 Task: Play online wordle game with 6 letters.
Action: Mouse moved to (505, 483)
Screenshot: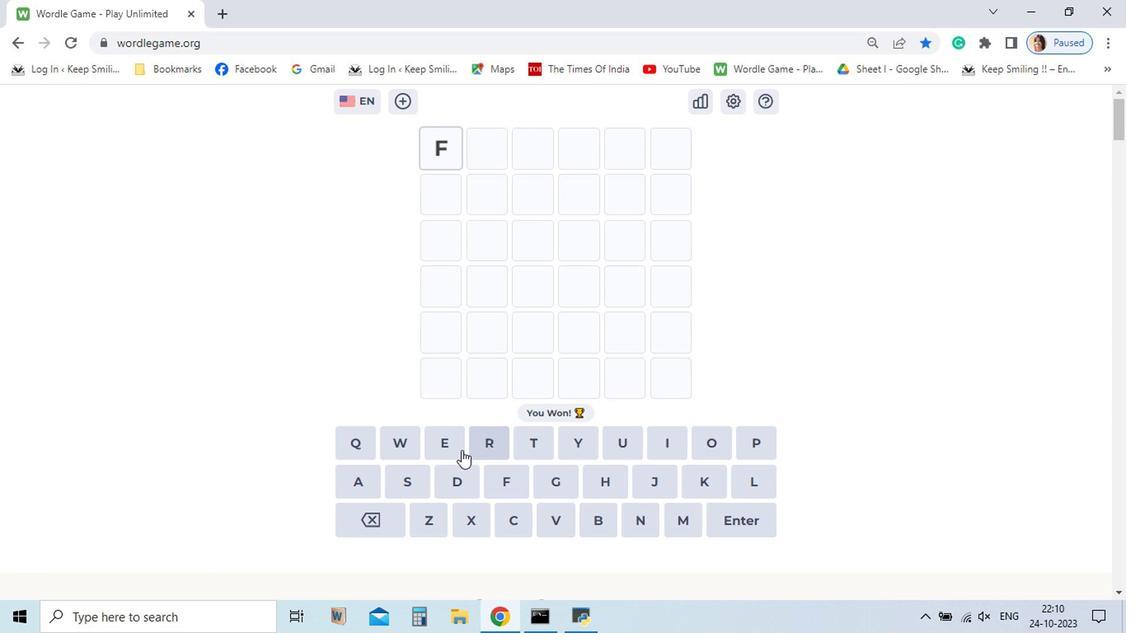 
Action: Mouse pressed left at (505, 483)
Screenshot: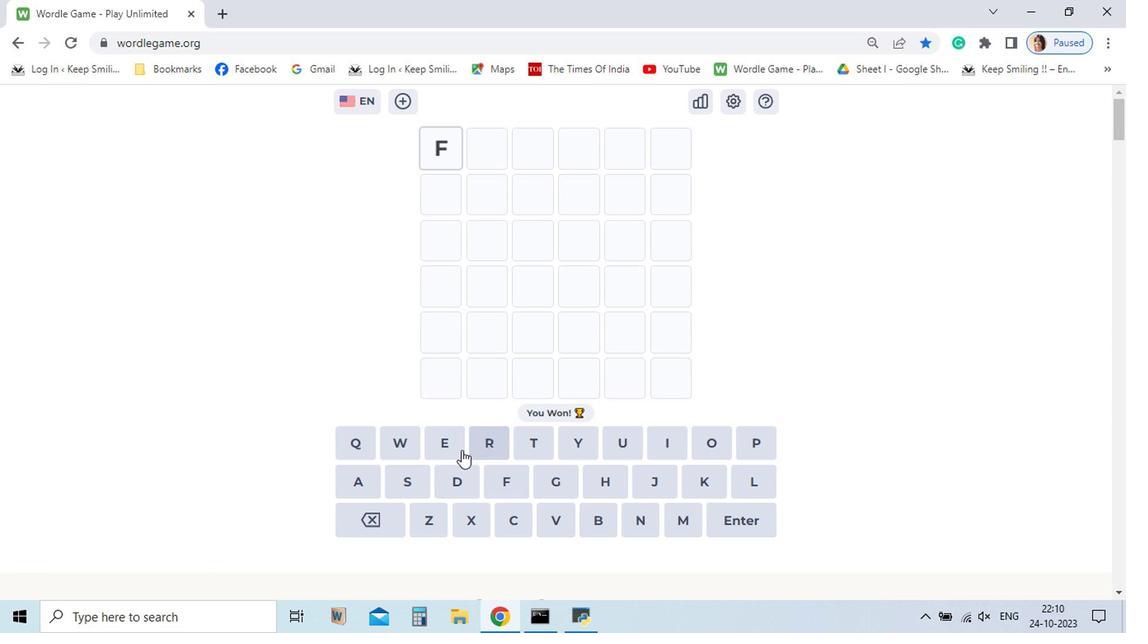
Action: Mouse moved to (464, 459)
Screenshot: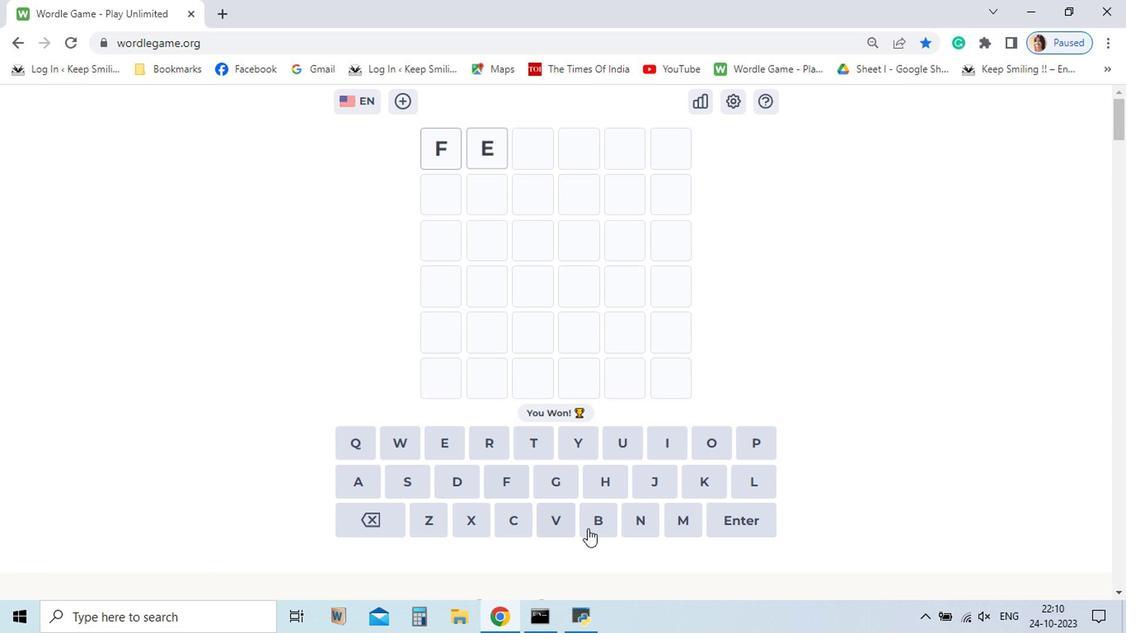 
Action: Mouse pressed left at (464, 459)
Screenshot: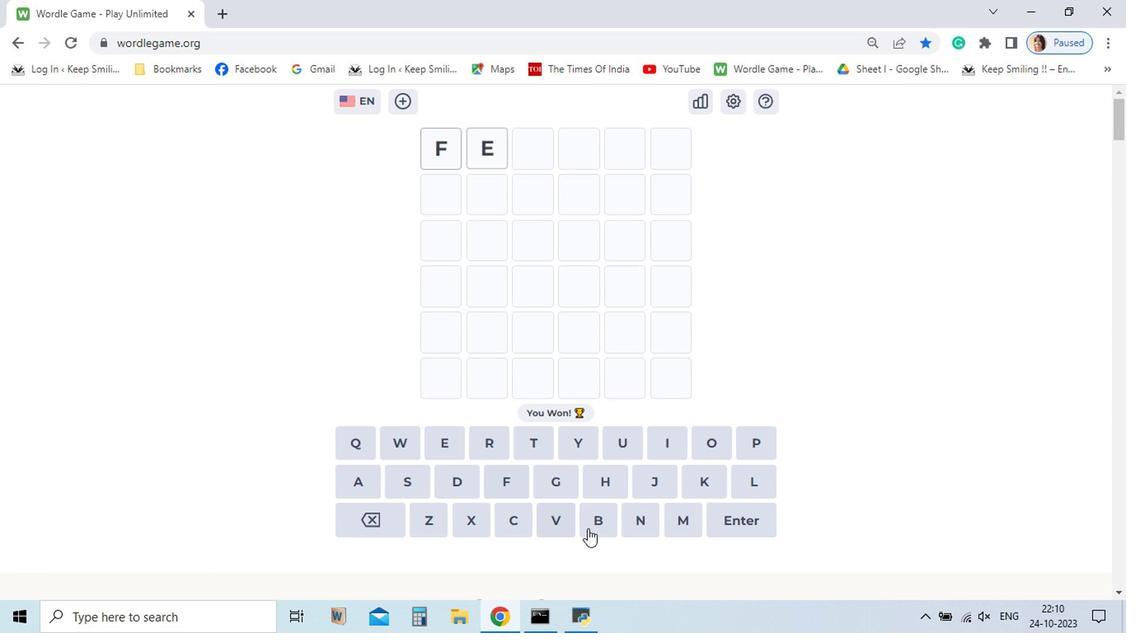 
Action: Mouse moved to (599, 511)
Screenshot: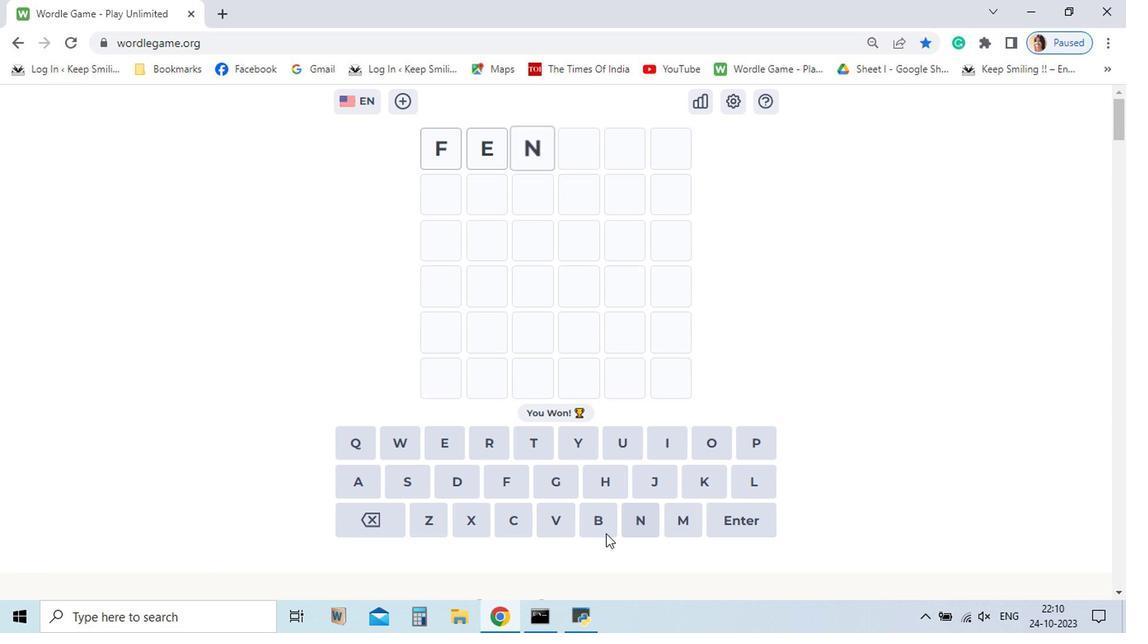 
Action: Mouse pressed left at (599, 511)
Screenshot: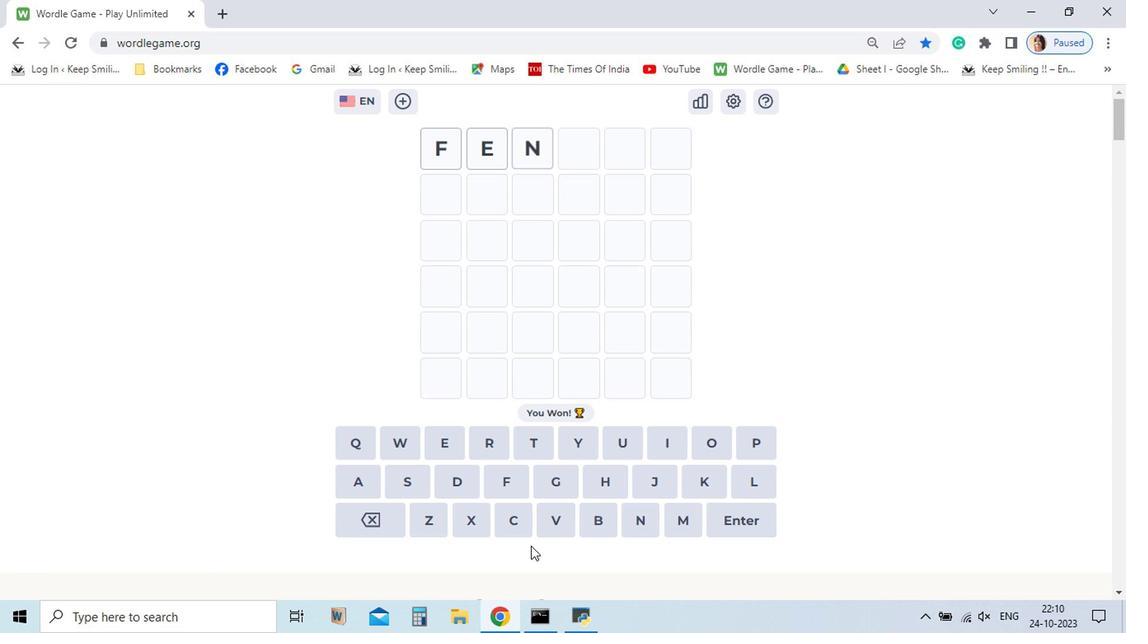 
Action: Mouse moved to (501, 508)
Screenshot: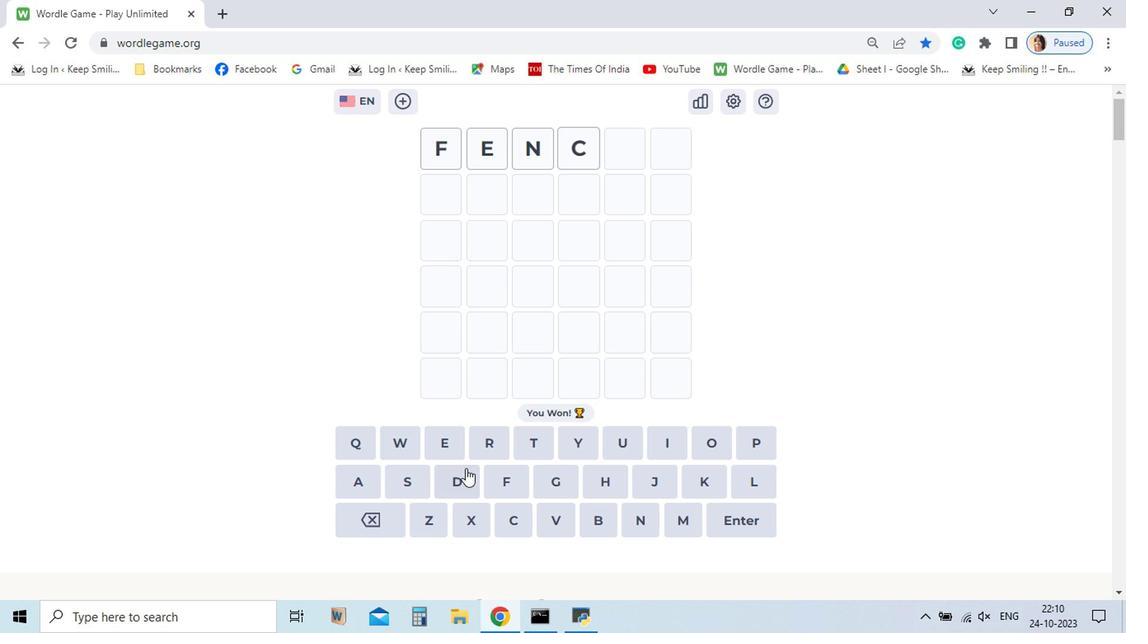 
Action: Mouse pressed left at (501, 508)
Screenshot: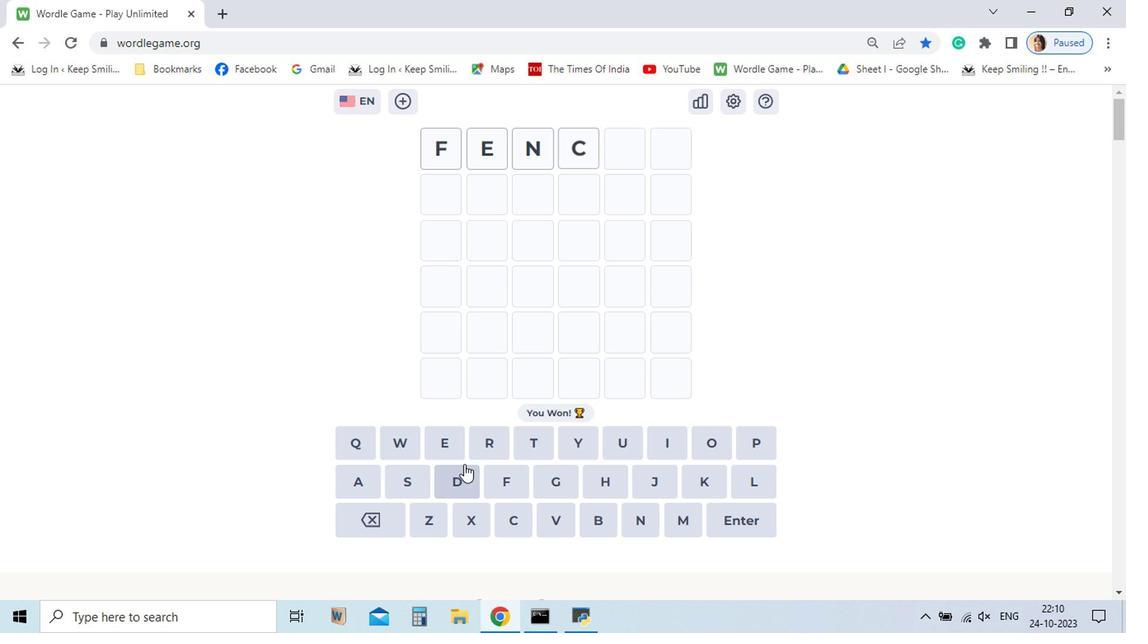 
Action: Mouse moved to (461, 460)
Screenshot: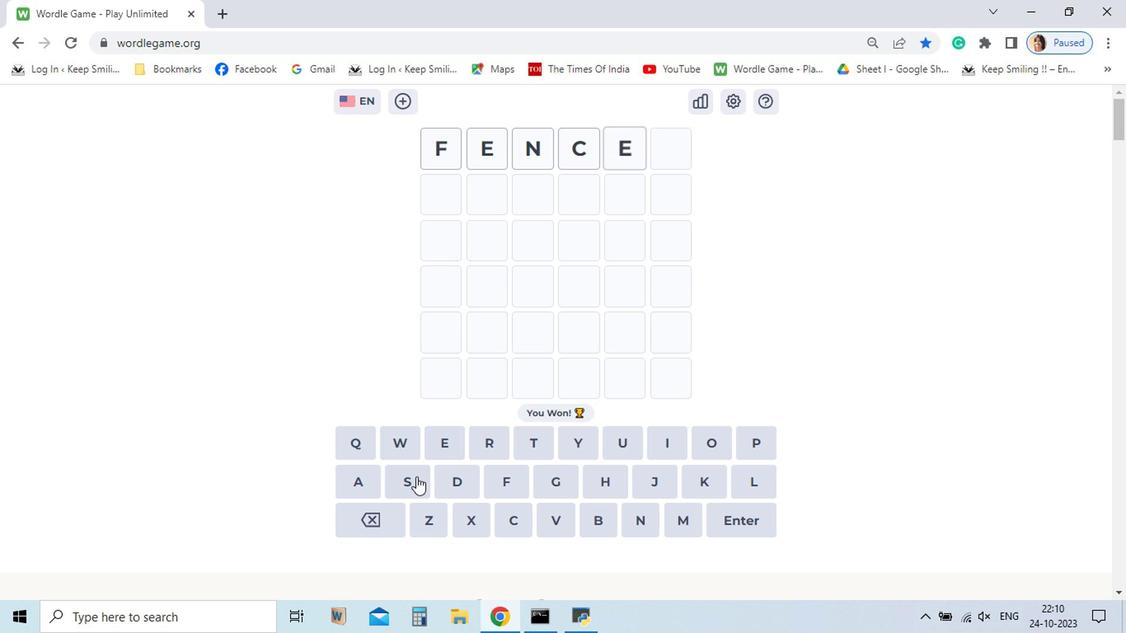 
Action: Mouse pressed left at (461, 460)
Screenshot: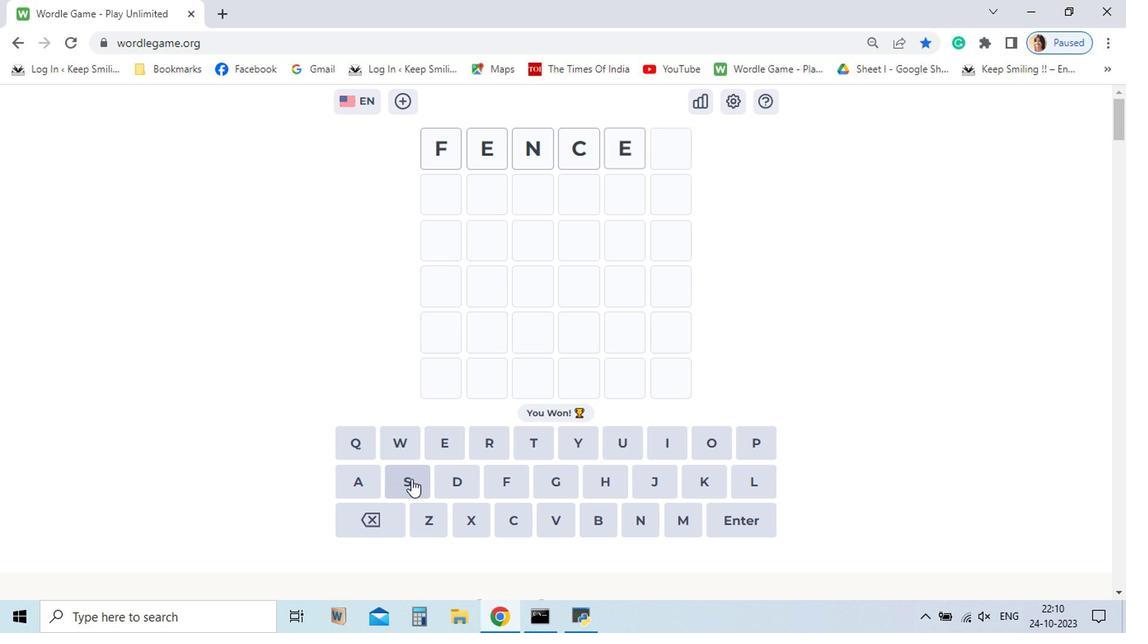 
Action: Mouse moved to (434, 483)
Screenshot: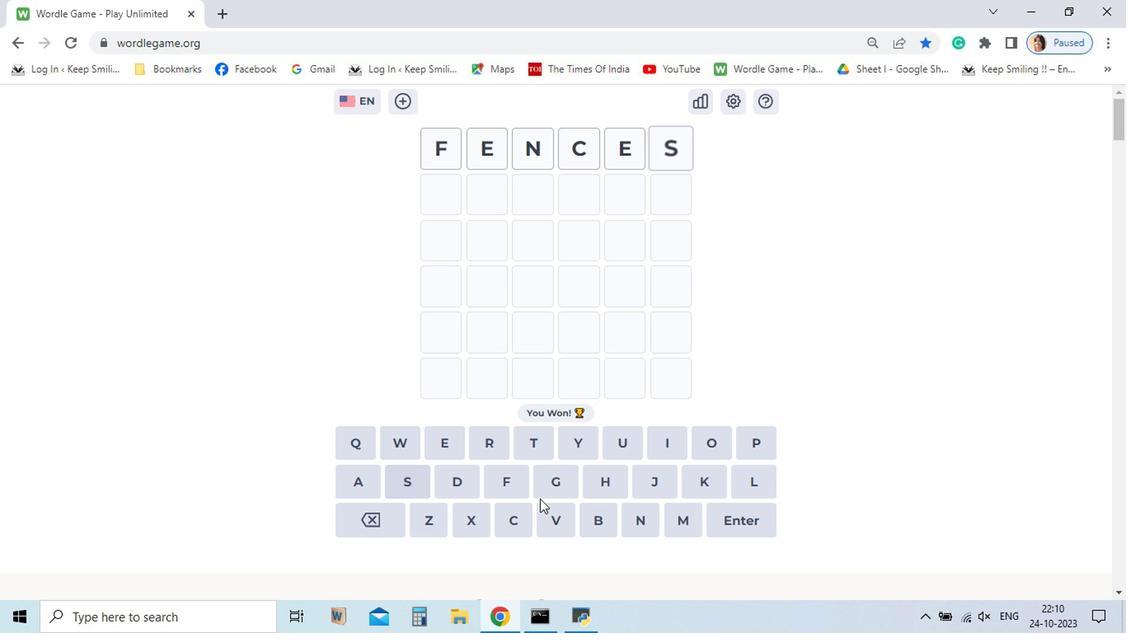 
Action: Mouse pressed left at (434, 483)
Screenshot: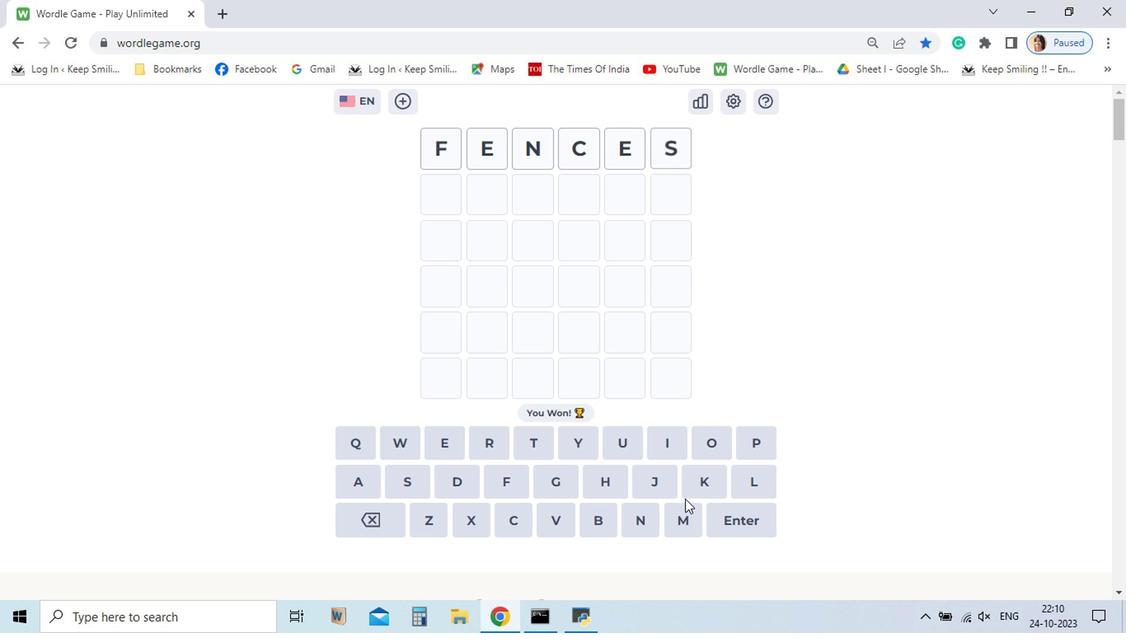 
Action: Mouse moved to (667, 510)
Screenshot: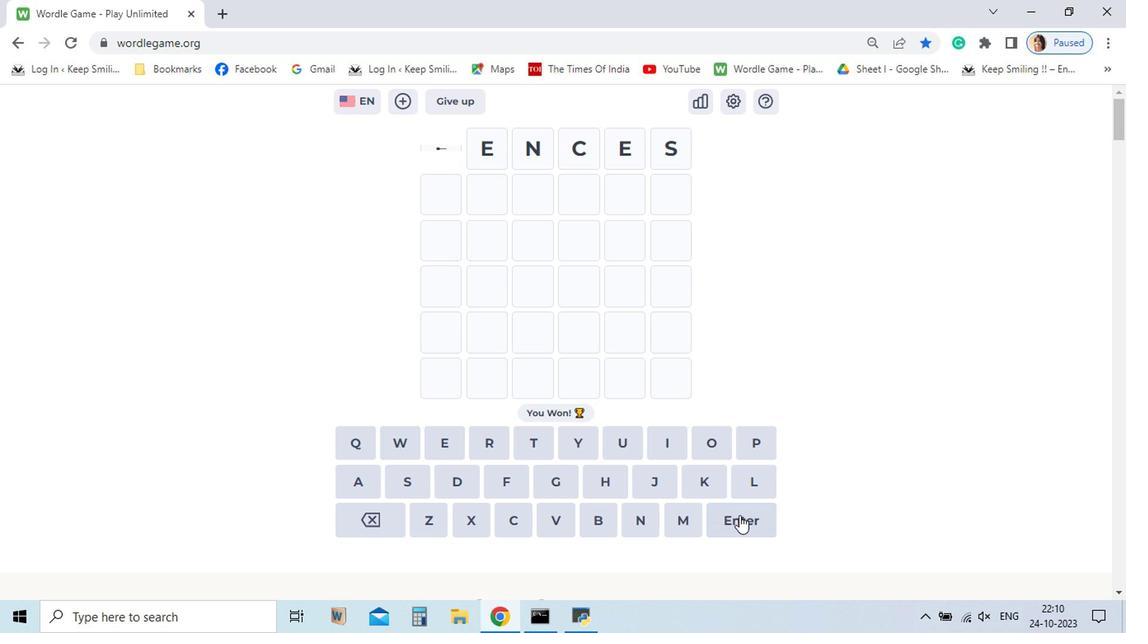 
Action: Mouse pressed left at (667, 510)
Screenshot: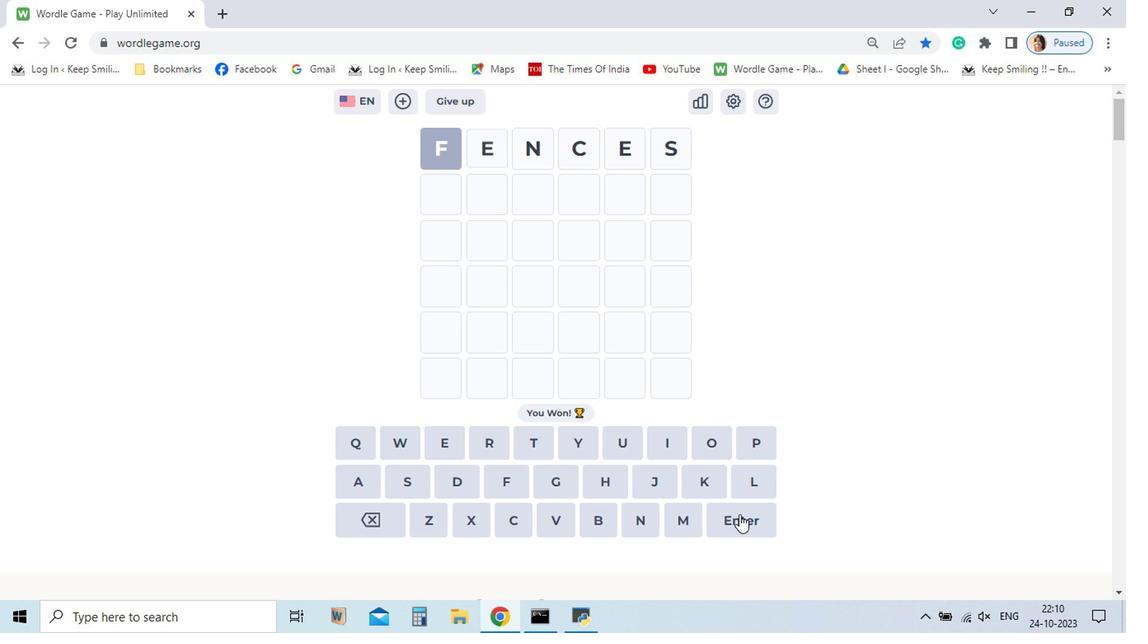 
Action: Mouse moved to (679, 456)
Screenshot: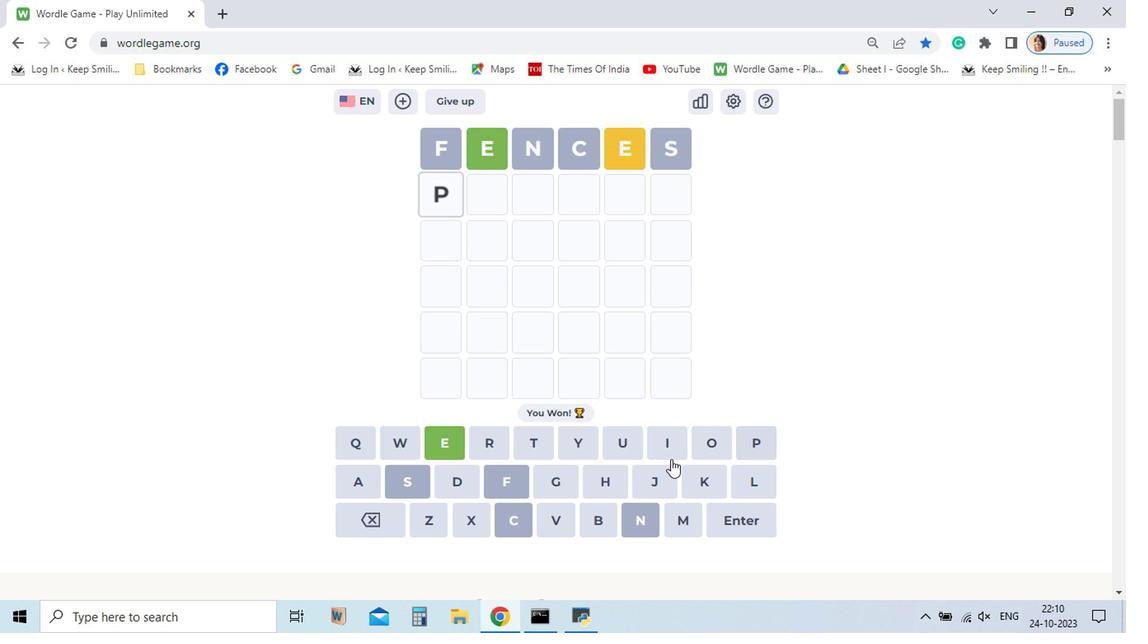 
Action: Mouse pressed left at (679, 456)
Screenshot: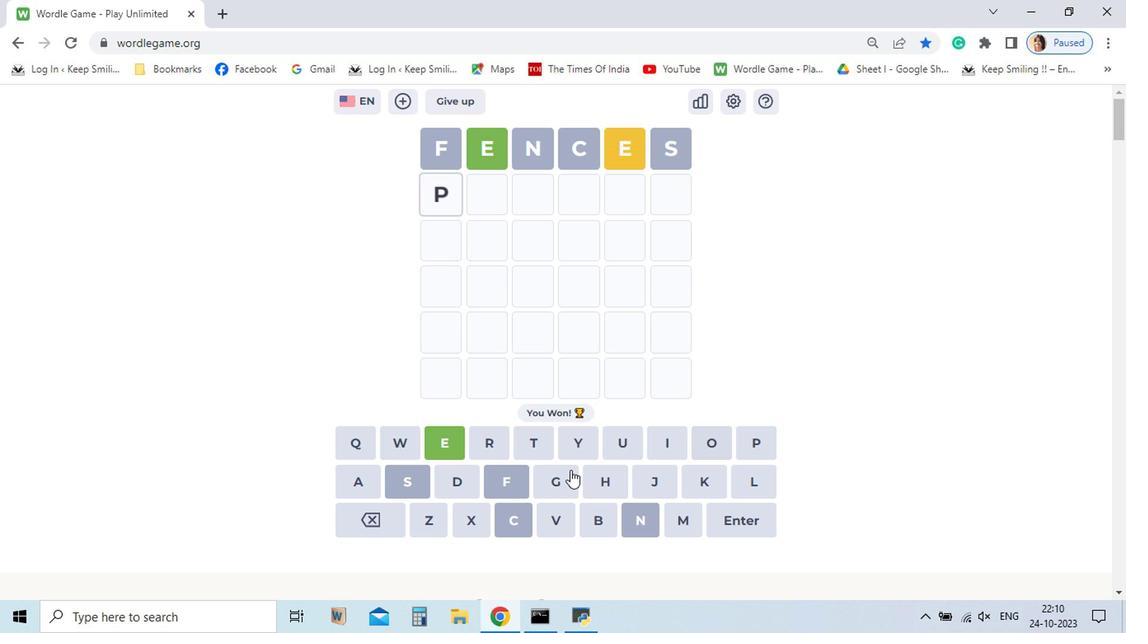 
Action: Mouse moved to (458, 459)
Screenshot: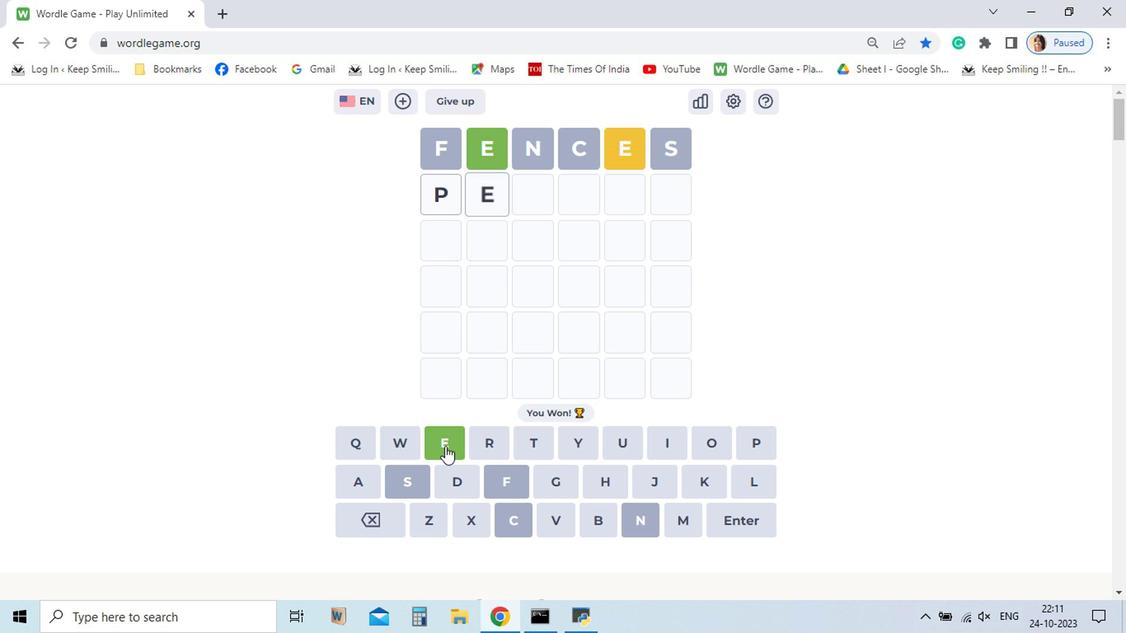 
Action: Mouse pressed left at (458, 459)
Screenshot: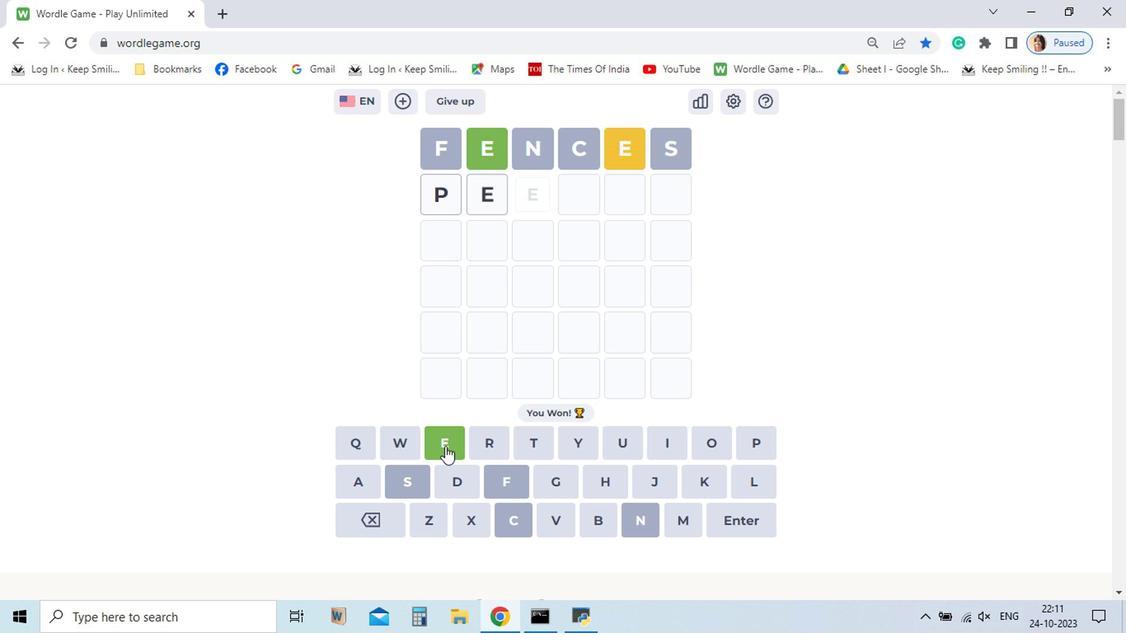
Action: Mouse pressed left at (458, 459)
Screenshot: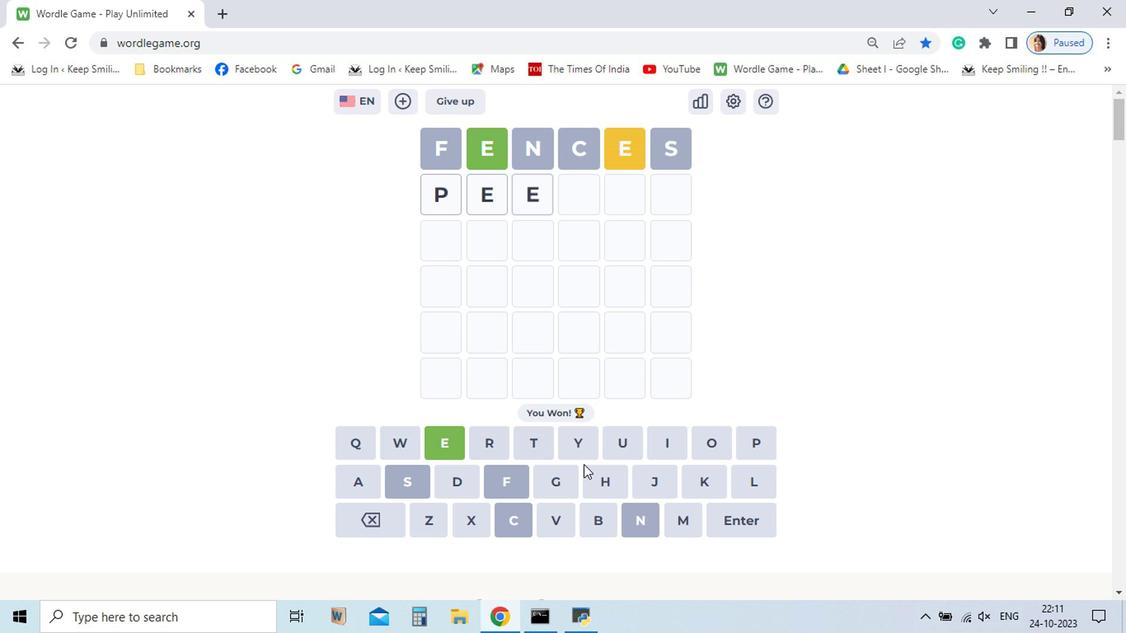 
Action: Mouse moved to (679, 478)
Screenshot: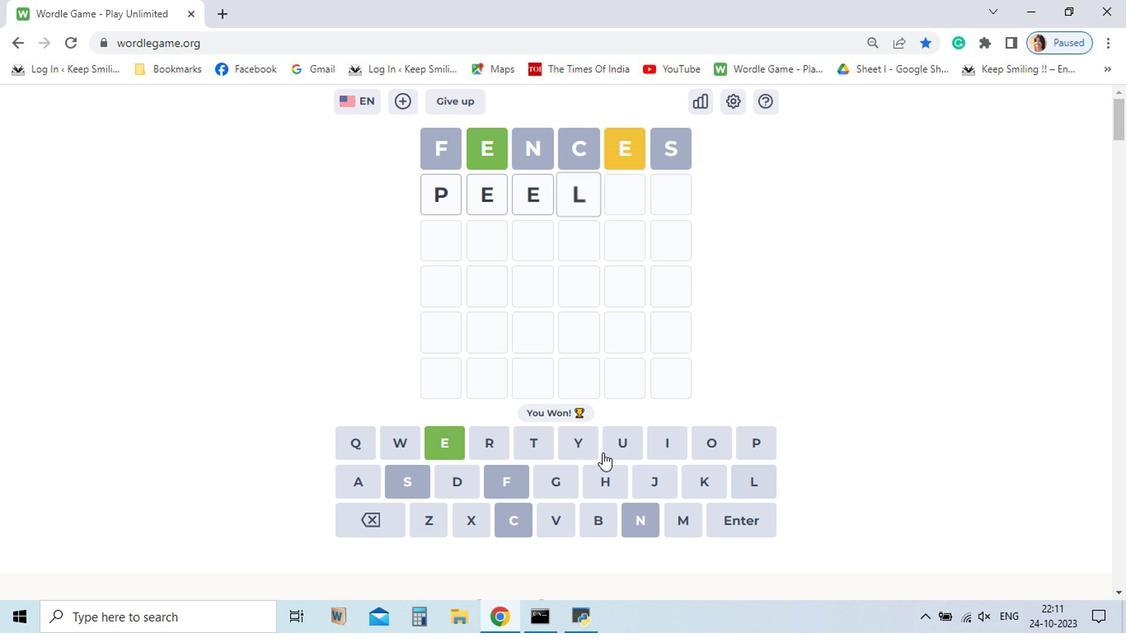 
Action: Mouse pressed left at (679, 478)
Screenshot: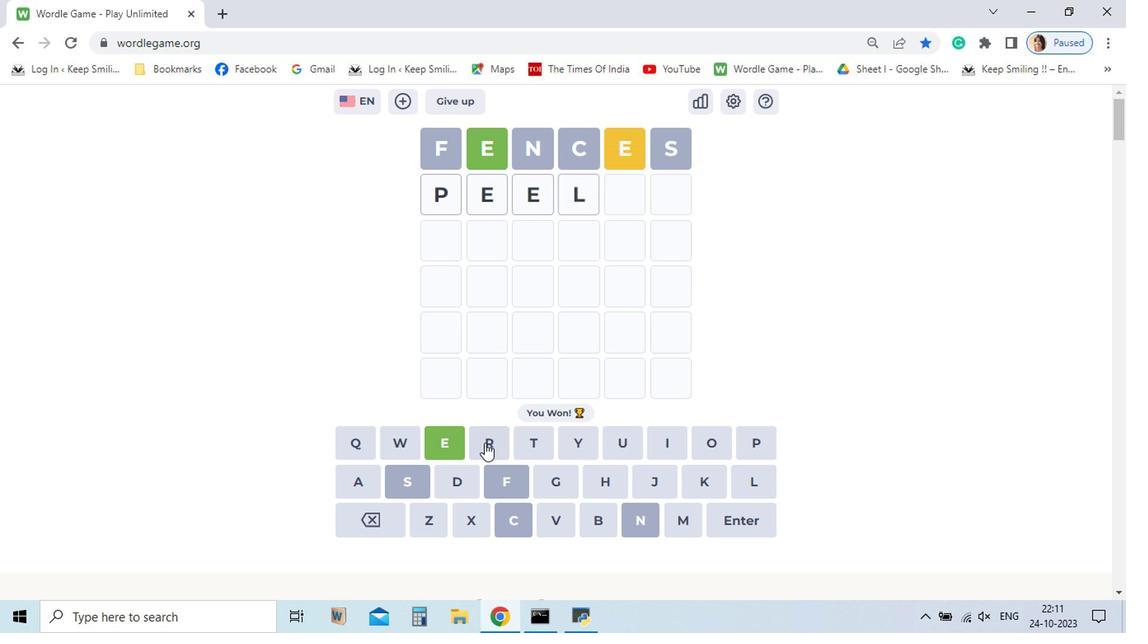 
Action: Mouse moved to (466, 455)
Screenshot: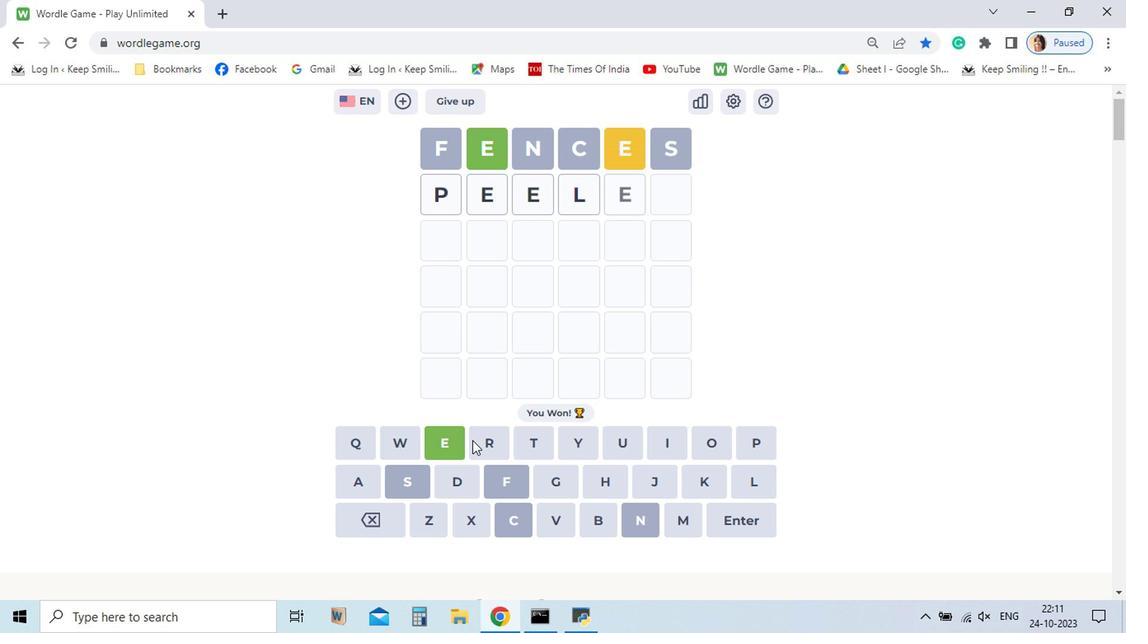 
Action: Mouse pressed left at (466, 455)
Screenshot: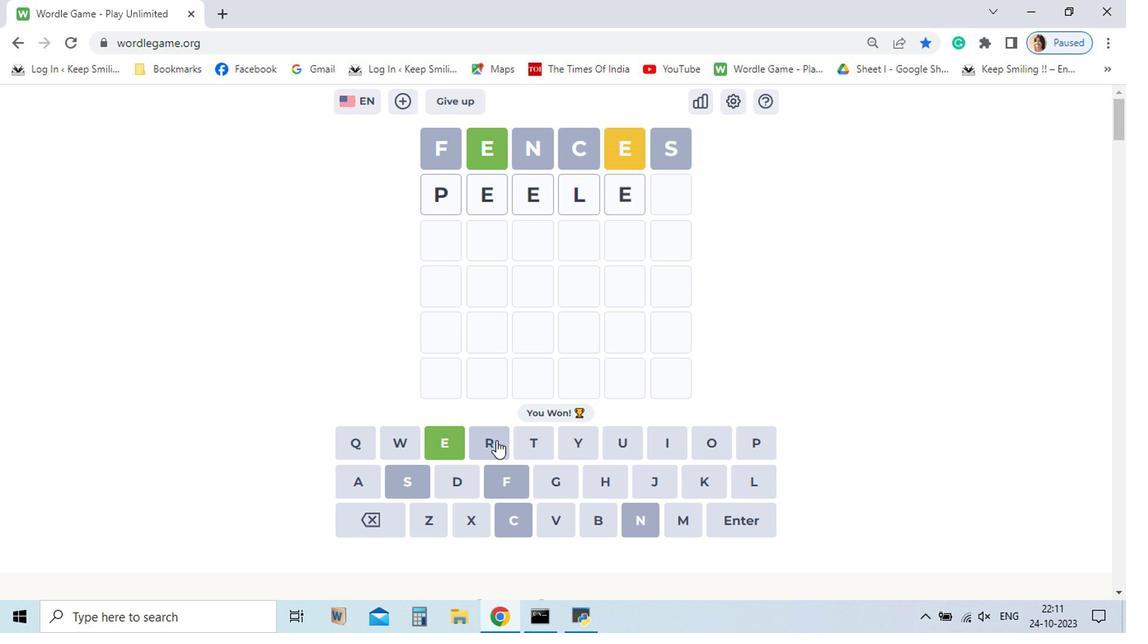 
Action: Mouse moved to (494, 455)
Screenshot: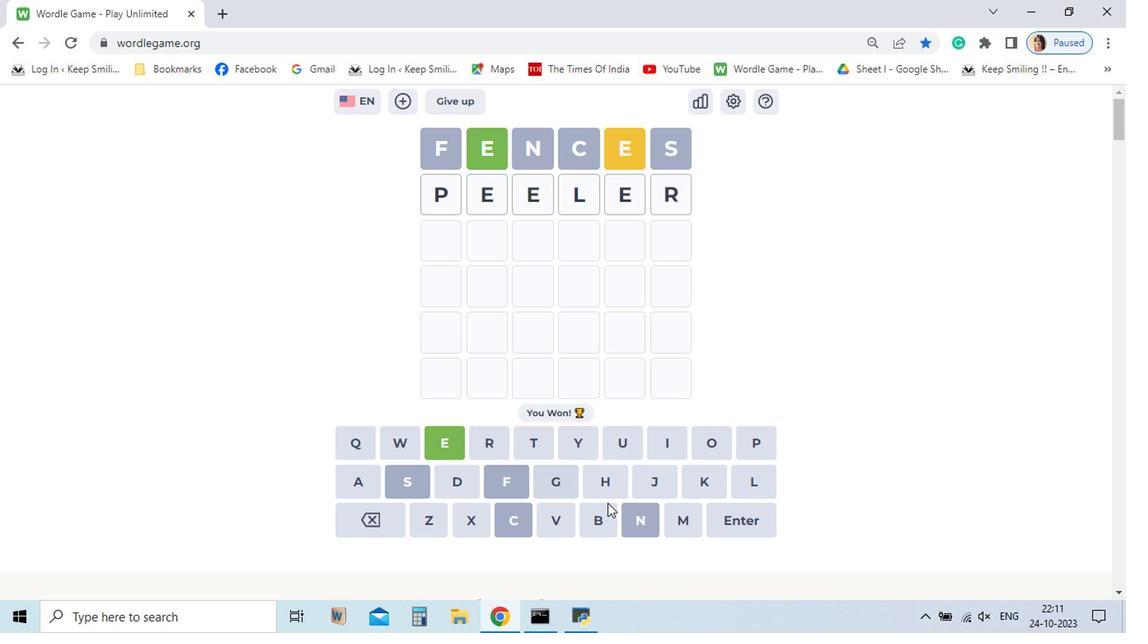 
Action: Mouse pressed left at (494, 455)
Screenshot: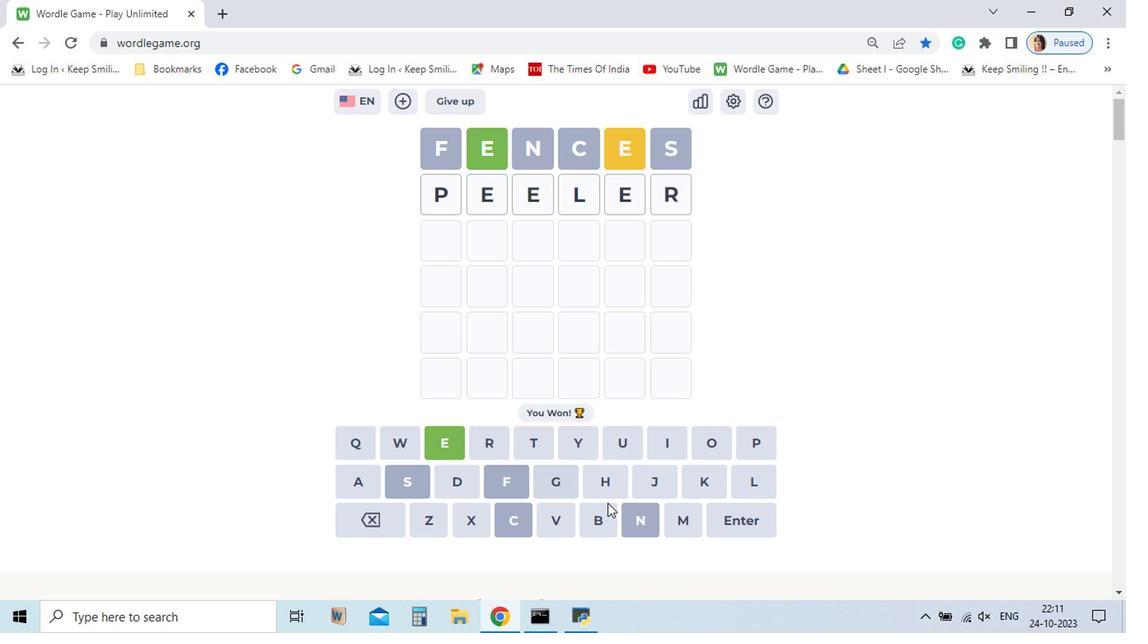 
Action: Mouse moved to (666, 508)
Screenshot: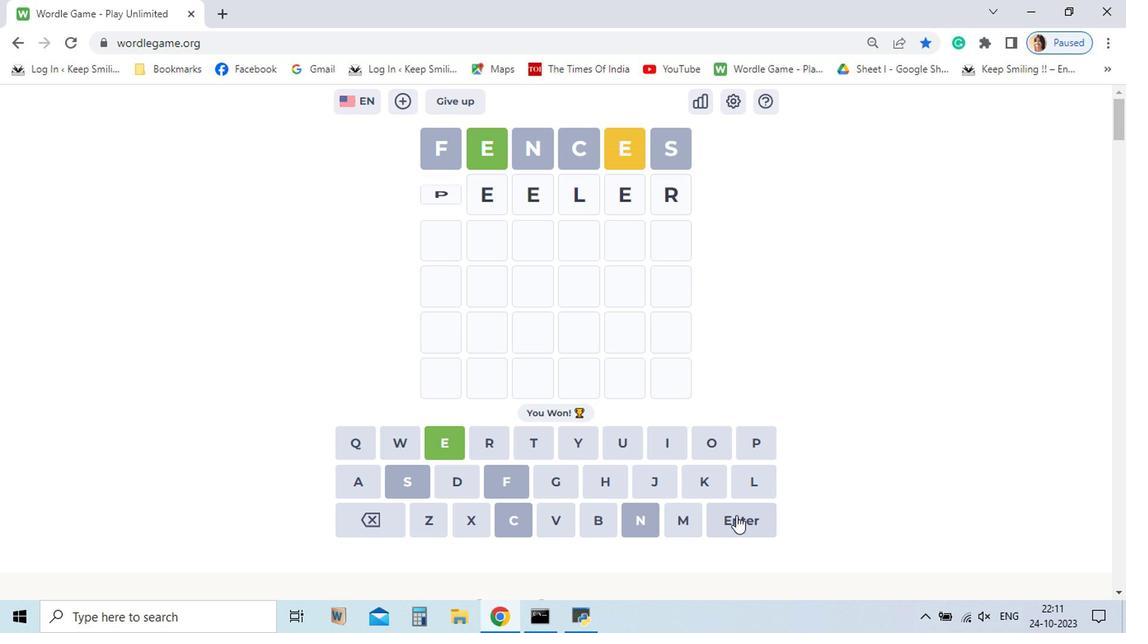 
Action: Mouse pressed left at (666, 508)
Screenshot: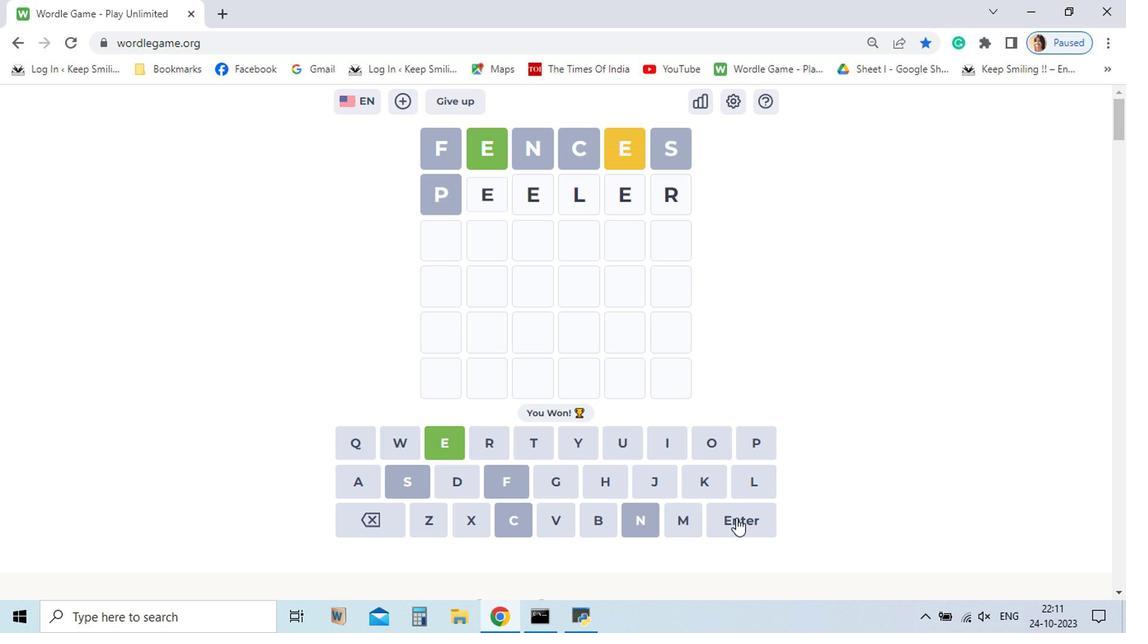 
Action: Mouse moved to (469, 486)
Screenshot: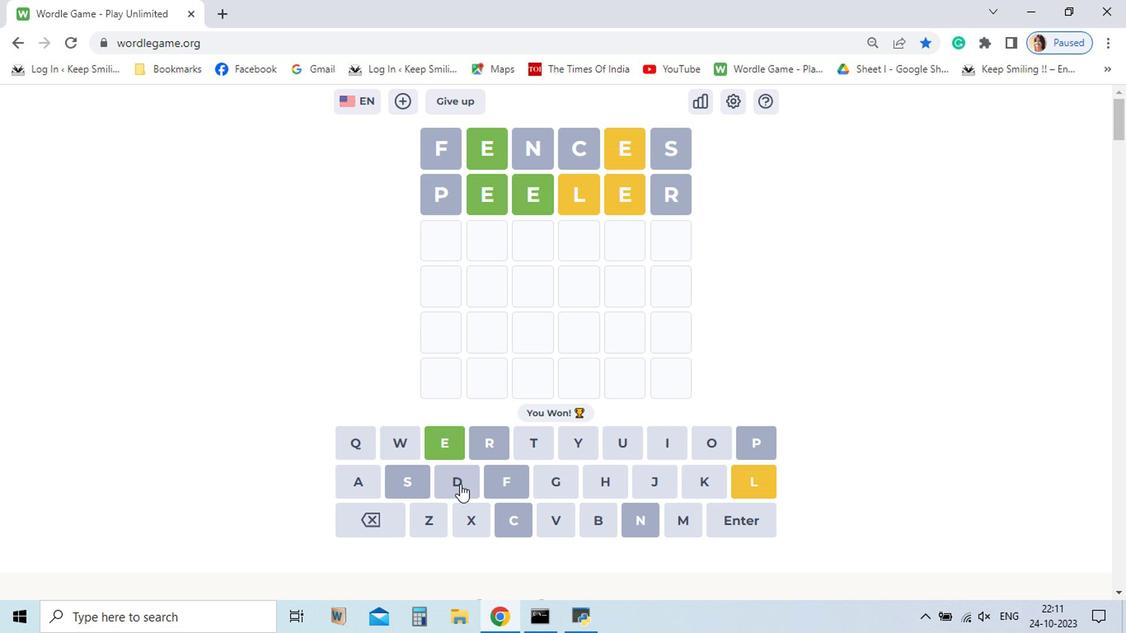 
Action: Mouse pressed left at (469, 486)
Screenshot: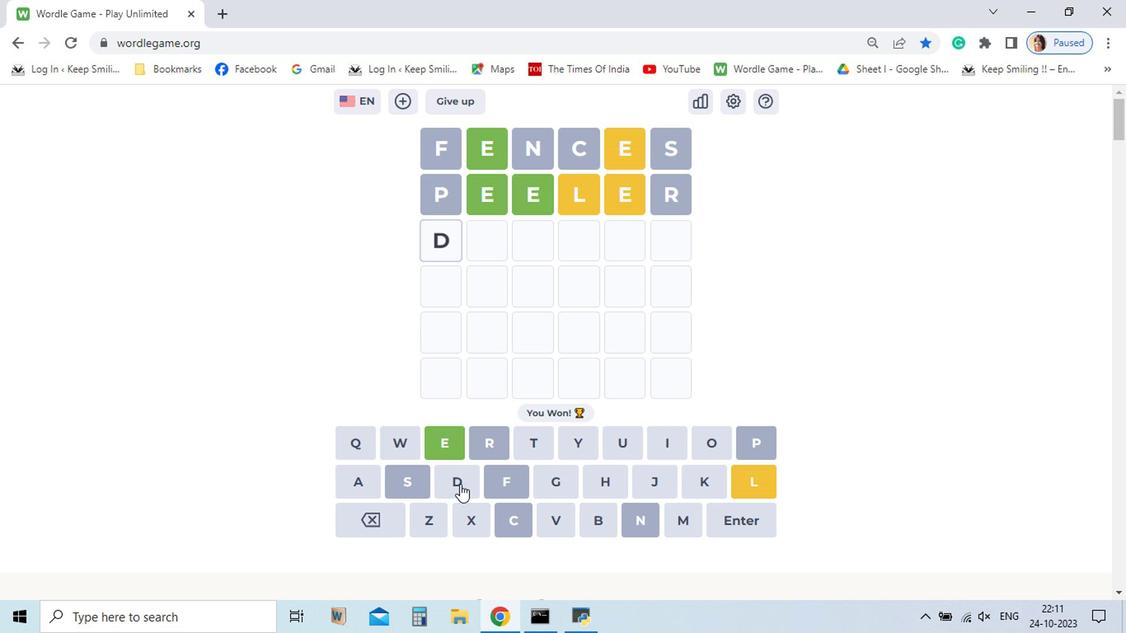 
Action: Mouse moved to (457, 453)
Screenshot: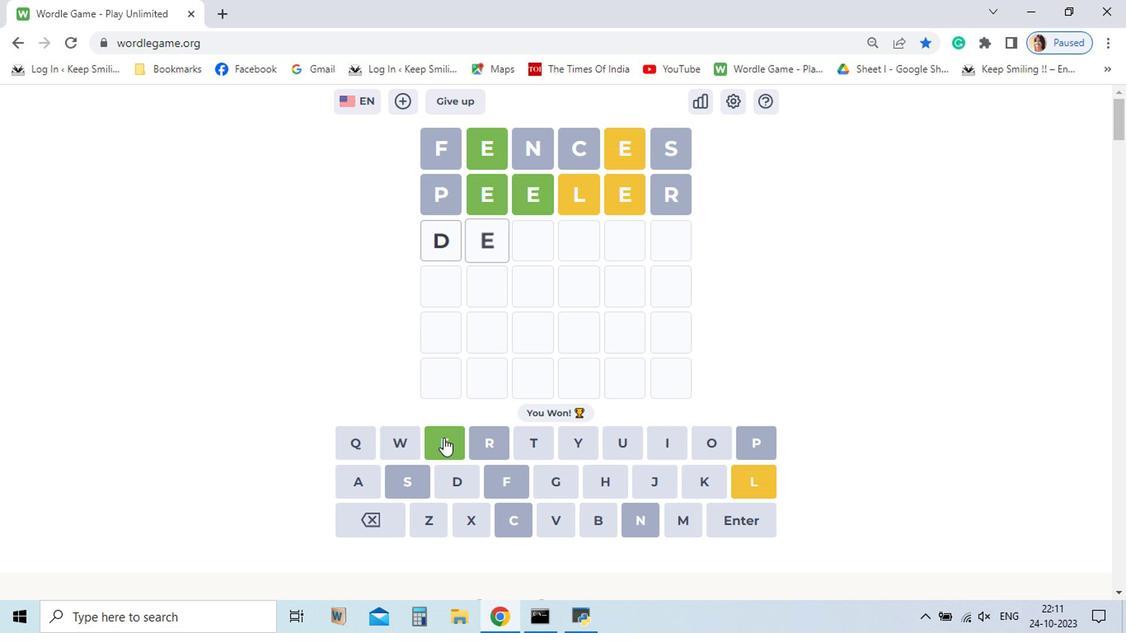 
Action: Mouse pressed left at (457, 453)
Screenshot: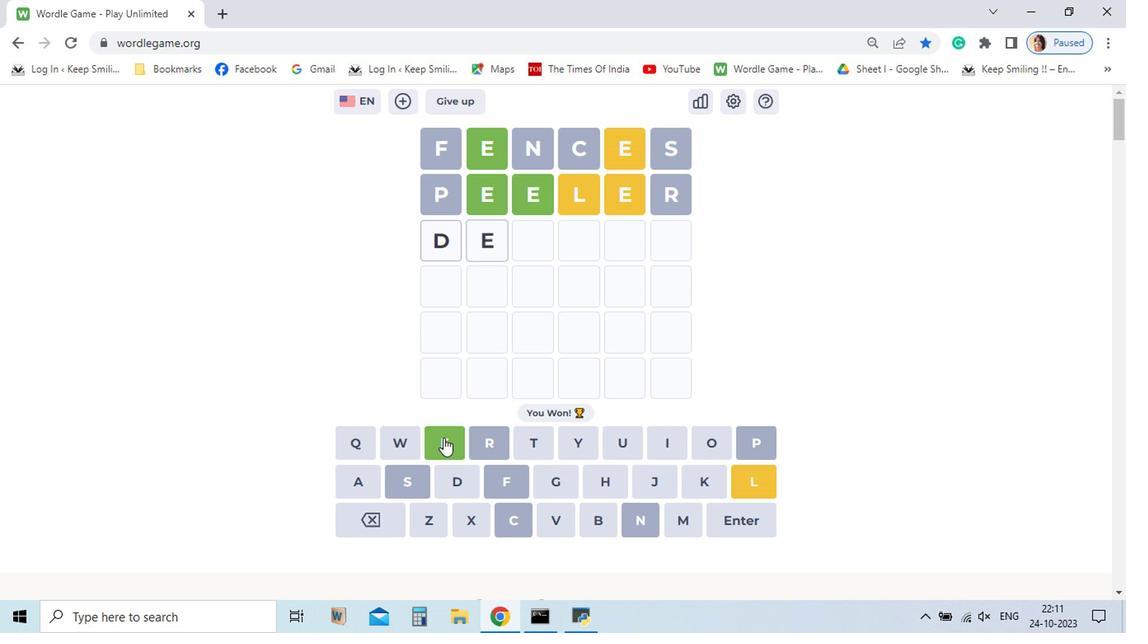 
Action: Mouse pressed left at (457, 453)
Screenshot: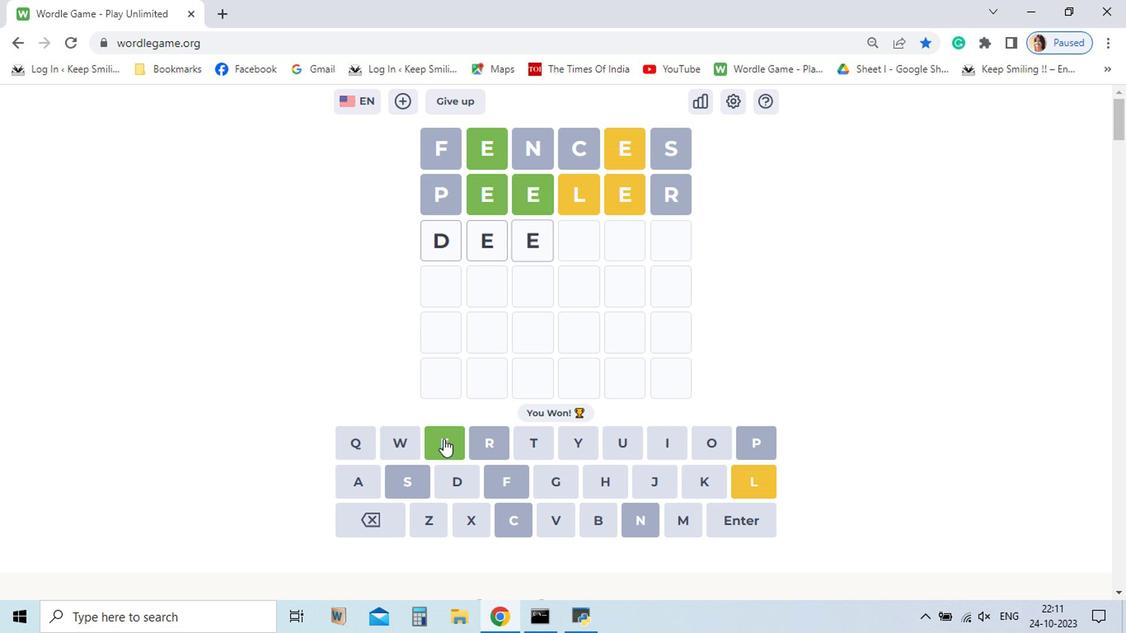 
Action: Mouse moved to (404, 509)
Screenshot: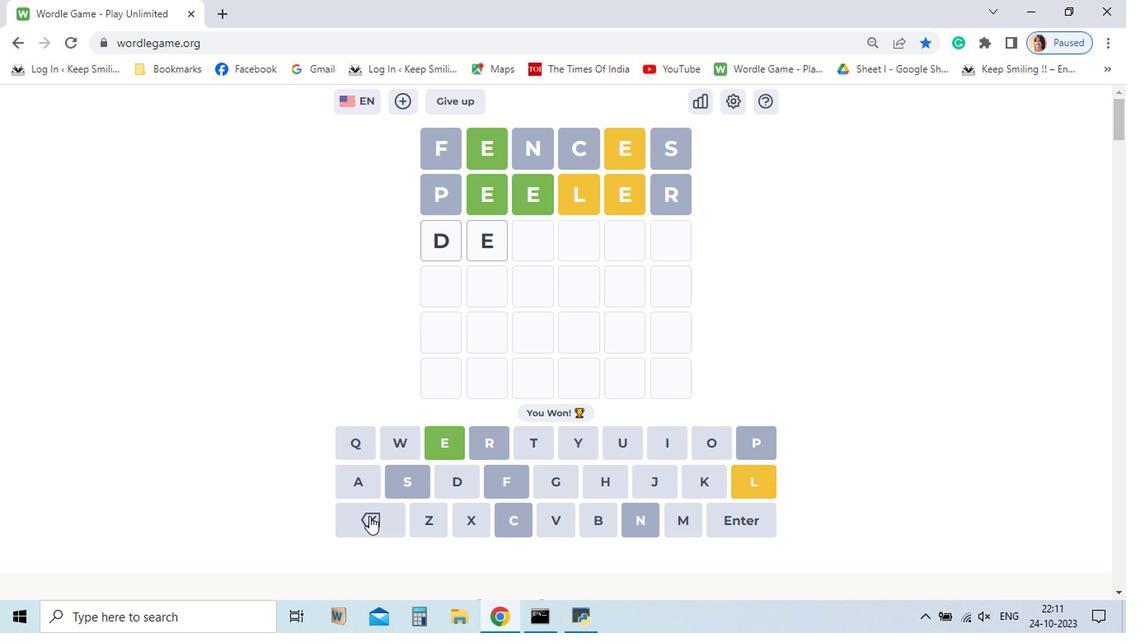
Action: Mouse pressed left at (404, 509)
Screenshot: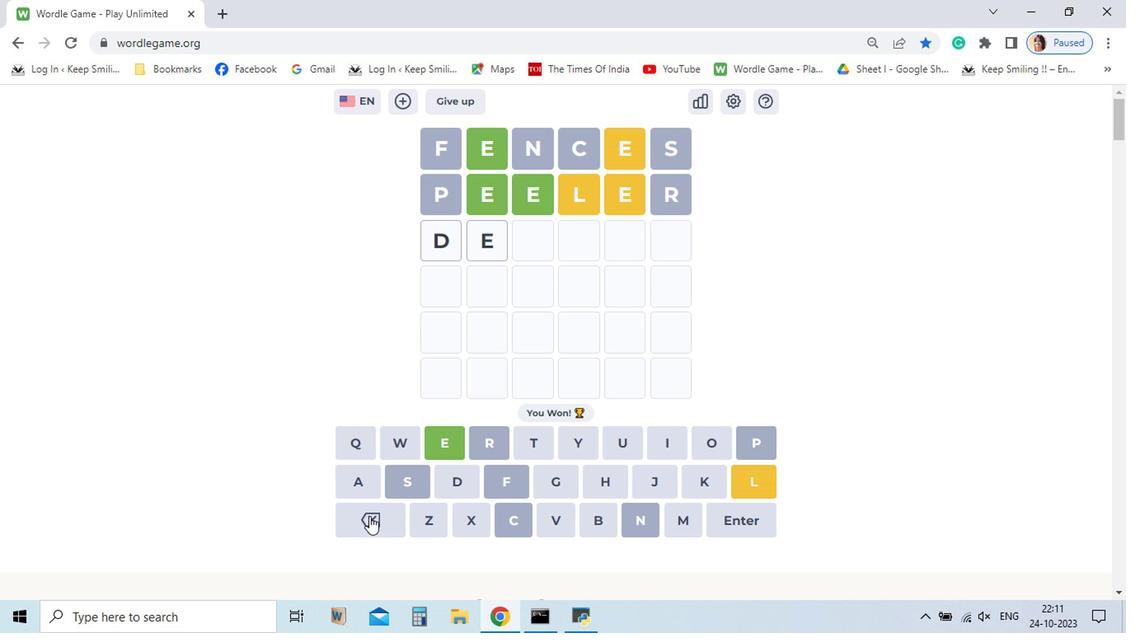 
Action: Mouse moved to (404, 509)
Screenshot: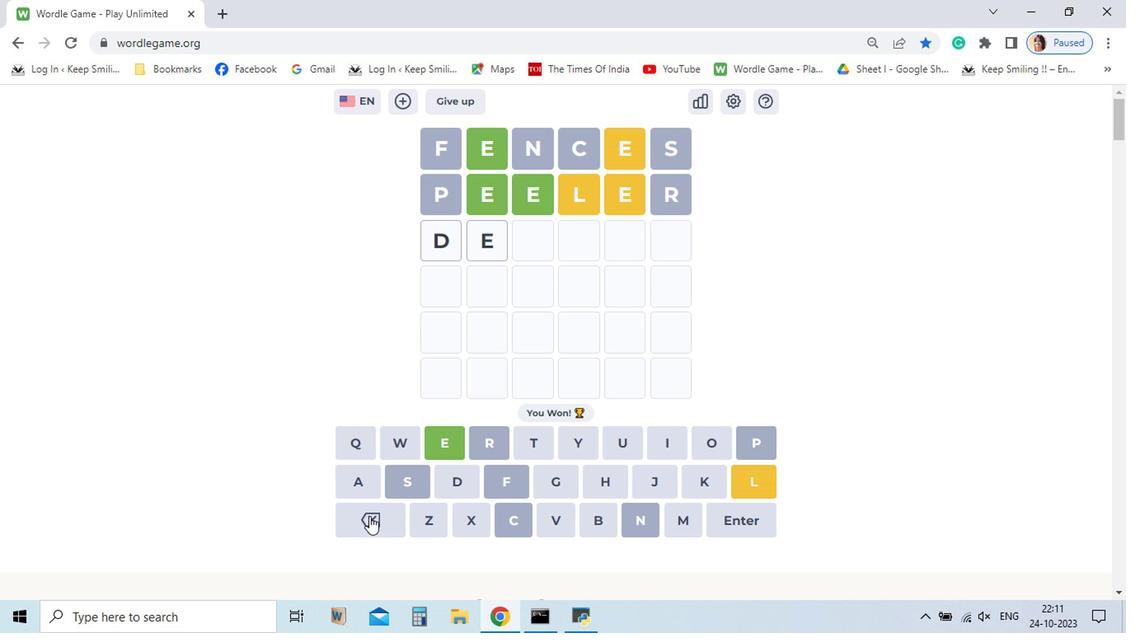 
Action: Mouse pressed left at (404, 509)
Screenshot: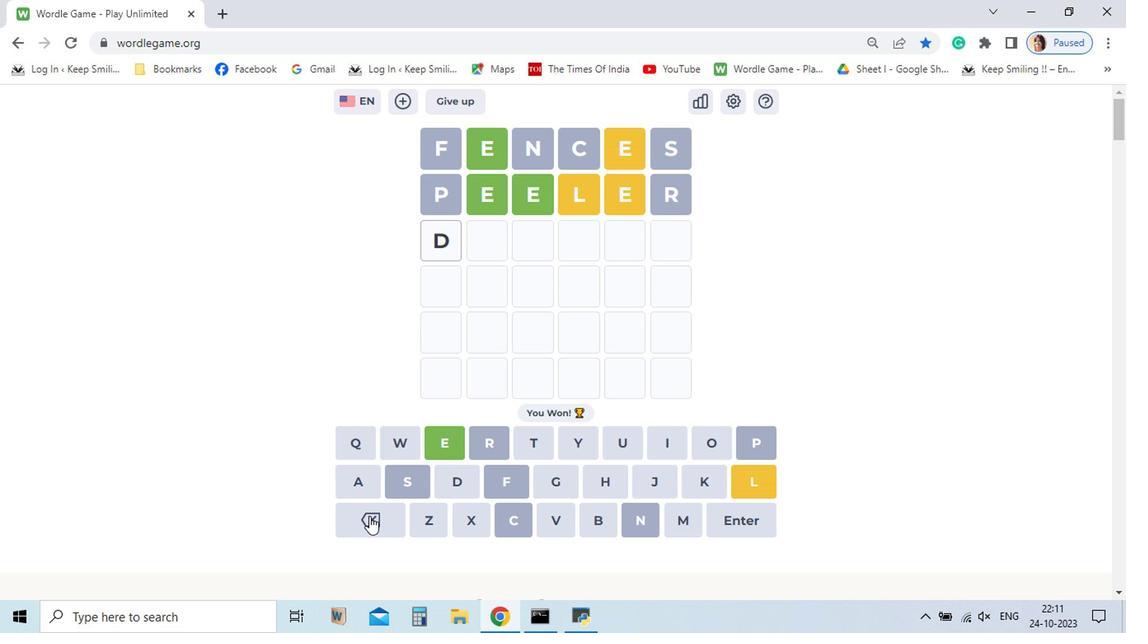 
Action: Mouse pressed left at (404, 509)
Screenshot: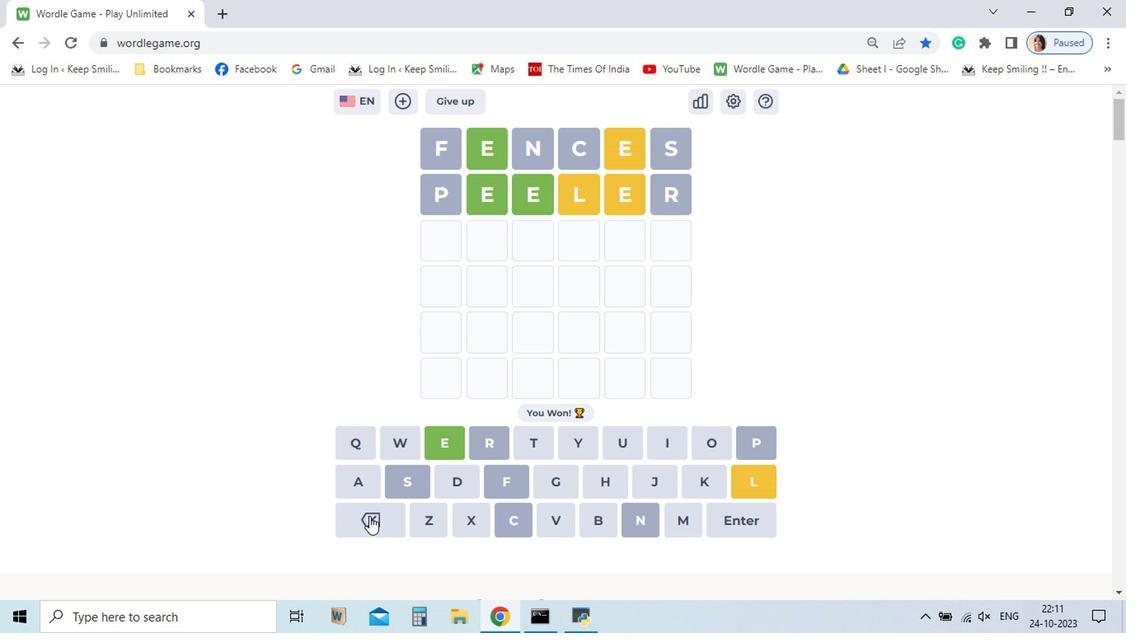 
Action: Mouse moved to (426, 454)
Screenshot: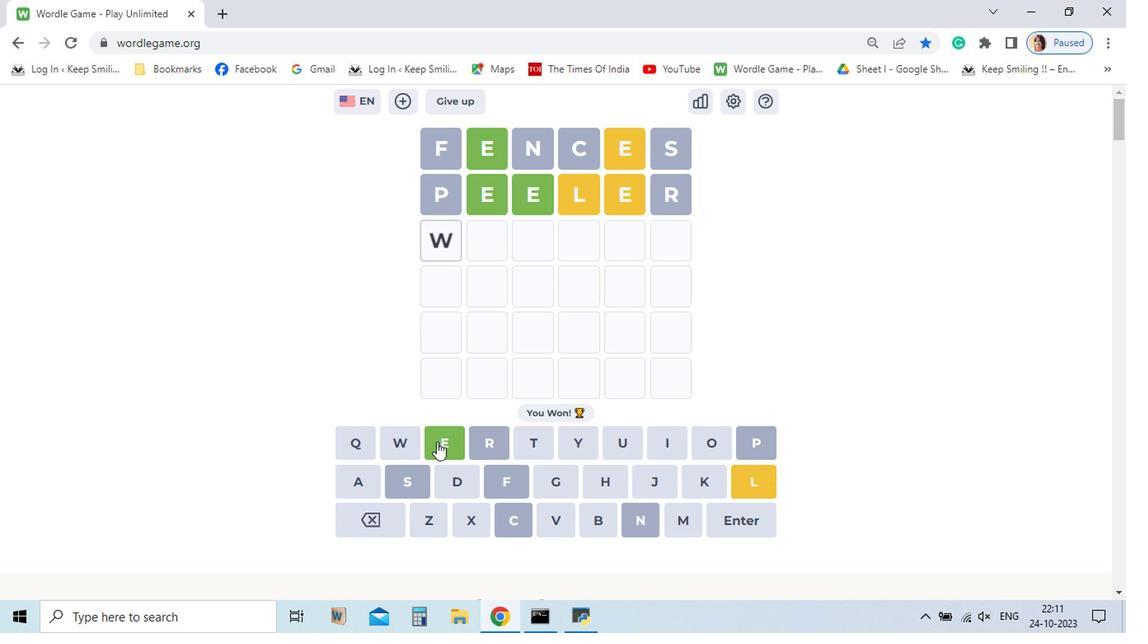 
Action: Mouse pressed left at (426, 454)
Screenshot: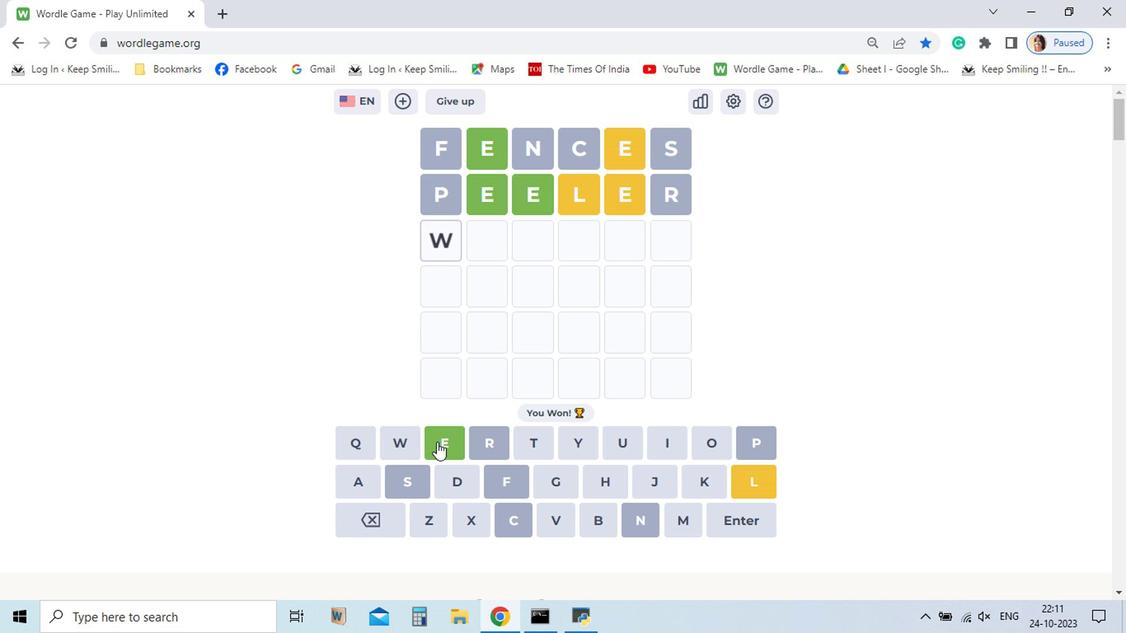 
Action: Mouse moved to (463, 450)
Screenshot: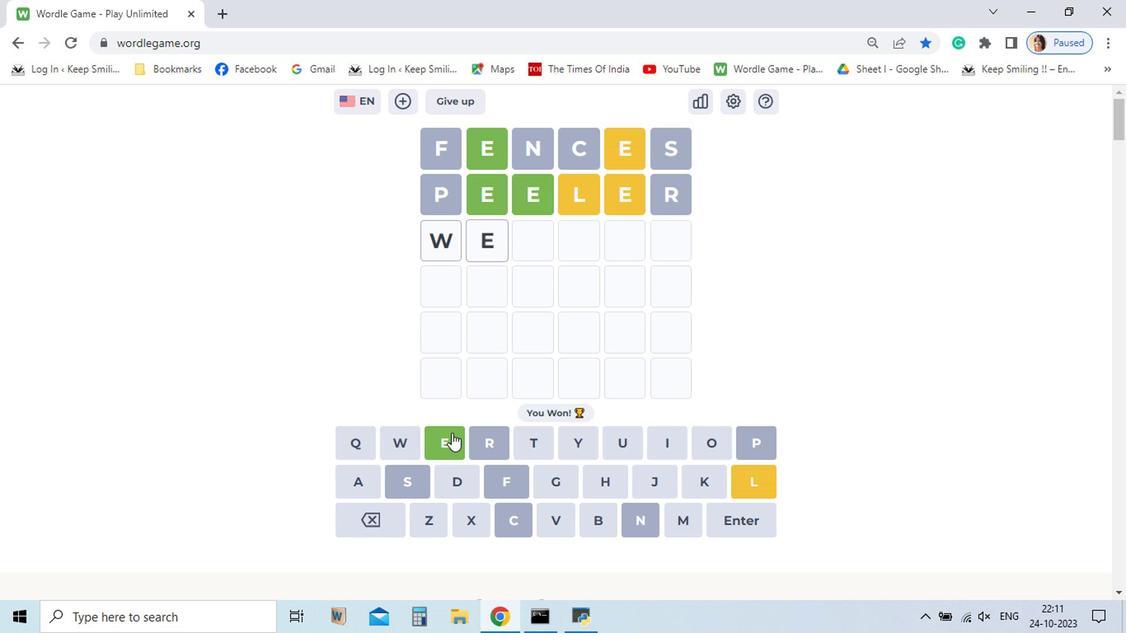 
Action: Mouse pressed left at (463, 450)
Screenshot: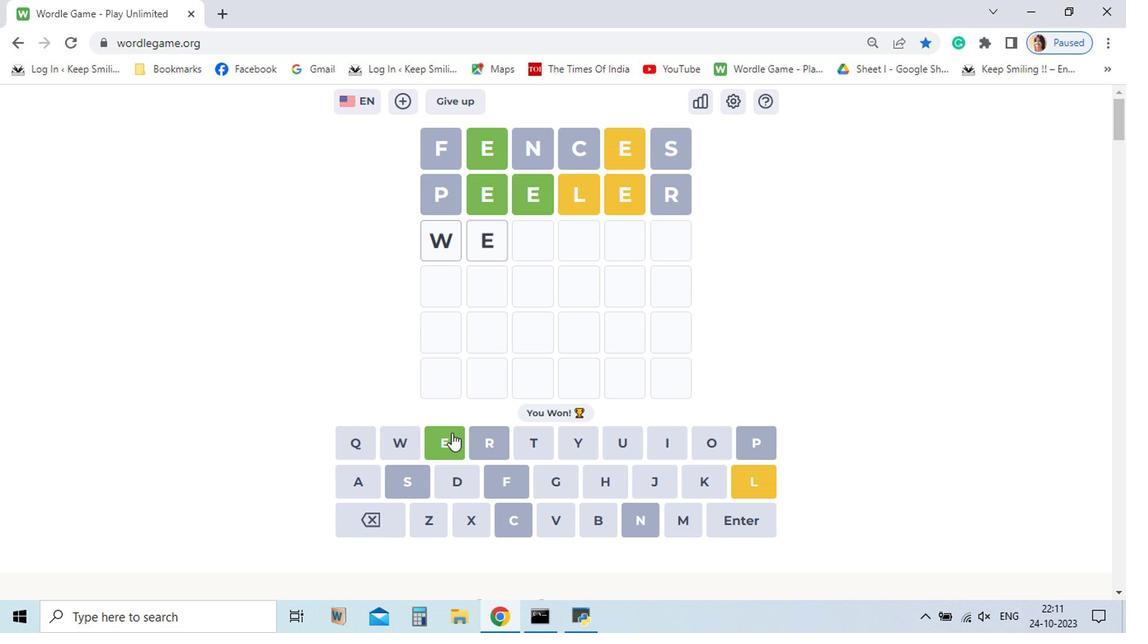 
Action: Mouse pressed left at (463, 450)
Screenshot: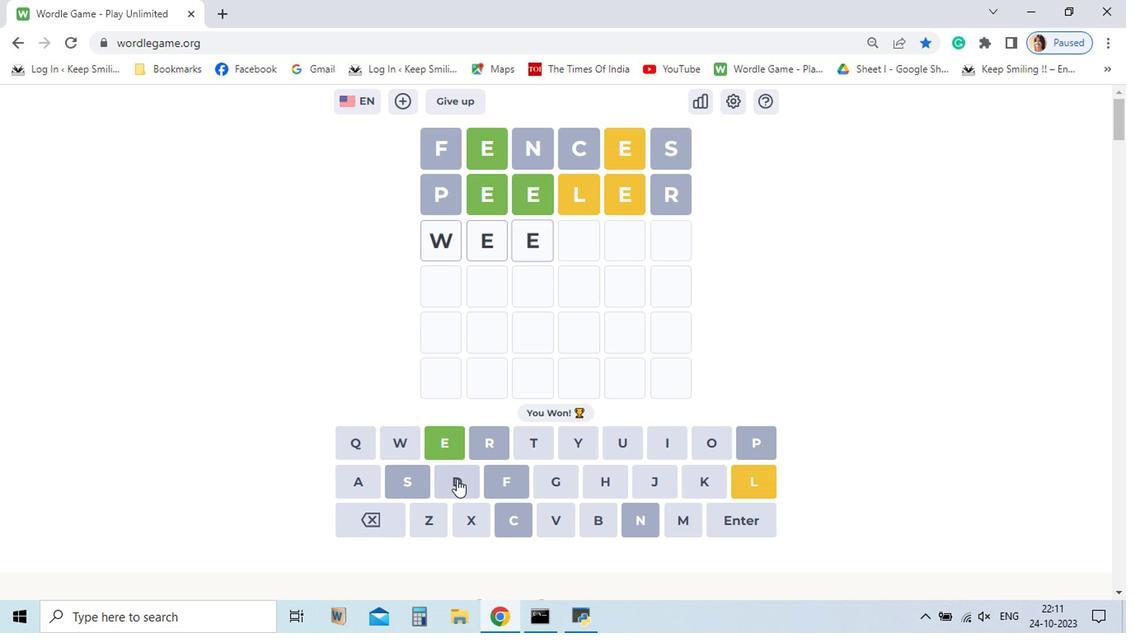 
Action: Mouse moved to (467, 483)
Screenshot: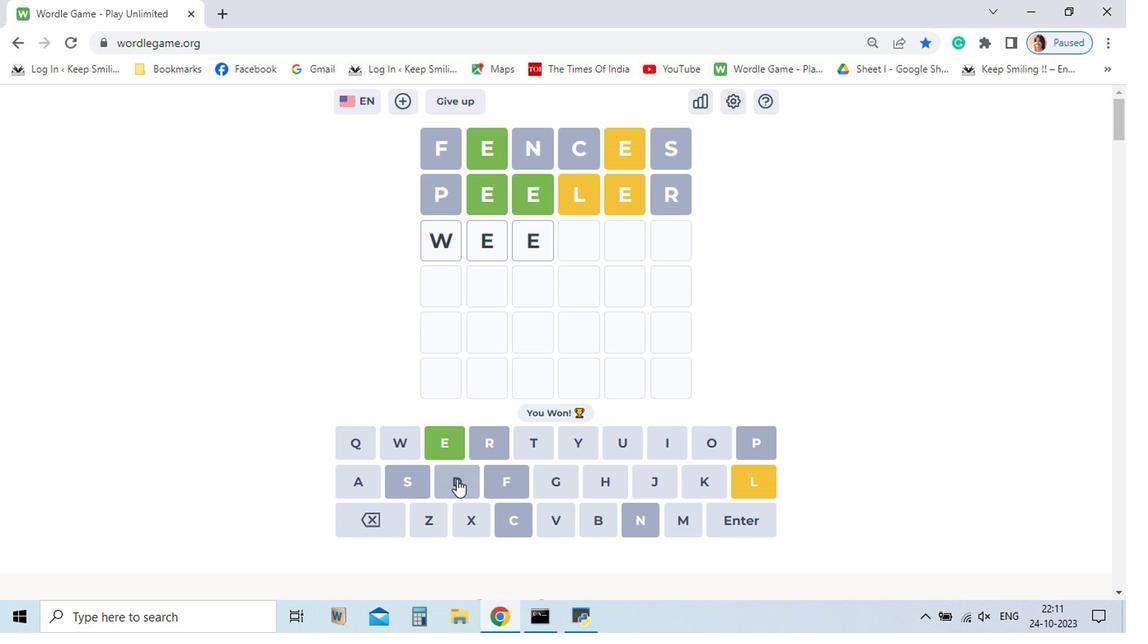 
Action: Mouse pressed left at (467, 483)
Screenshot: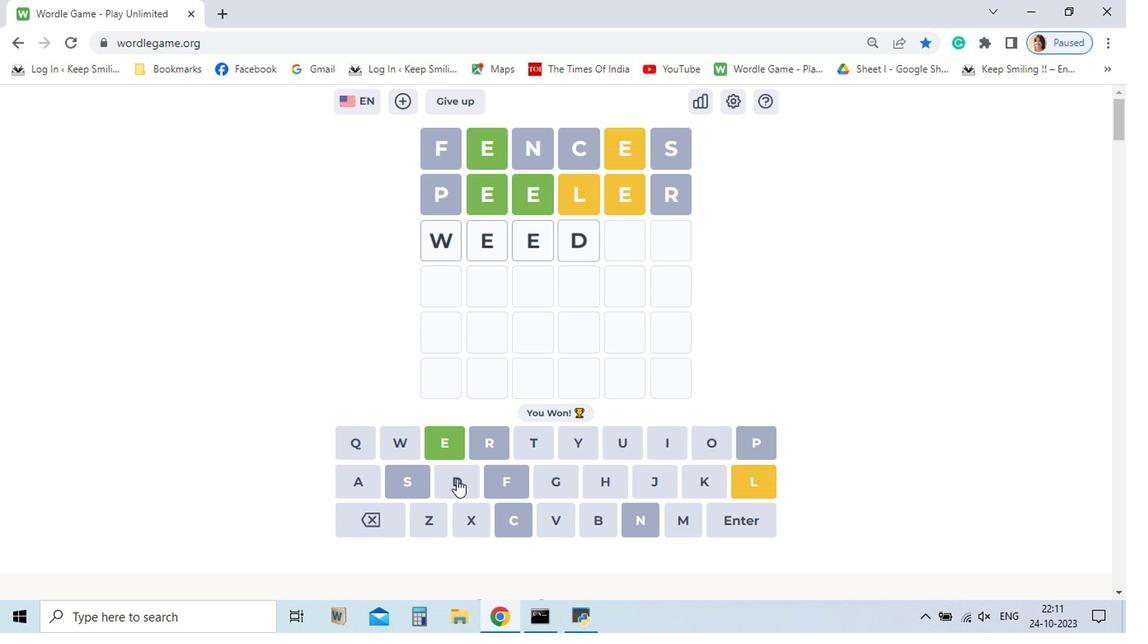 
Action: Mouse moved to (678, 484)
Screenshot: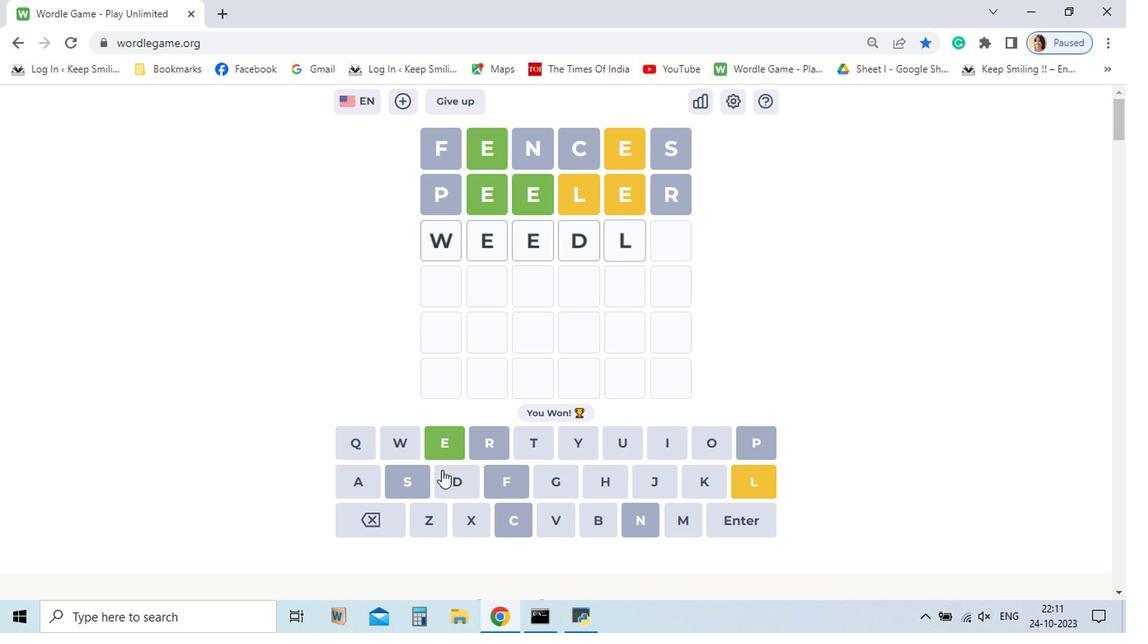 
Action: Mouse pressed left at (678, 484)
Screenshot: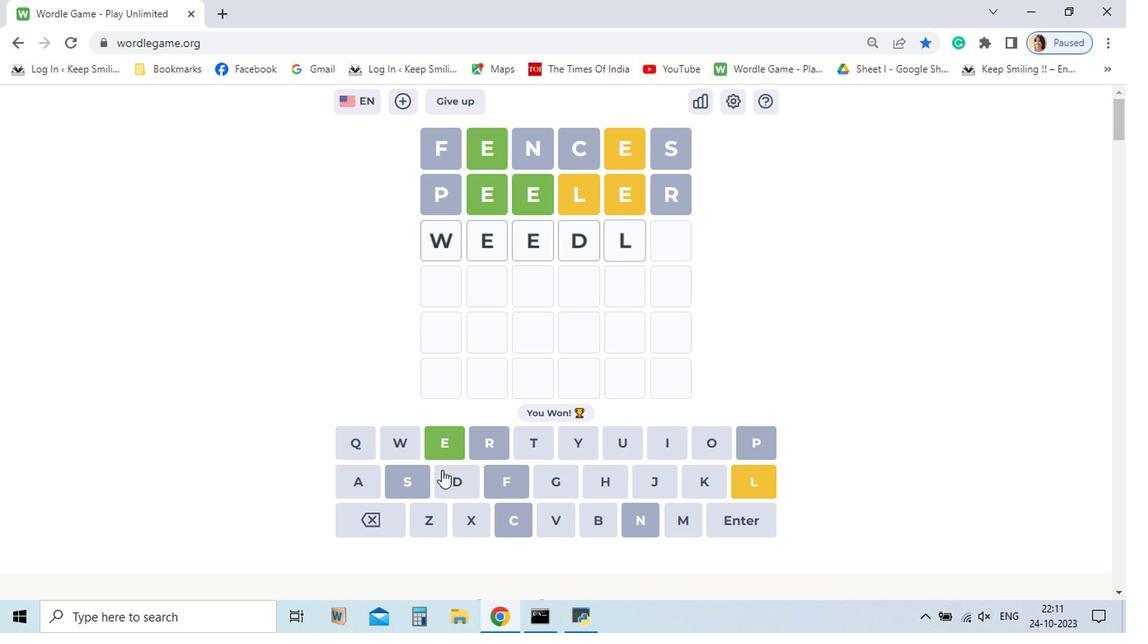 
Action: Mouse moved to (457, 451)
Screenshot: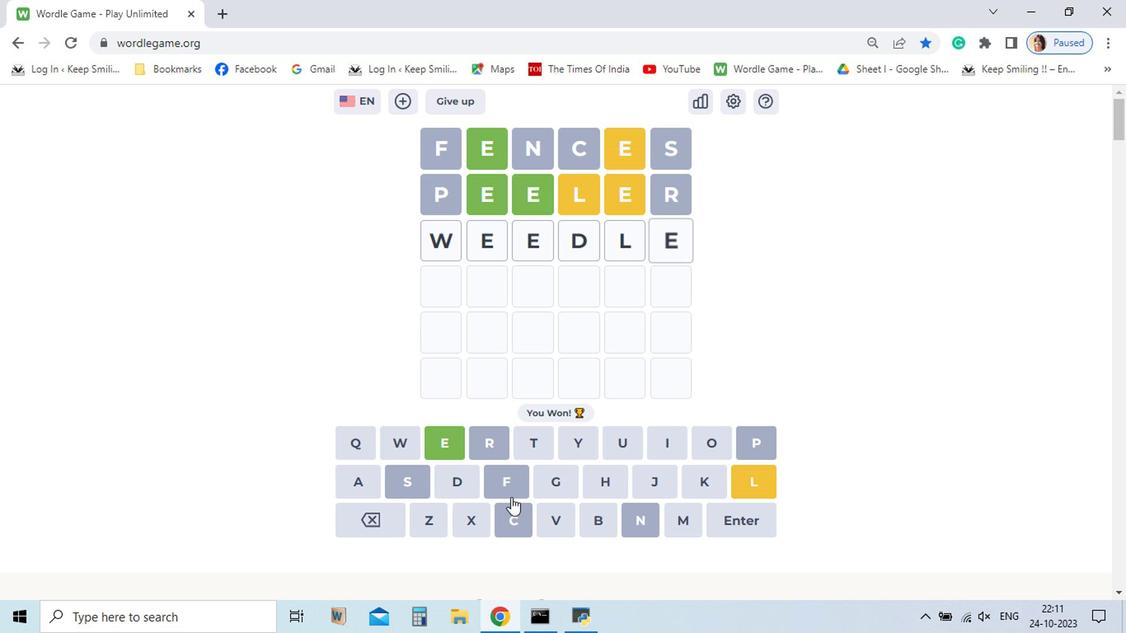 
Action: Mouse pressed left at (457, 451)
Screenshot: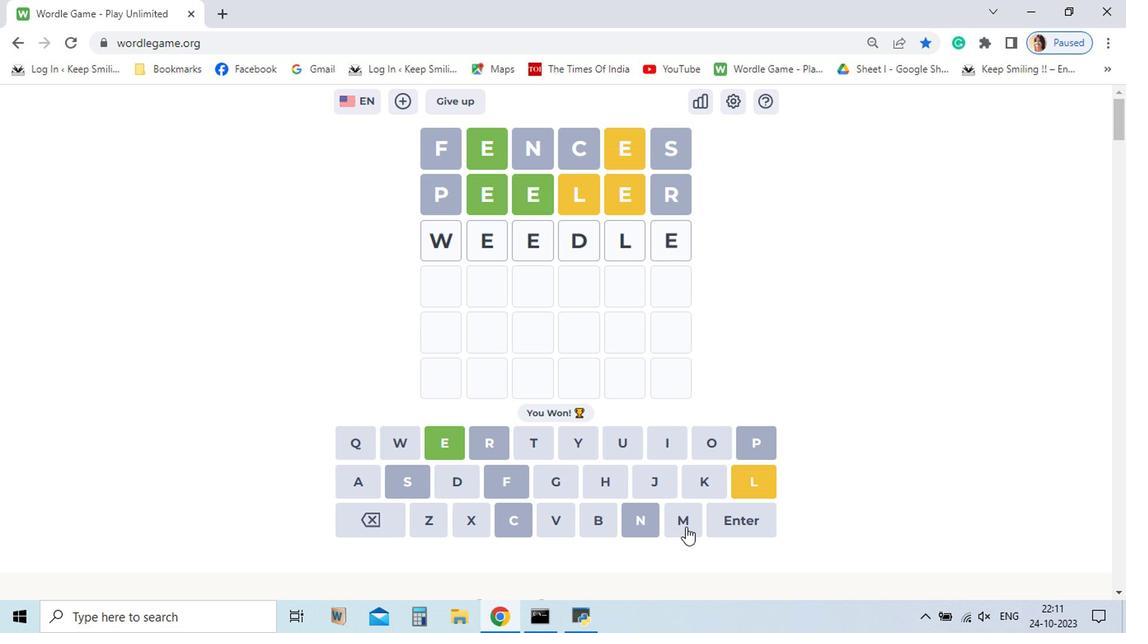 
Action: Mouse moved to (408, 509)
Screenshot: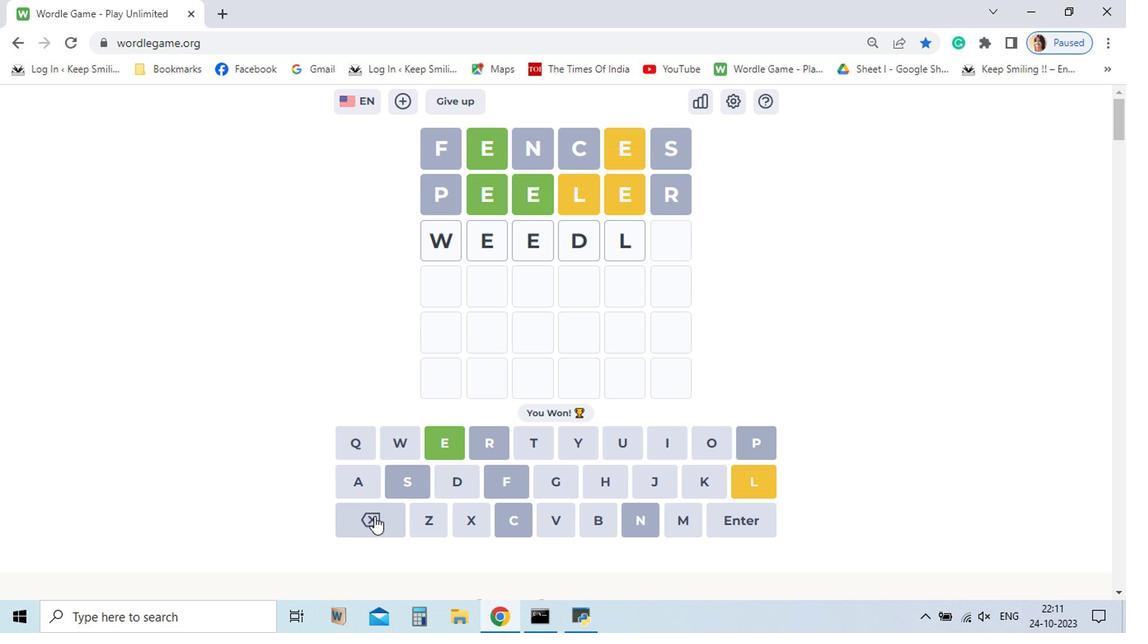 
Action: Mouse pressed left at (408, 509)
Screenshot: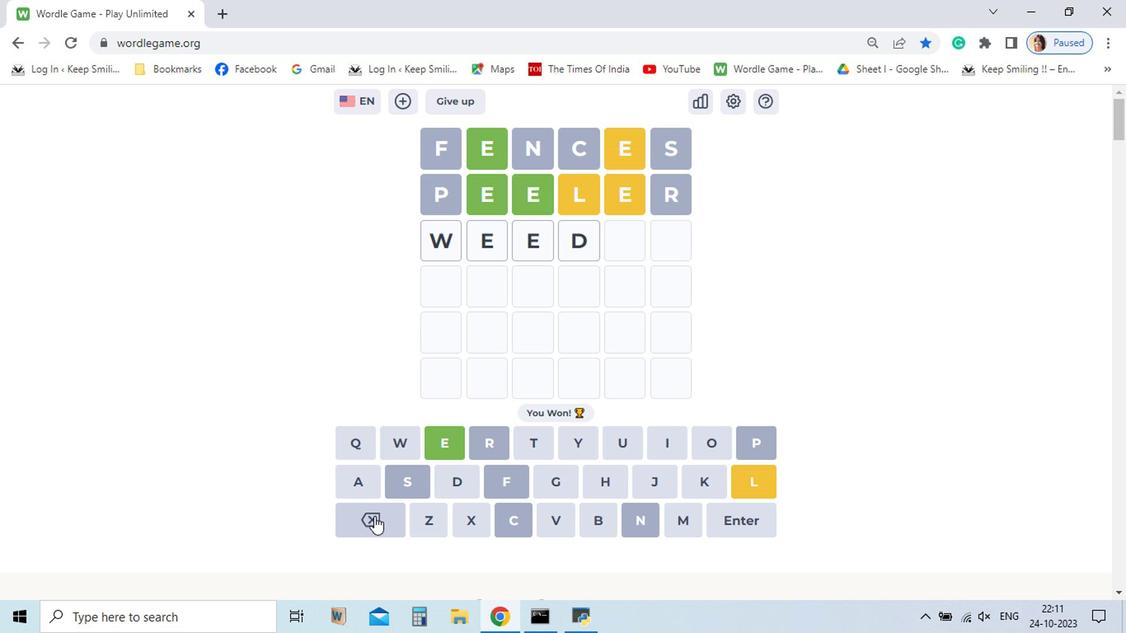
Action: Mouse pressed left at (408, 509)
Screenshot: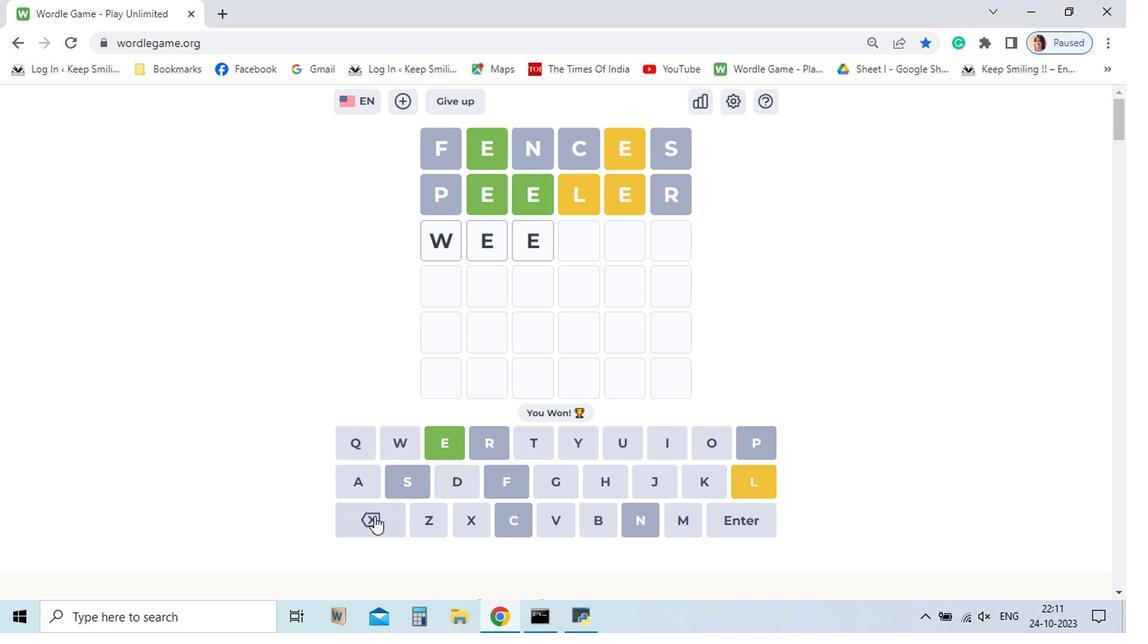 
Action: Mouse pressed left at (408, 509)
Screenshot: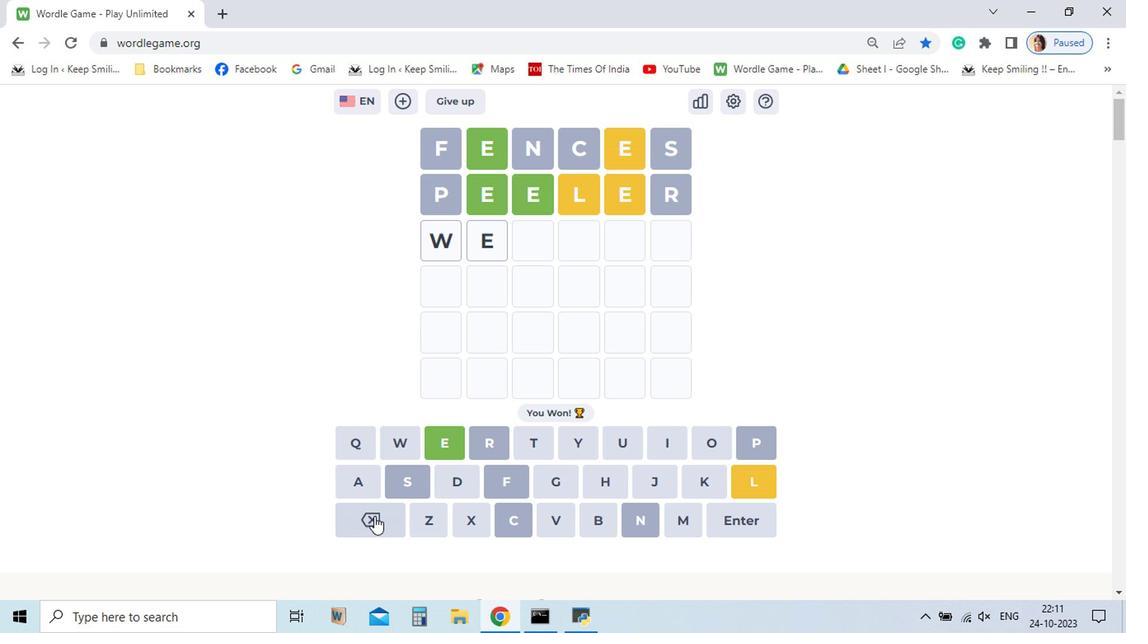 
Action: Mouse pressed left at (408, 509)
Screenshot: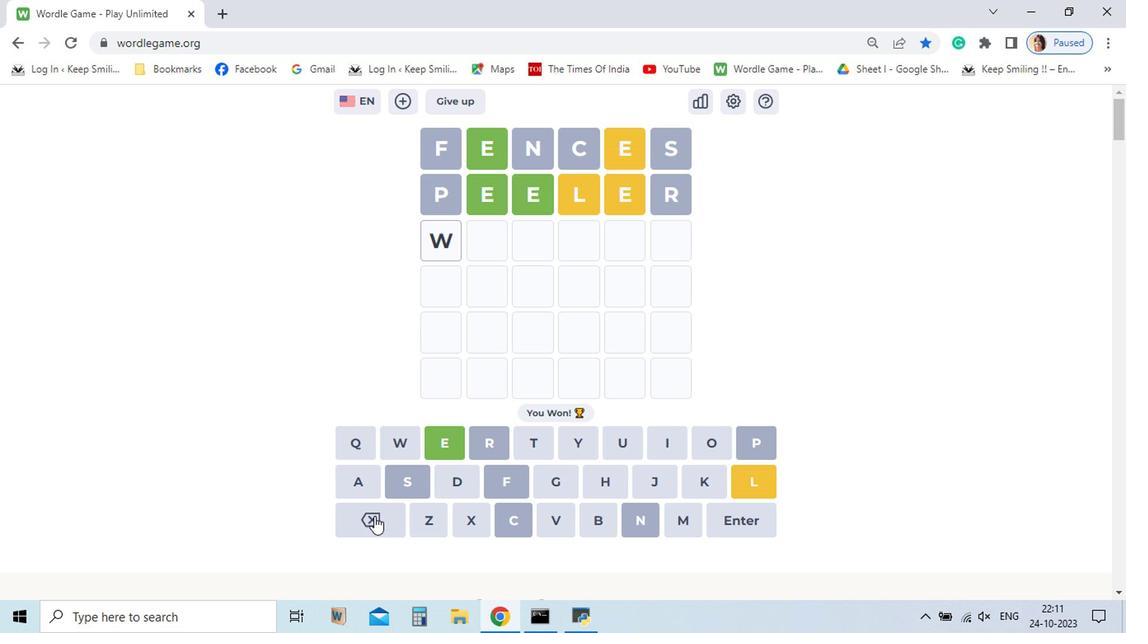 
Action: Mouse pressed left at (408, 509)
Screenshot: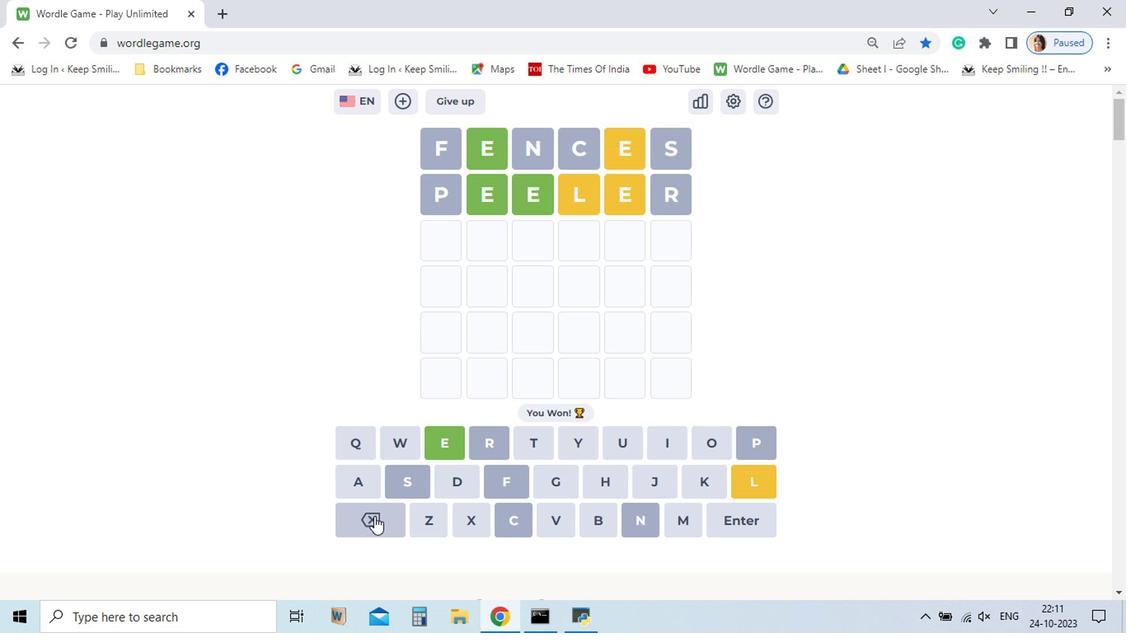 
Action: Mouse pressed left at (408, 509)
Screenshot: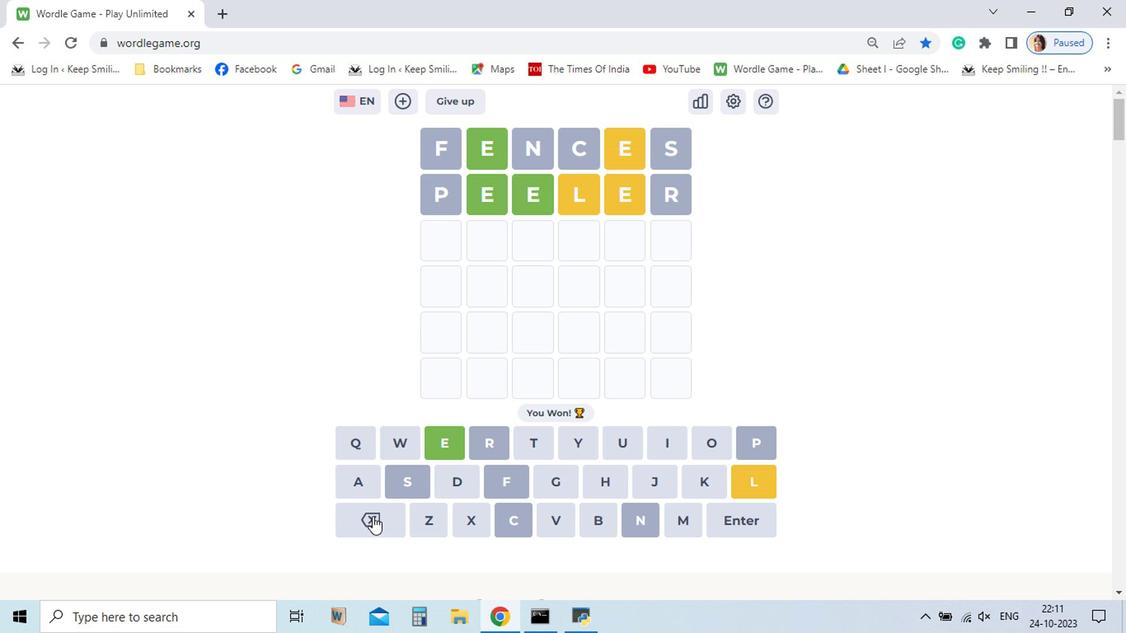 
Action: Mouse moved to (426, 454)
Screenshot: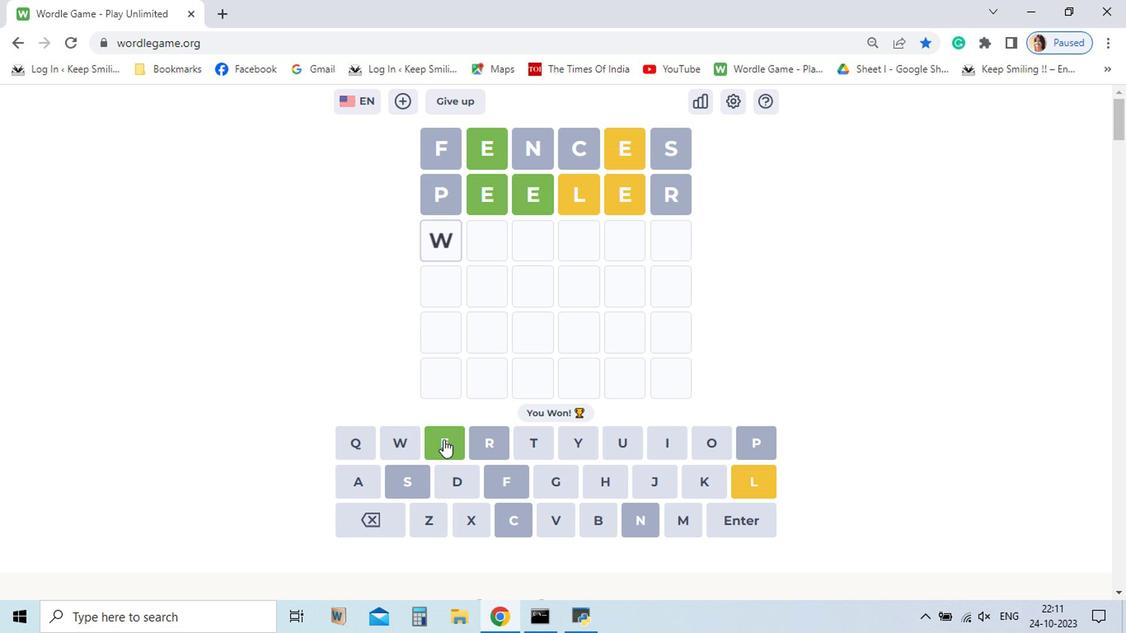 
Action: Mouse pressed left at (426, 454)
Screenshot: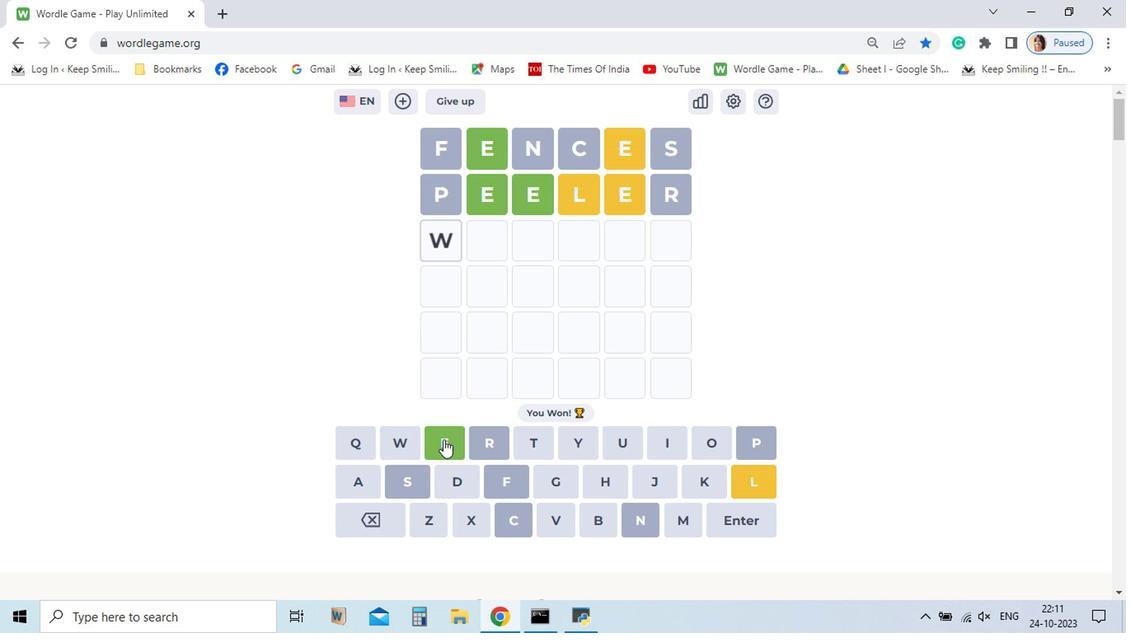 
Action: Mouse moved to (460, 454)
Screenshot: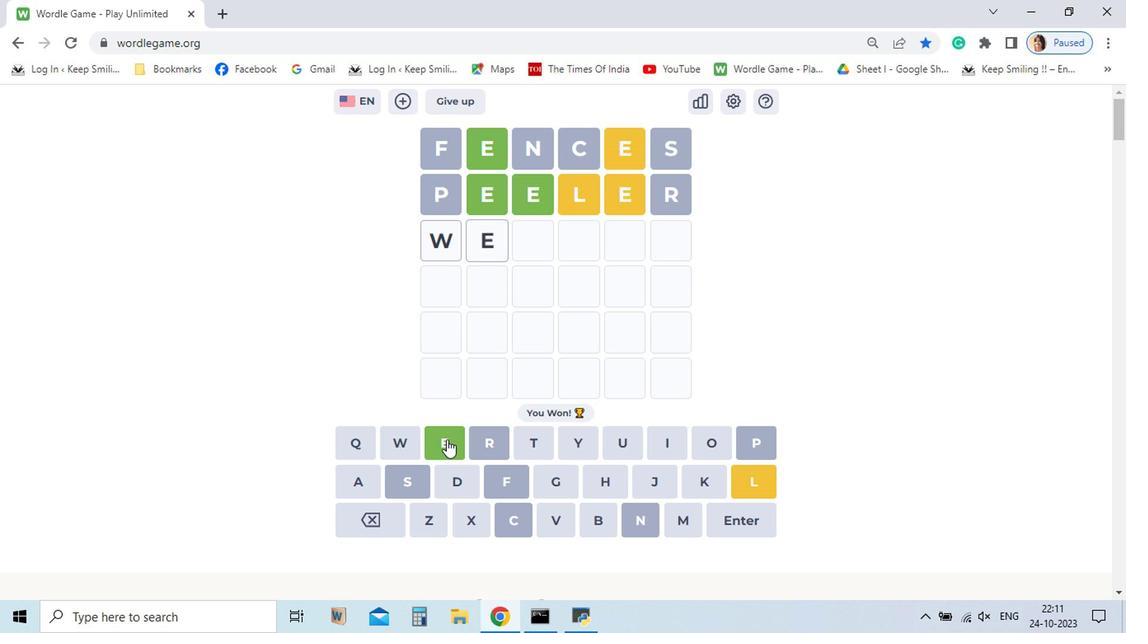 
Action: Mouse pressed left at (460, 454)
Screenshot: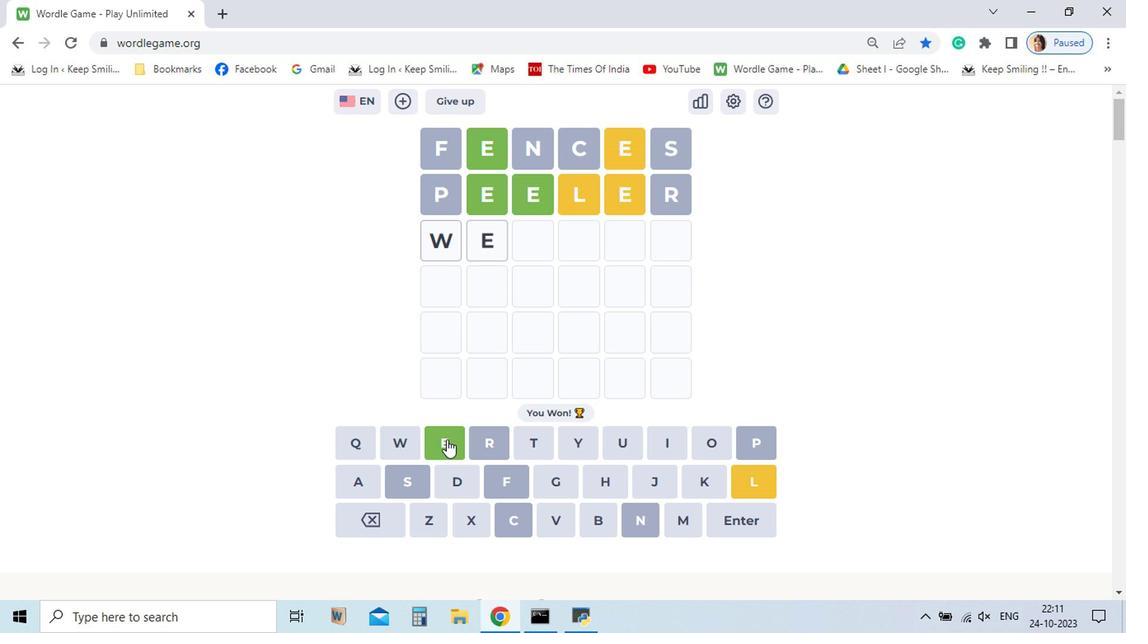 
Action: Mouse pressed left at (460, 454)
Screenshot: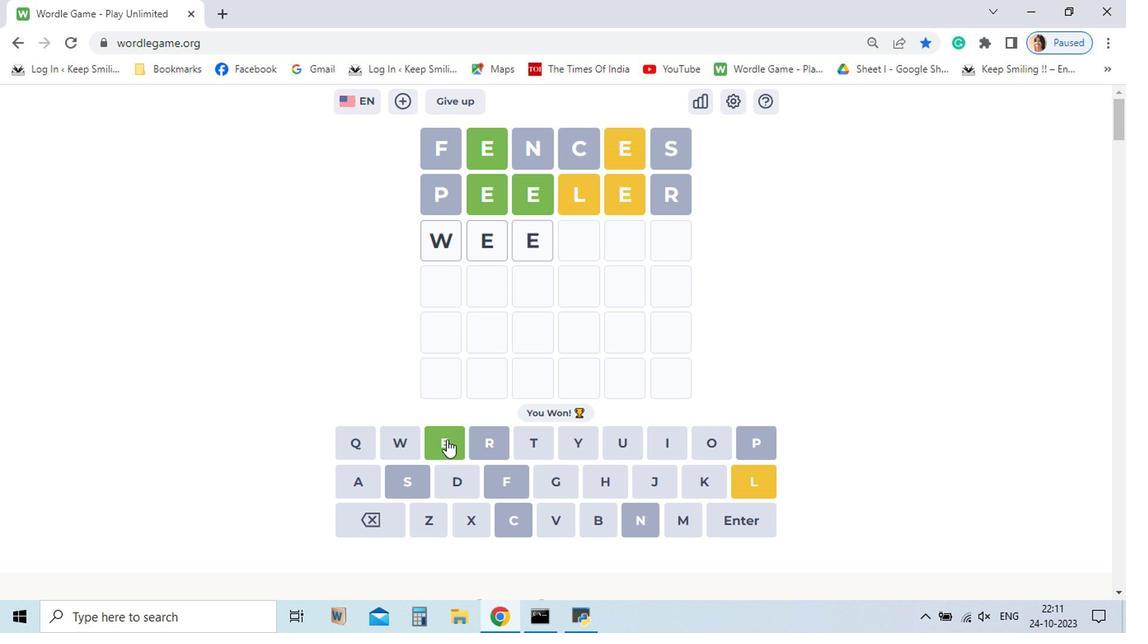 
Action: Mouse moved to (471, 482)
Screenshot: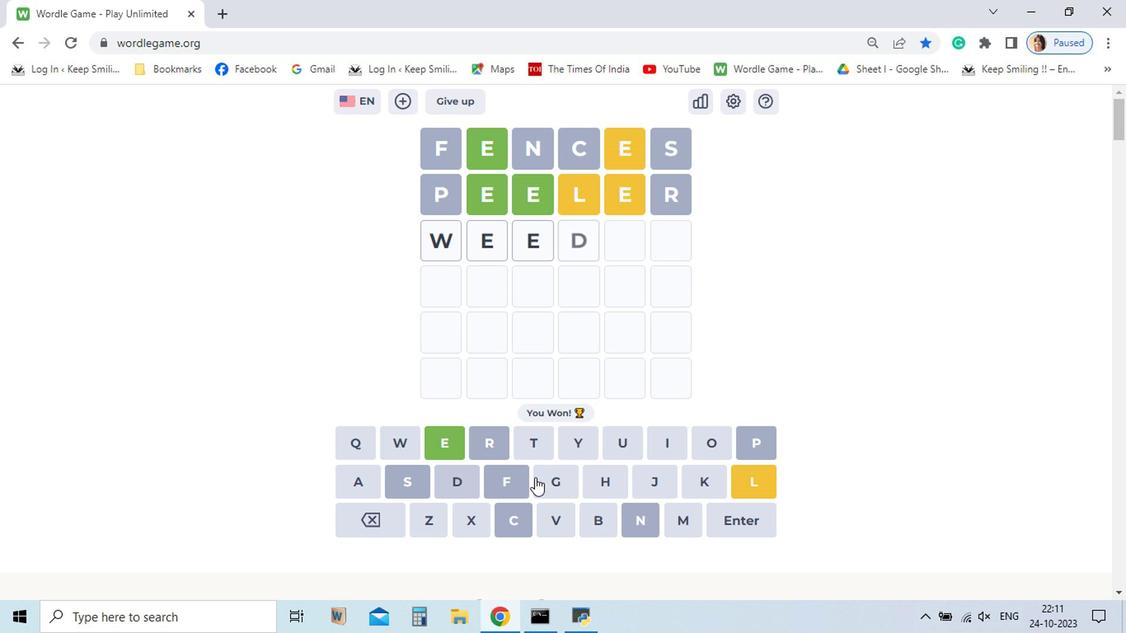 
Action: Mouse pressed left at (471, 482)
Screenshot: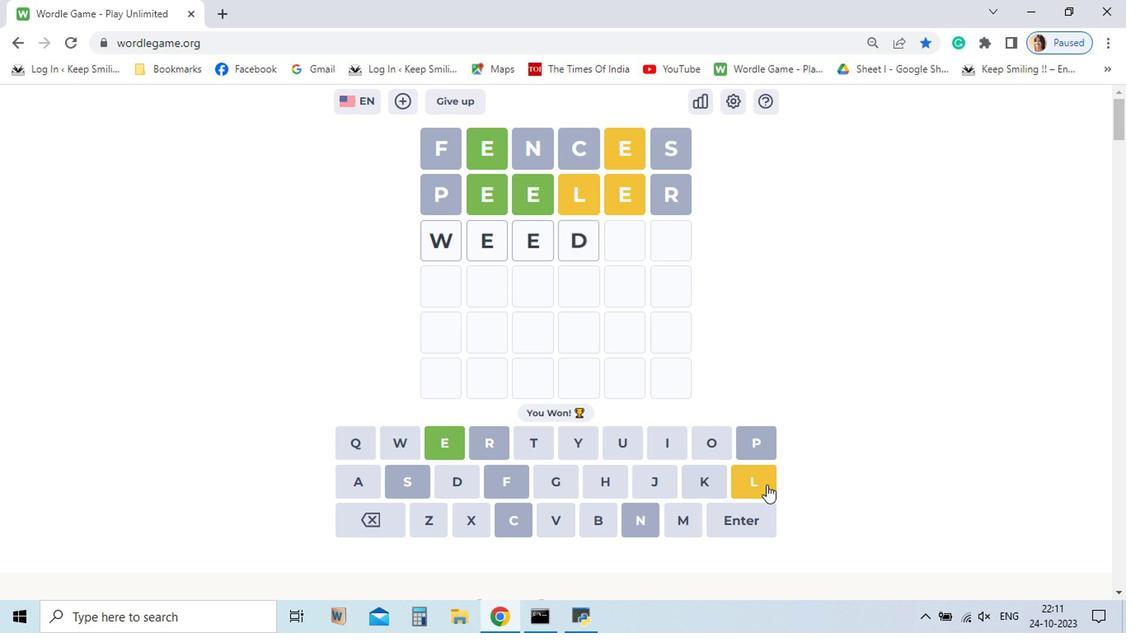 
Action: Mouse moved to (676, 485)
Screenshot: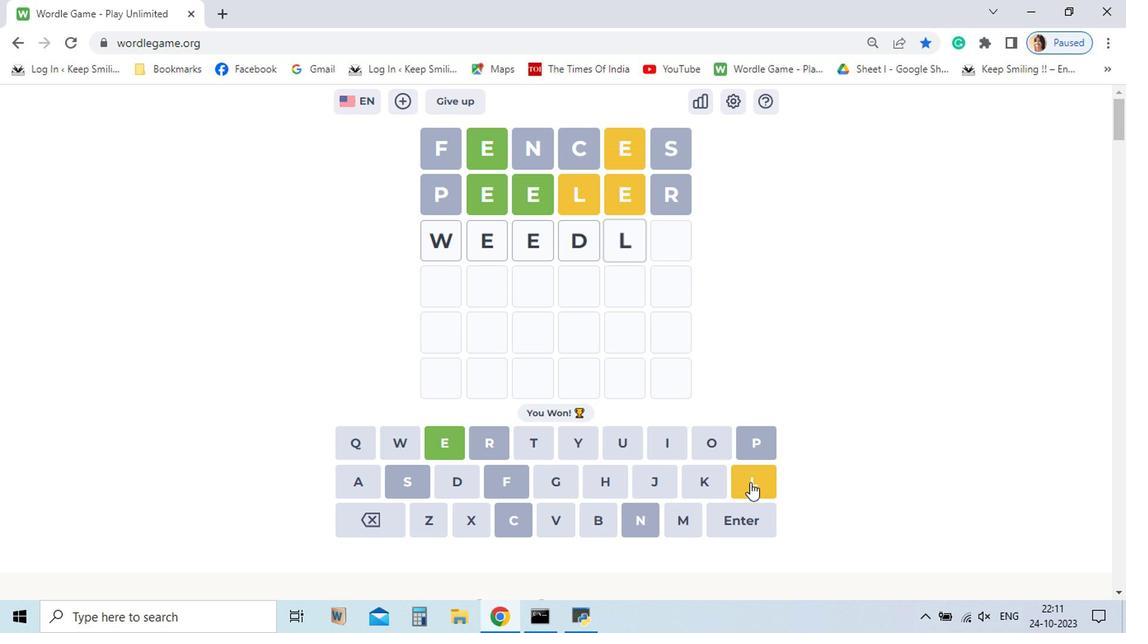 
Action: Mouse pressed left at (676, 485)
Screenshot: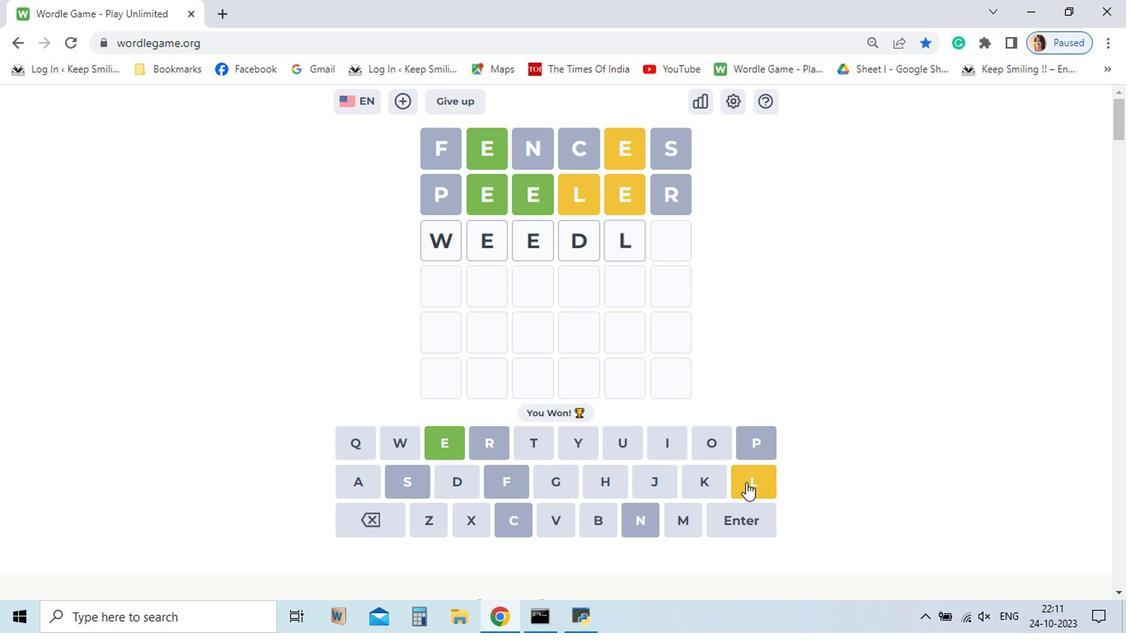 
Action: Mouse moved to (464, 454)
Screenshot: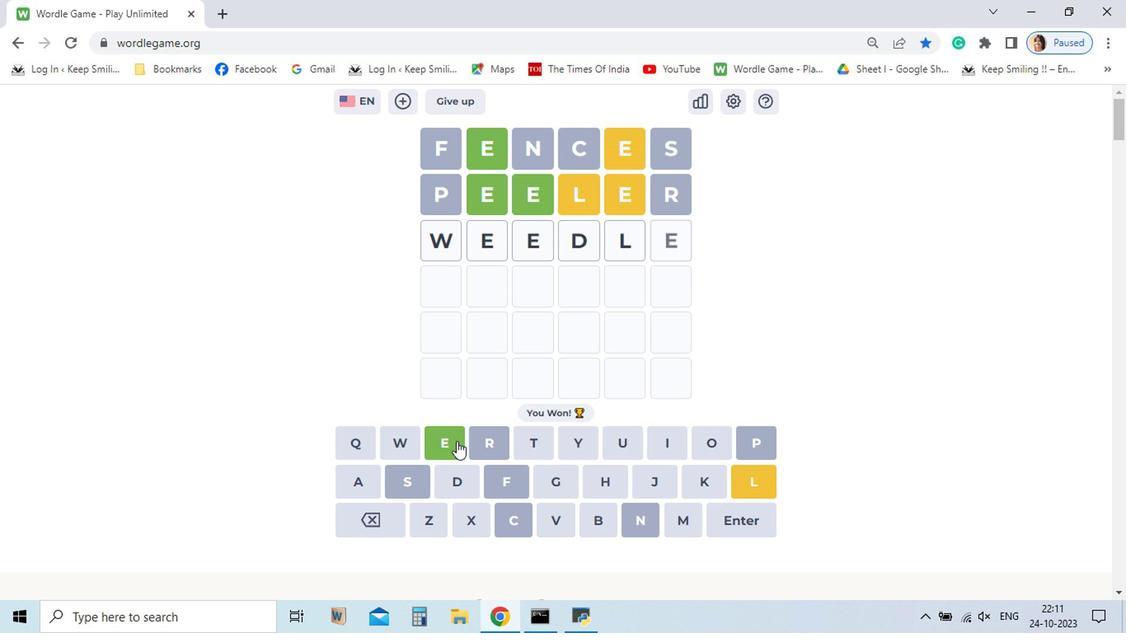 
Action: Mouse pressed left at (464, 454)
Screenshot: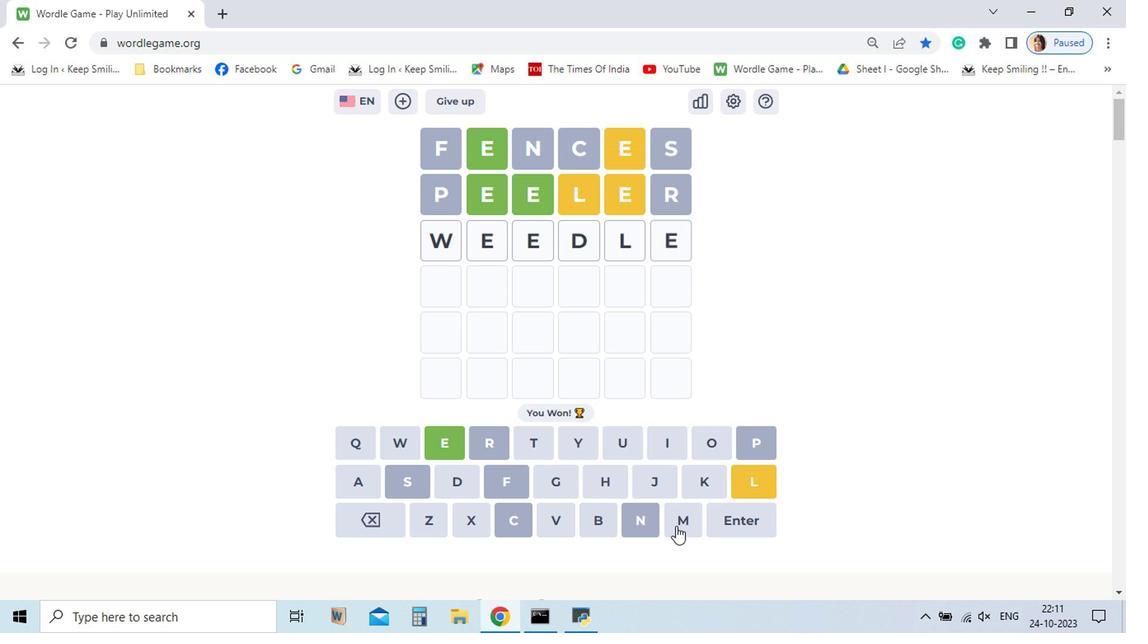 
Action: Mouse moved to (676, 511)
Screenshot: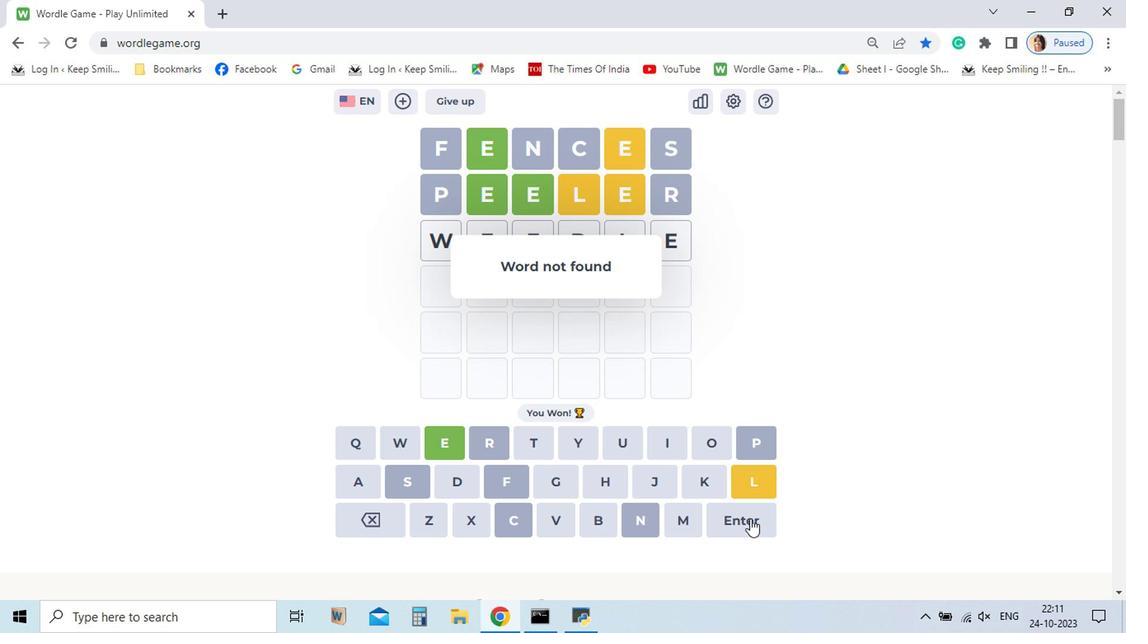 
Action: Mouse pressed left at (676, 511)
Screenshot: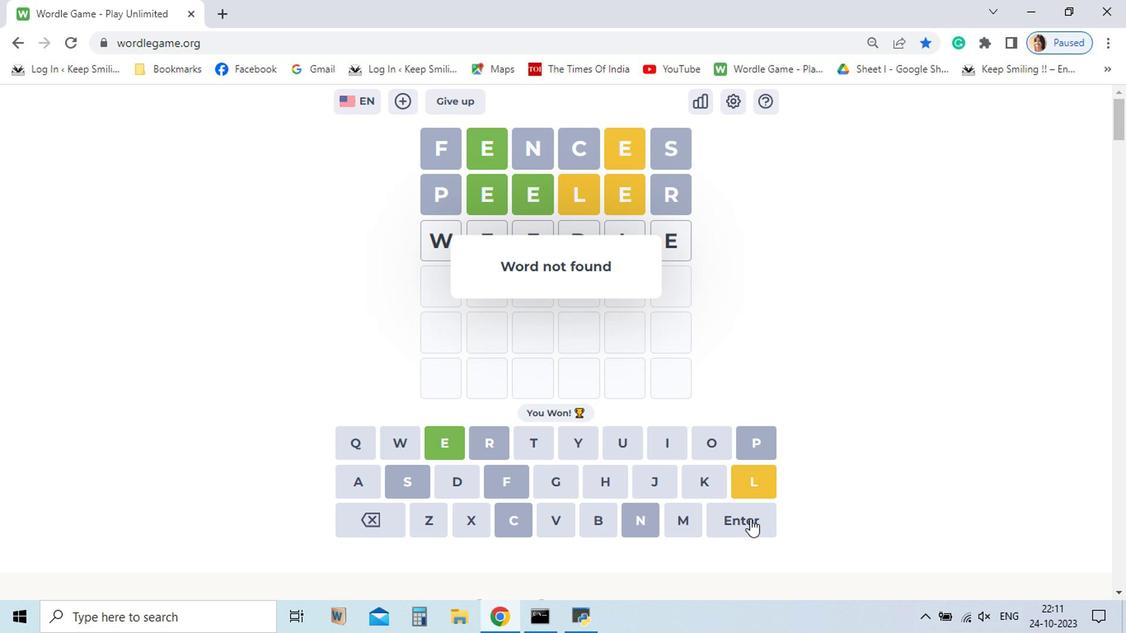 
Action: Mouse moved to (403, 512)
Screenshot: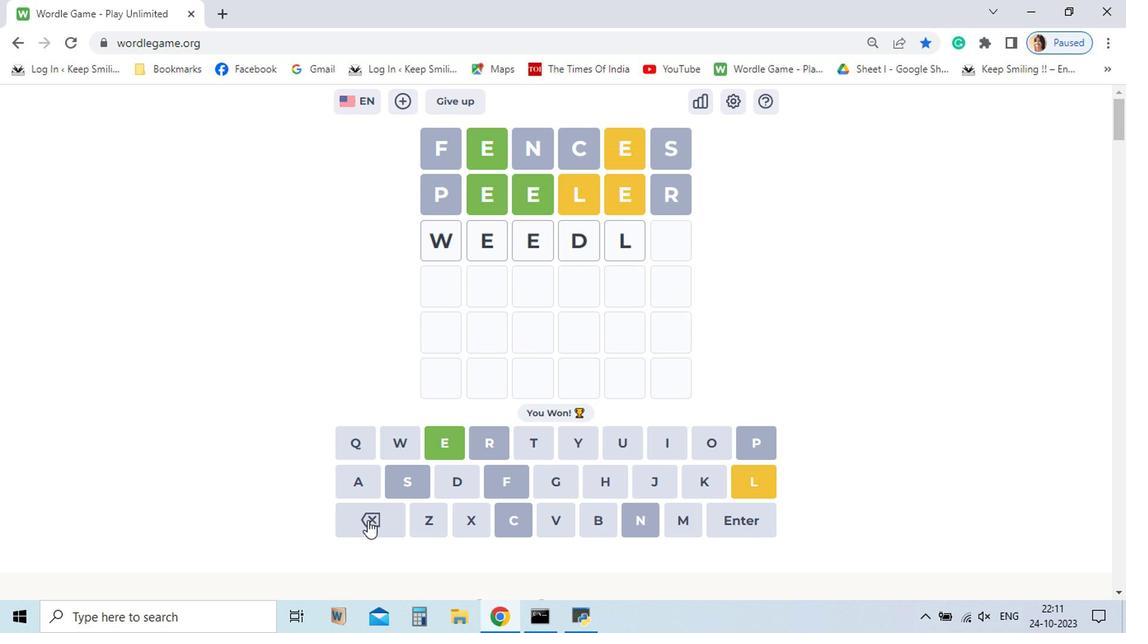 
Action: Mouse pressed left at (403, 512)
Screenshot: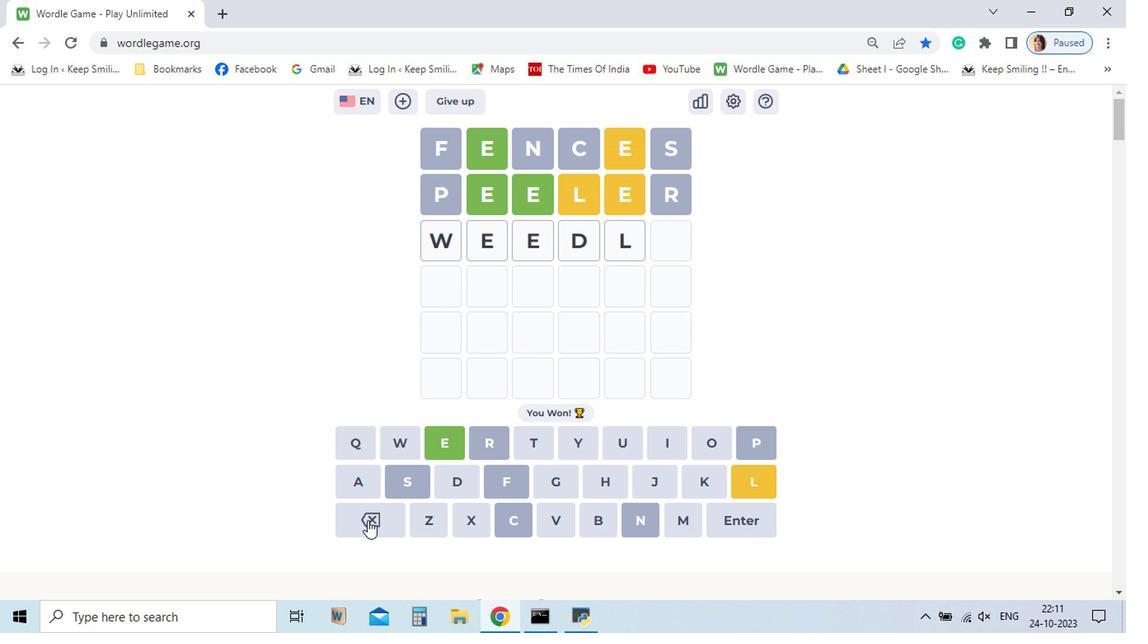 
Action: Mouse pressed left at (403, 512)
Screenshot: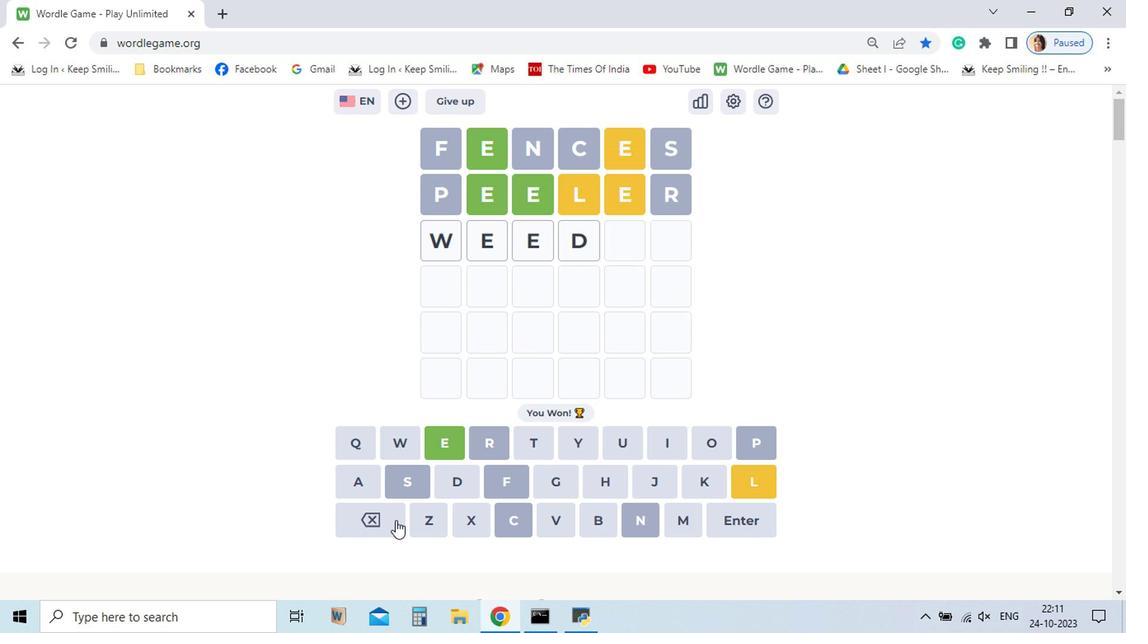 
Action: Mouse moved to (455, 457)
Screenshot: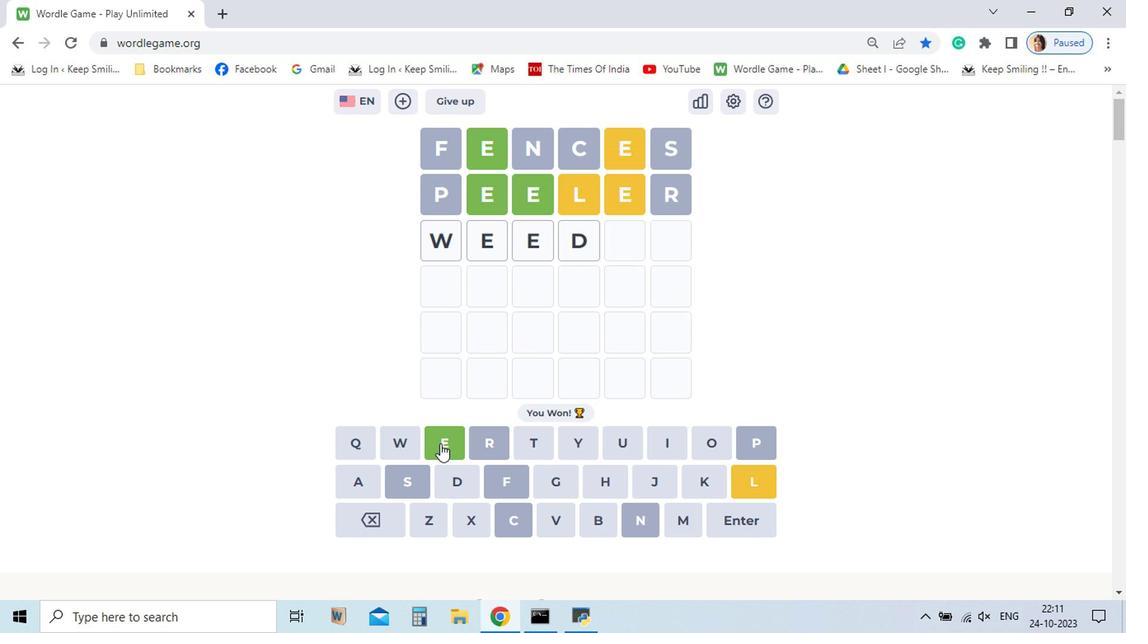 
Action: Mouse pressed left at (455, 457)
Screenshot: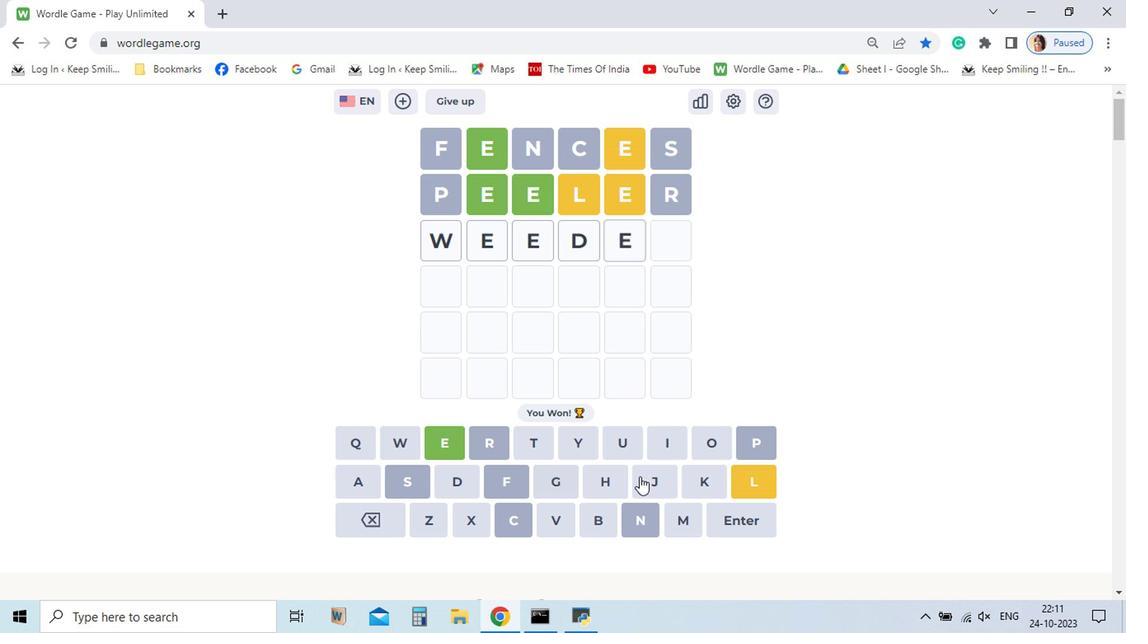 
Action: Mouse moved to (678, 485)
Screenshot: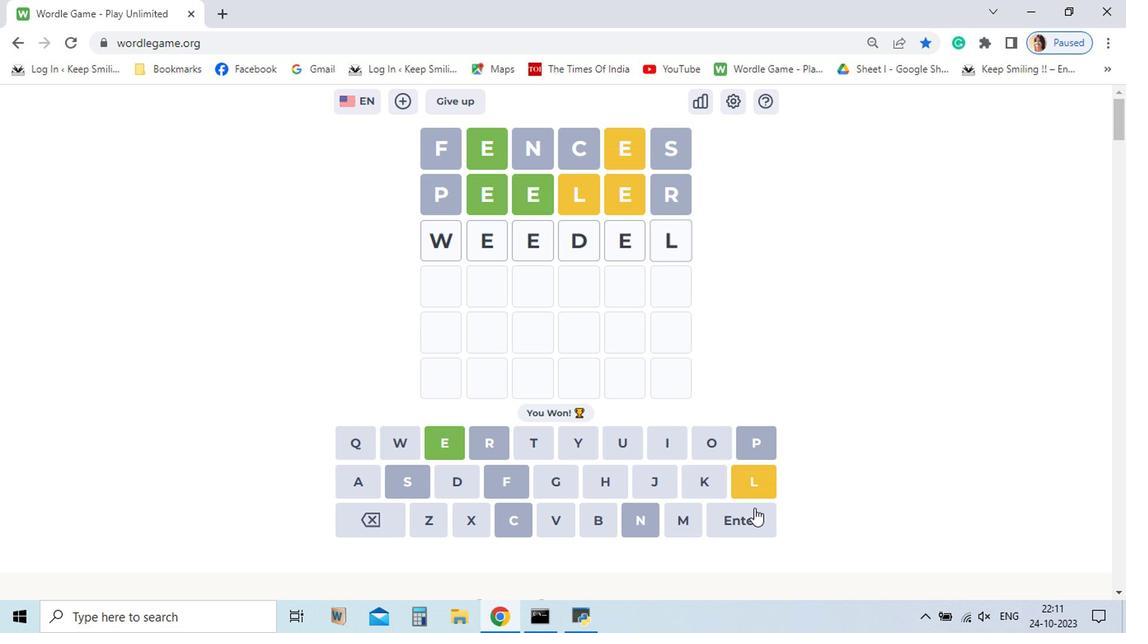 
Action: Mouse pressed left at (678, 485)
Screenshot: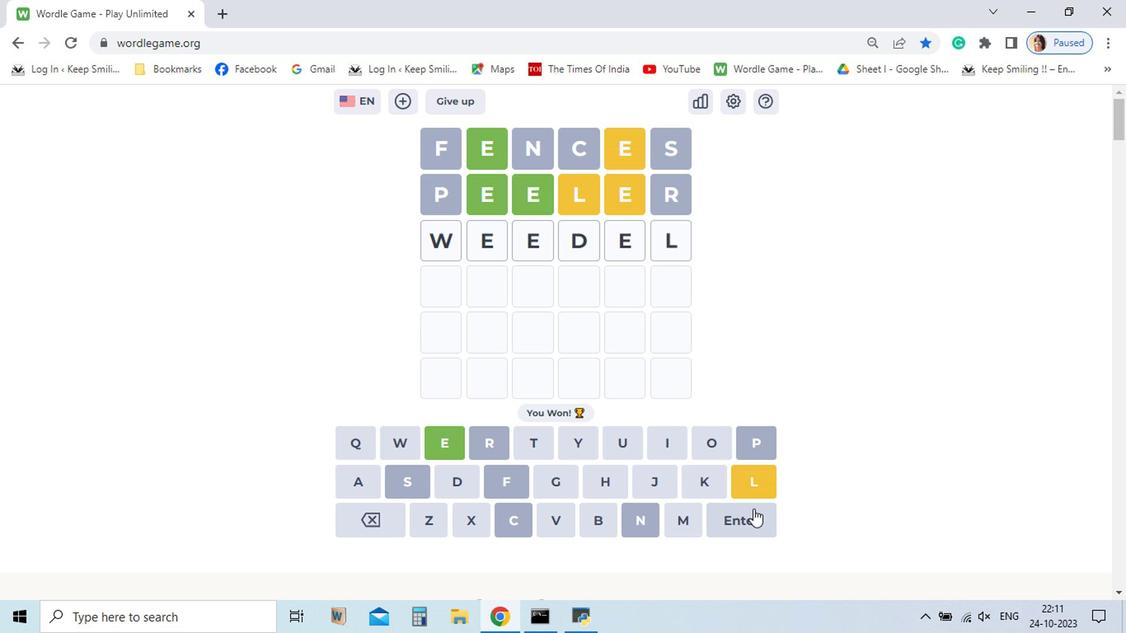 
Action: Mouse moved to (678, 504)
Screenshot: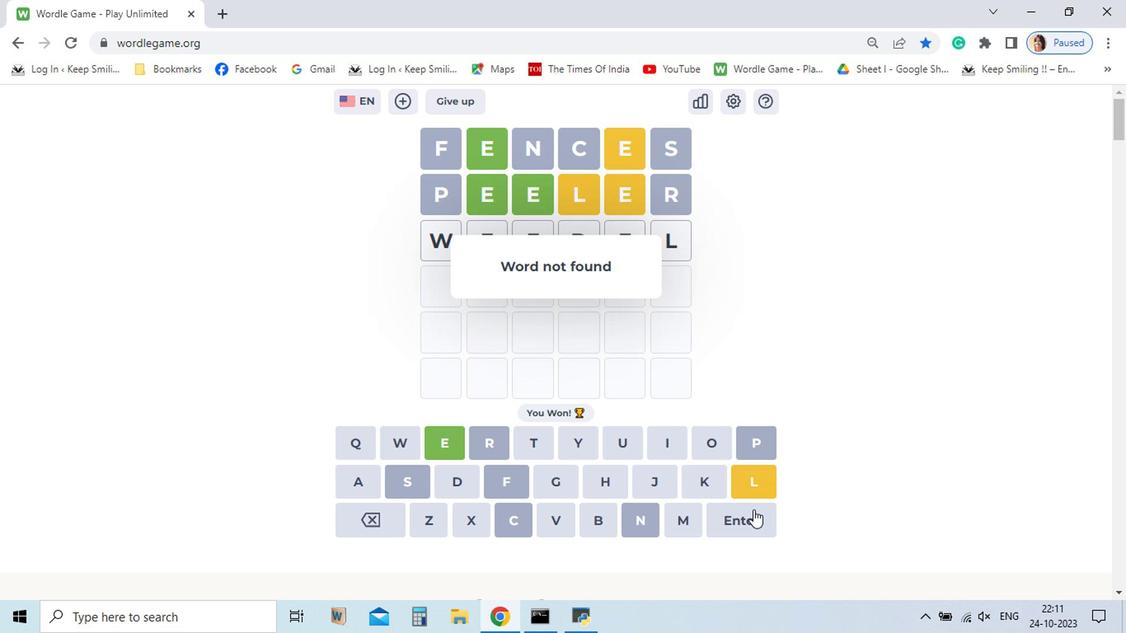 
Action: Mouse pressed left at (678, 504)
Screenshot: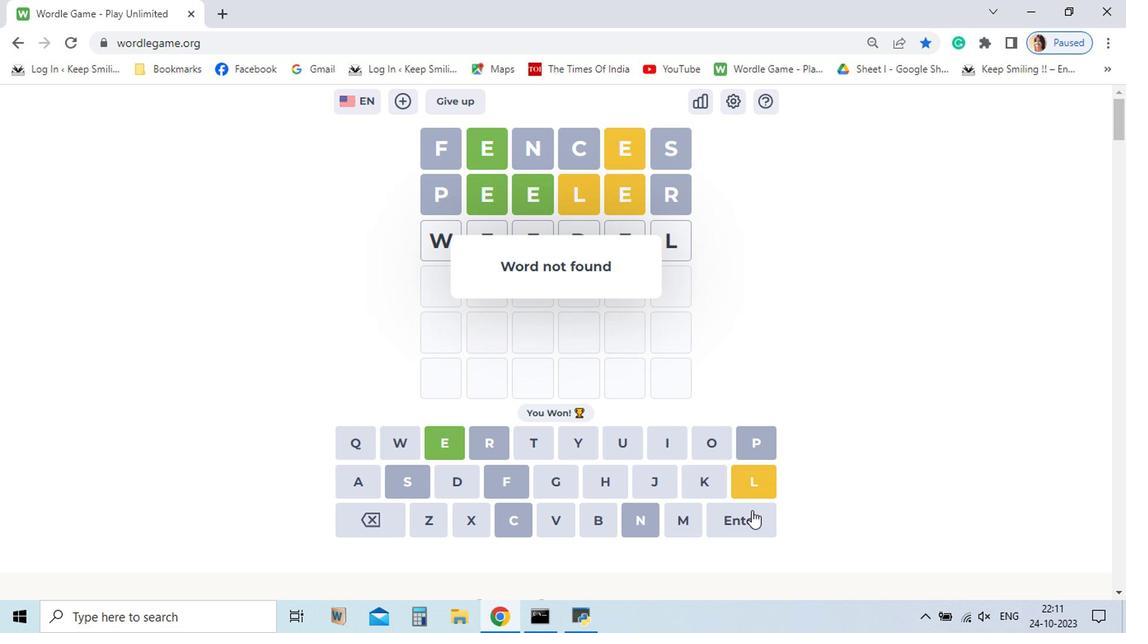 
Action: Mouse moved to (409, 517)
Screenshot: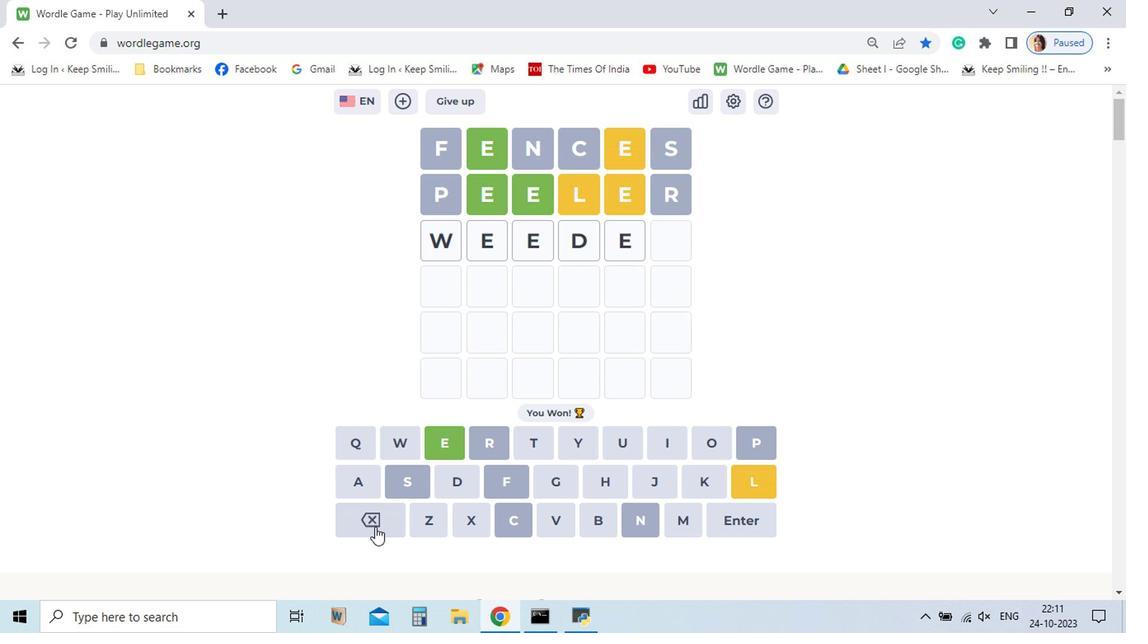 
Action: Mouse pressed left at (409, 517)
Screenshot: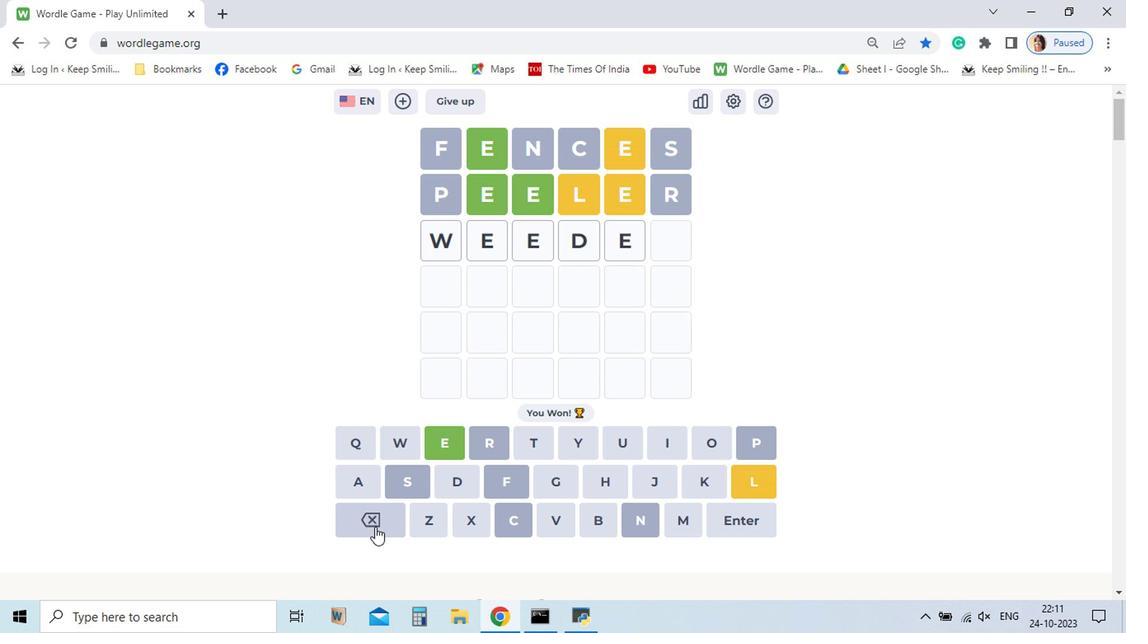 
Action: Mouse pressed left at (409, 517)
Screenshot: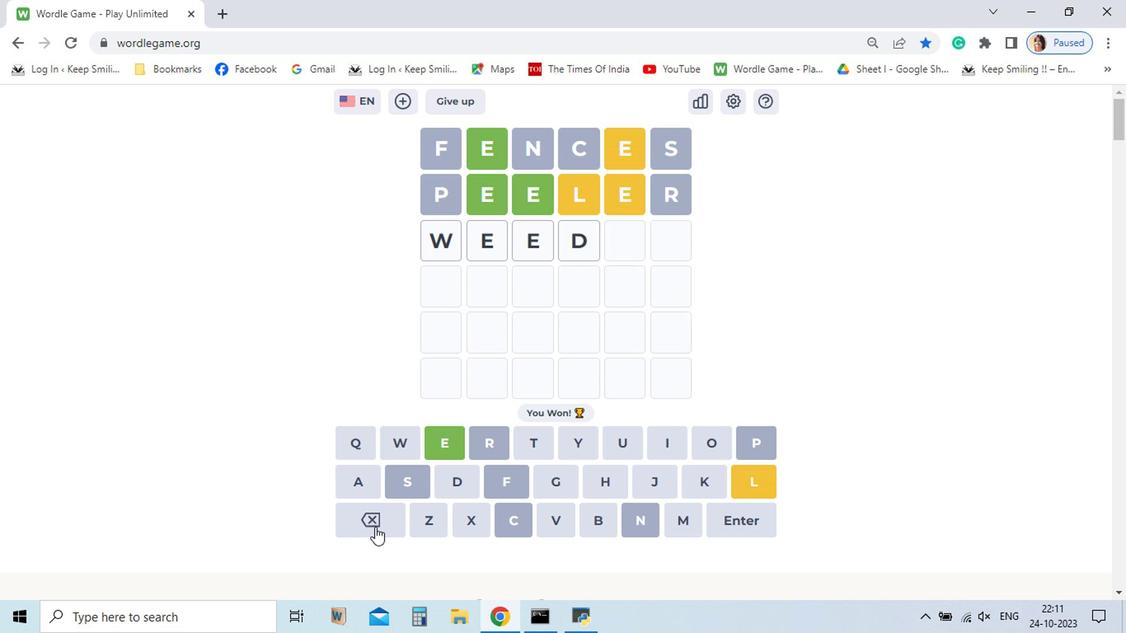 
Action: Mouse pressed left at (409, 517)
Screenshot: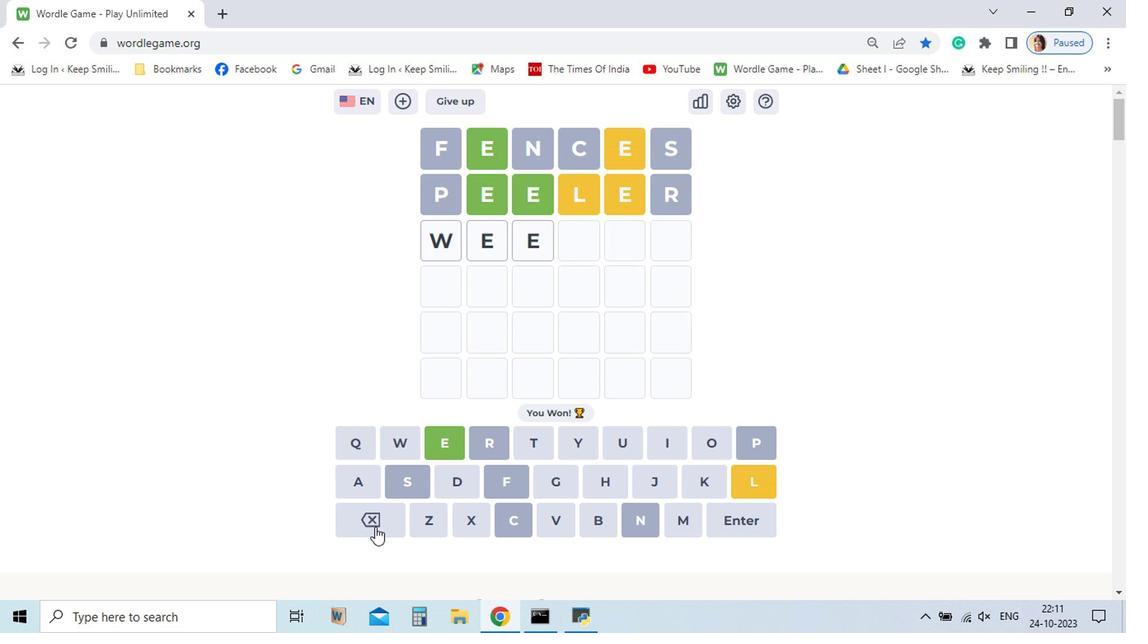 
Action: Mouse pressed left at (409, 517)
Screenshot: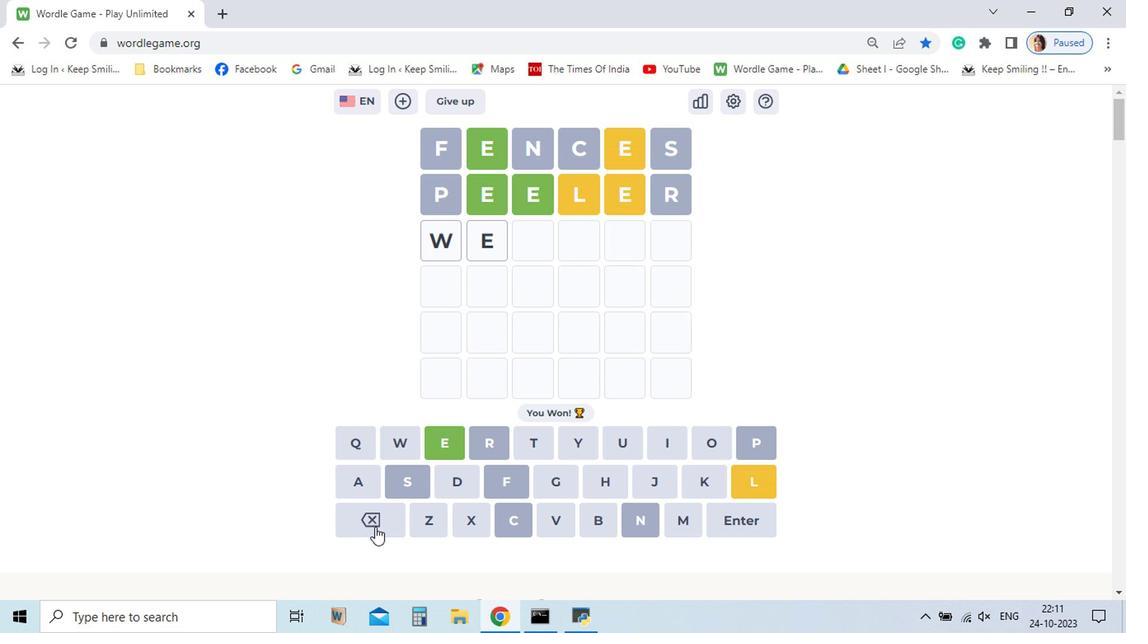 
Action: Mouse pressed left at (409, 517)
Screenshot: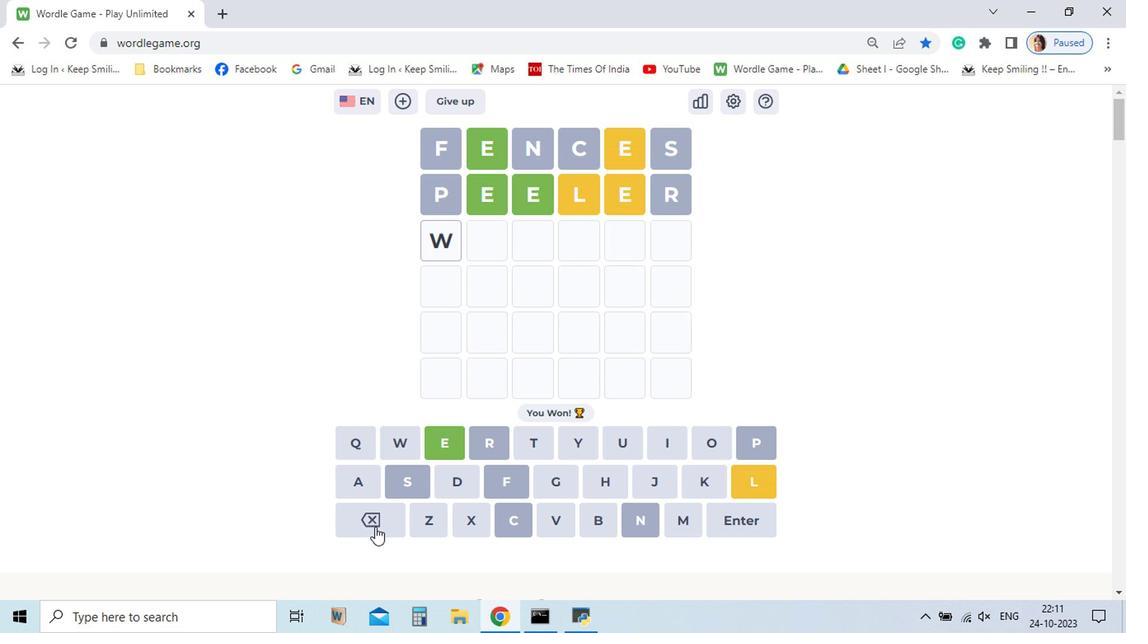 
Action: Mouse moved to (456, 454)
Screenshot: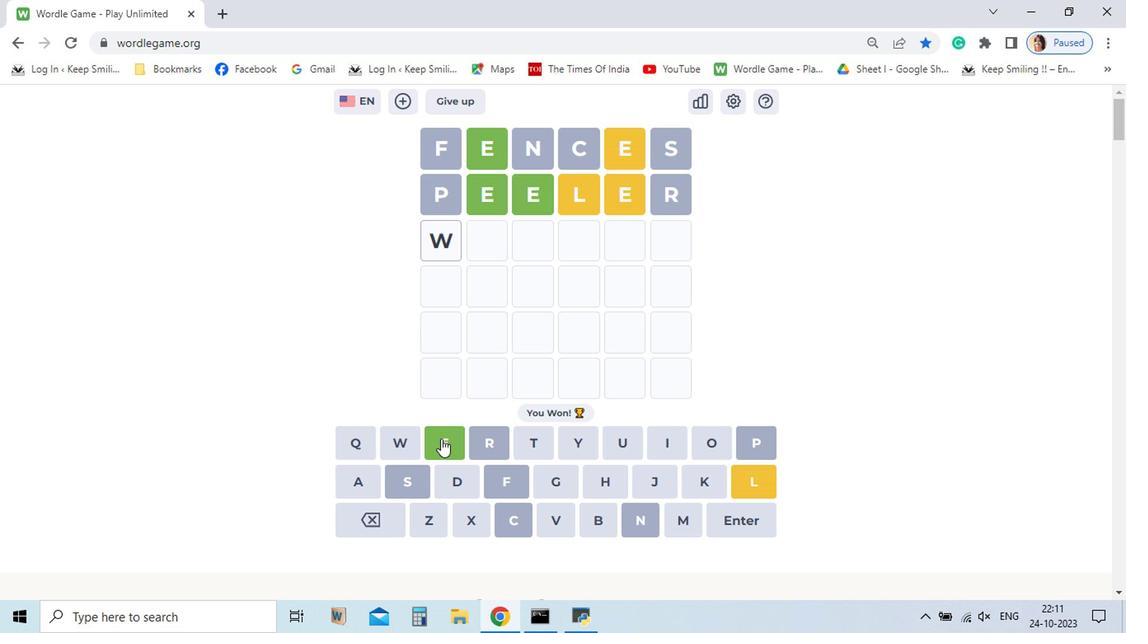
Action: Mouse pressed left at (456, 454)
Screenshot: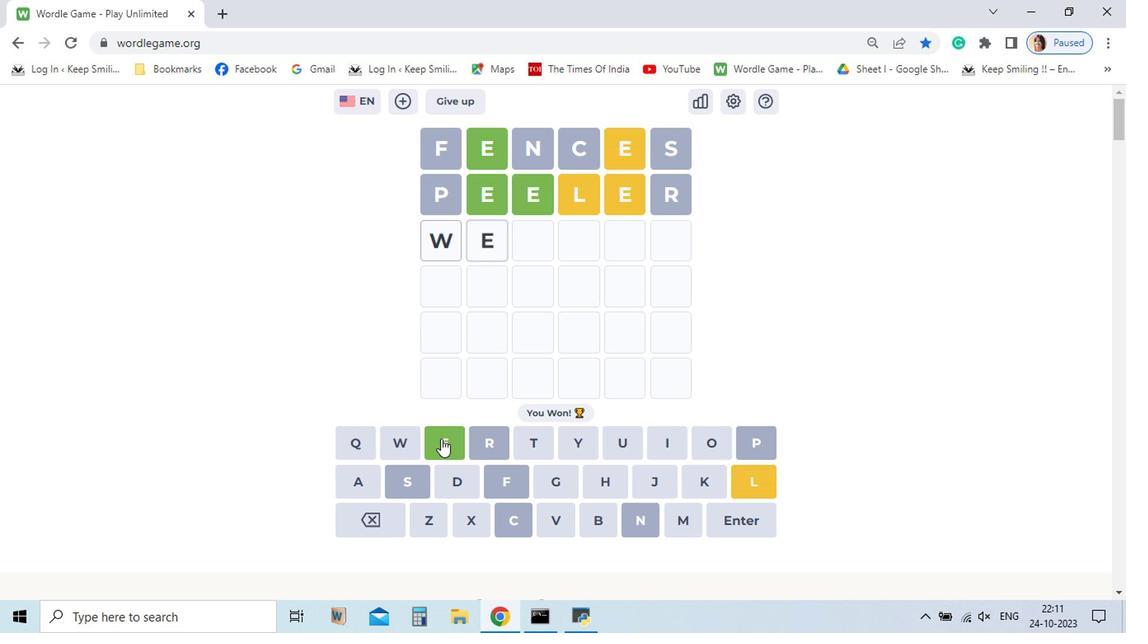
Action: Mouse pressed left at (456, 454)
Screenshot: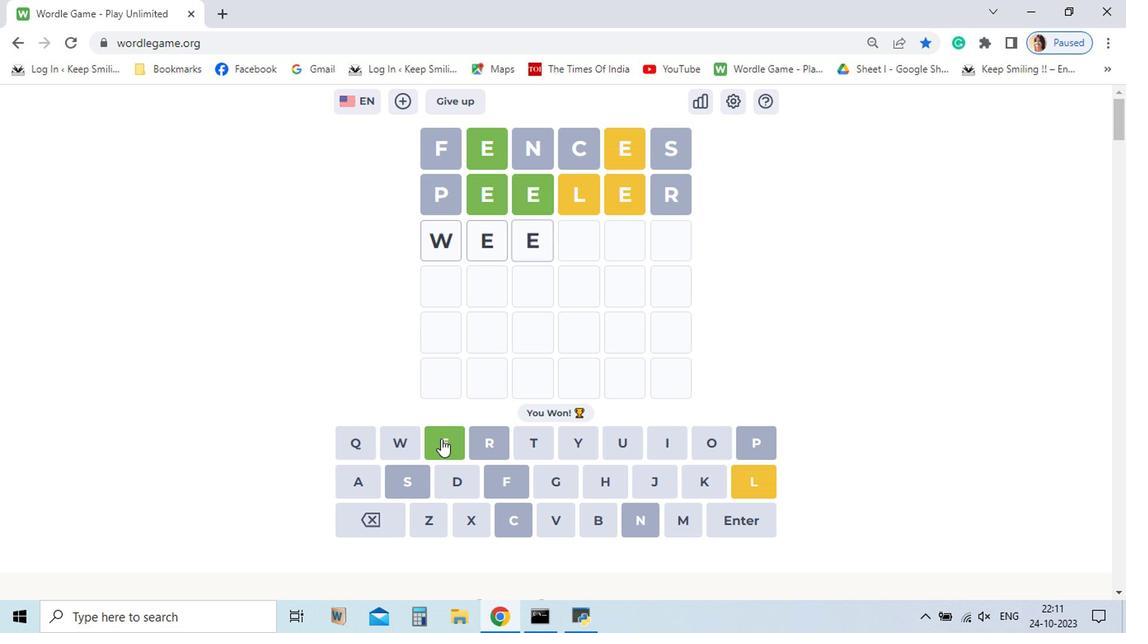 
Action: Mouse moved to (459, 483)
Screenshot: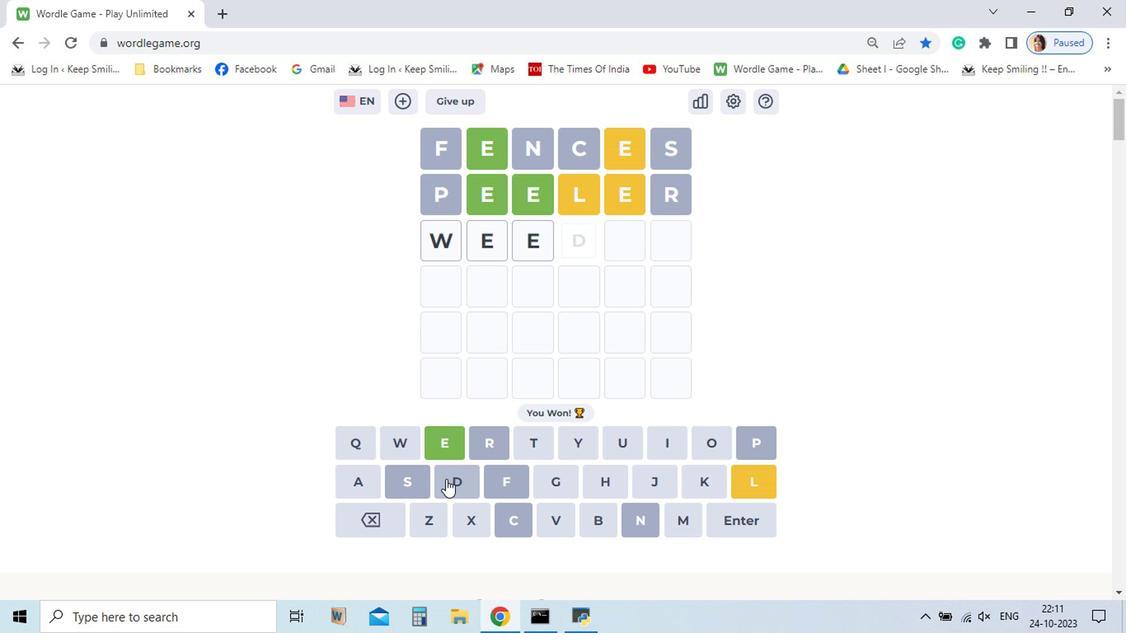 
Action: Mouse pressed left at (459, 483)
Screenshot: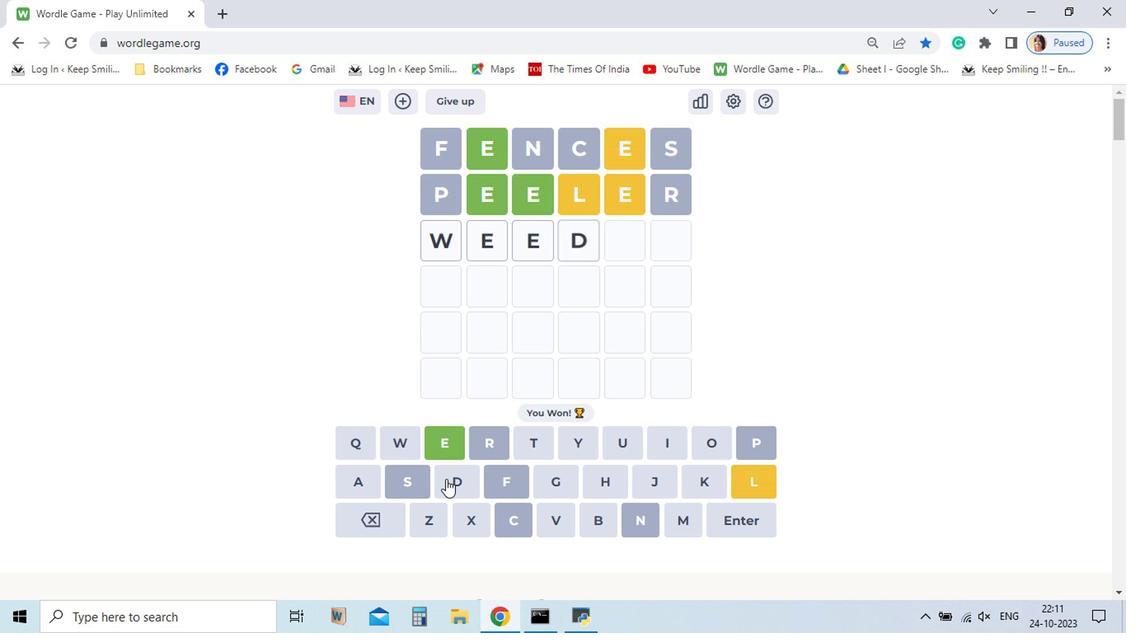 
Action: Mouse moved to (408, 508)
Screenshot: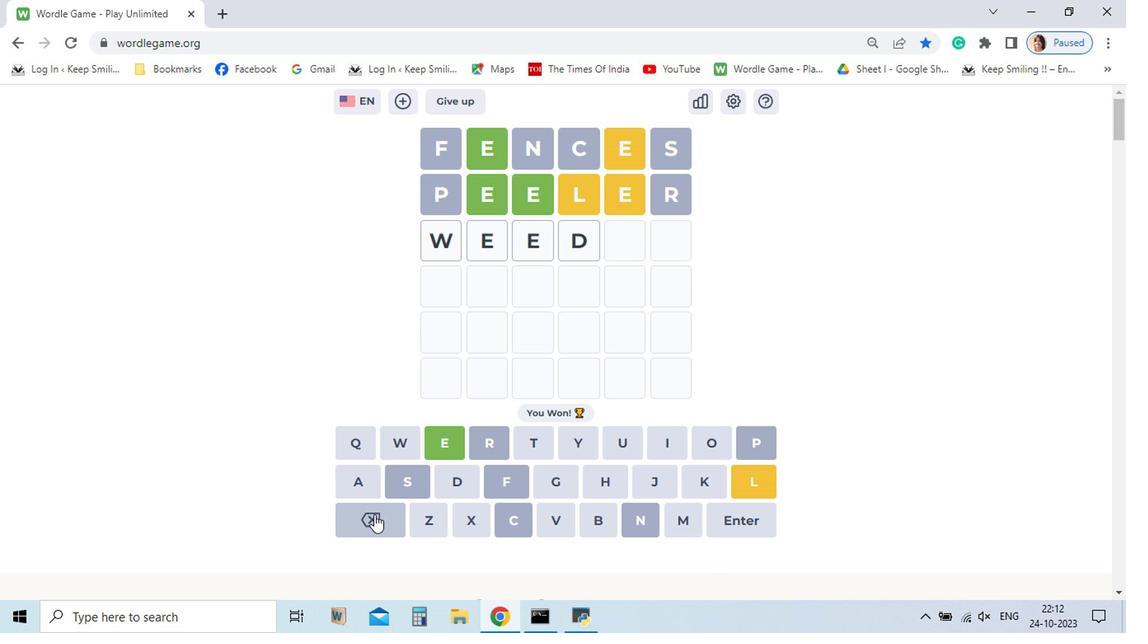 
Action: Mouse pressed left at (408, 508)
Screenshot: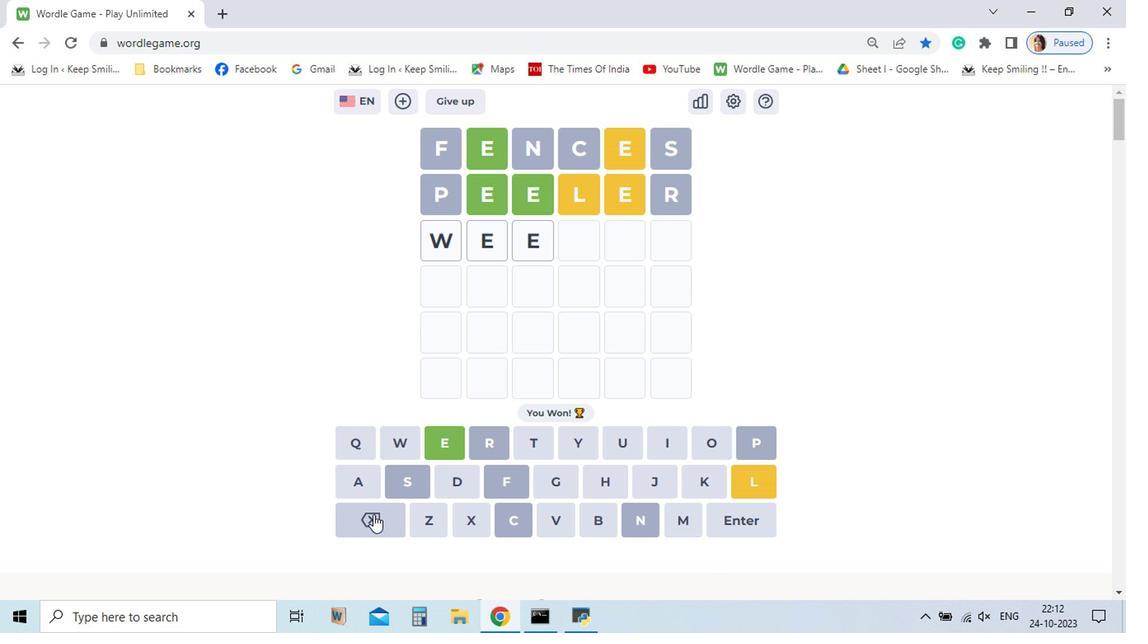 
Action: Mouse moved to (407, 508)
Screenshot: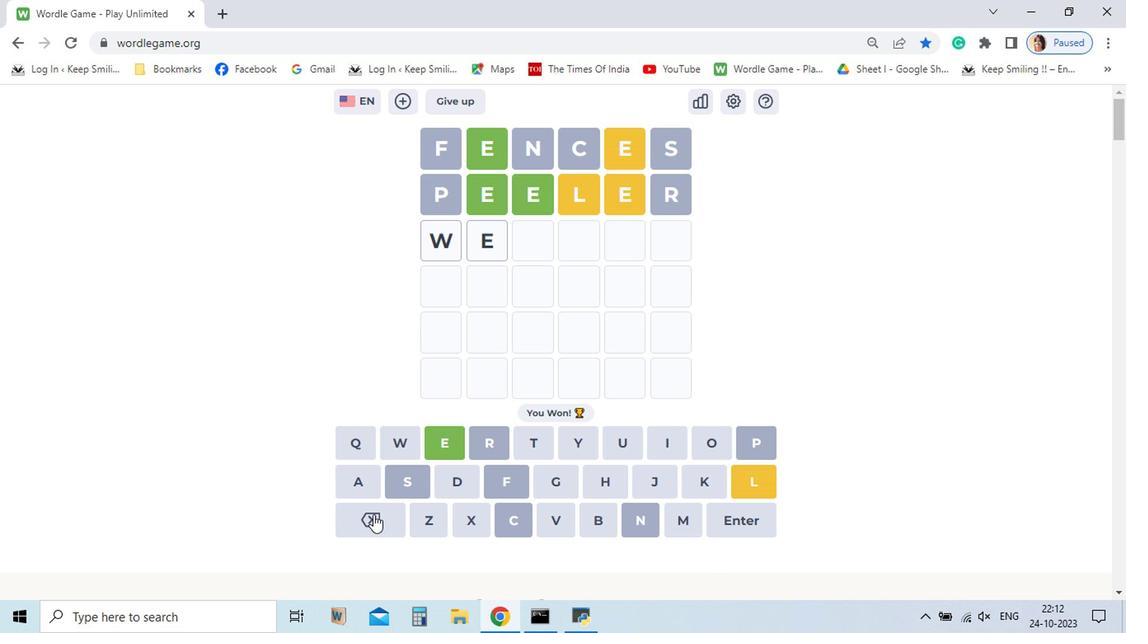 
Action: Mouse pressed left at (407, 508)
Screenshot: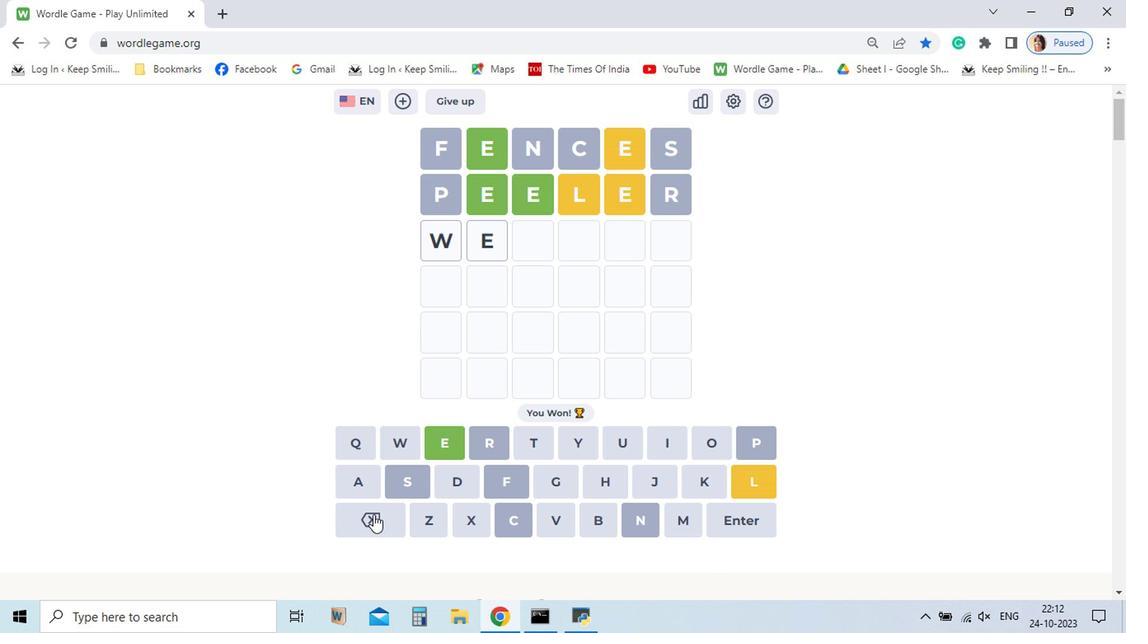 
Action: Mouse moved to (407, 508)
Screenshot: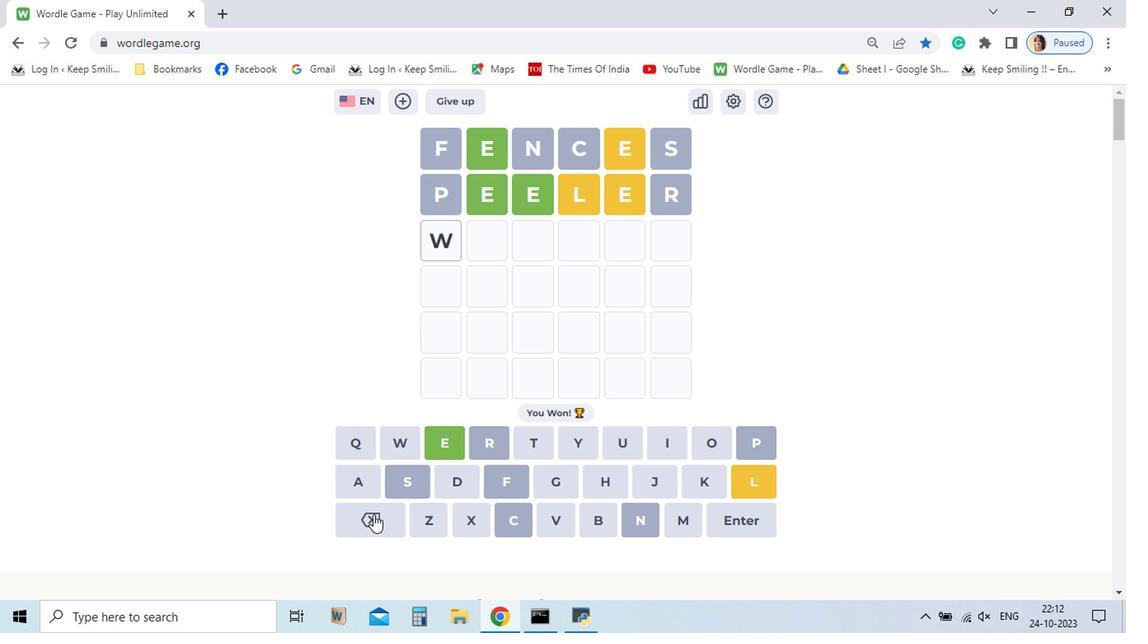 
Action: Mouse pressed left at (407, 508)
Screenshot: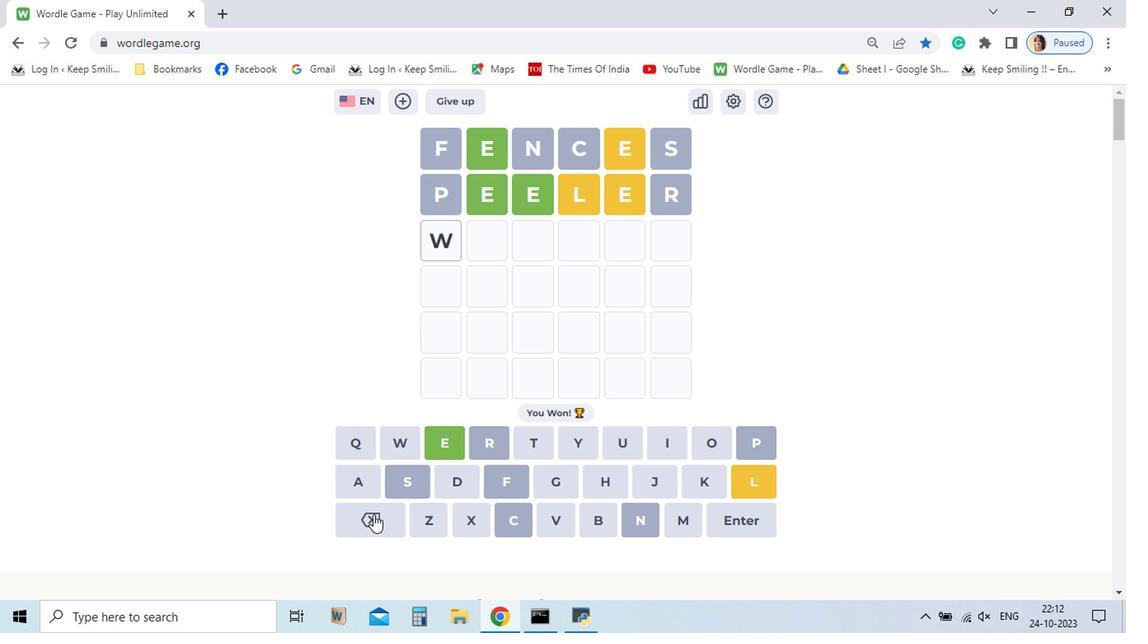 
Action: Mouse pressed left at (407, 508)
Screenshot: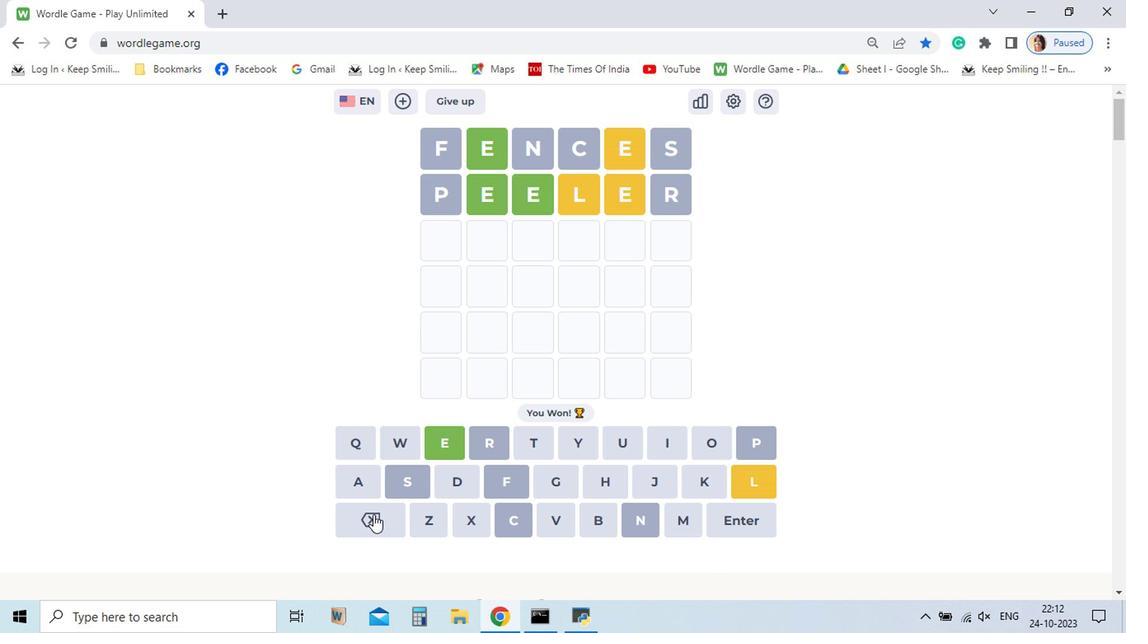 
Action: Mouse moved to (522, 458)
Screenshot: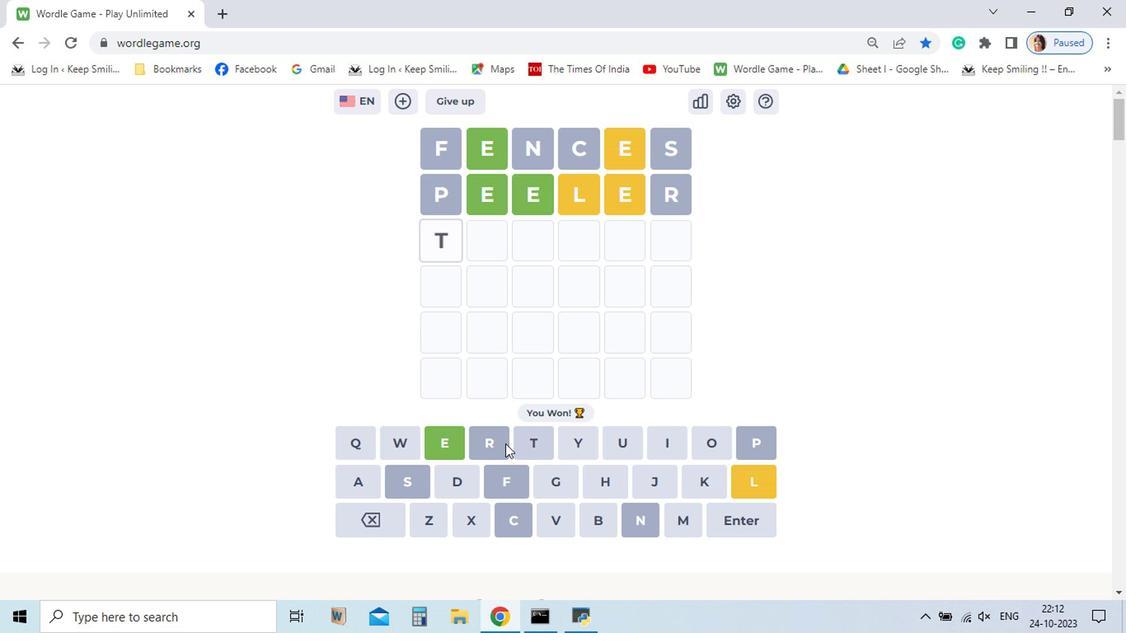 
Action: Mouse pressed left at (522, 458)
Screenshot: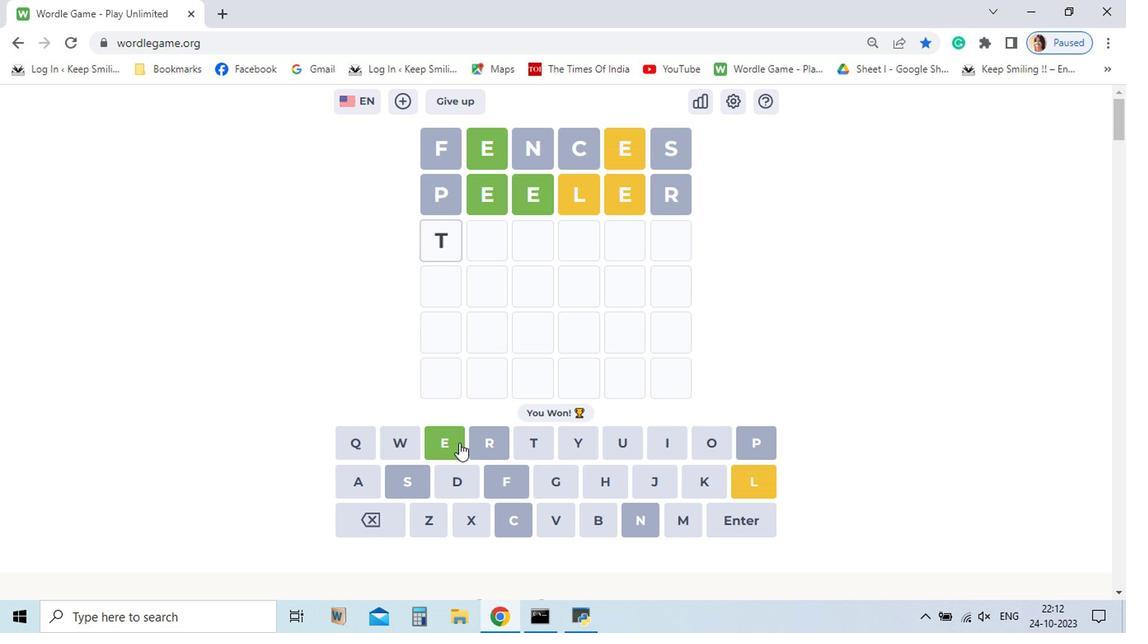 
Action: Mouse moved to (461, 457)
Screenshot: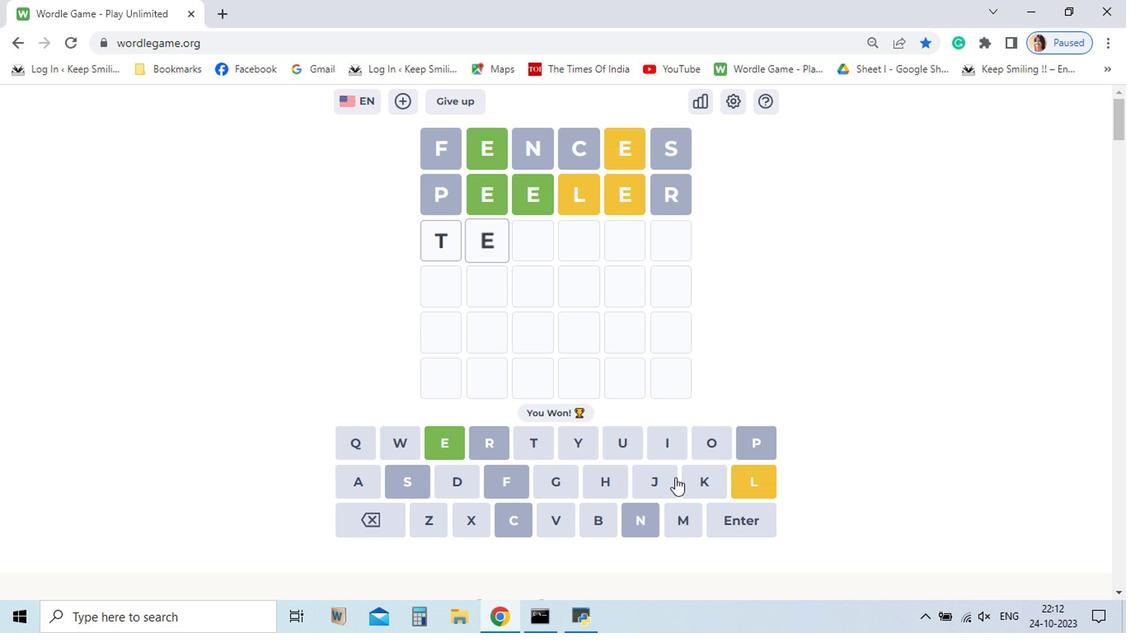 
Action: Mouse pressed left at (461, 457)
Screenshot: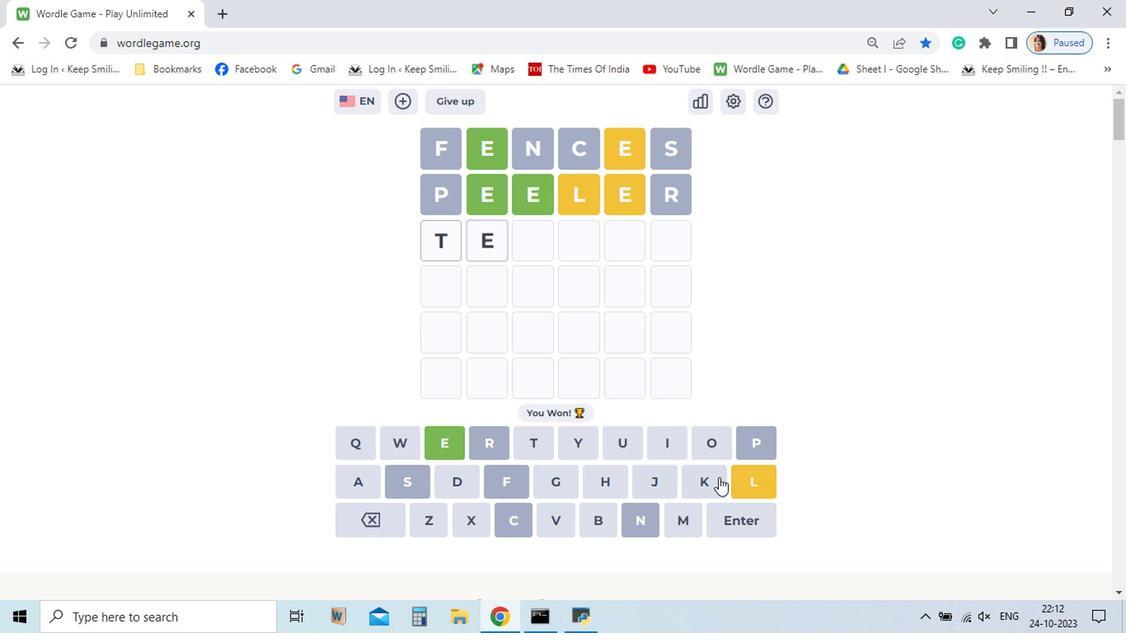 
Action: Mouse moved to (673, 480)
Screenshot: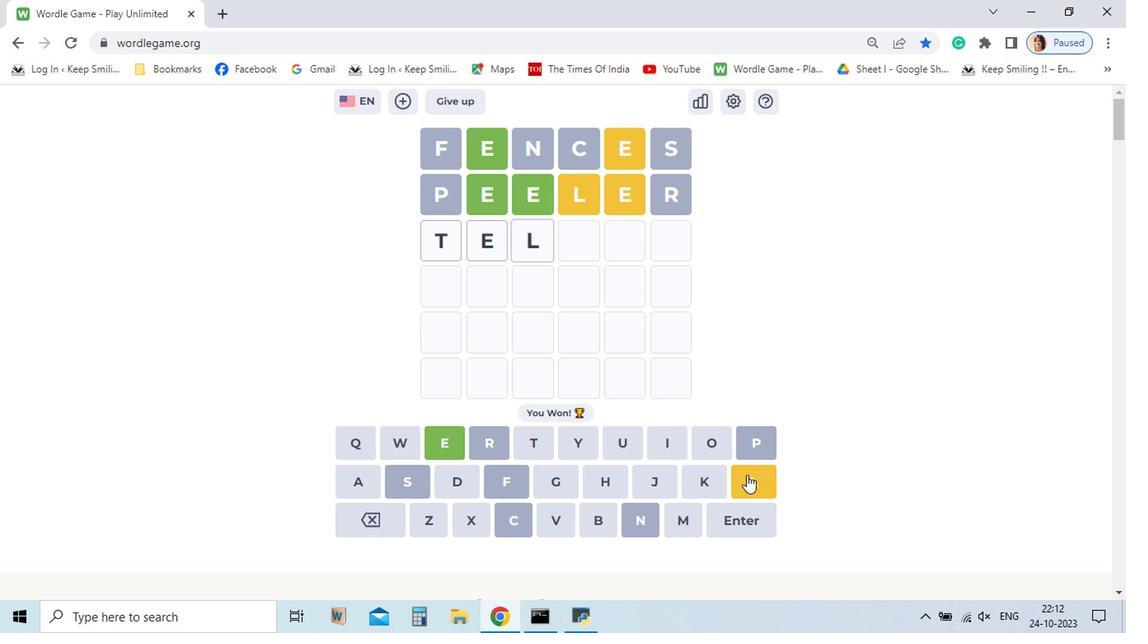 
Action: Mouse pressed left at (673, 480)
Screenshot: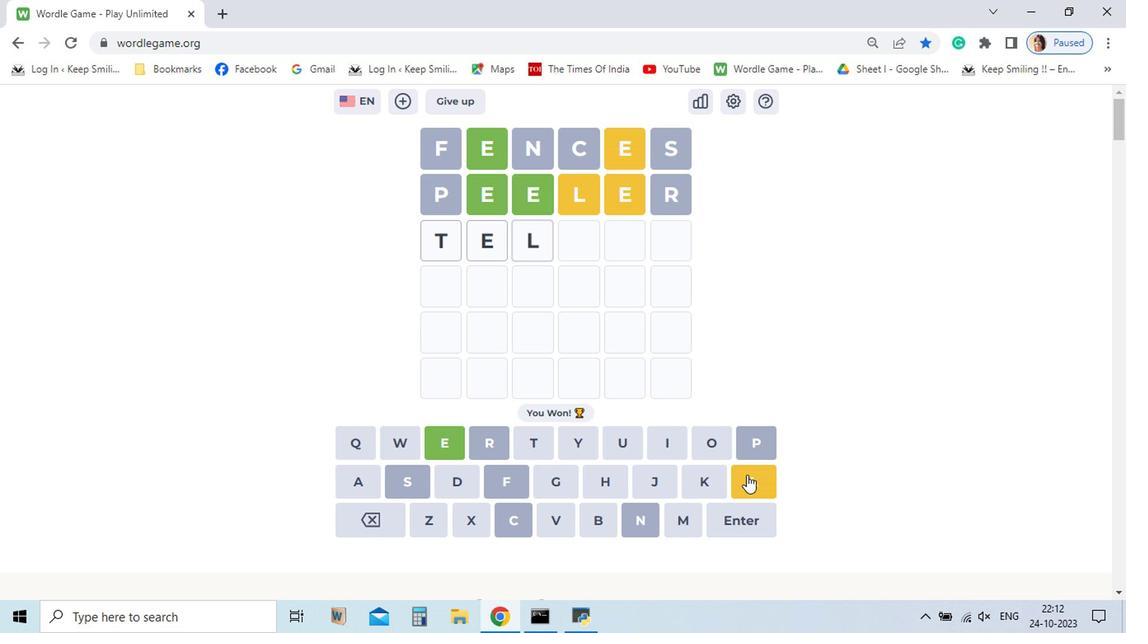 
Action: Mouse pressed left at (673, 480)
Screenshot: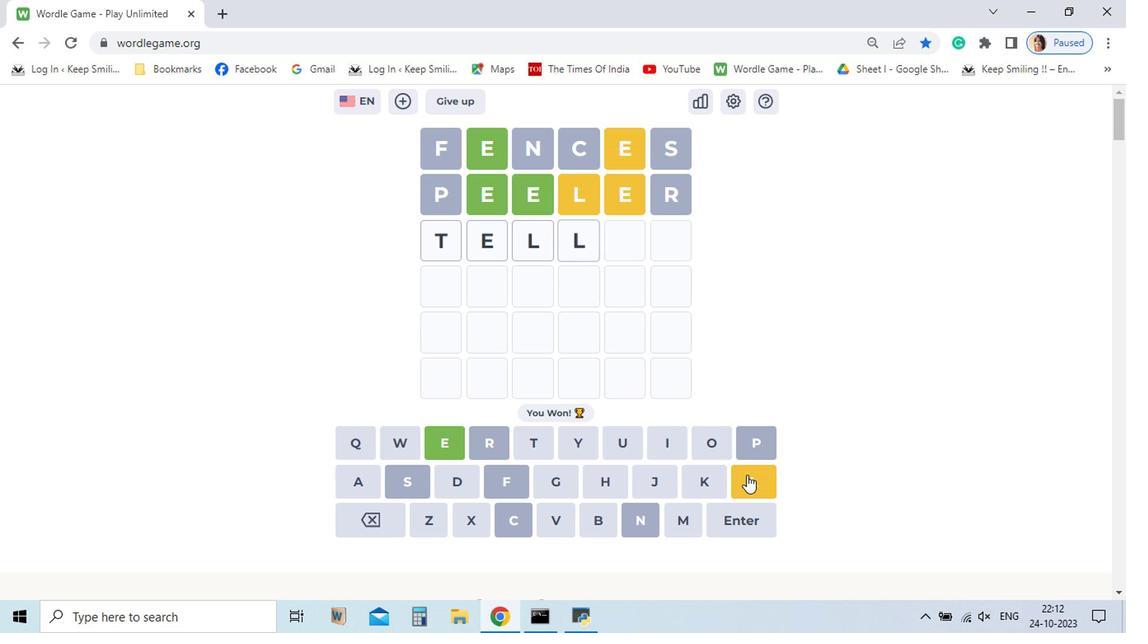 
Action: Mouse moved to (410, 510)
Screenshot: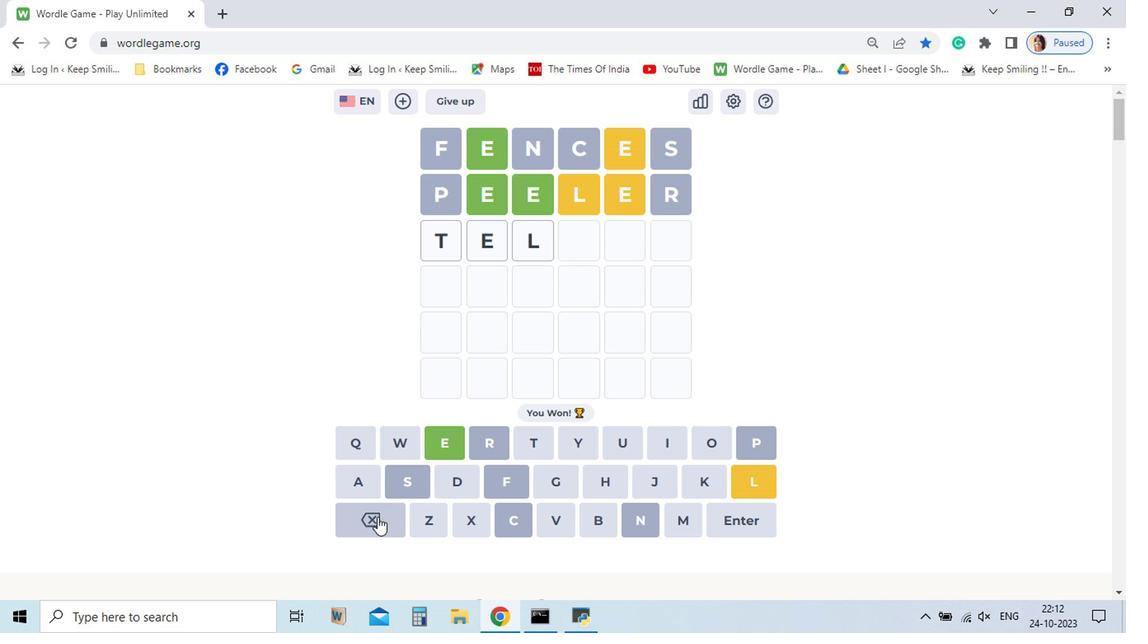 
Action: Mouse pressed left at (410, 510)
Screenshot: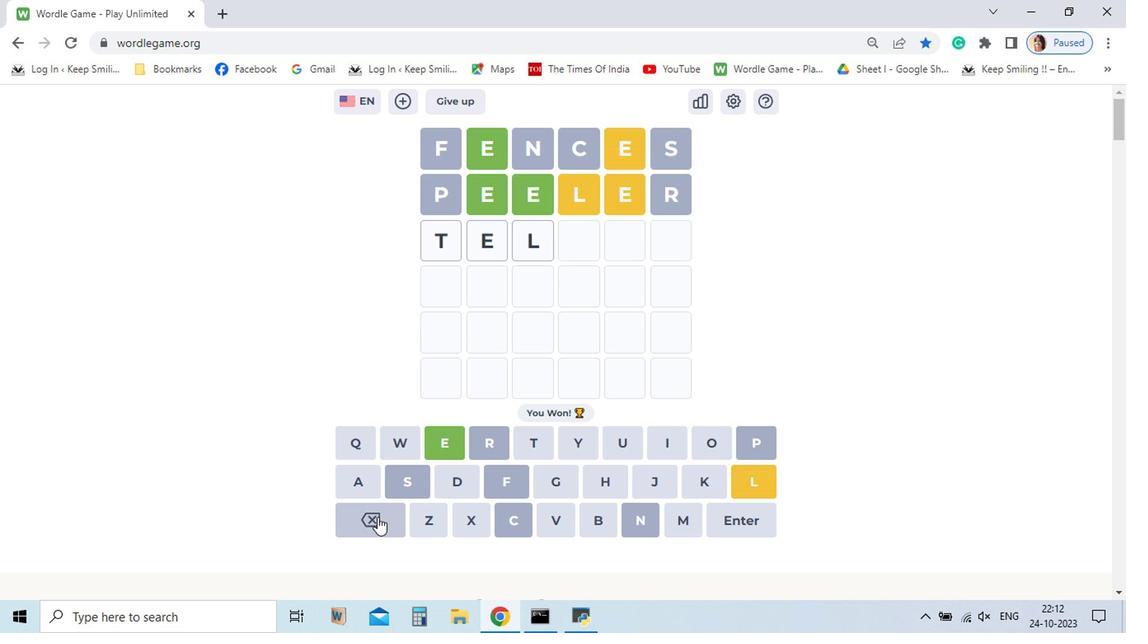 
Action: Mouse pressed left at (410, 510)
Screenshot: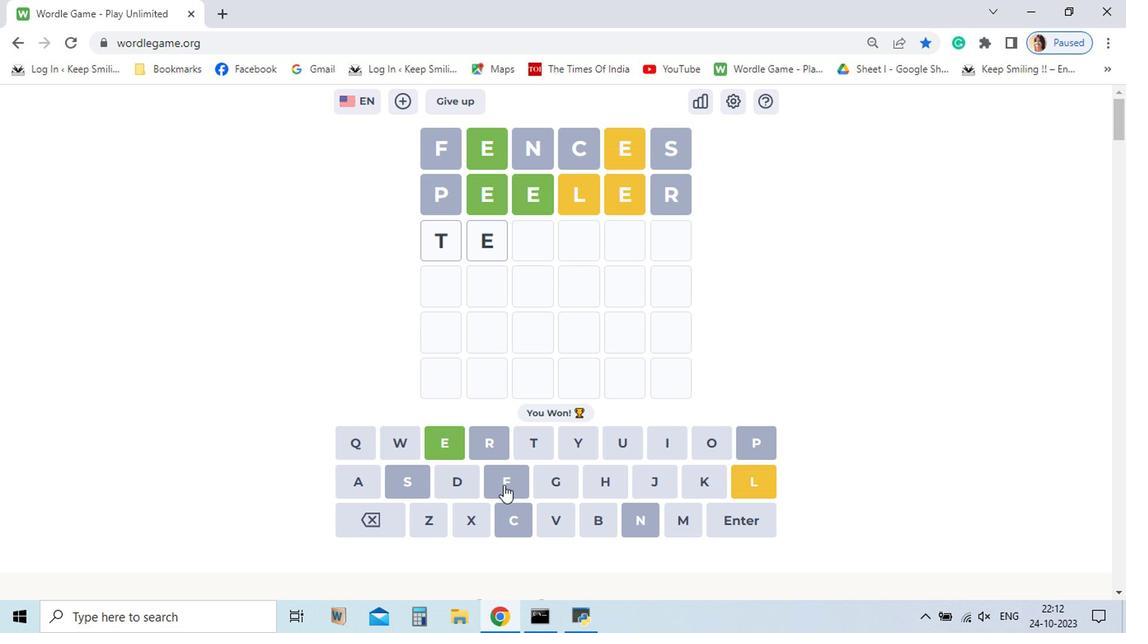 
Action: Mouse moved to (461, 453)
Screenshot: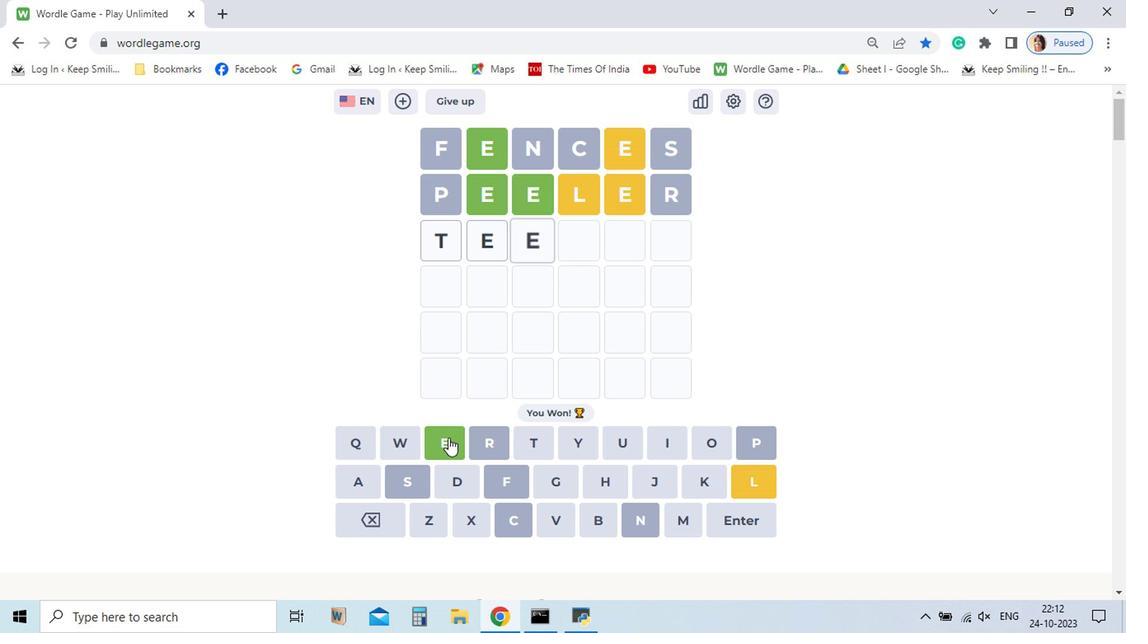 
Action: Mouse pressed left at (461, 453)
Screenshot: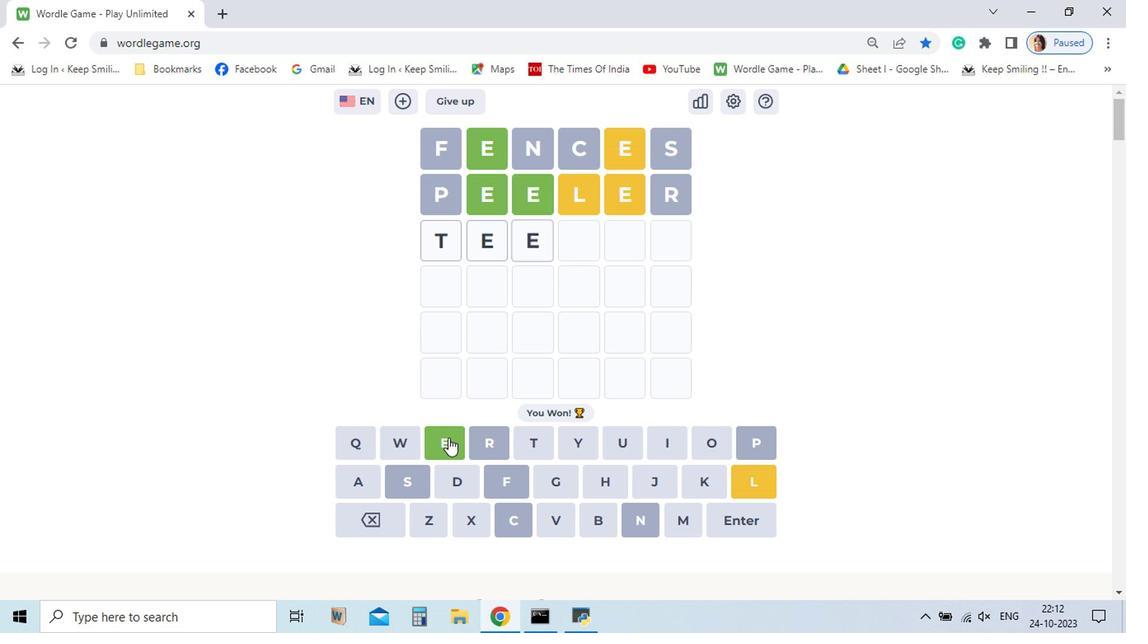
Action: Mouse moved to (628, 511)
Screenshot: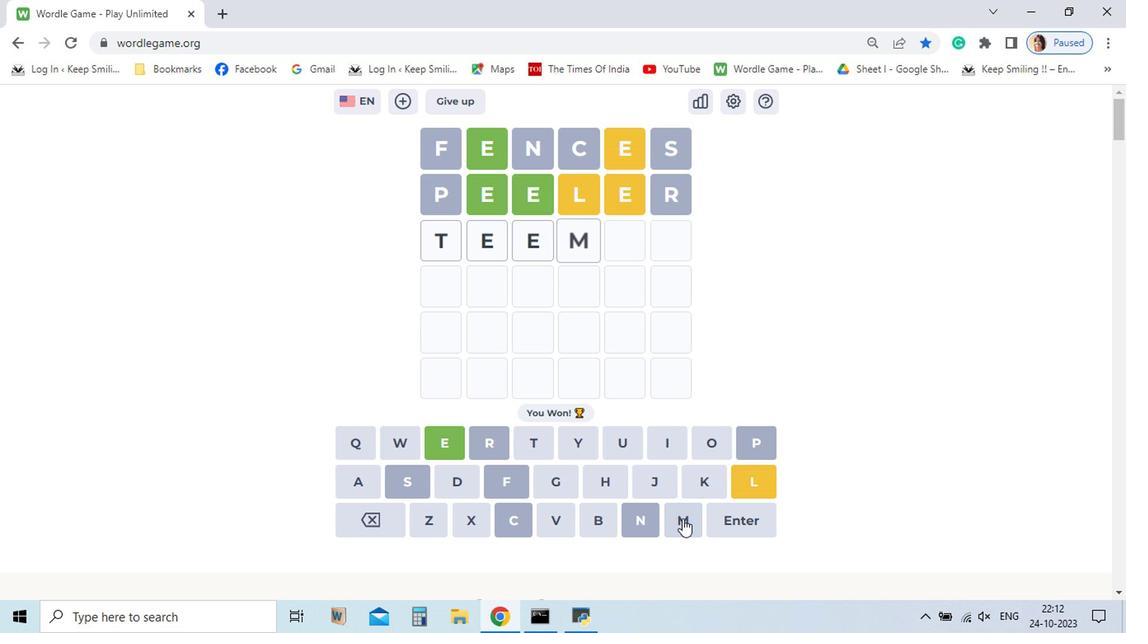 
Action: Mouse pressed left at (628, 511)
Screenshot: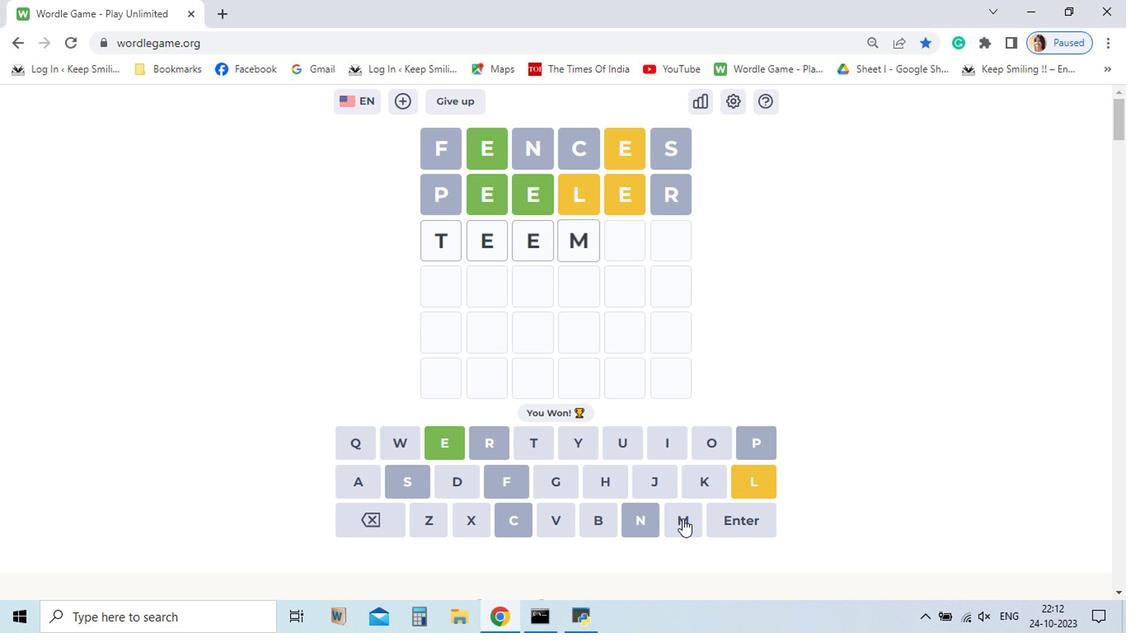 
Action: Mouse moved to (463, 457)
Screenshot: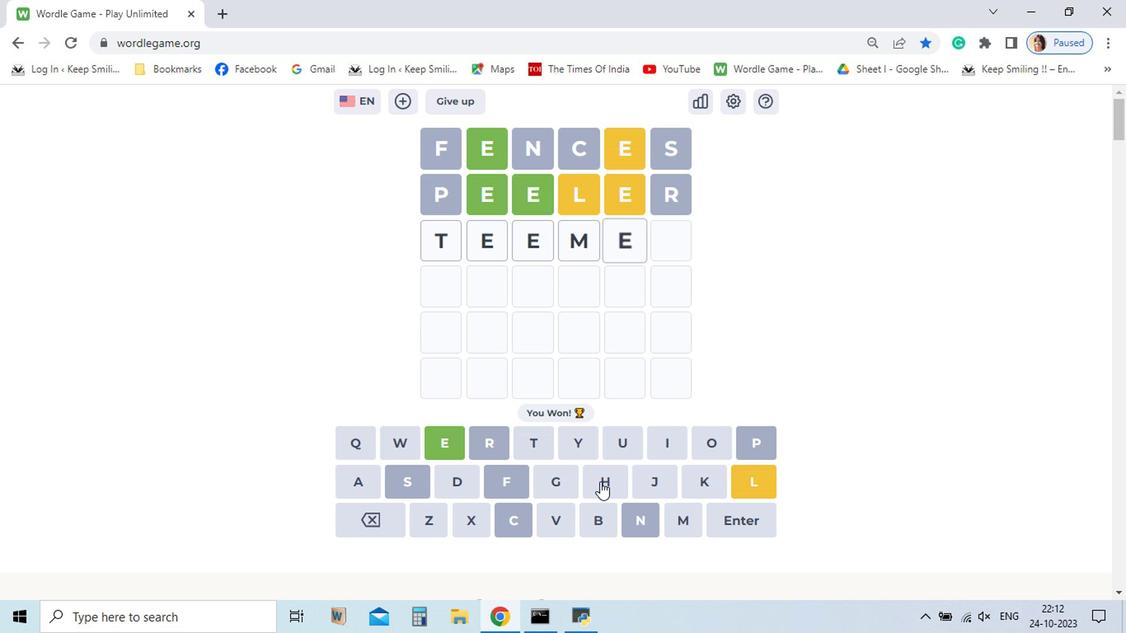 
Action: Mouse pressed left at (463, 457)
Screenshot: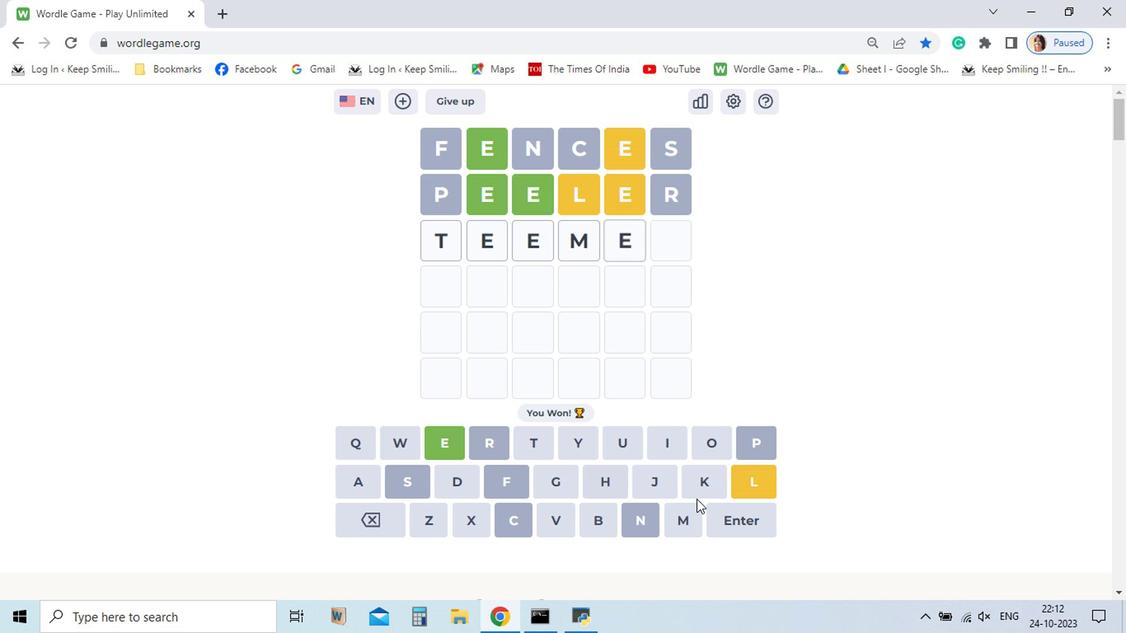 
Action: Mouse moved to (674, 482)
Screenshot: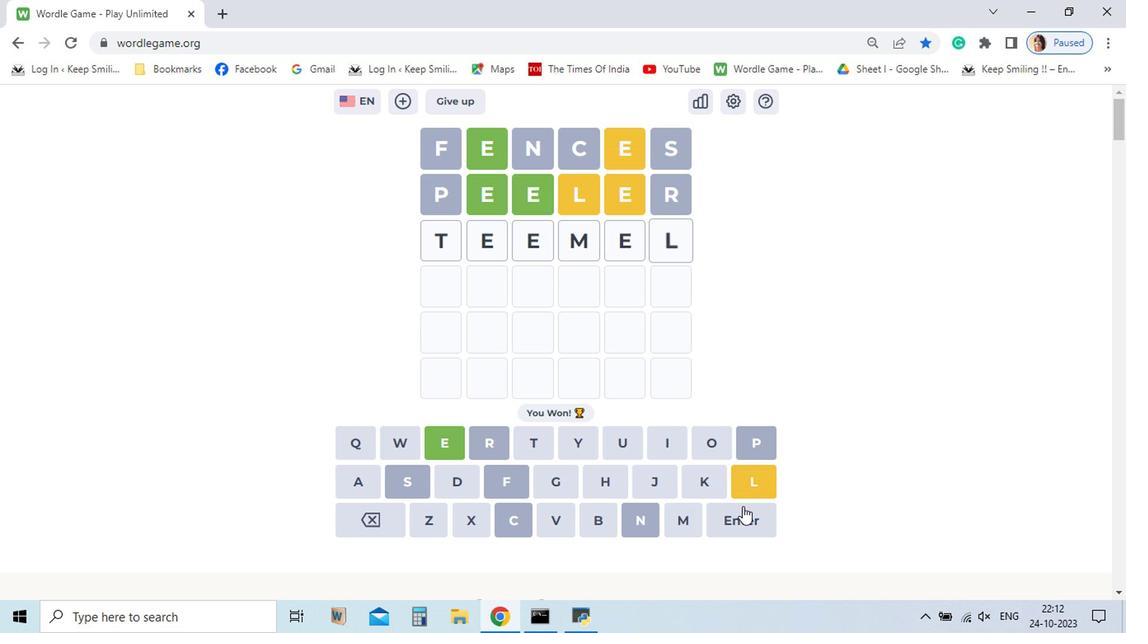 
Action: Mouse pressed left at (674, 482)
Screenshot: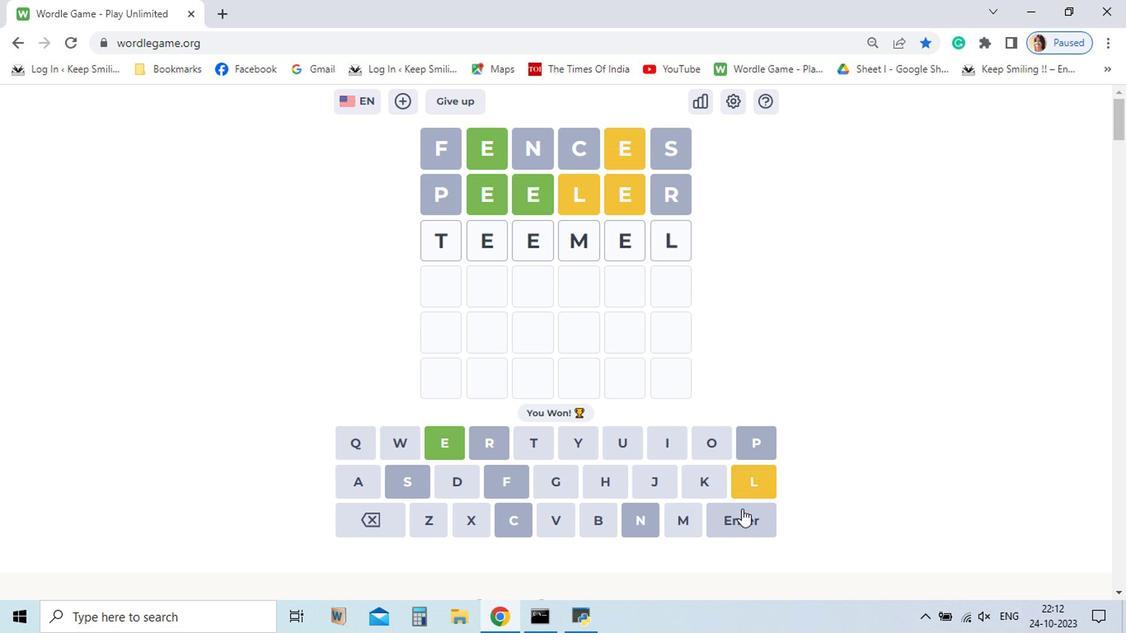 
Action: Mouse moved to (667, 511)
Screenshot: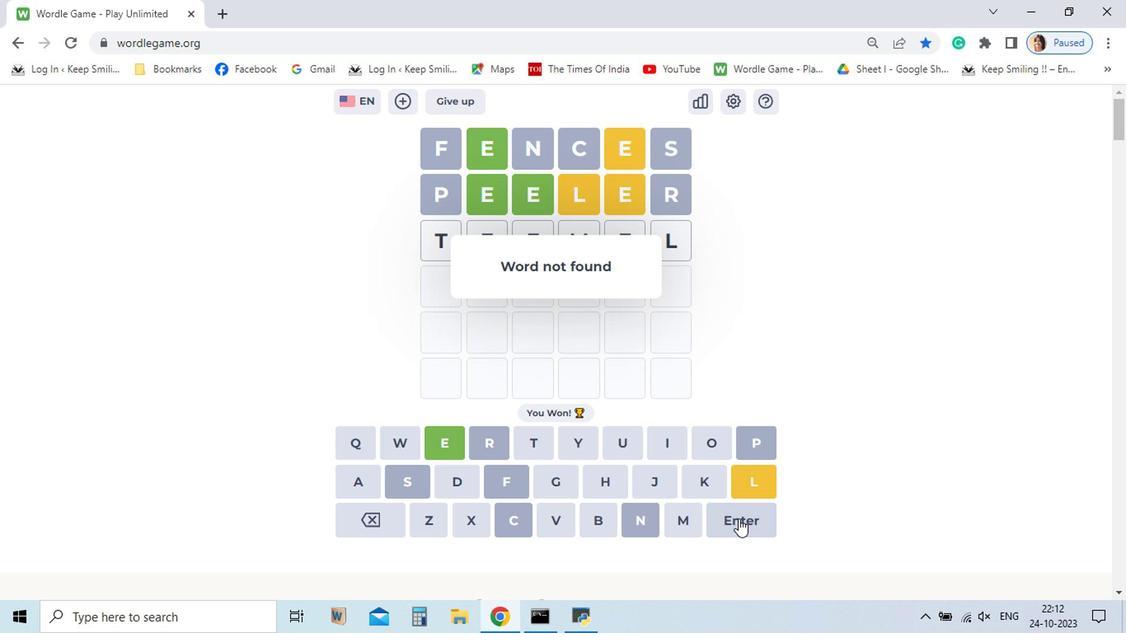 
Action: Mouse pressed left at (667, 511)
Screenshot: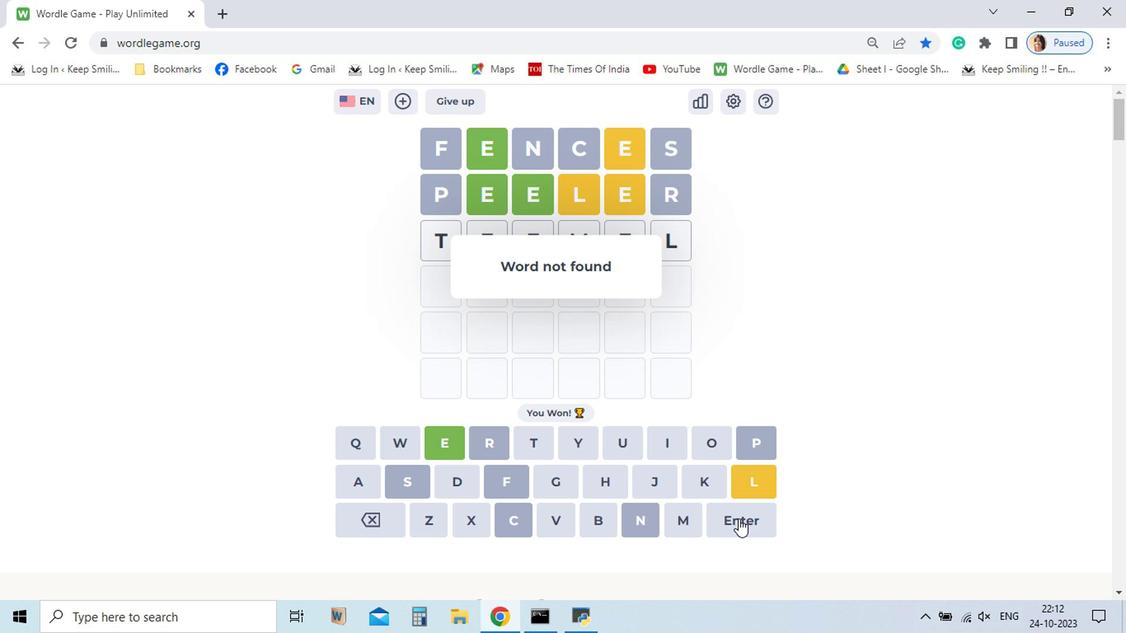 
Action: Mouse moved to (406, 510)
Screenshot: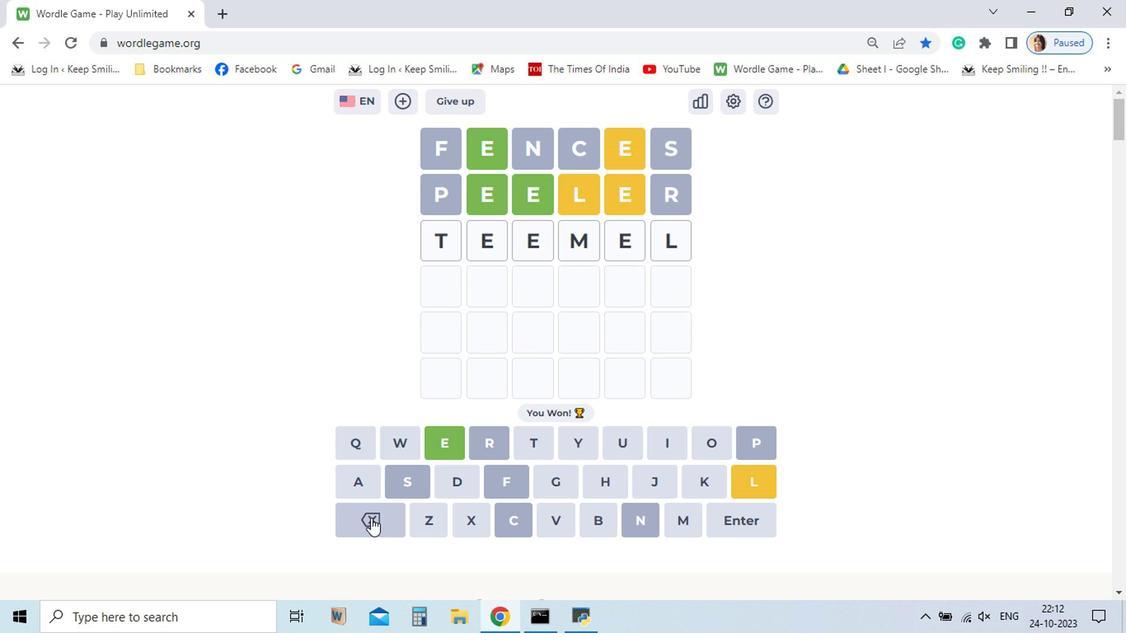 
Action: Mouse pressed left at (406, 510)
Screenshot: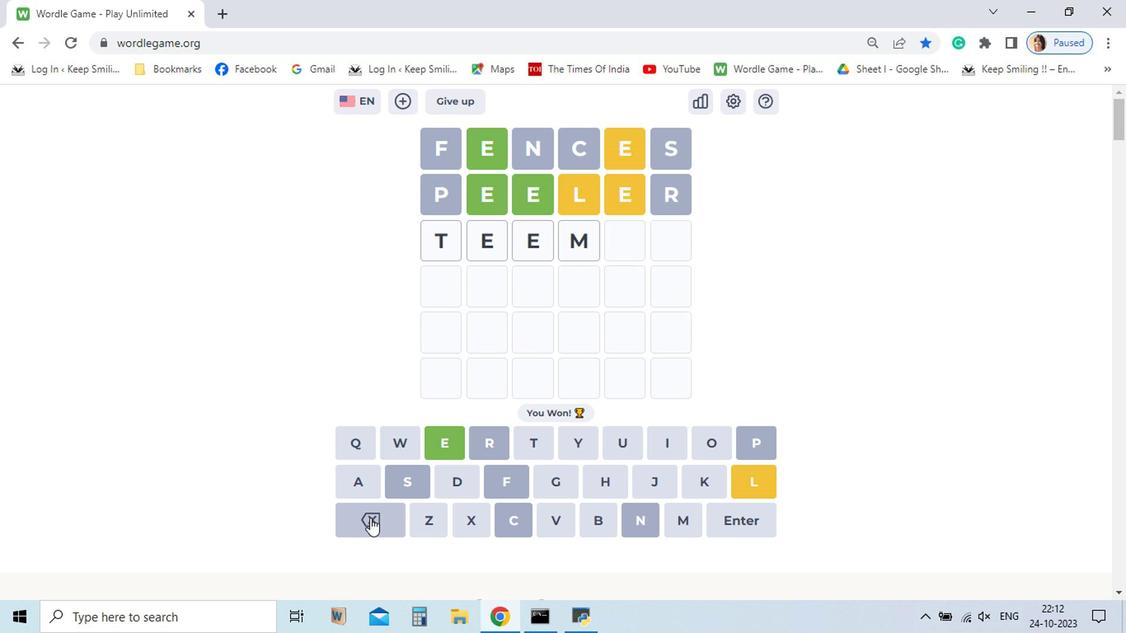 
Action: Mouse moved to (405, 510)
Screenshot: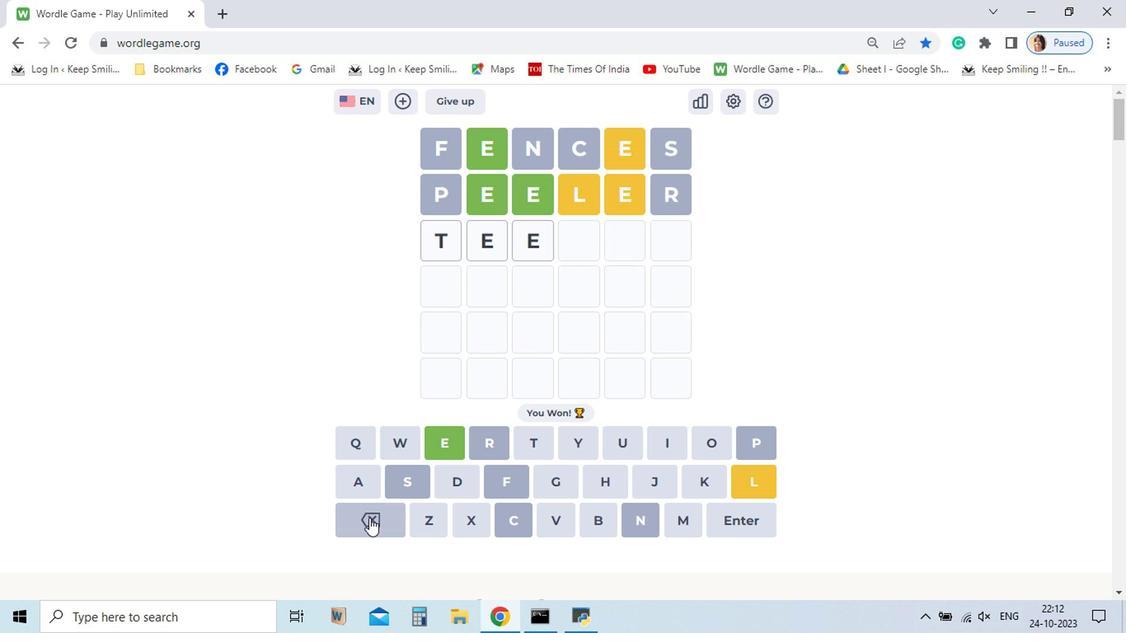 
Action: Mouse pressed left at (405, 510)
Screenshot: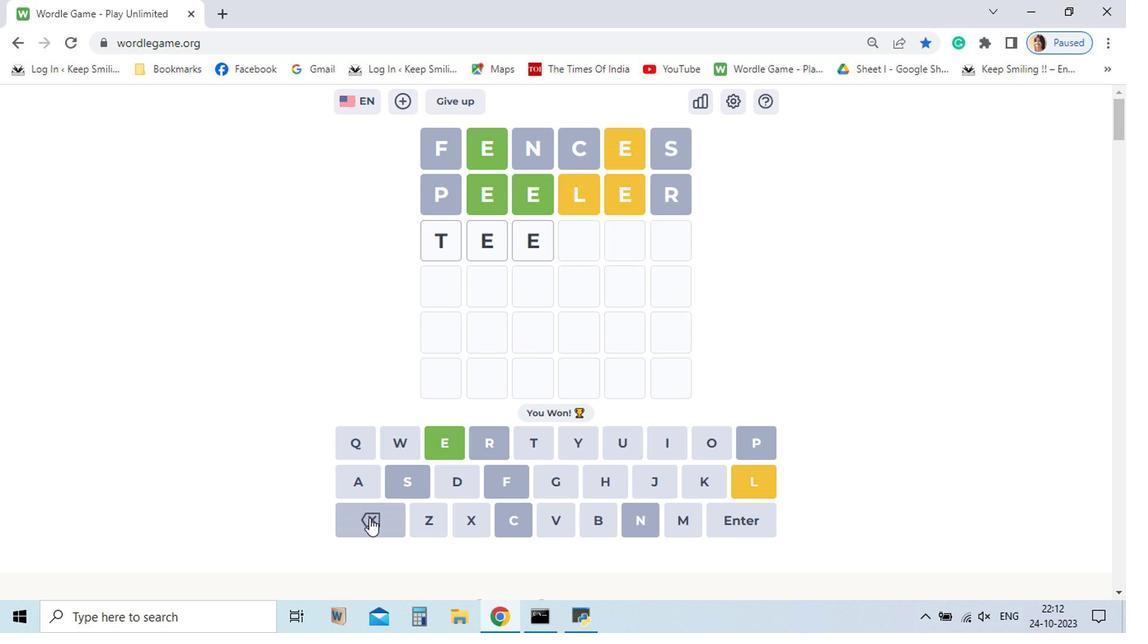 
Action: Mouse moved to (404, 510)
Screenshot: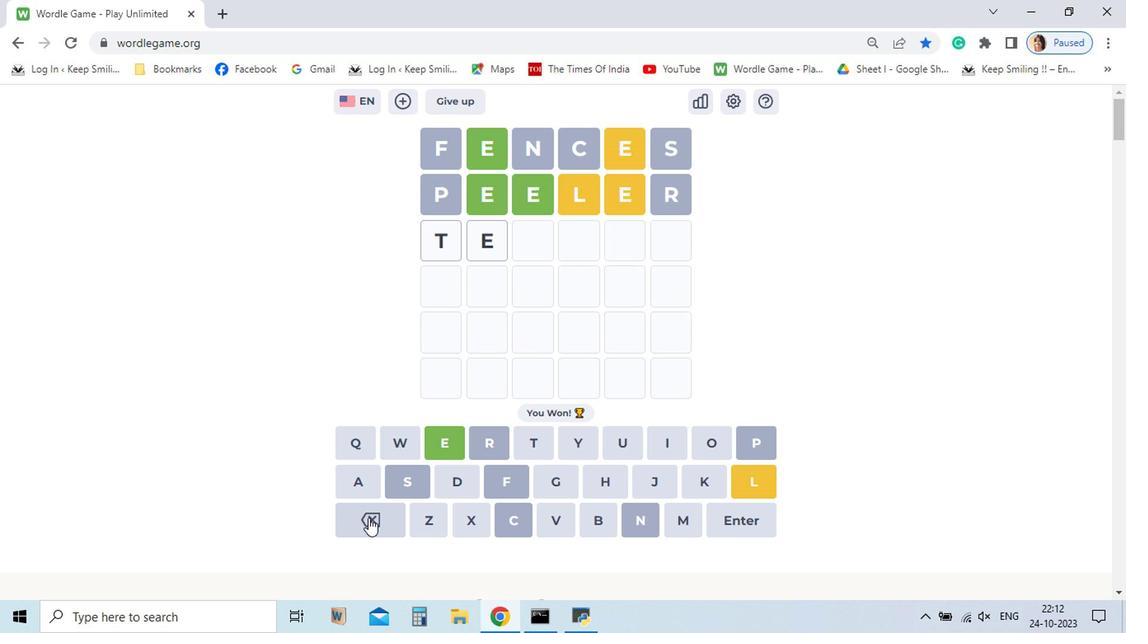 
Action: Mouse pressed left at (404, 510)
Screenshot: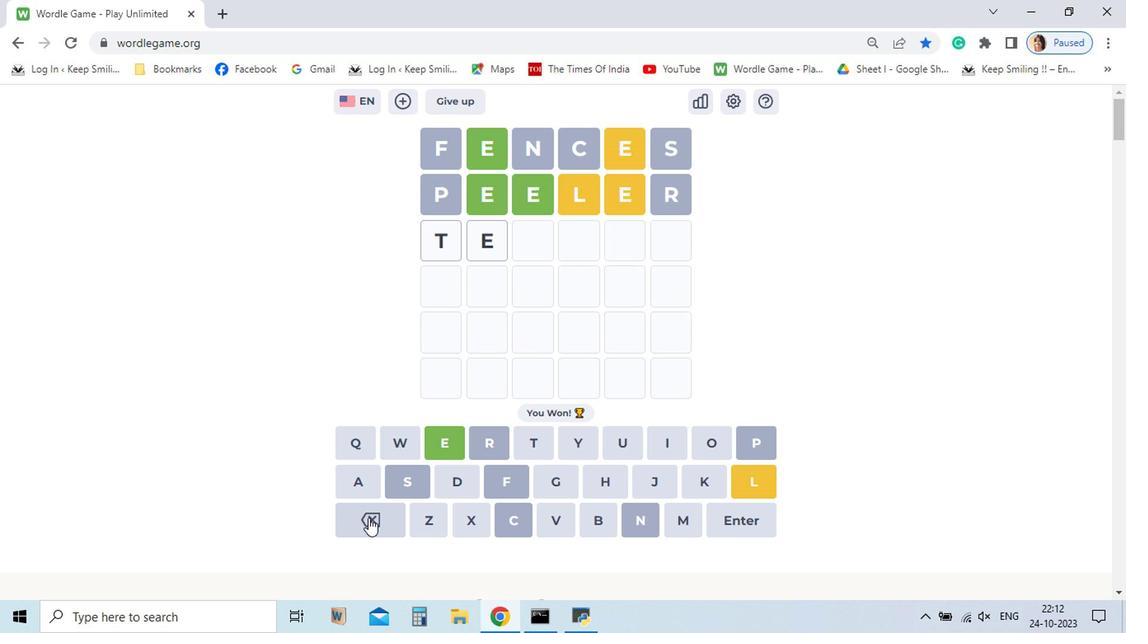 
Action: Mouse moved to (404, 510)
Screenshot: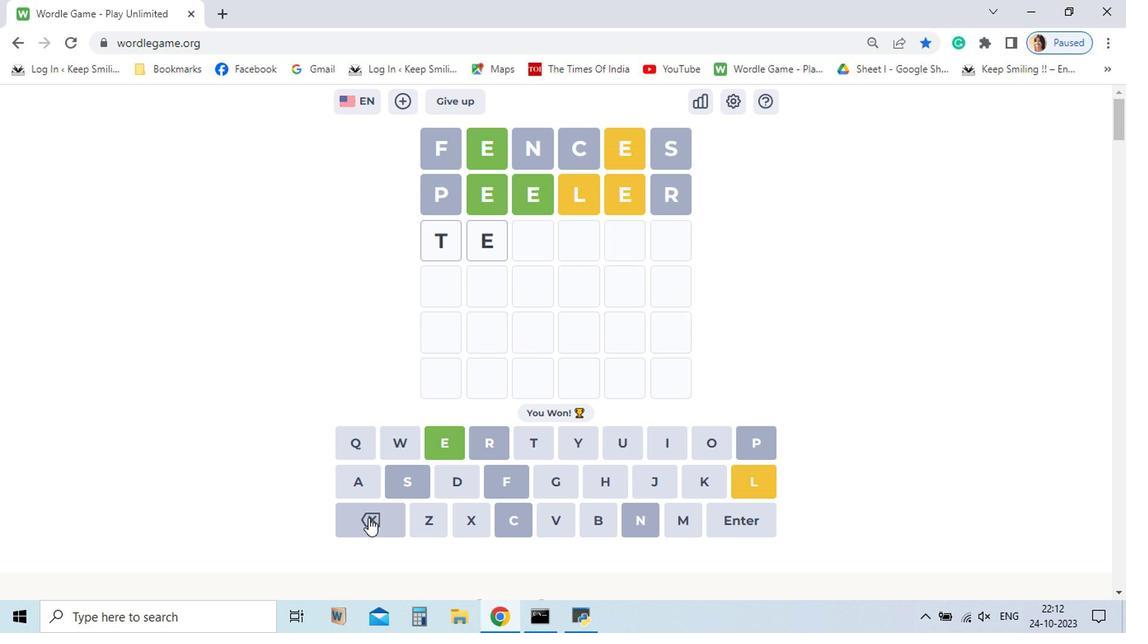 
Action: Mouse pressed left at (404, 510)
Screenshot: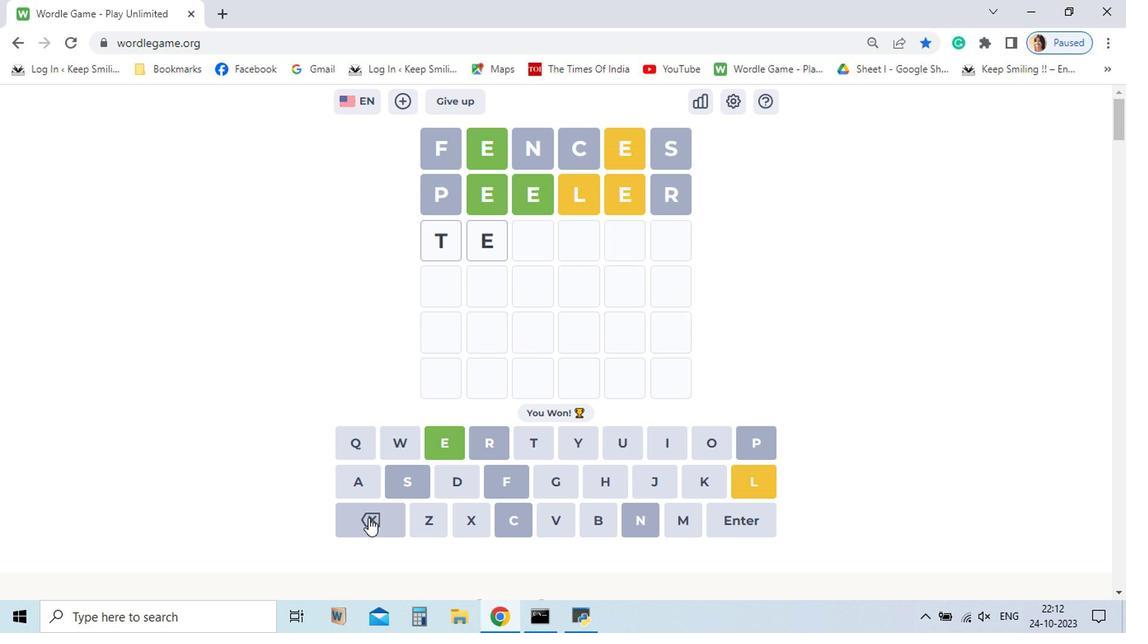 
Action: Mouse pressed left at (404, 510)
Screenshot: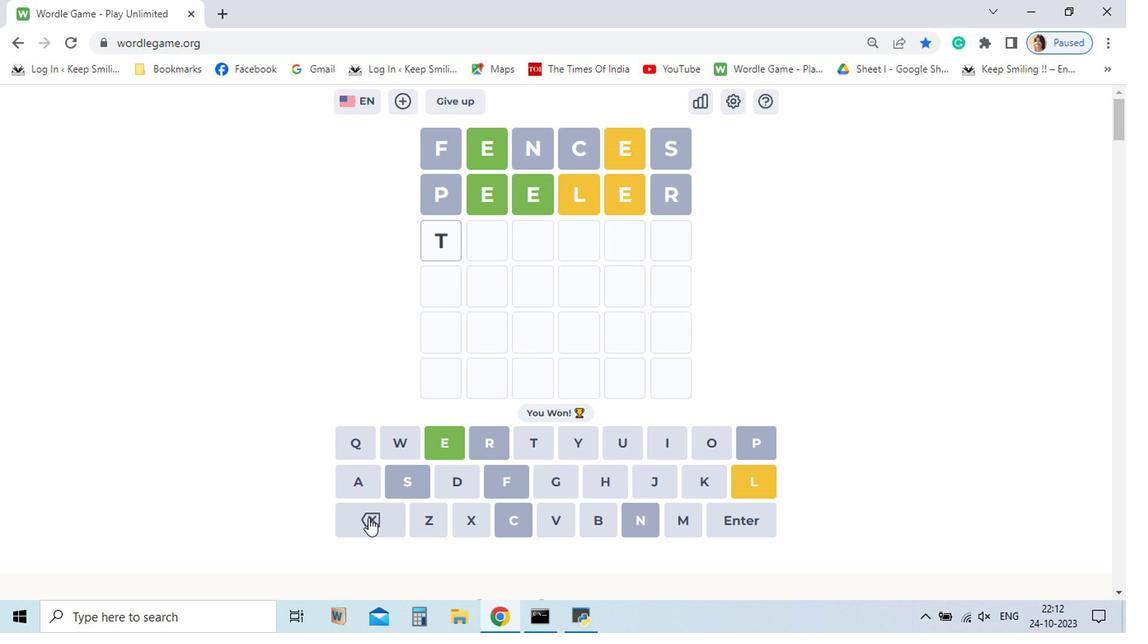 
Action: Mouse pressed left at (404, 510)
Screenshot: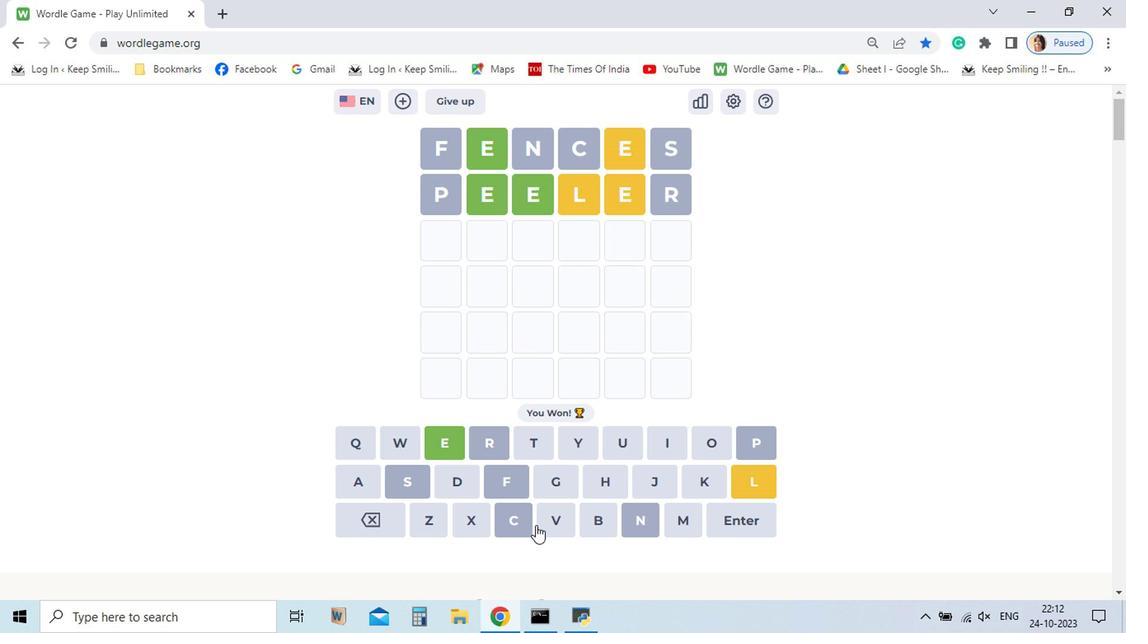 
Action: Mouse moved to (680, 485)
Screenshot: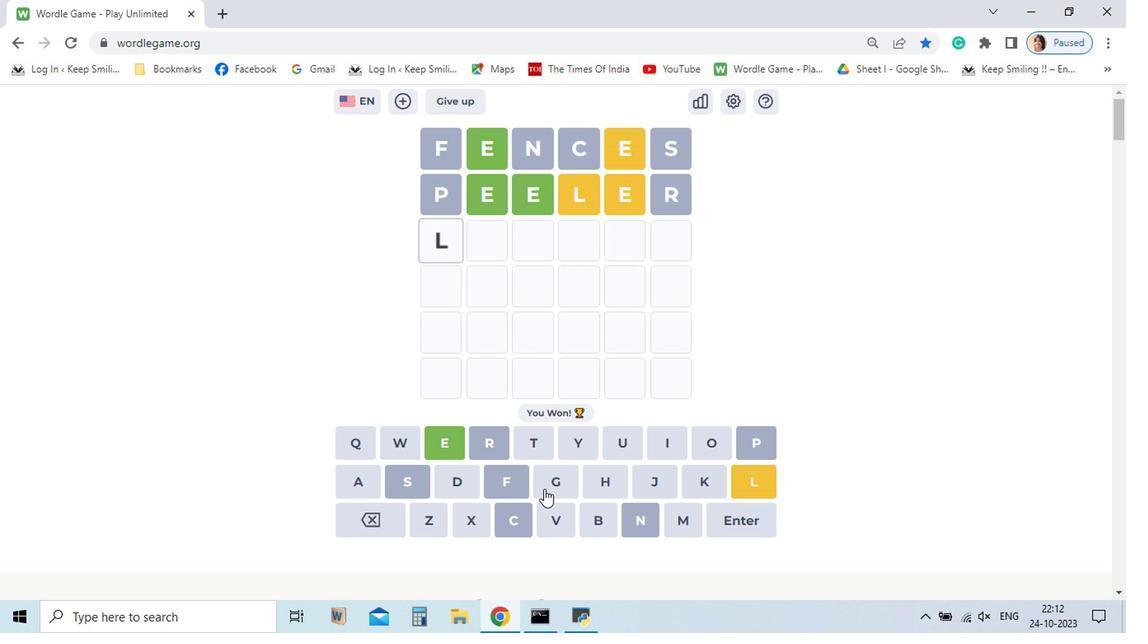 
Action: Mouse pressed left at (680, 485)
Screenshot: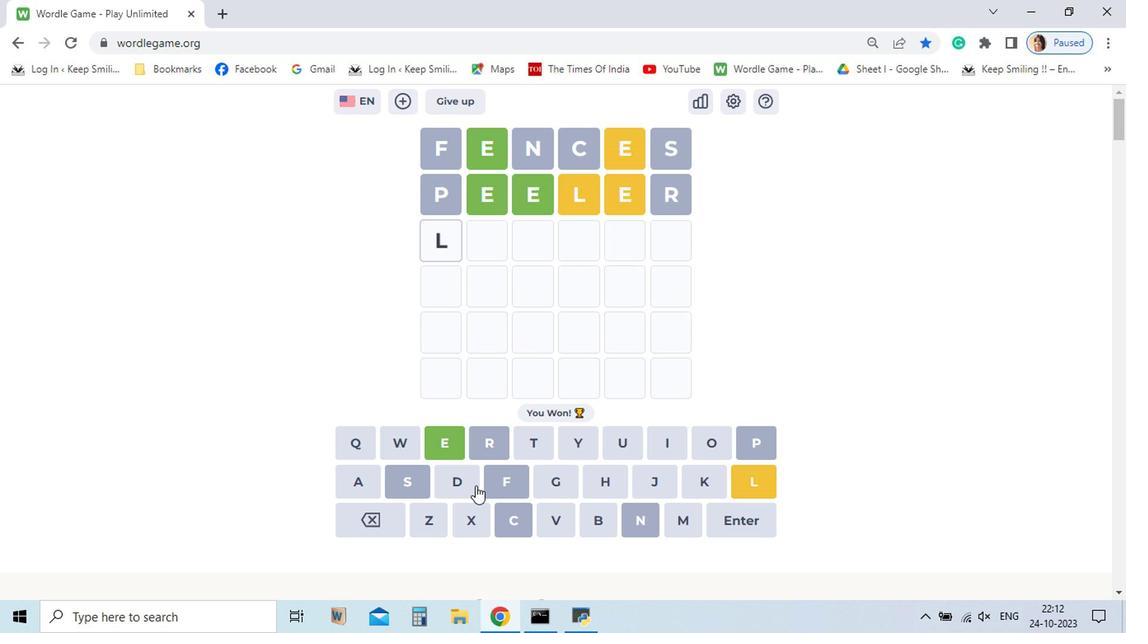 
Action: Mouse moved to (461, 463)
Screenshot: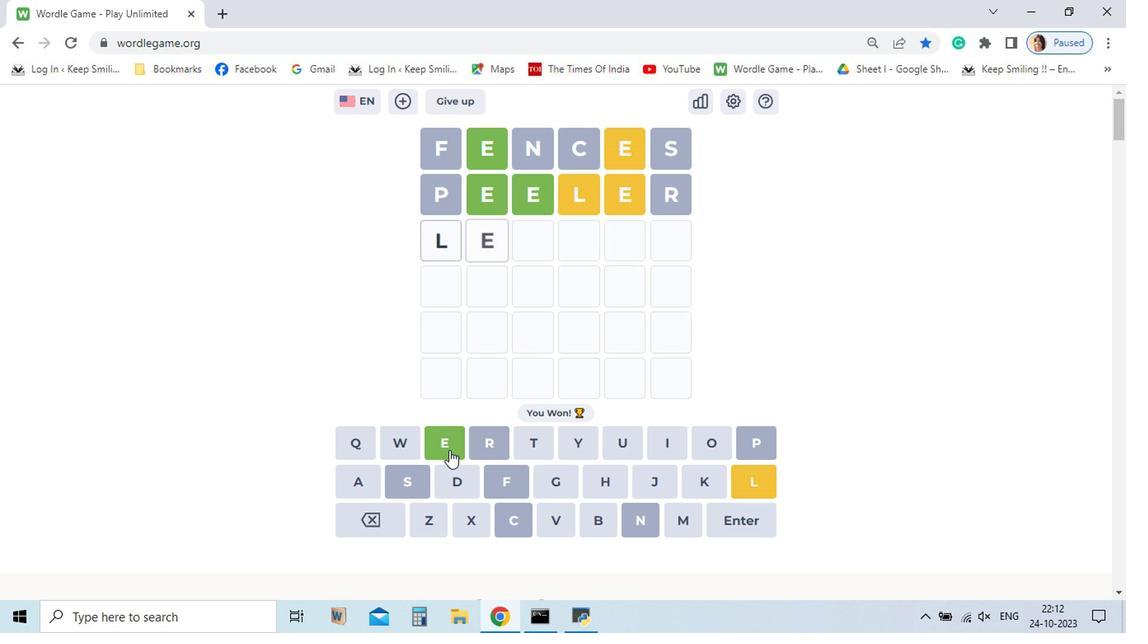 
Action: Mouse pressed left at (461, 463)
Screenshot: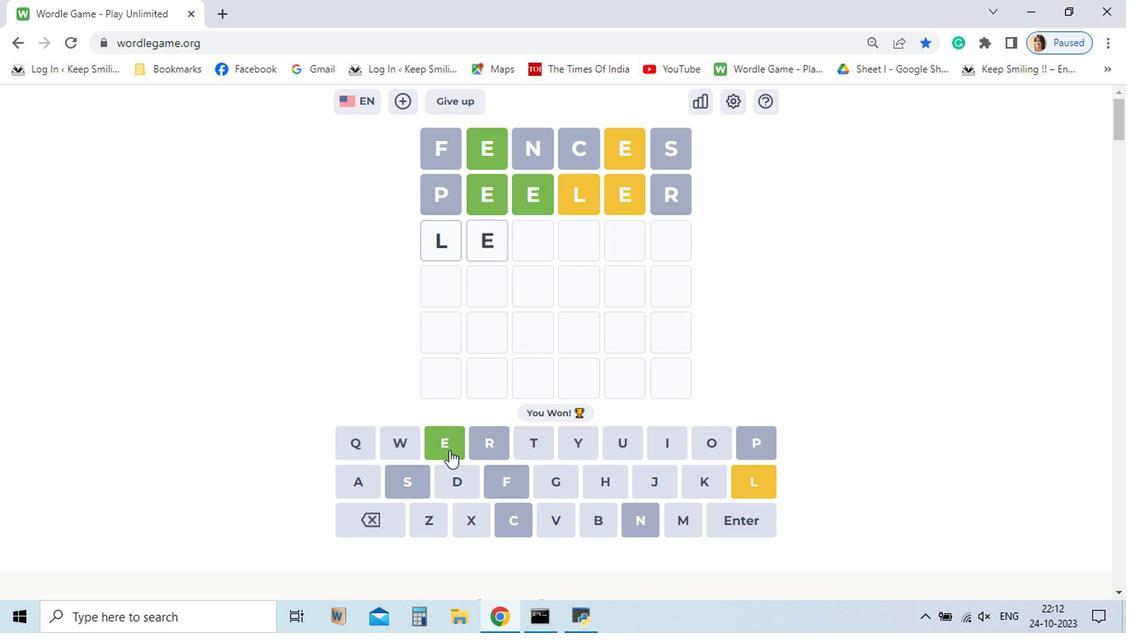 
Action: Mouse moved to (461, 462)
Screenshot: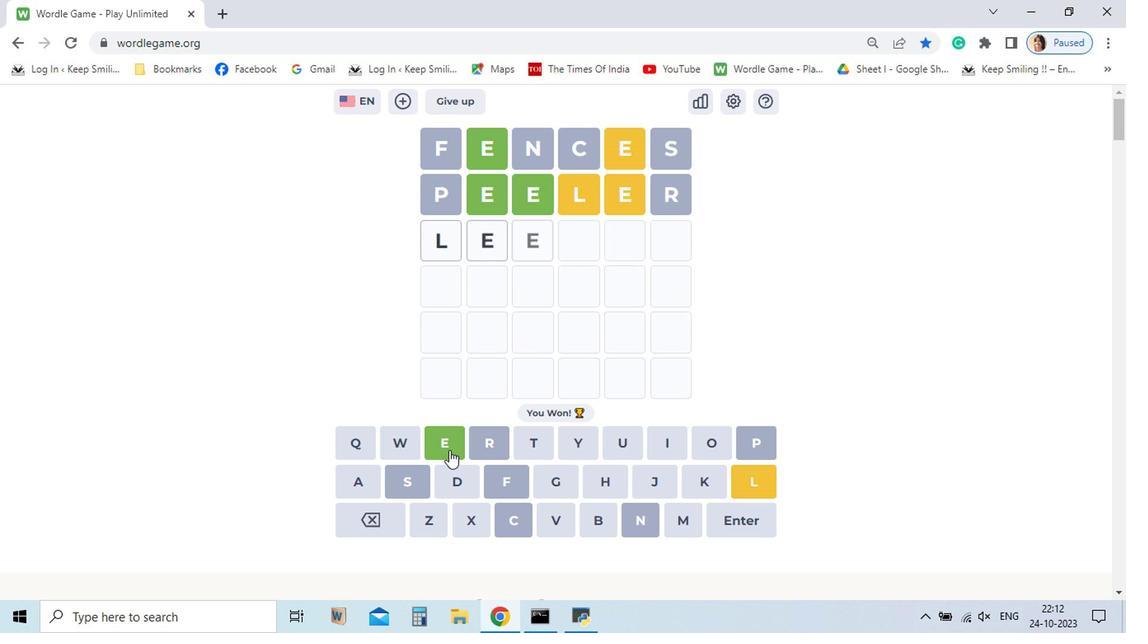 
Action: Mouse pressed left at (461, 462)
Screenshot: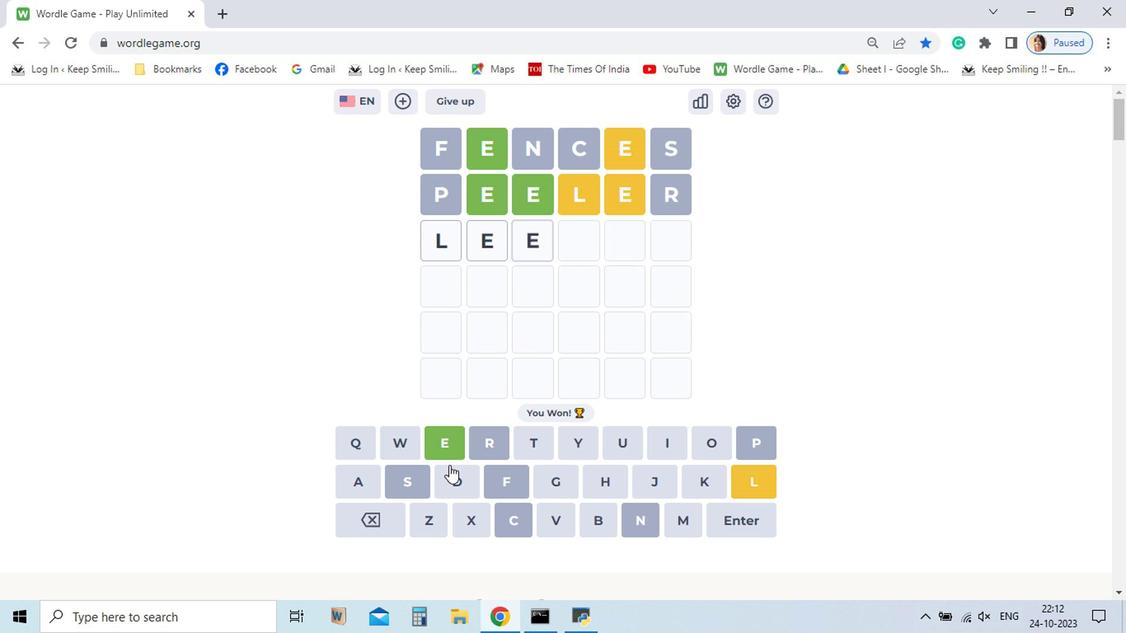 
Action: Mouse moved to (464, 483)
Screenshot: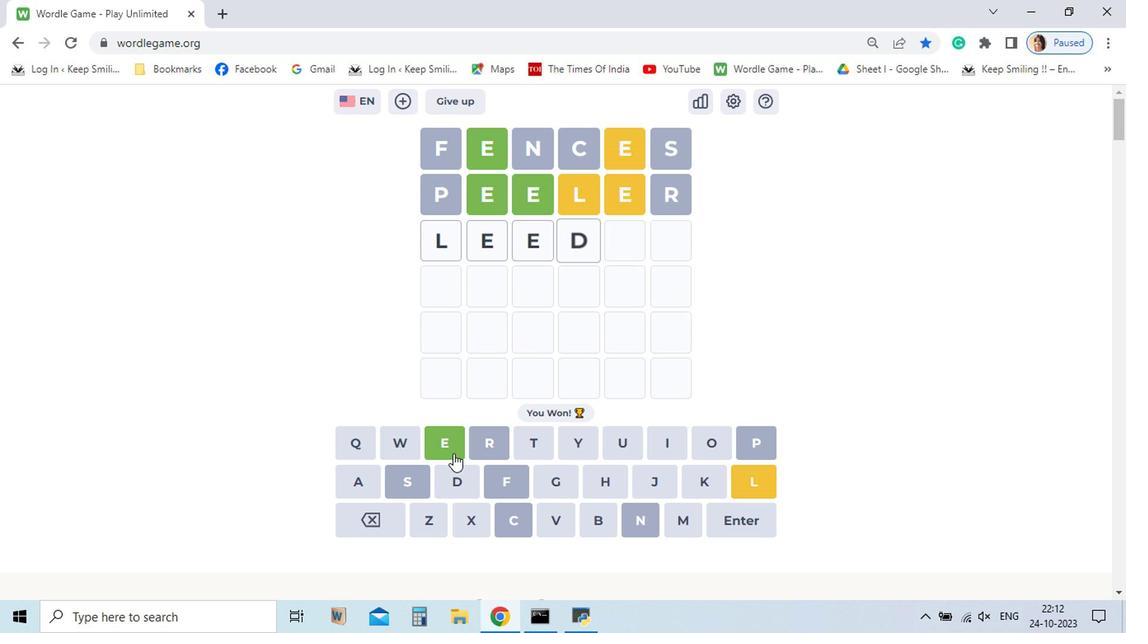 
Action: Mouse pressed left at (464, 483)
Screenshot: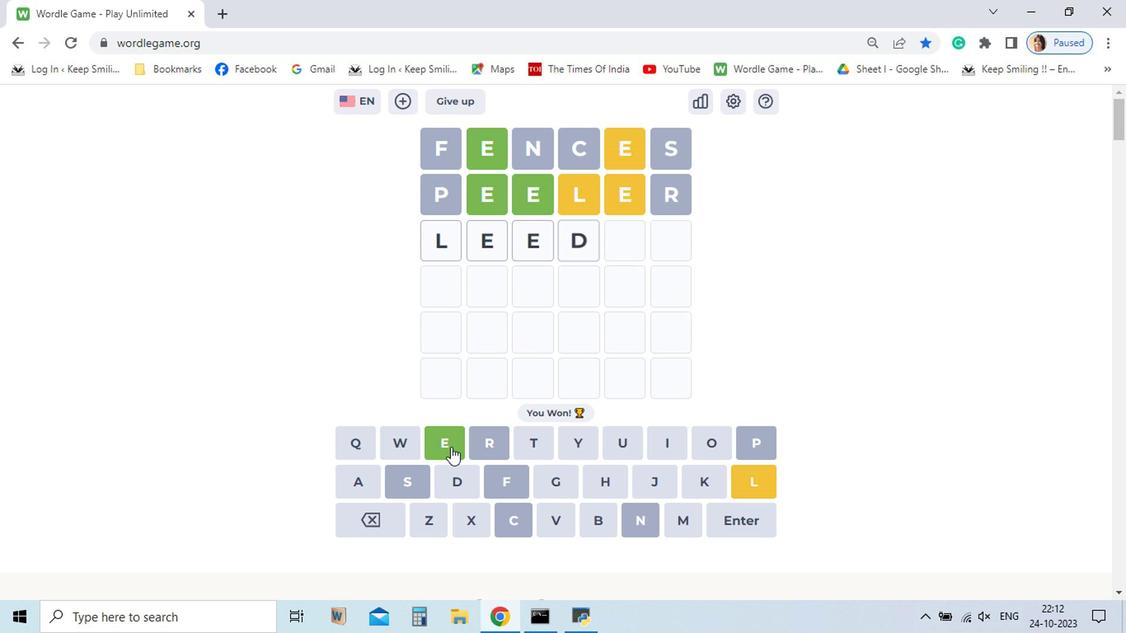 
Action: Mouse moved to (461, 458)
Screenshot: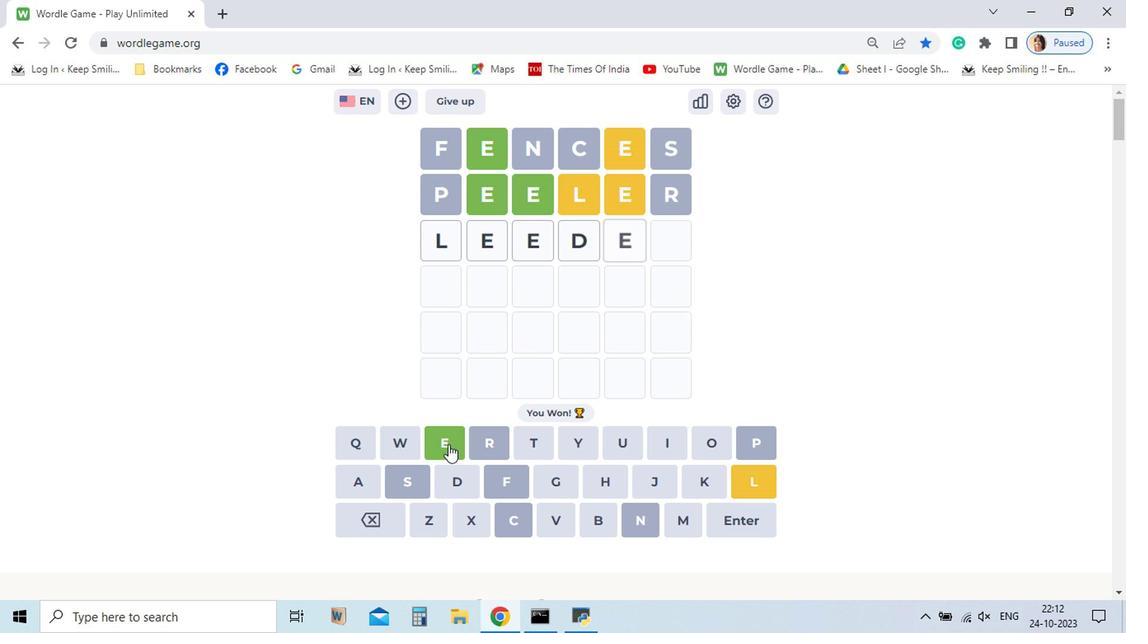 
Action: Mouse pressed left at (461, 458)
Screenshot: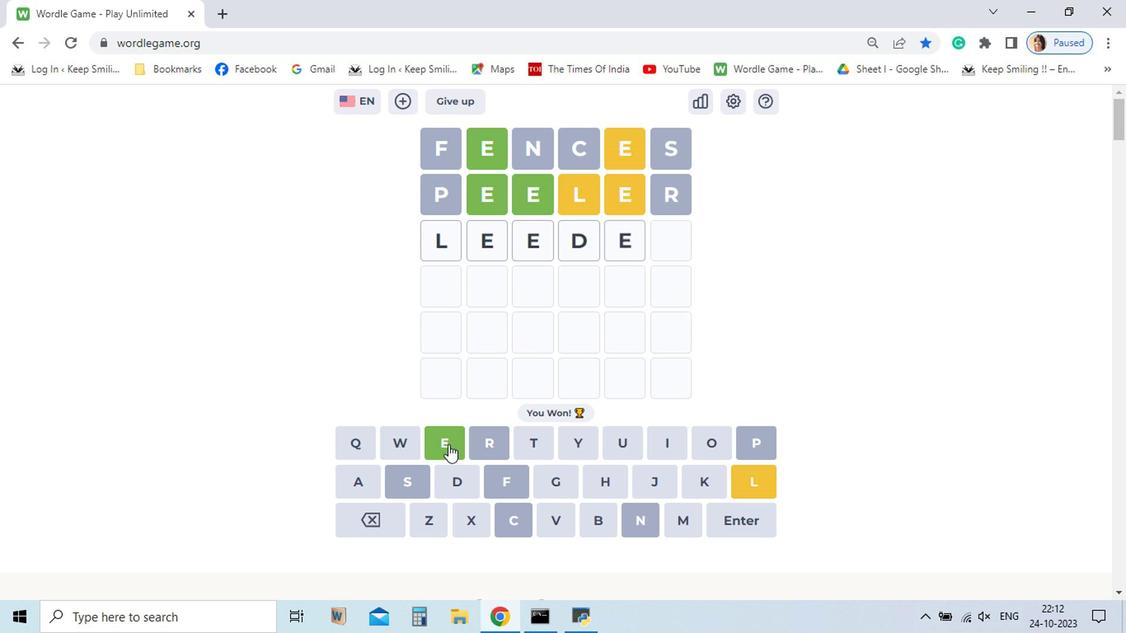 
Action: Mouse moved to (463, 480)
Screenshot: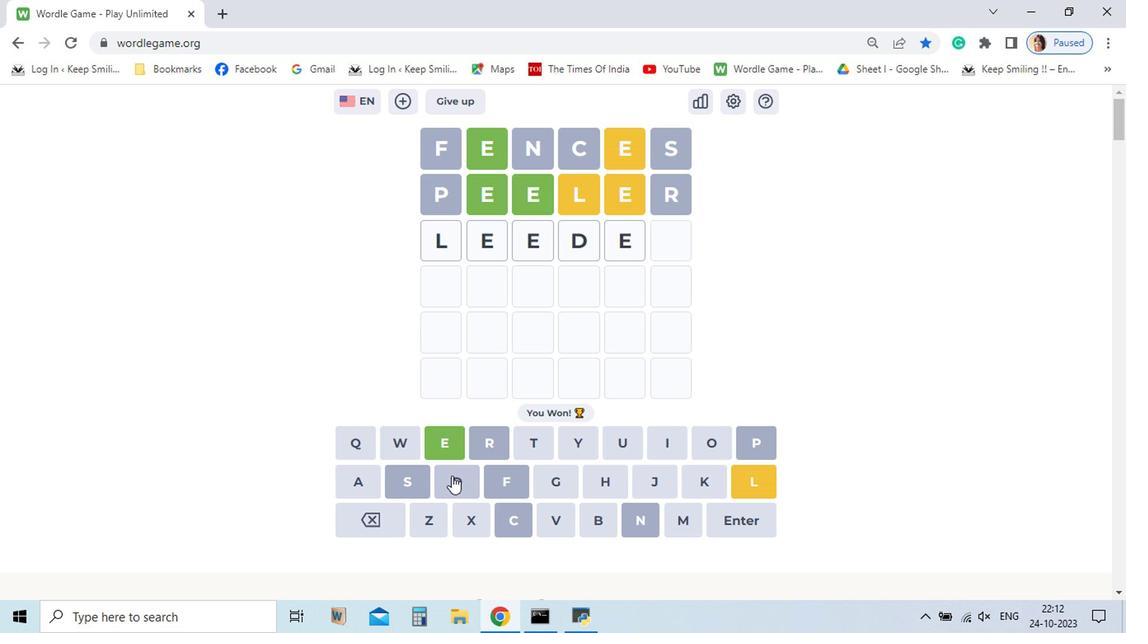 
Action: Mouse pressed left at (463, 480)
Screenshot: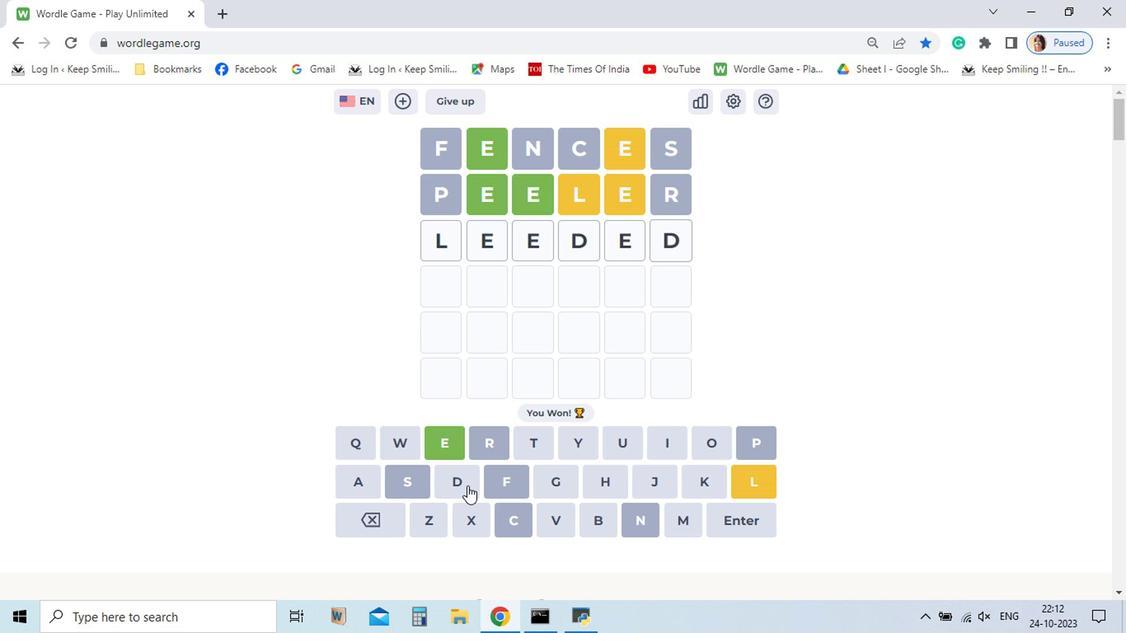
Action: Mouse moved to (675, 511)
Screenshot: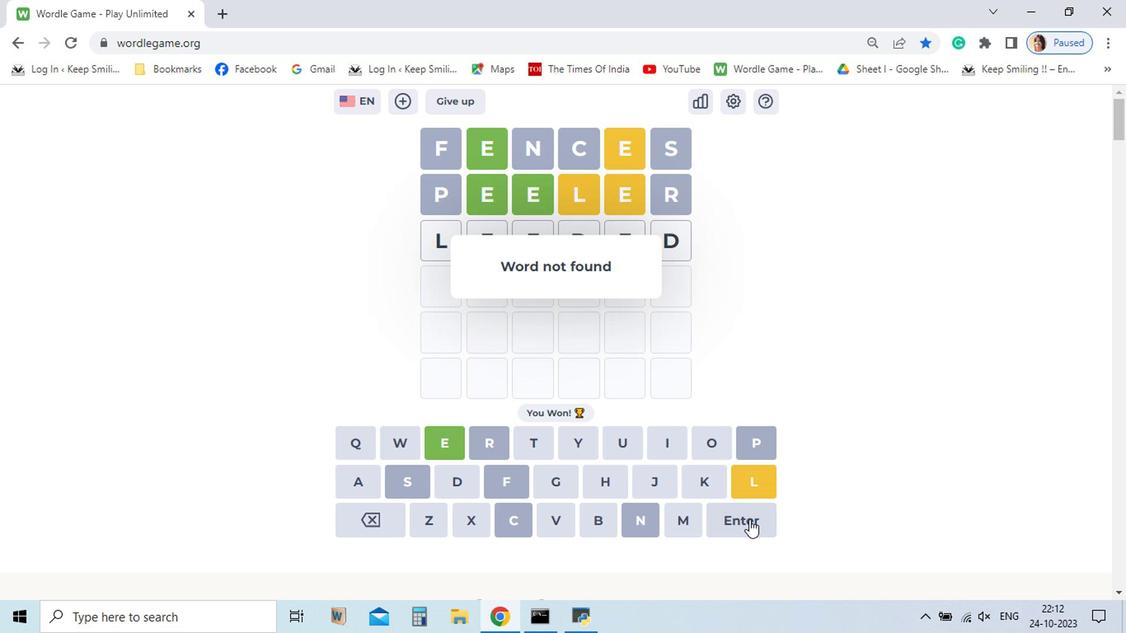 
Action: Mouse pressed left at (675, 511)
Screenshot: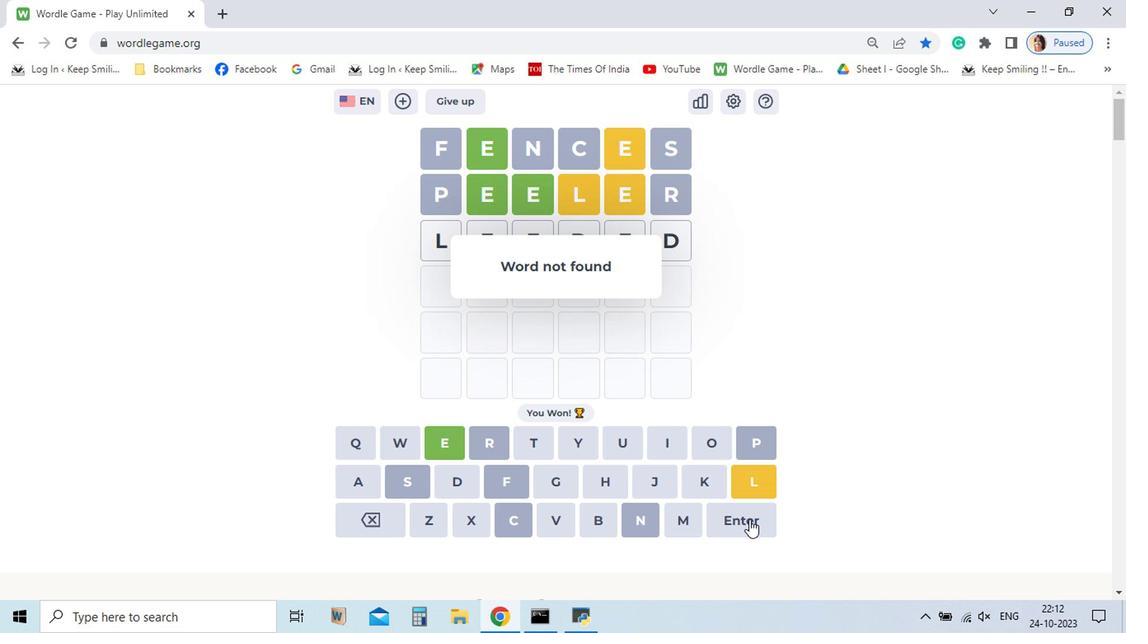 
Action: Mouse moved to (409, 512)
Screenshot: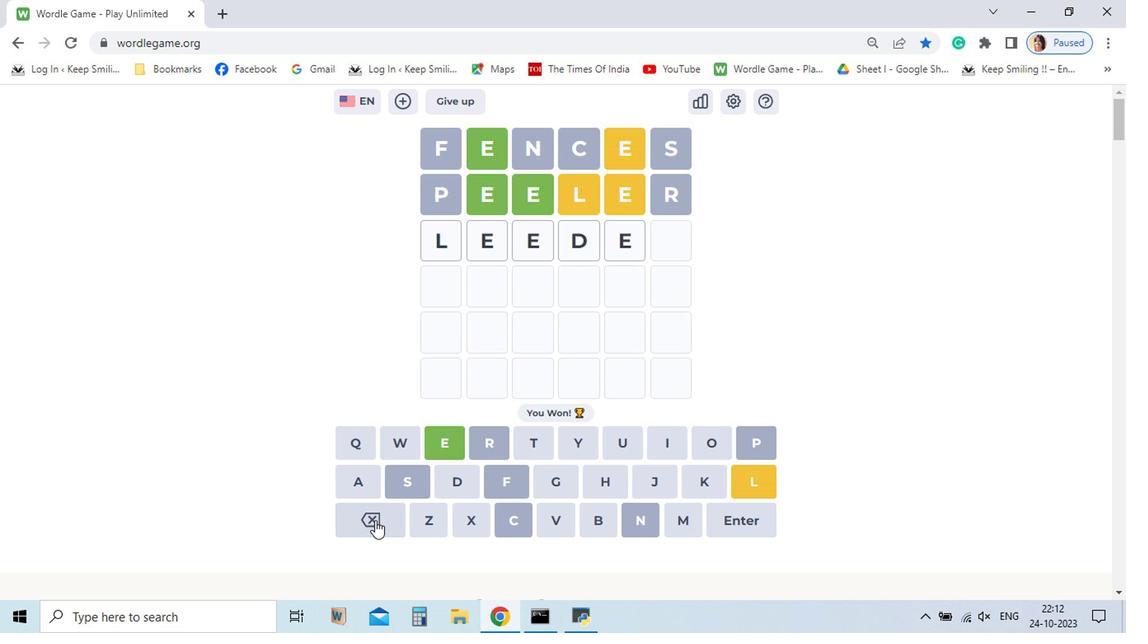
Action: Mouse pressed left at (409, 512)
Screenshot: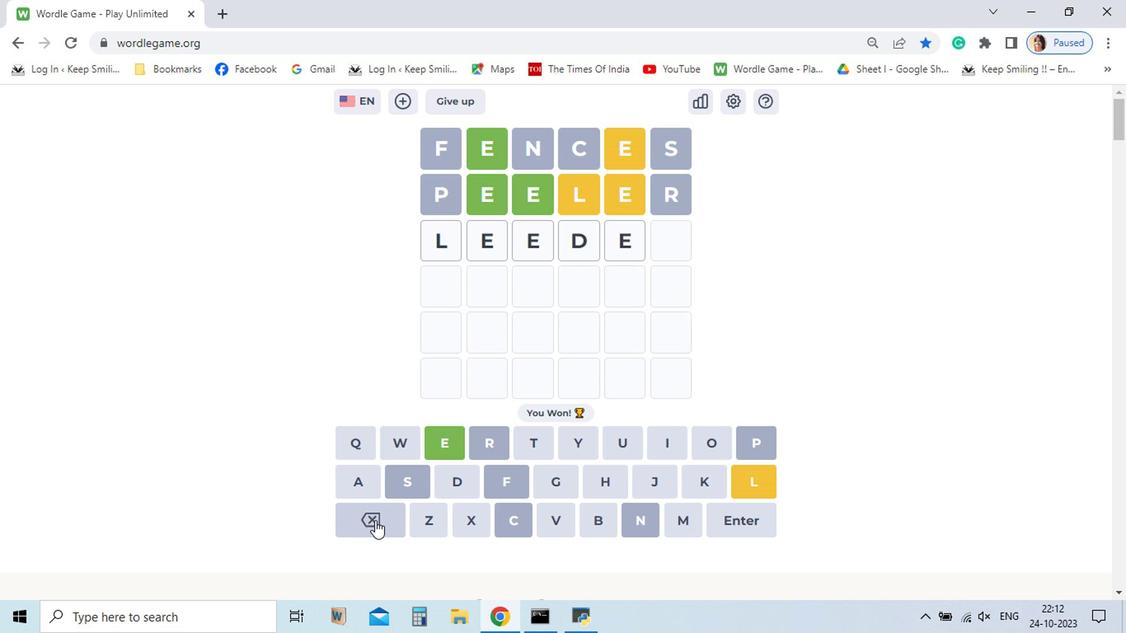 
Action: Mouse pressed left at (409, 512)
Screenshot: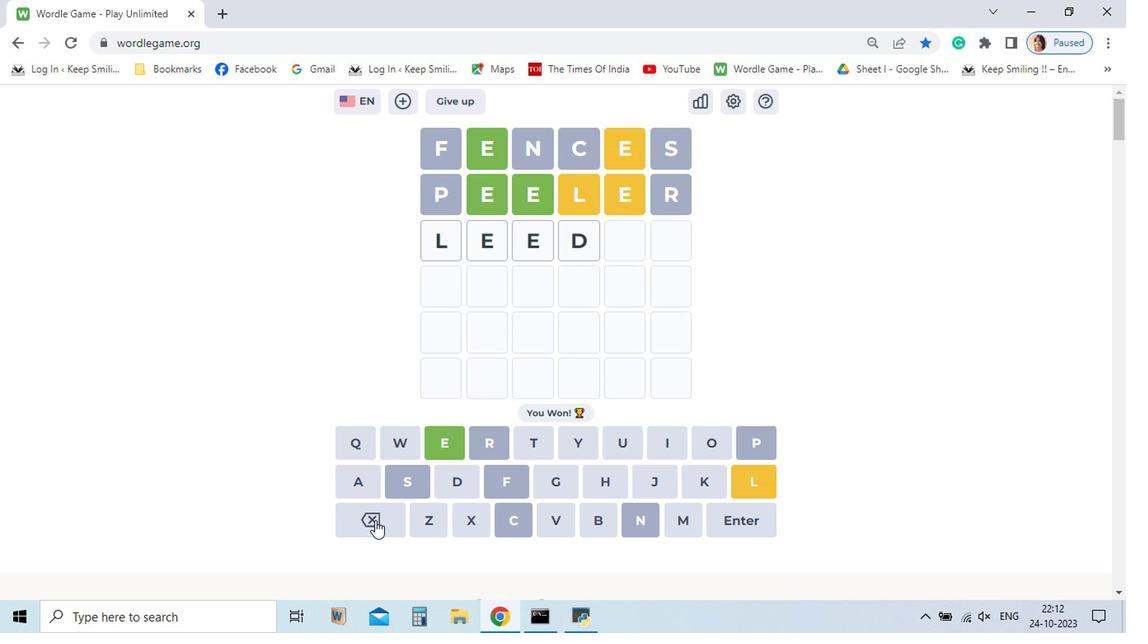 
Action: Mouse moved to (621, 454)
Screenshot: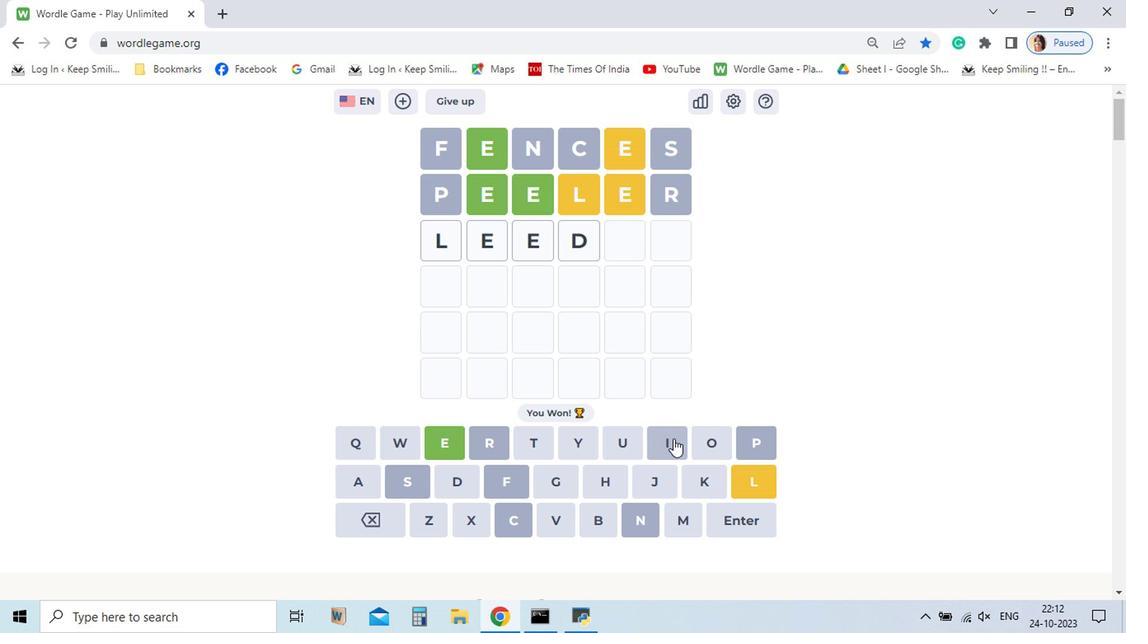 
Action: Mouse pressed left at (621, 454)
Screenshot: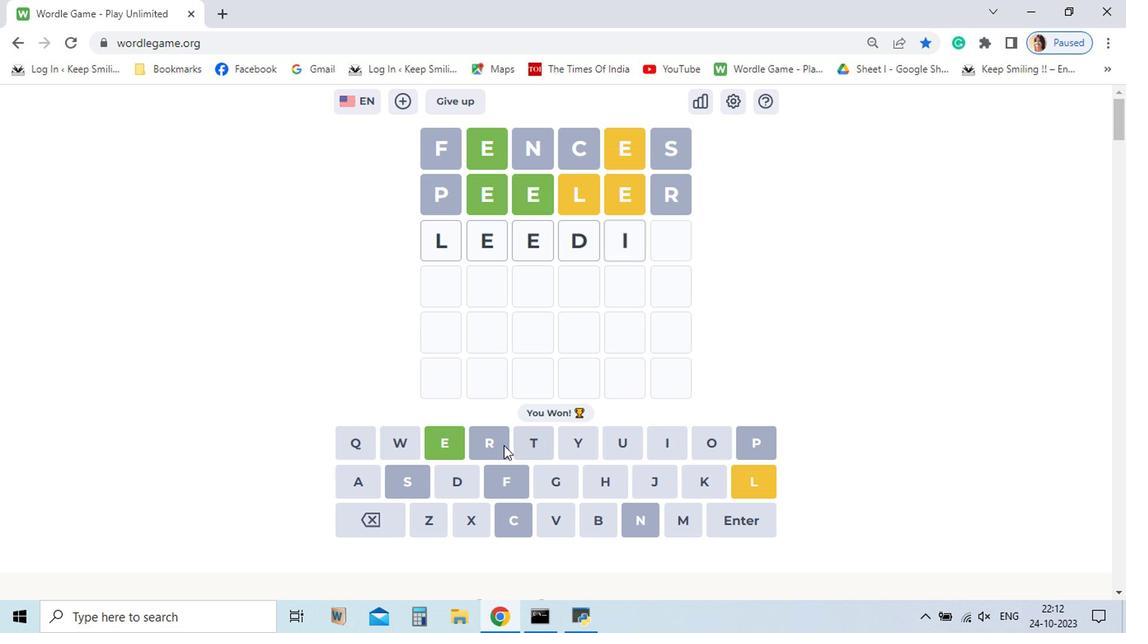 
Action: Mouse moved to (464, 454)
Screenshot: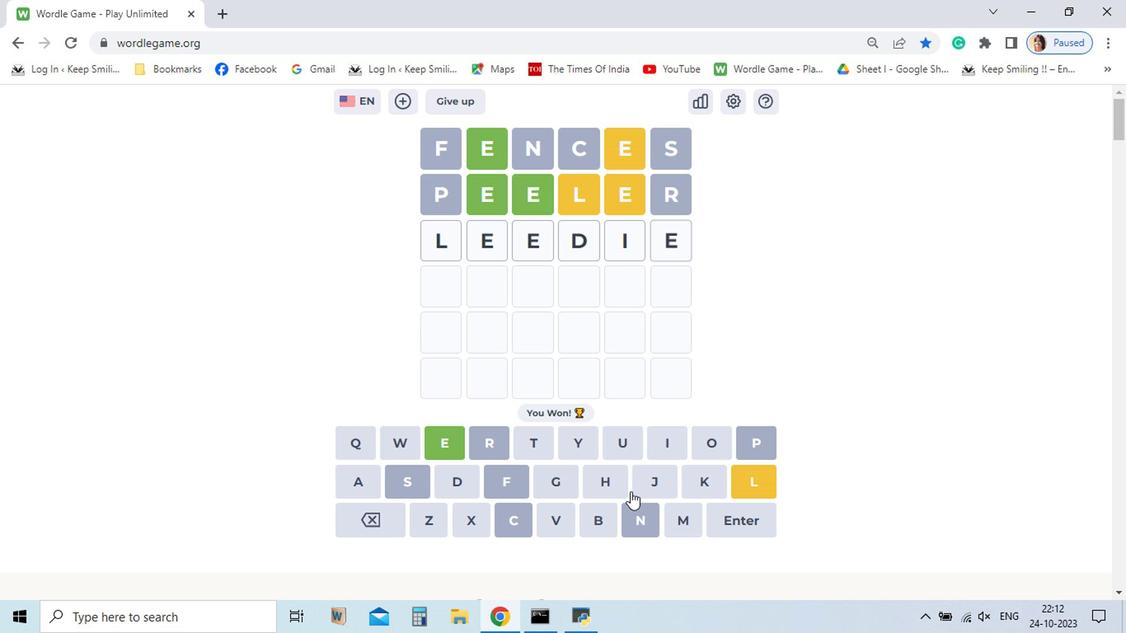 
Action: Mouse pressed left at (464, 454)
Screenshot: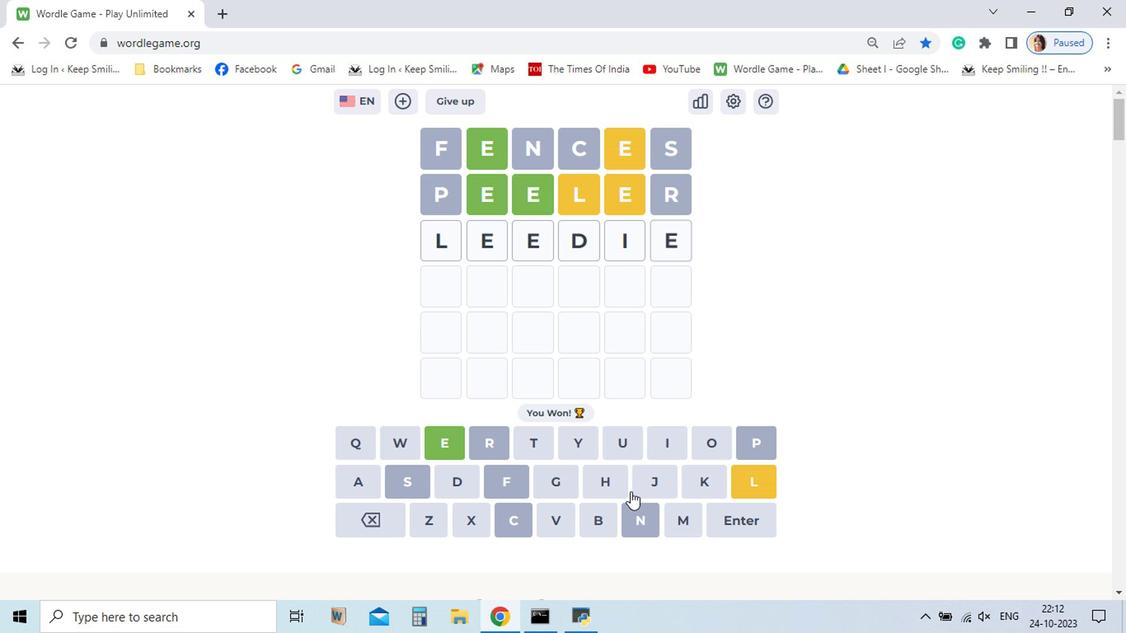 
Action: Mouse moved to (671, 510)
Screenshot: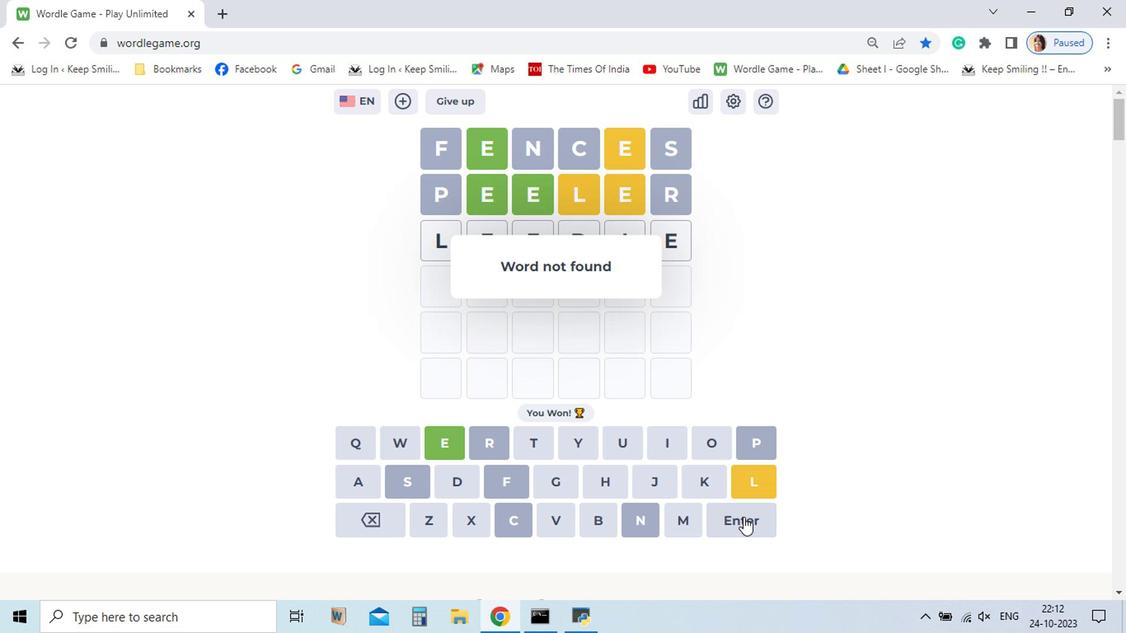 
Action: Mouse pressed left at (671, 510)
Screenshot: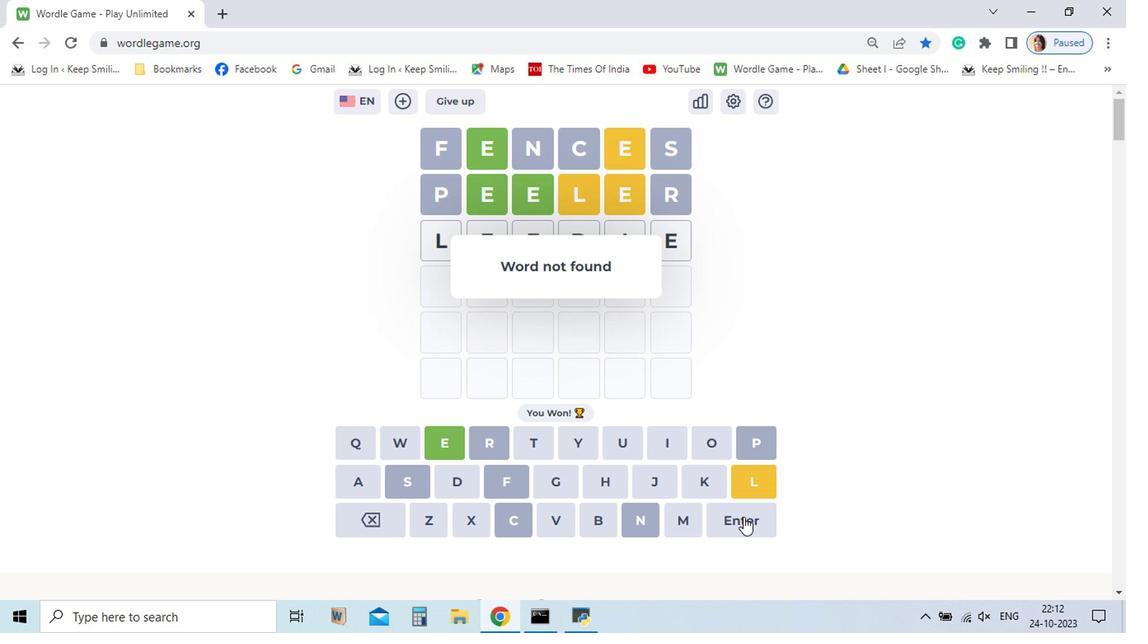 
Action: Mouse moved to (407, 510)
Screenshot: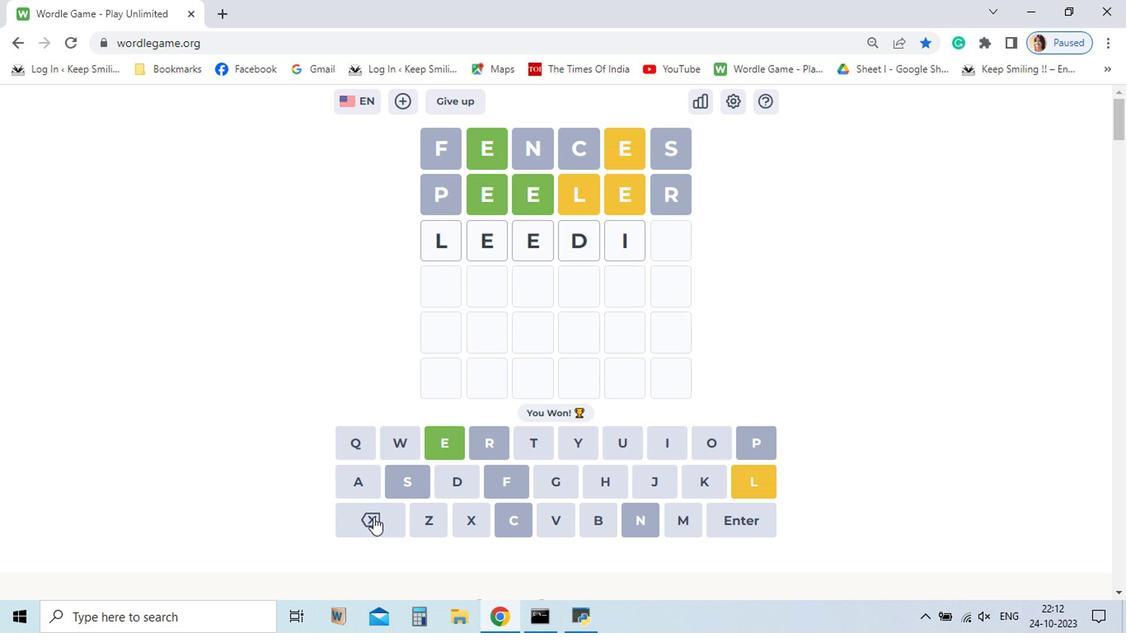 
Action: Mouse pressed left at (407, 510)
Screenshot: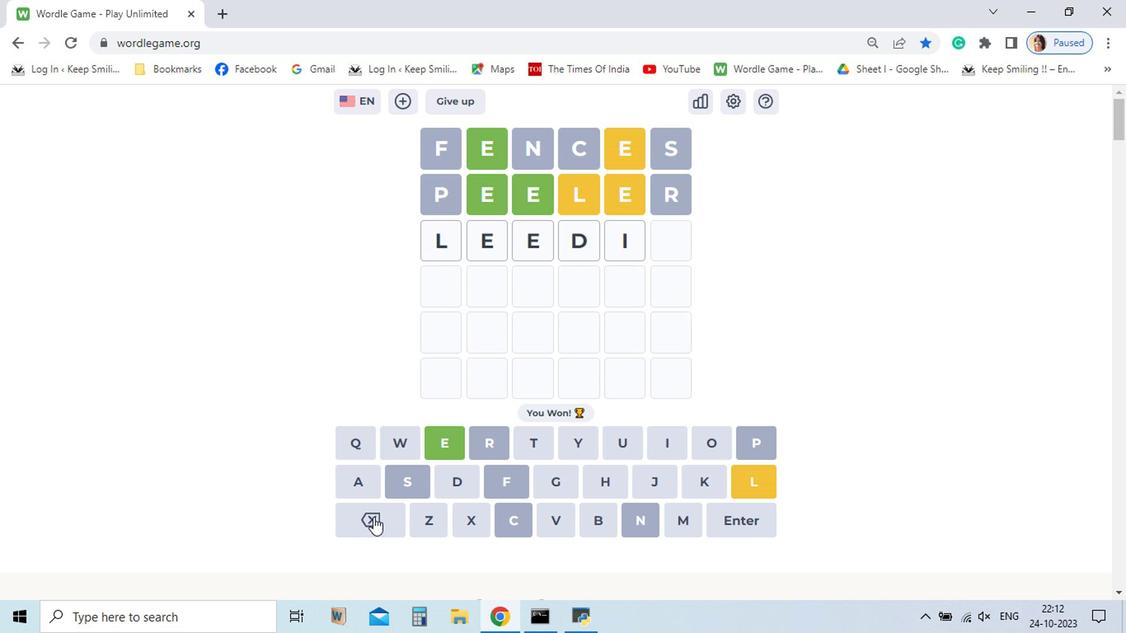 
Action: Mouse moved to (412, 510)
Screenshot: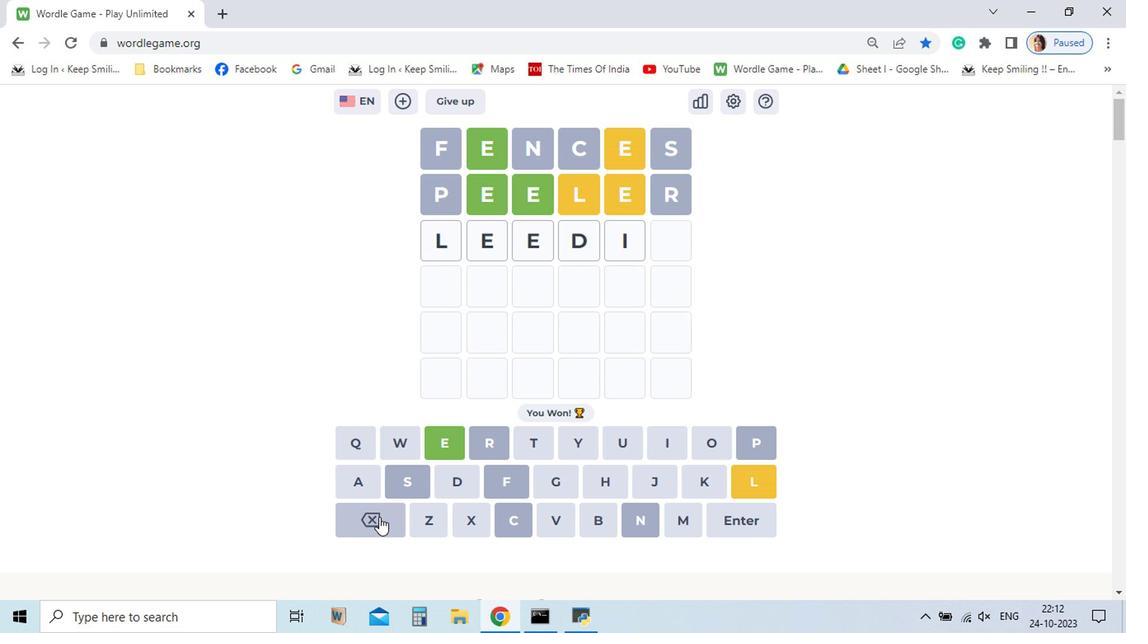 
Action: Mouse pressed left at (412, 510)
Screenshot: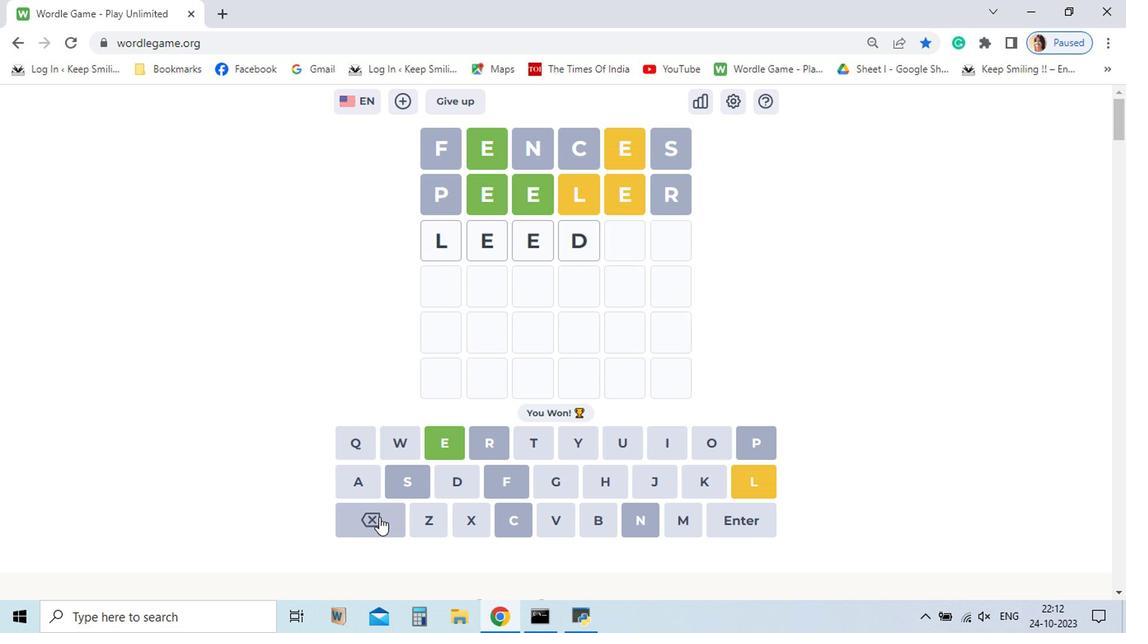 
Action: Mouse pressed left at (412, 510)
Screenshot: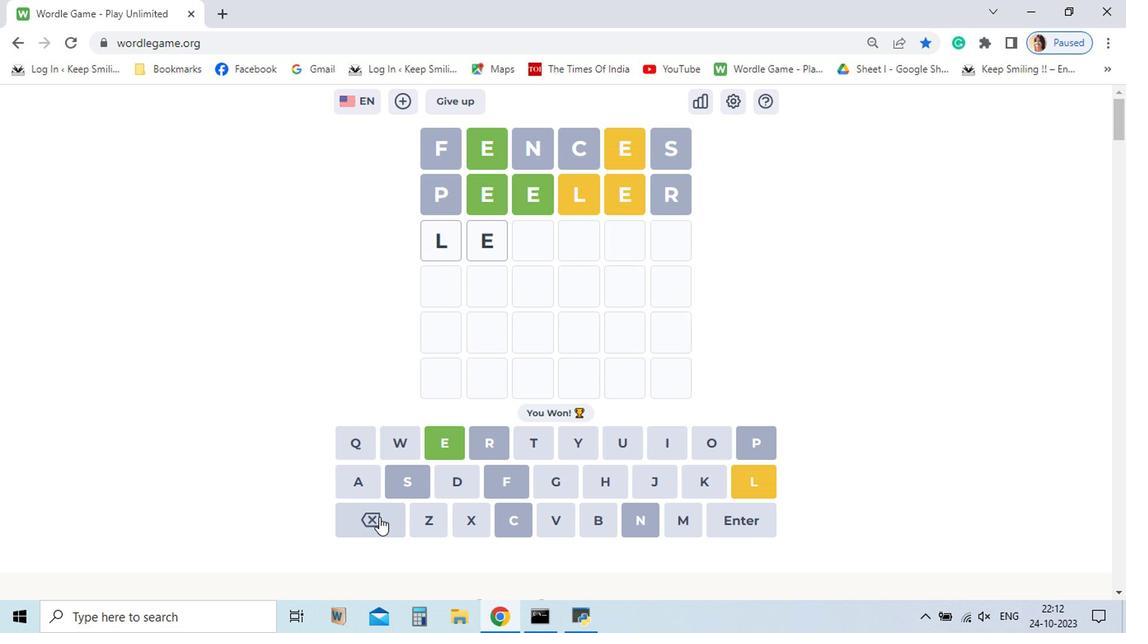
Action: Mouse pressed left at (412, 510)
Screenshot: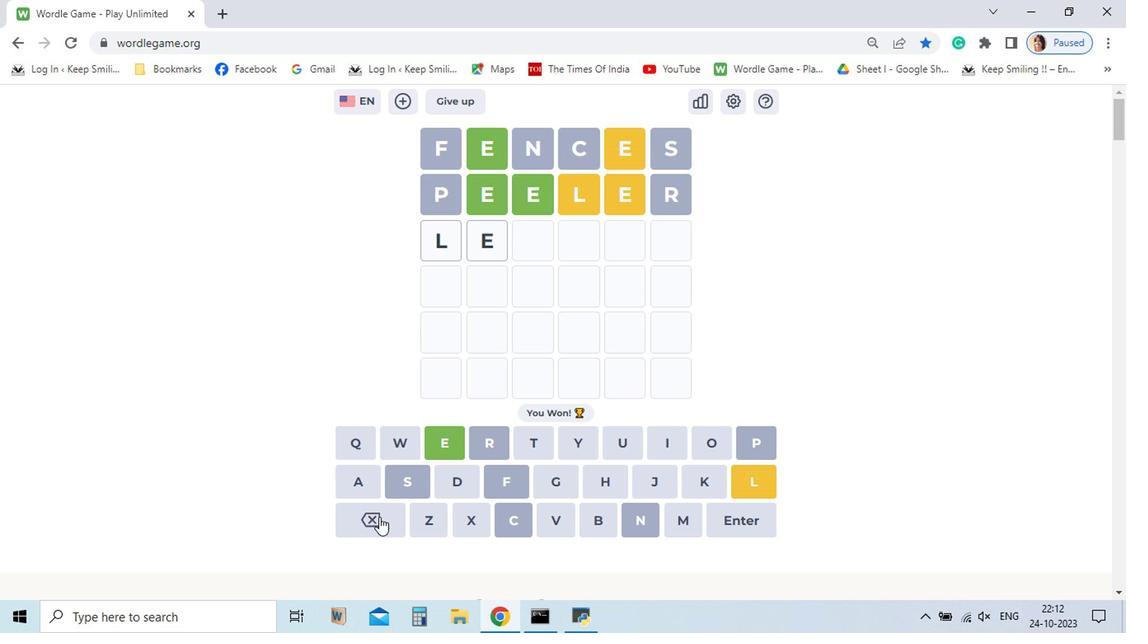 
Action: Mouse pressed left at (412, 510)
Screenshot: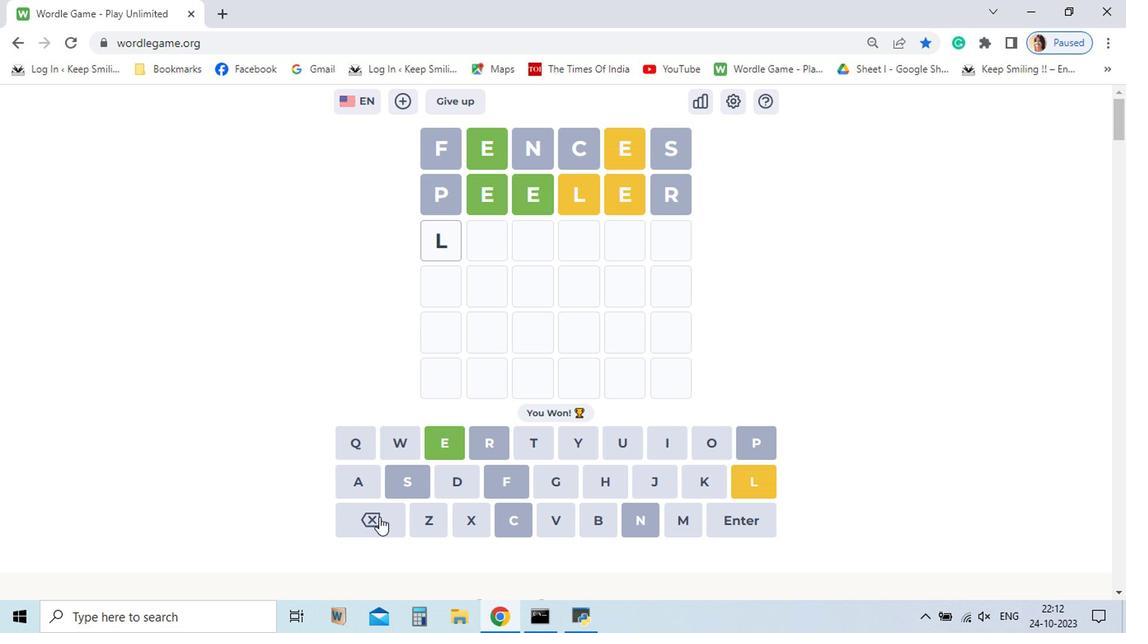 
Action: Mouse pressed left at (412, 510)
Screenshot: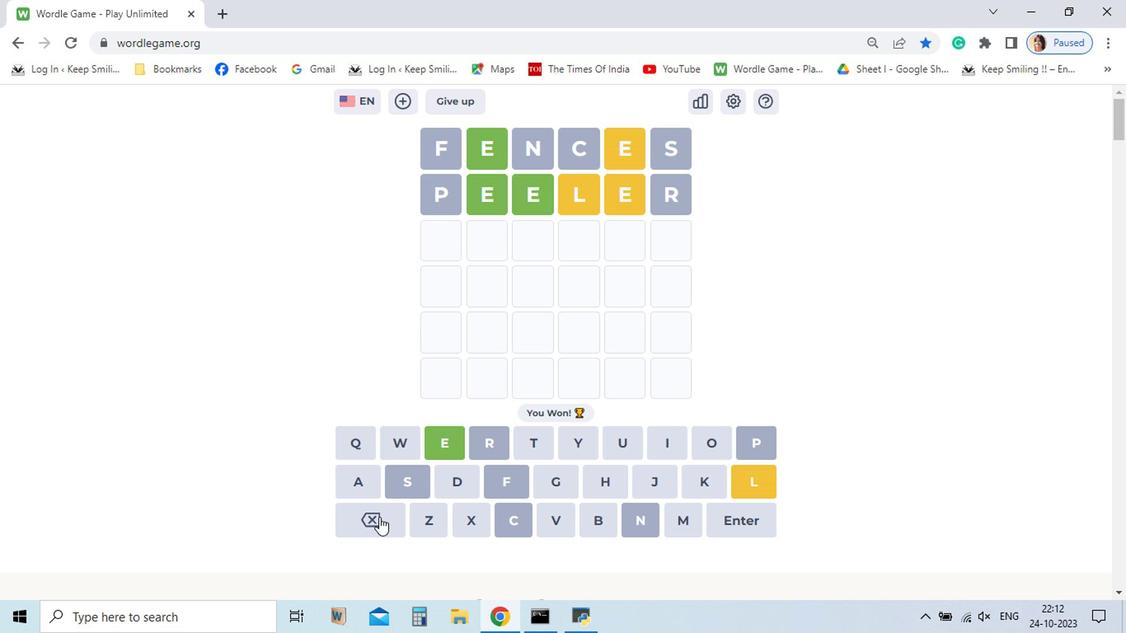 
Action: Mouse moved to (568, 505)
Screenshot: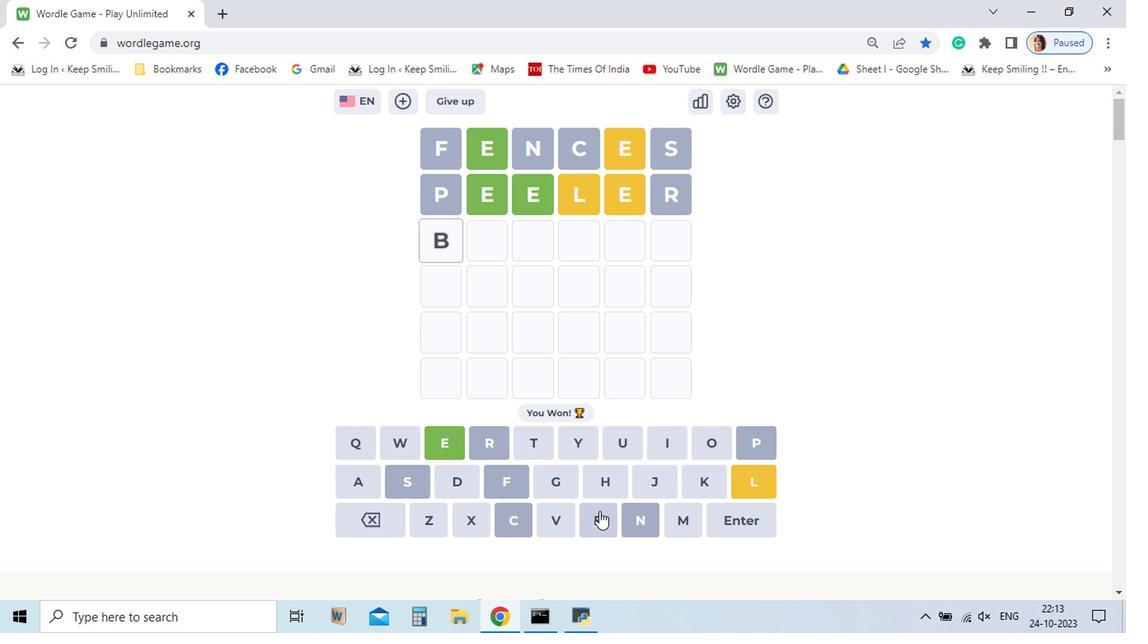 
Action: Mouse pressed left at (568, 505)
Screenshot: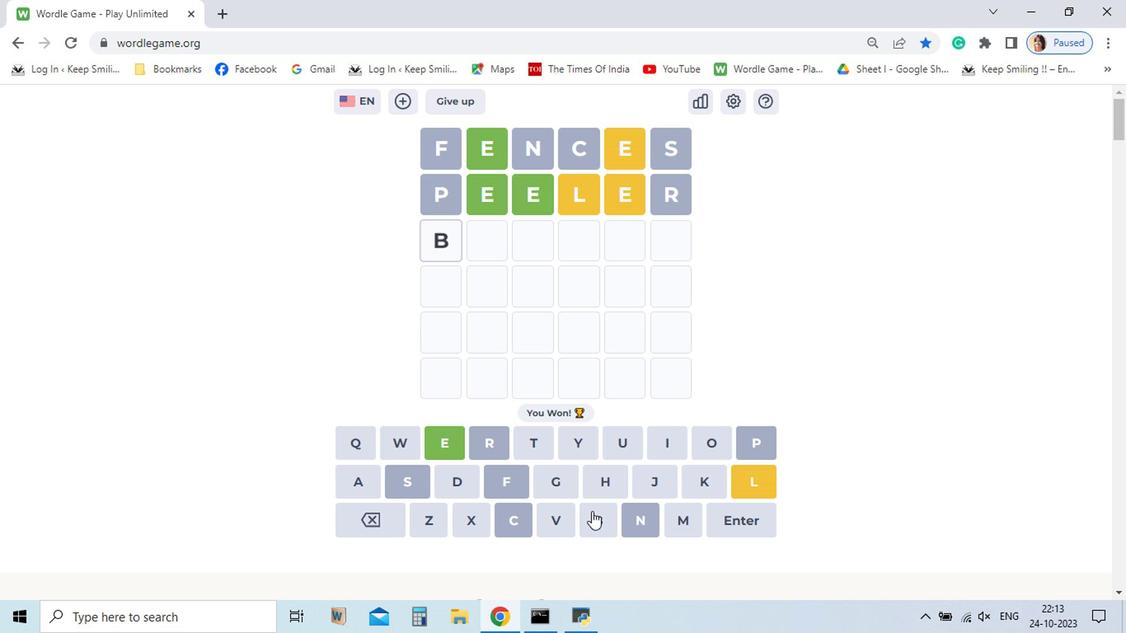 
Action: Mouse moved to (455, 453)
Screenshot: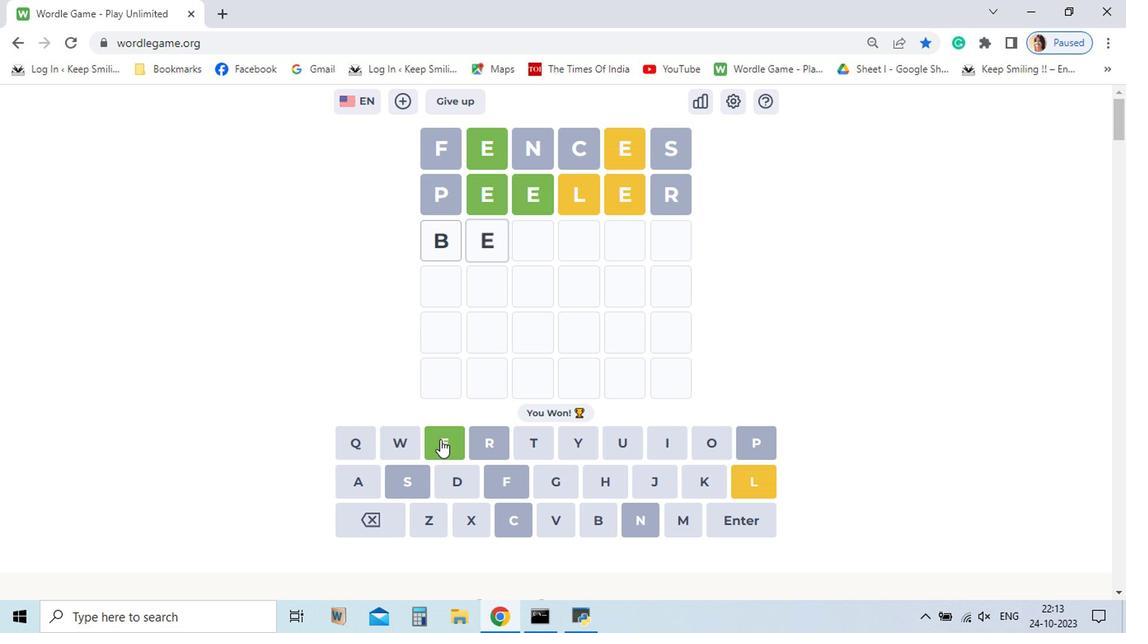 
Action: Mouse pressed left at (455, 453)
Screenshot: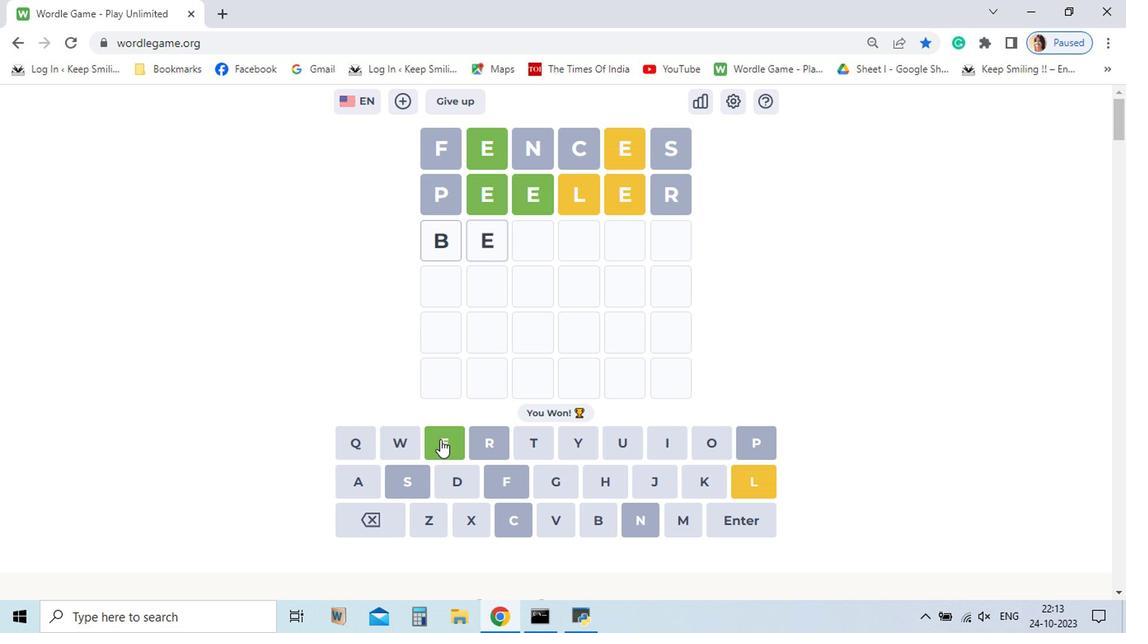 
Action: Mouse moved to (455, 454)
Screenshot: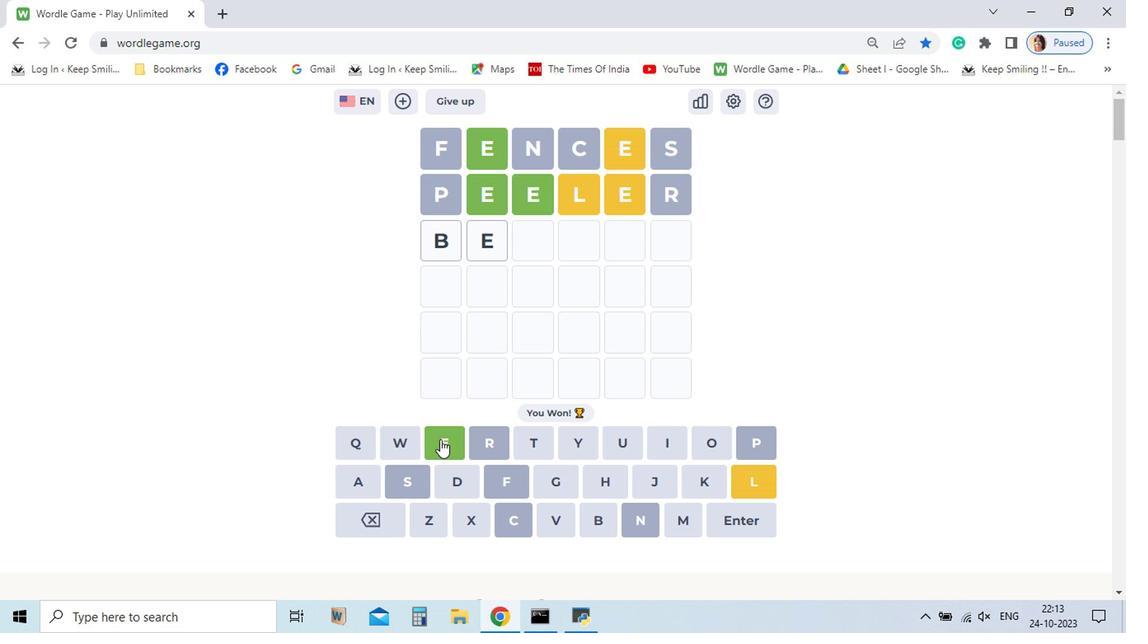 
Action: Mouse pressed left at (455, 454)
Screenshot: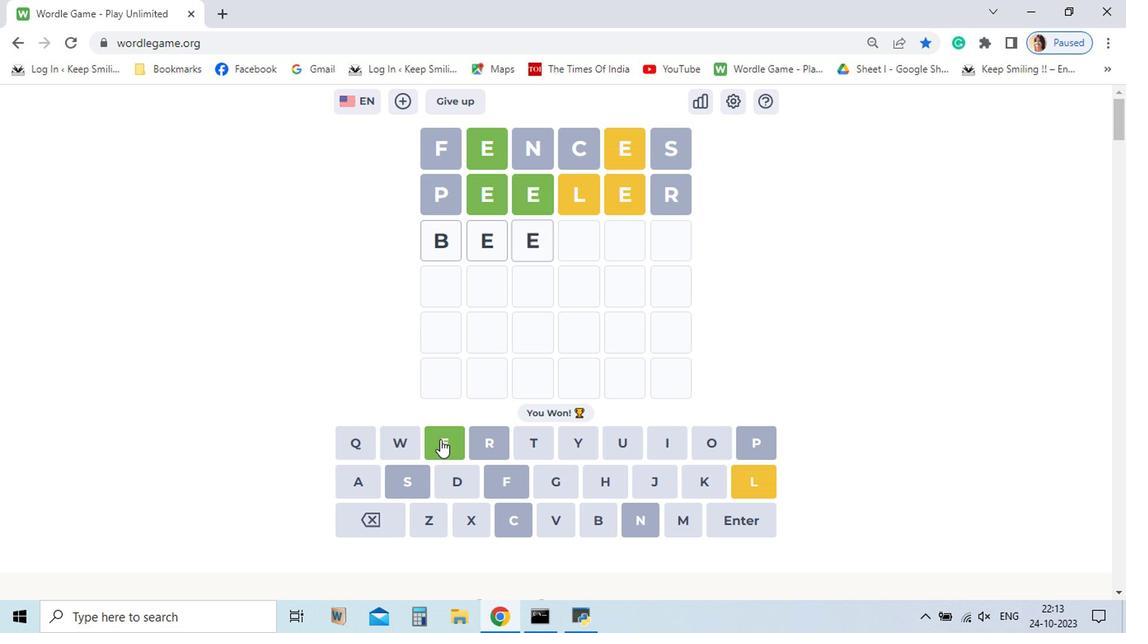 
Action: Mouse moved to (467, 481)
Screenshot: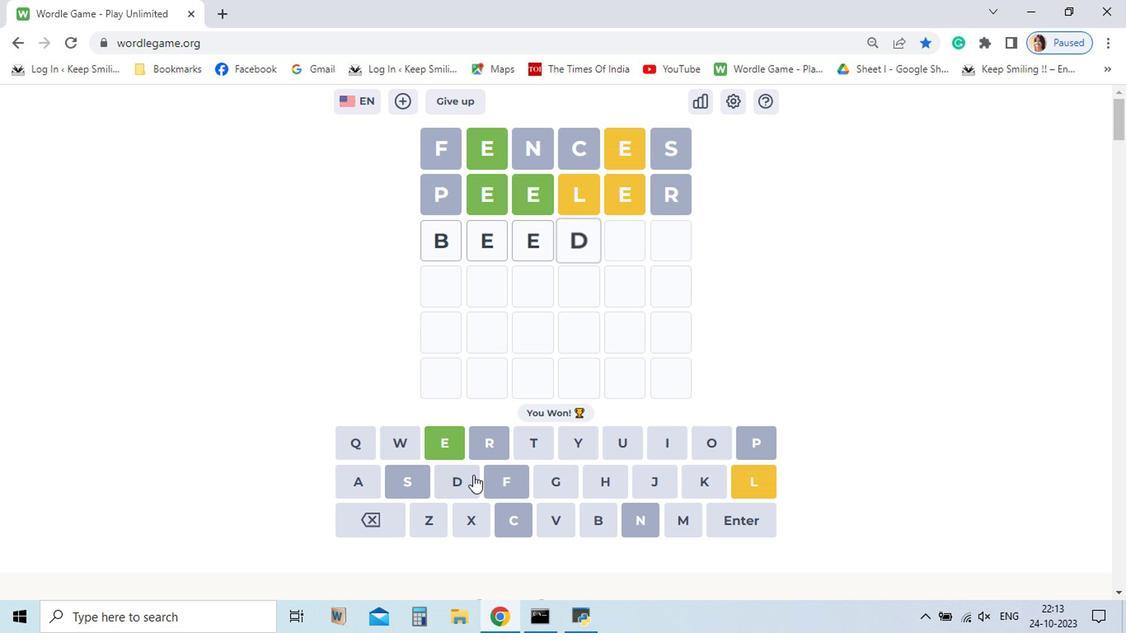 
Action: Mouse pressed left at (467, 481)
Screenshot: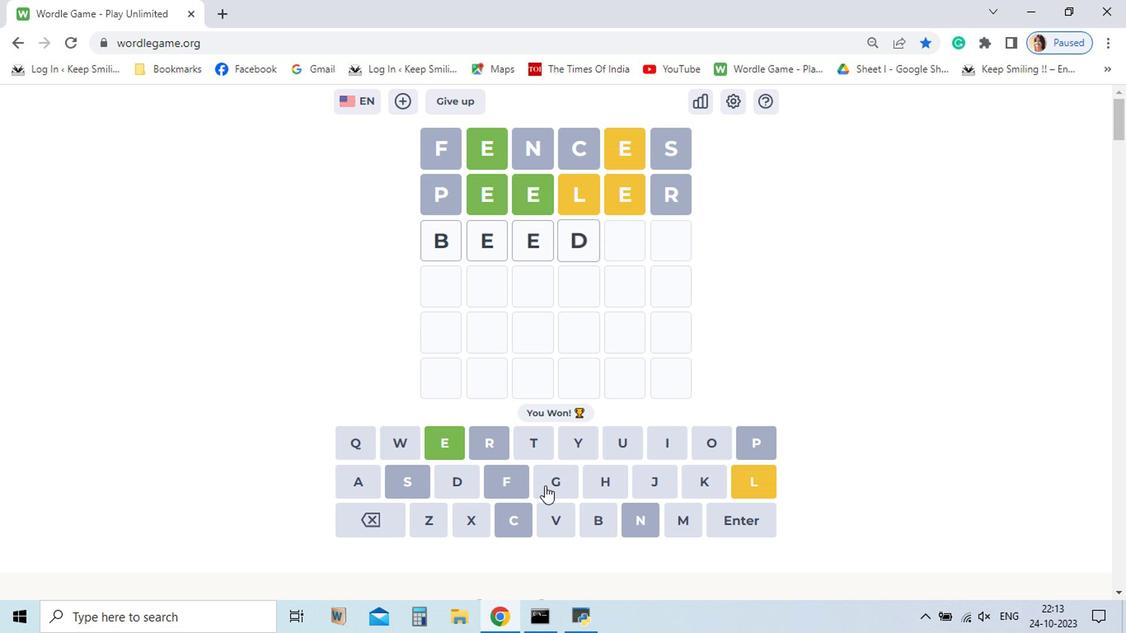 
Action: Mouse moved to (680, 486)
Screenshot: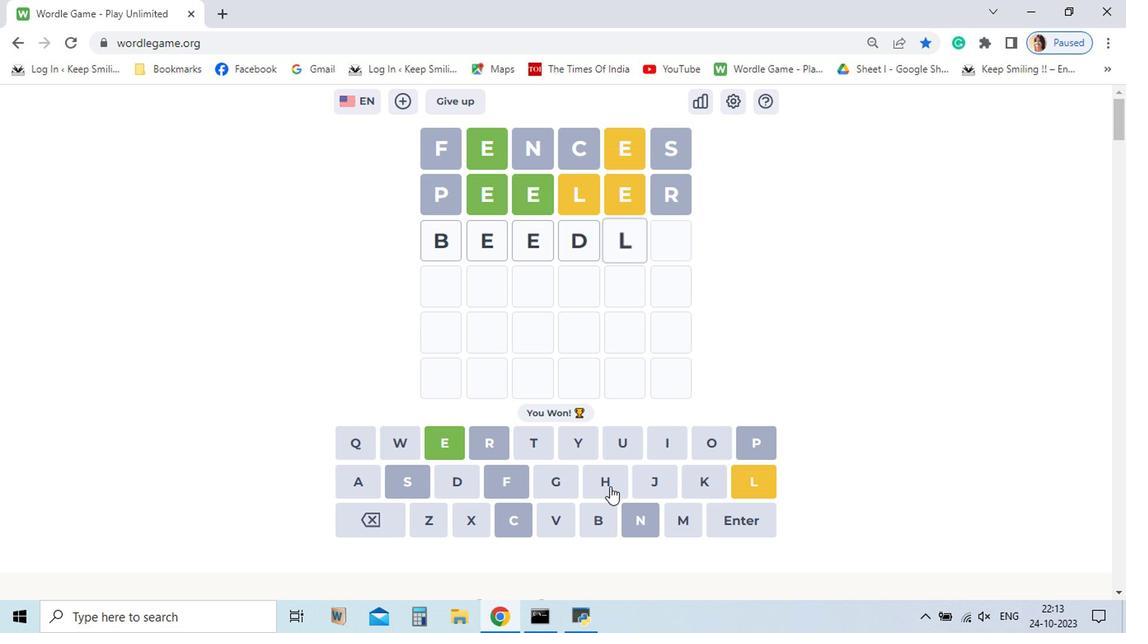 
Action: Mouse pressed left at (680, 486)
Screenshot: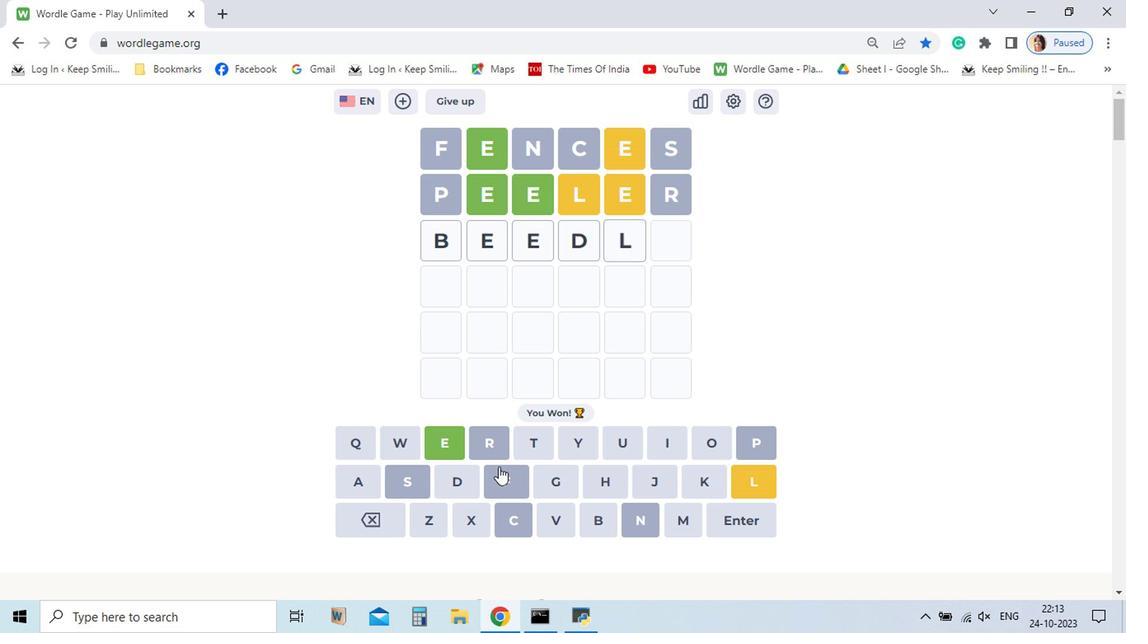 
Action: Mouse moved to (463, 457)
Screenshot: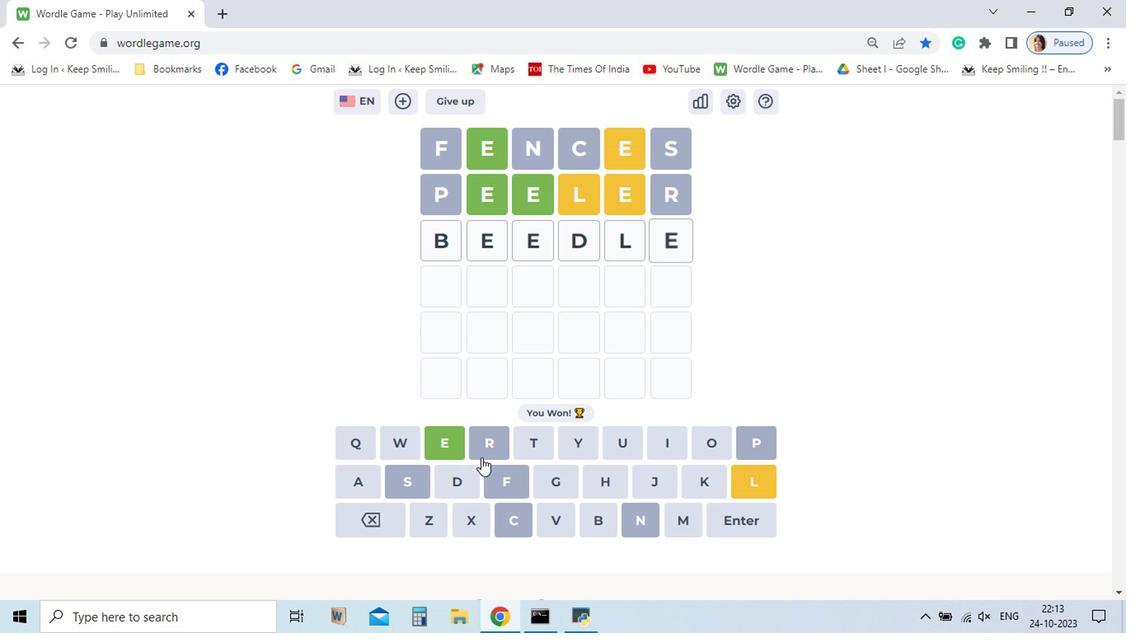 
Action: Mouse pressed left at (463, 457)
Screenshot: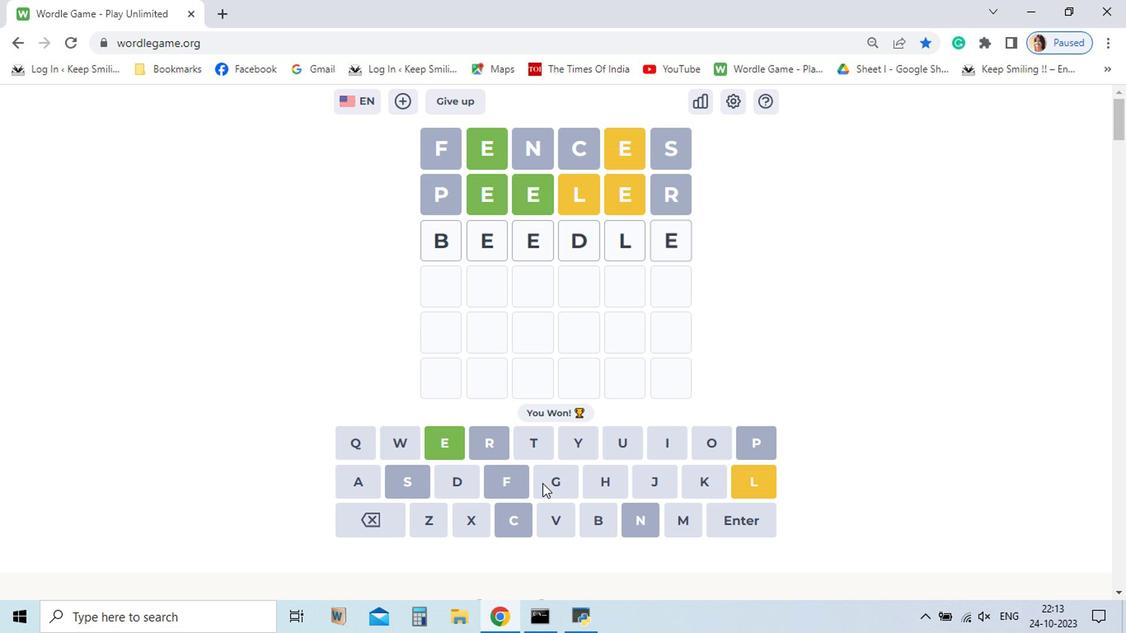 
Action: Mouse moved to (679, 515)
Screenshot: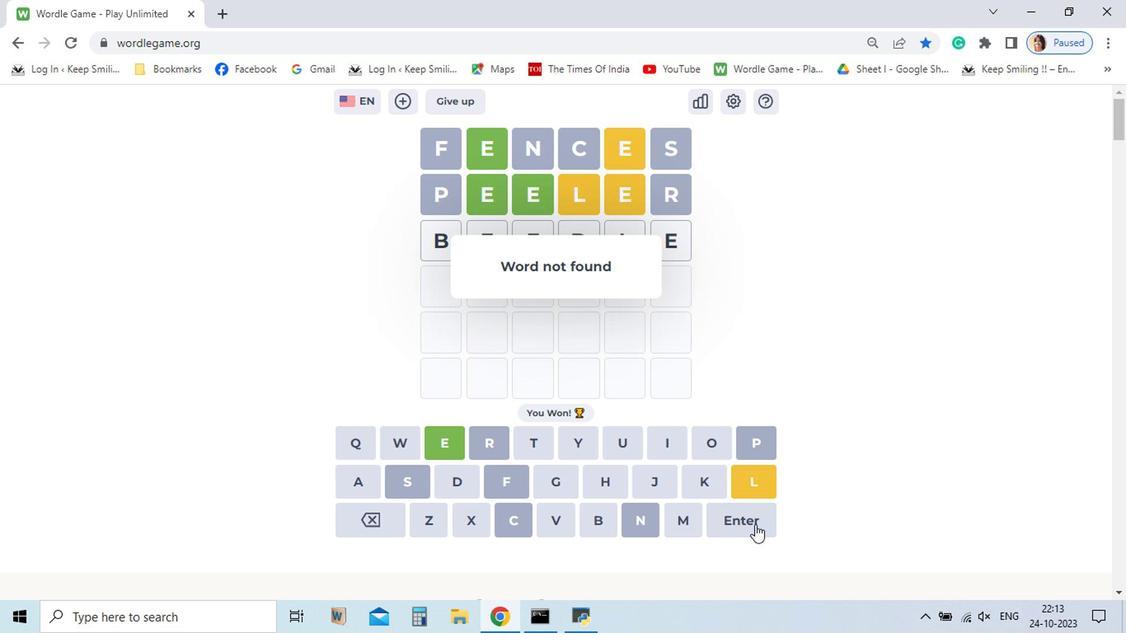 
Action: Mouse pressed left at (679, 515)
Screenshot: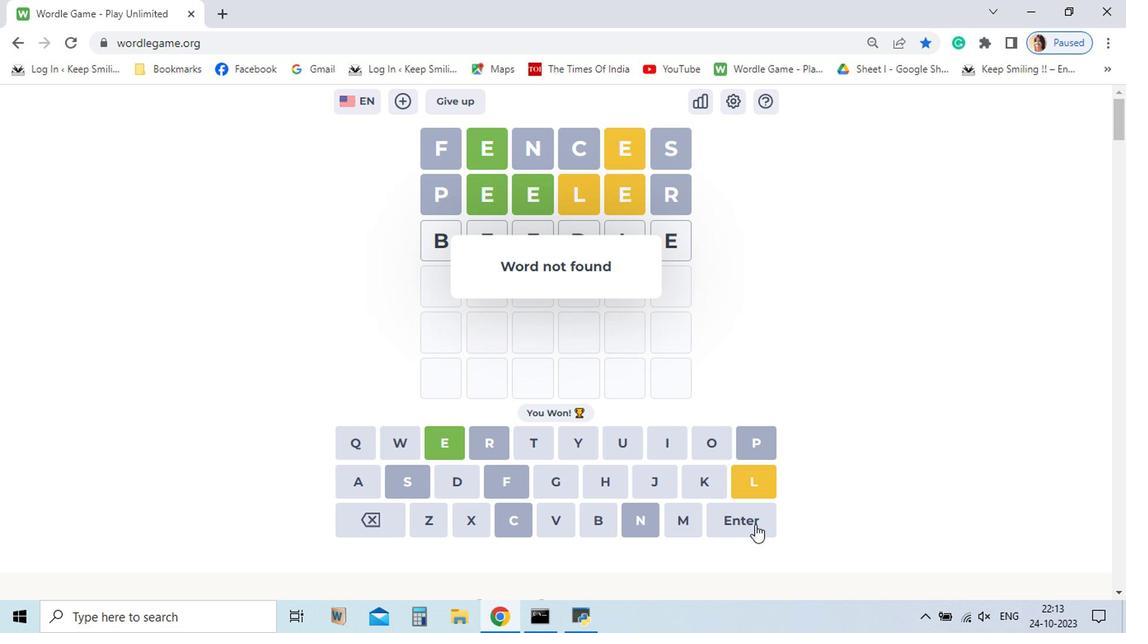 
Action: Mouse moved to (410, 512)
Screenshot: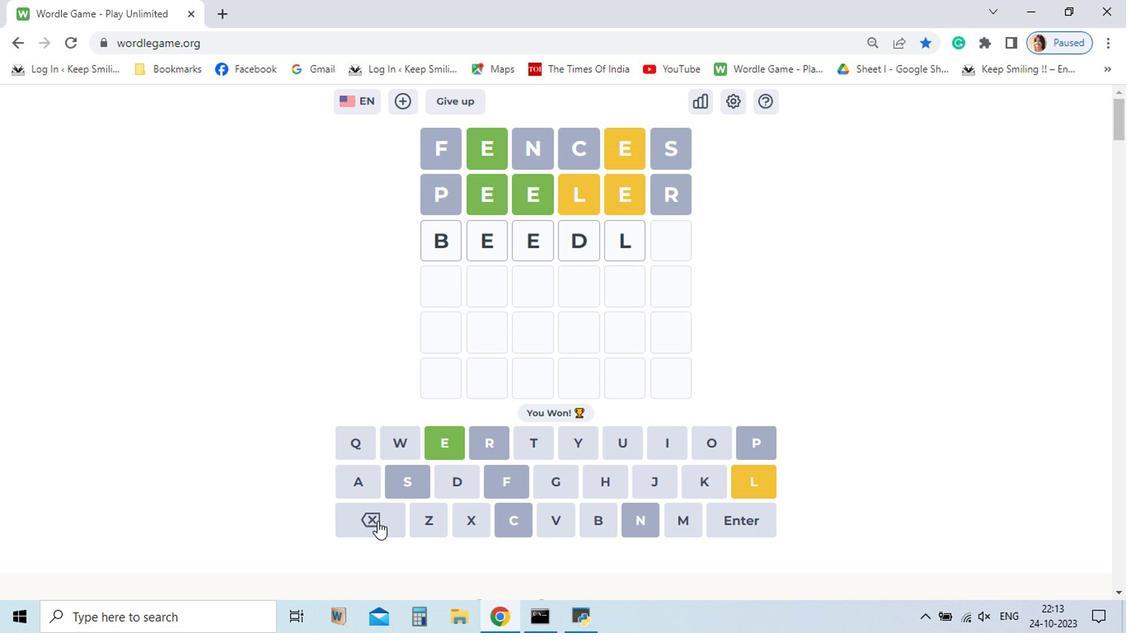 
Action: Mouse pressed left at (410, 512)
Screenshot: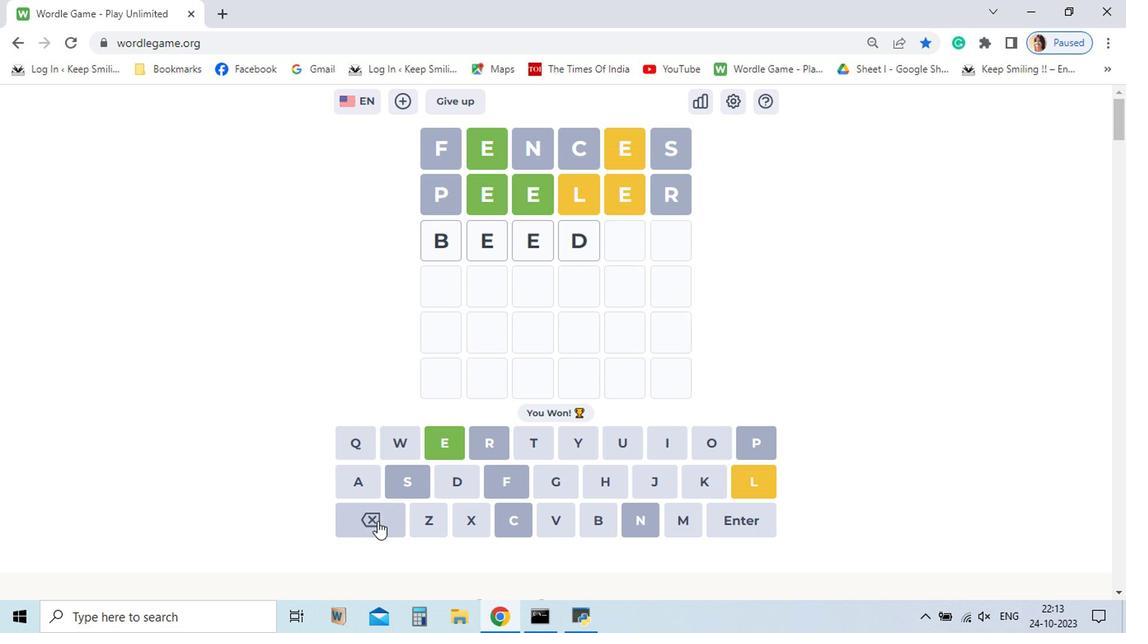 
Action: Mouse pressed left at (410, 512)
Screenshot: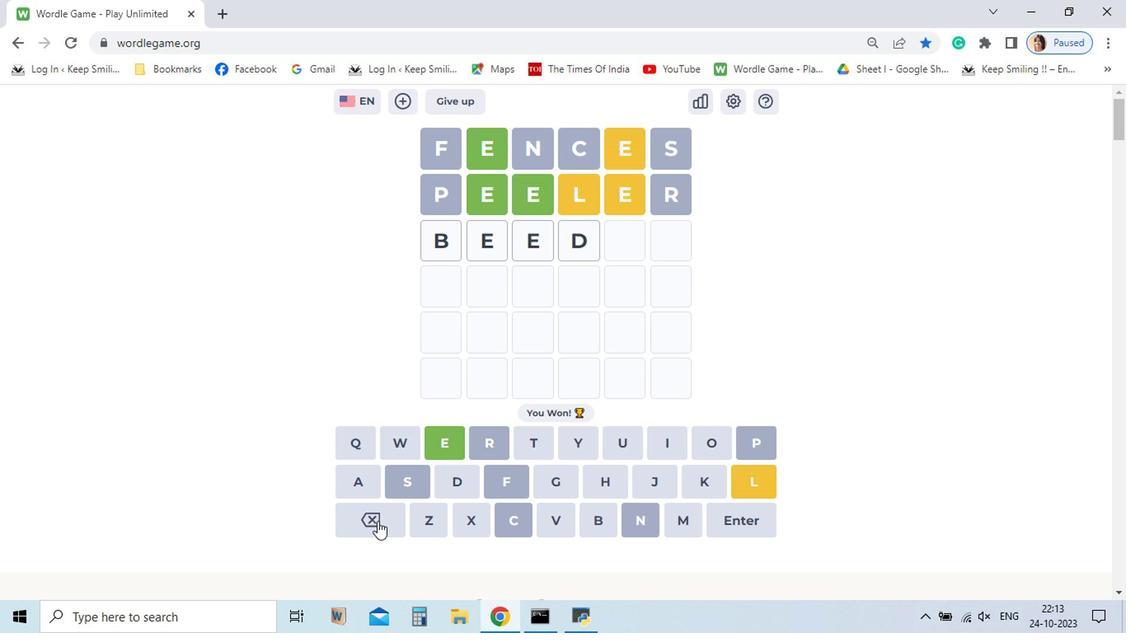 
Action: Mouse pressed left at (410, 512)
Screenshot: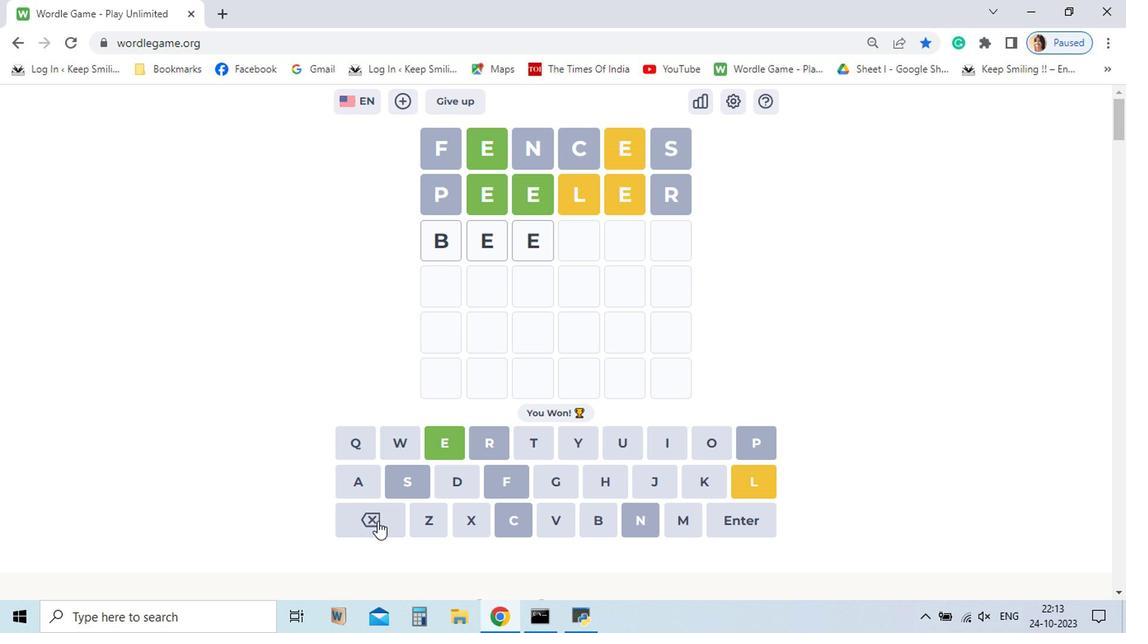 
Action: Mouse pressed left at (410, 512)
Screenshot: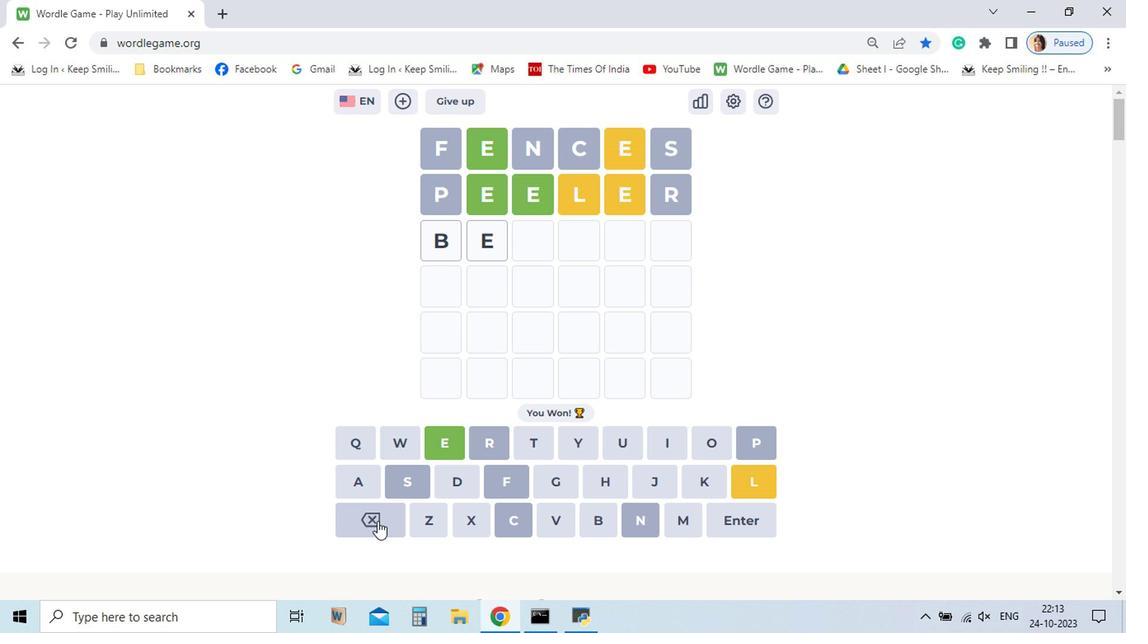 
Action: Mouse pressed left at (410, 512)
Screenshot: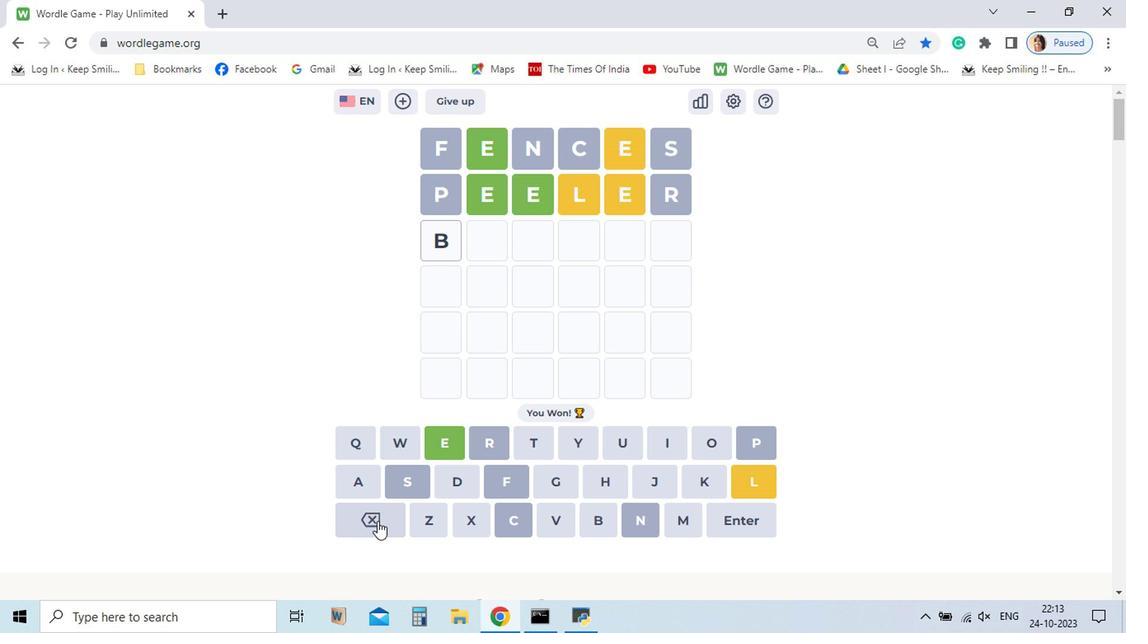 
Action: Mouse pressed left at (410, 512)
Screenshot: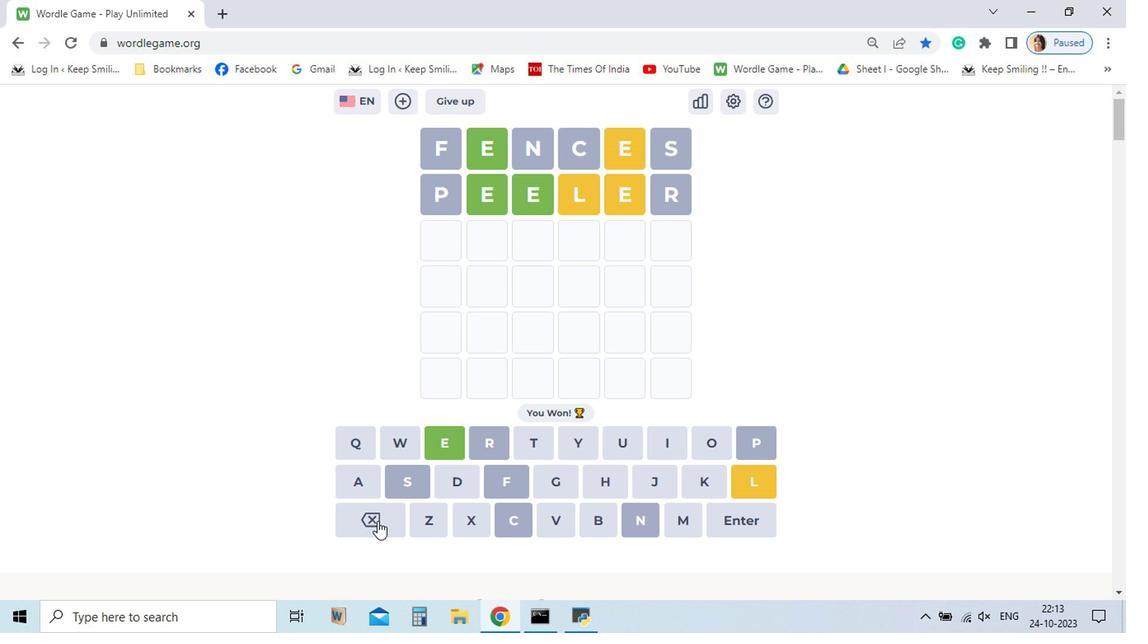 
Action: Mouse moved to (644, 484)
Screenshot: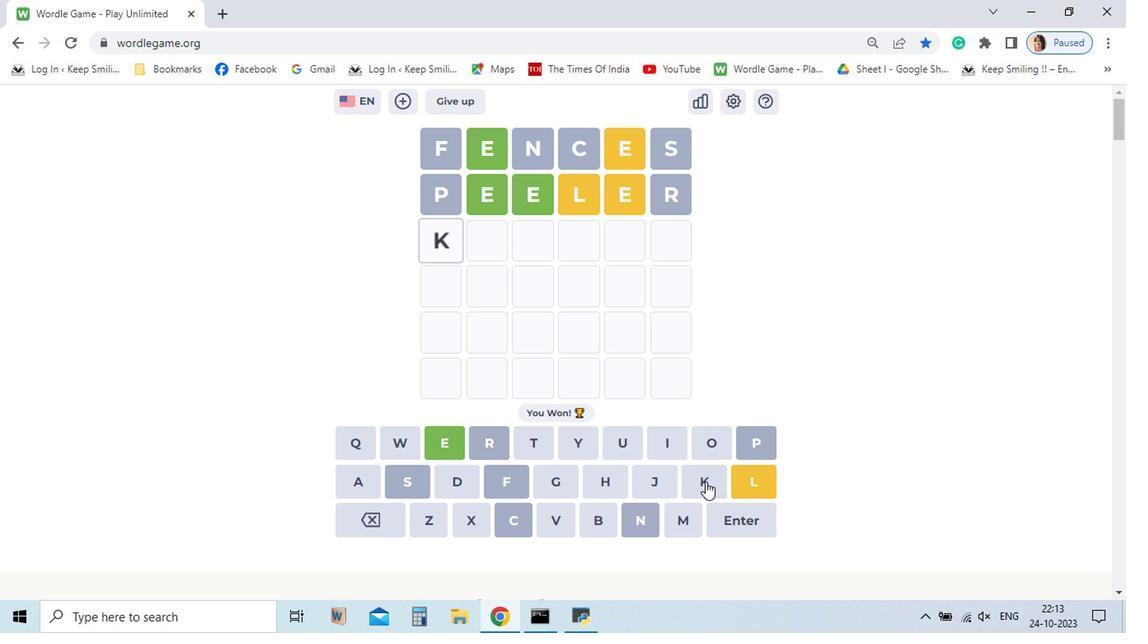 
Action: Mouse pressed left at (644, 484)
Screenshot: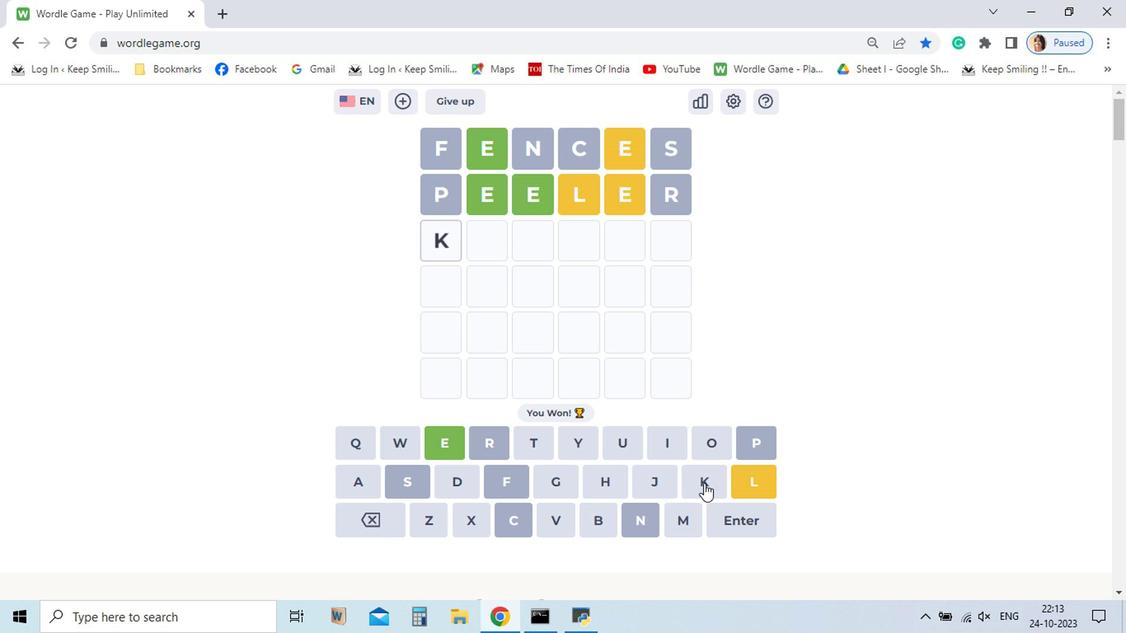 
Action: Mouse moved to (458, 454)
Screenshot: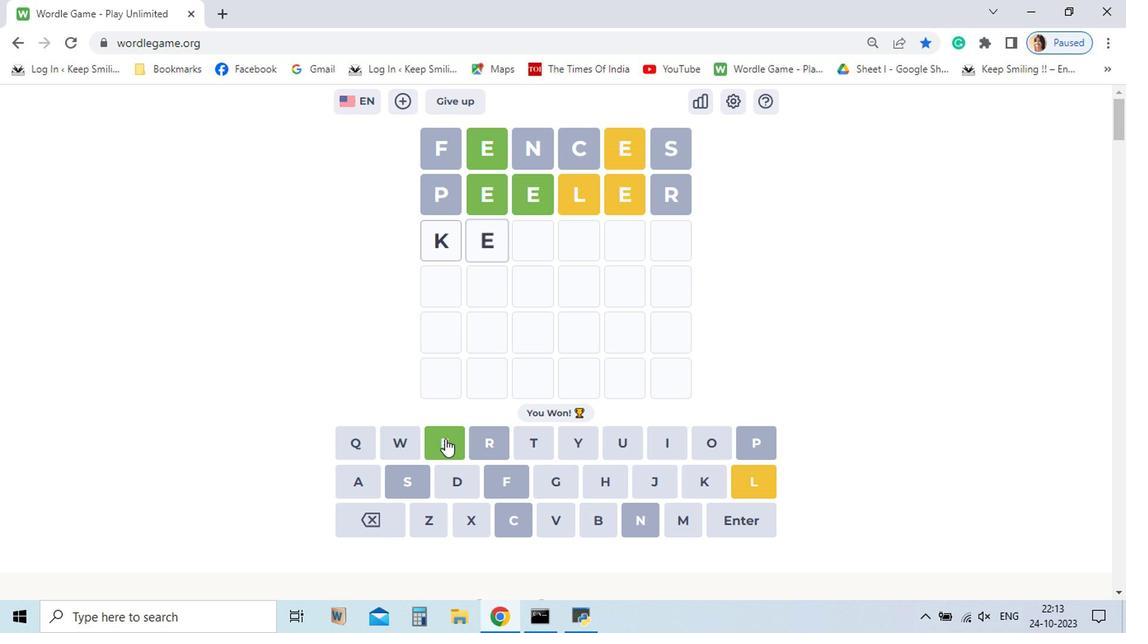 
Action: Mouse pressed left at (458, 454)
Screenshot: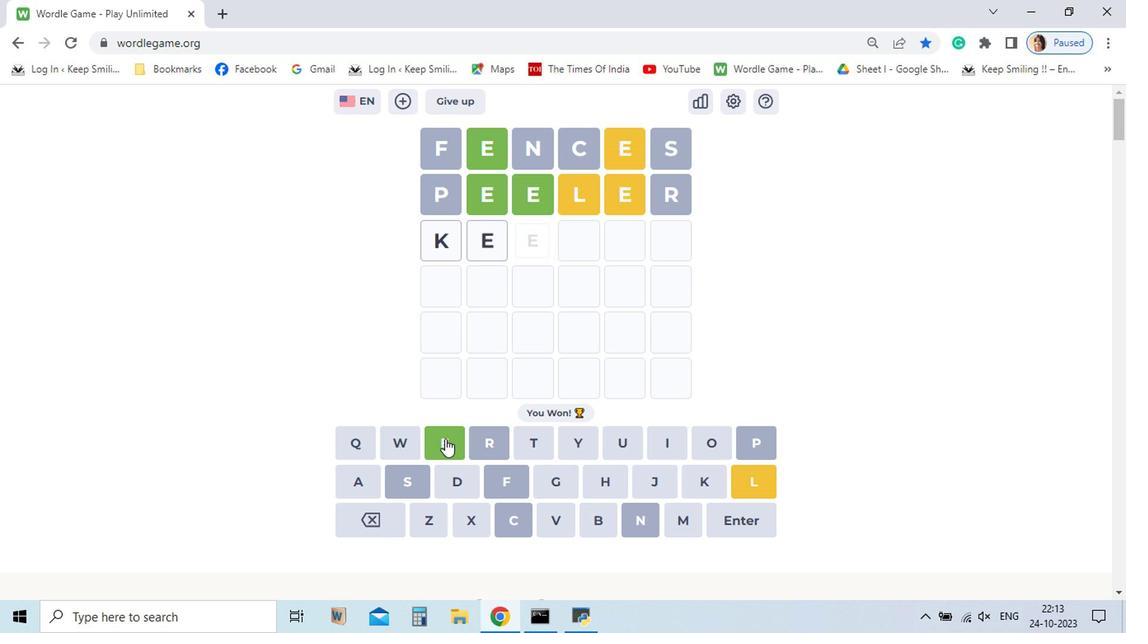 
Action: Mouse pressed left at (458, 454)
Screenshot: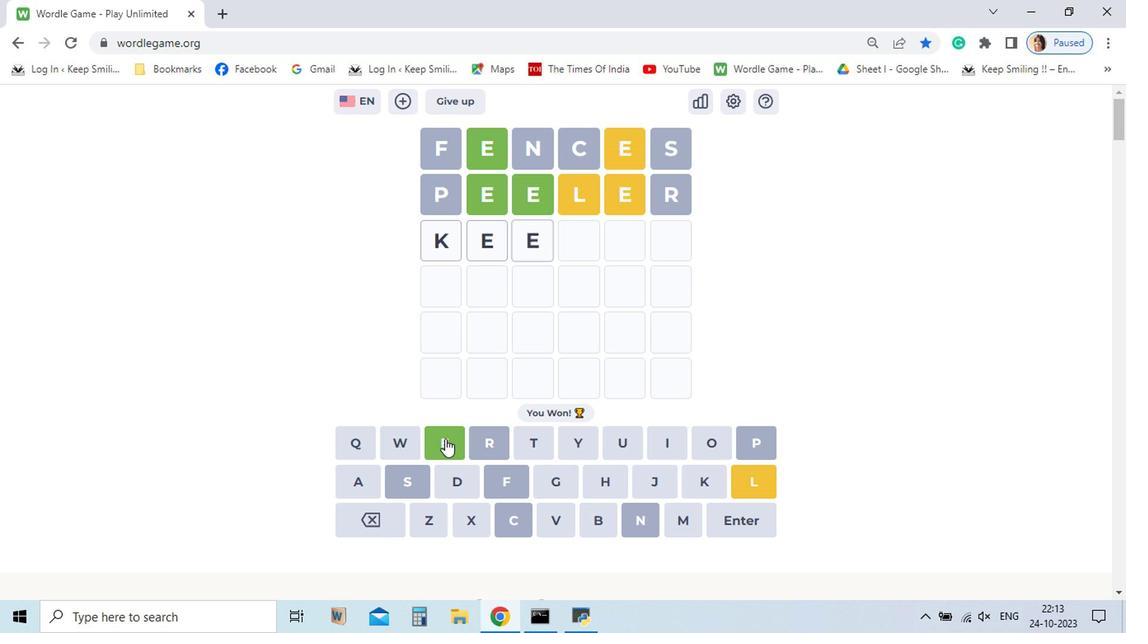 
Action: Mouse moved to (404, 504)
Screenshot: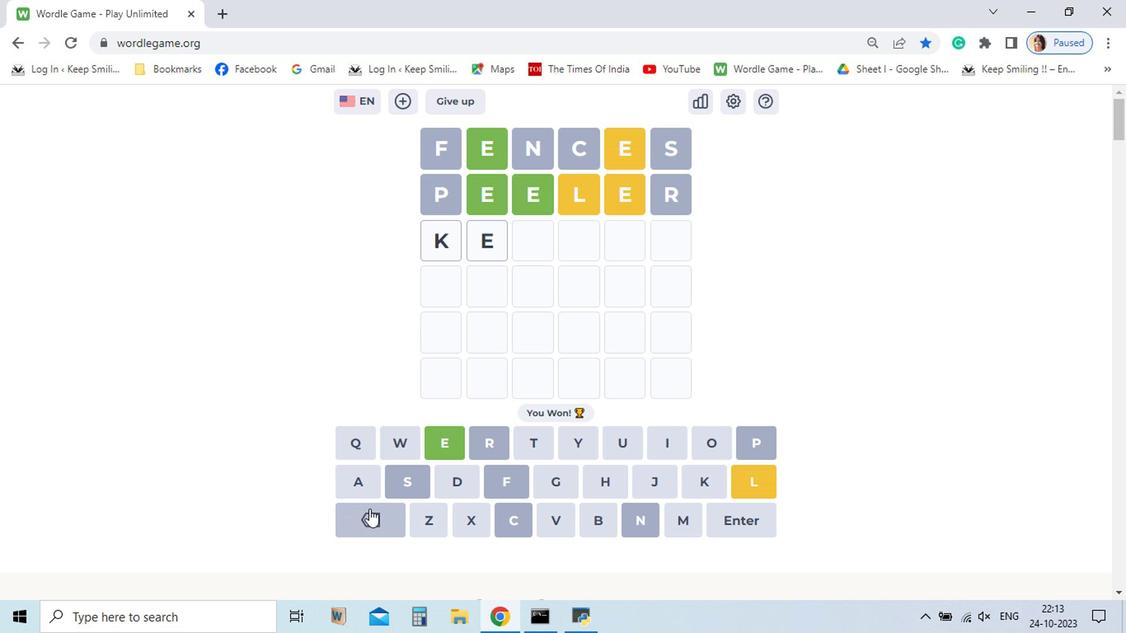 
Action: Mouse pressed left at (404, 504)
Screenshot: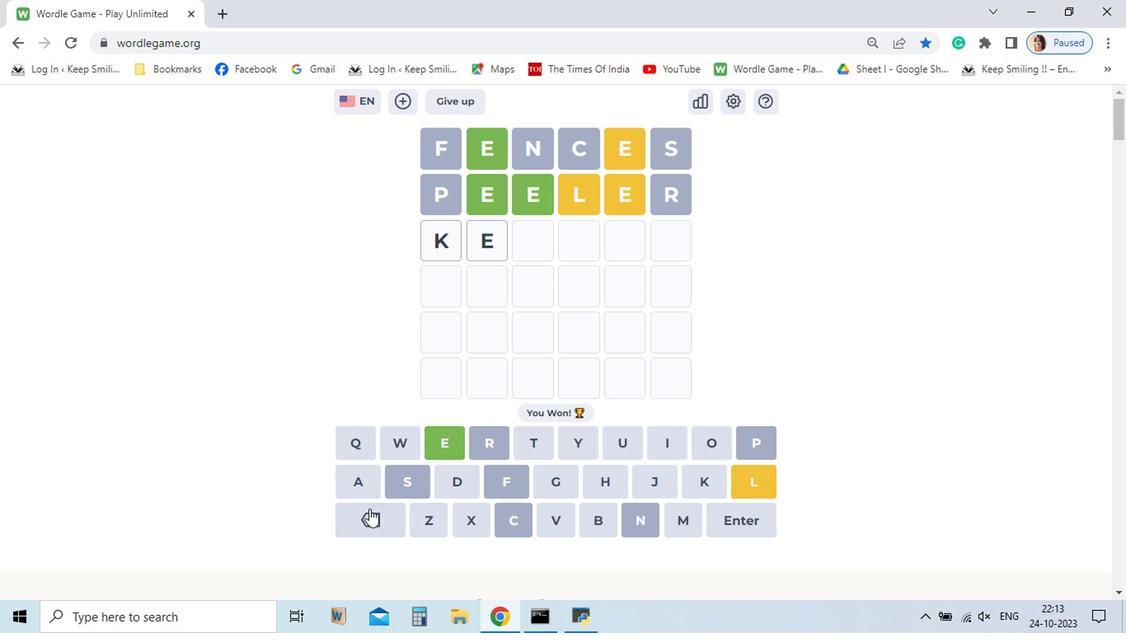 
Action: Mouse pressed left at (404, 504)
Screenshot: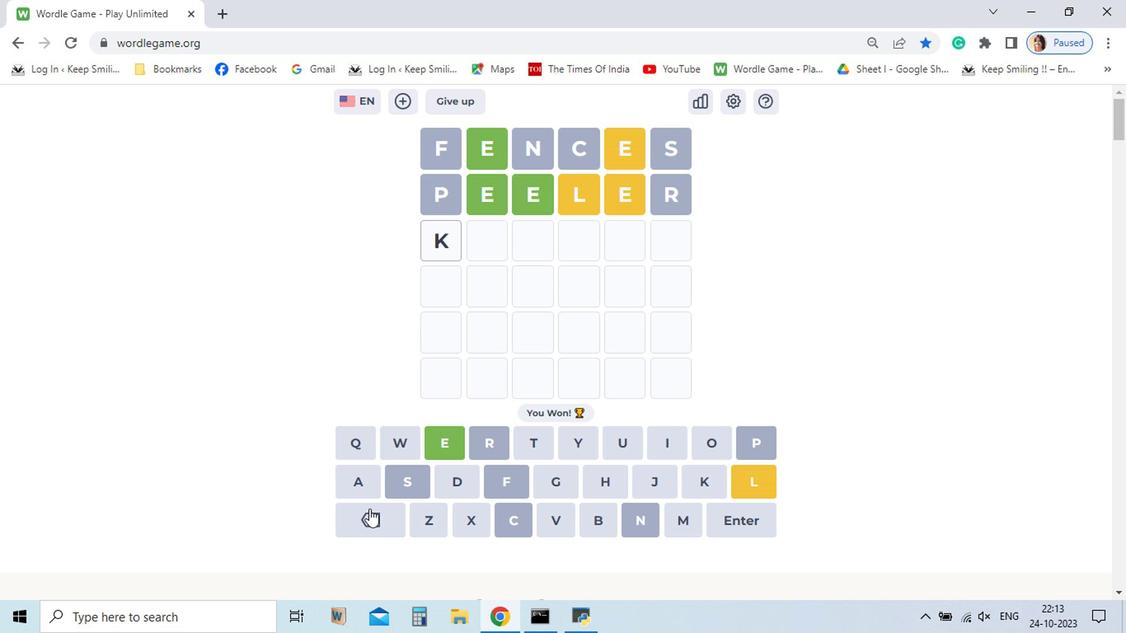 
Action: Mouse pressed left at (404, 504)
Screenshot: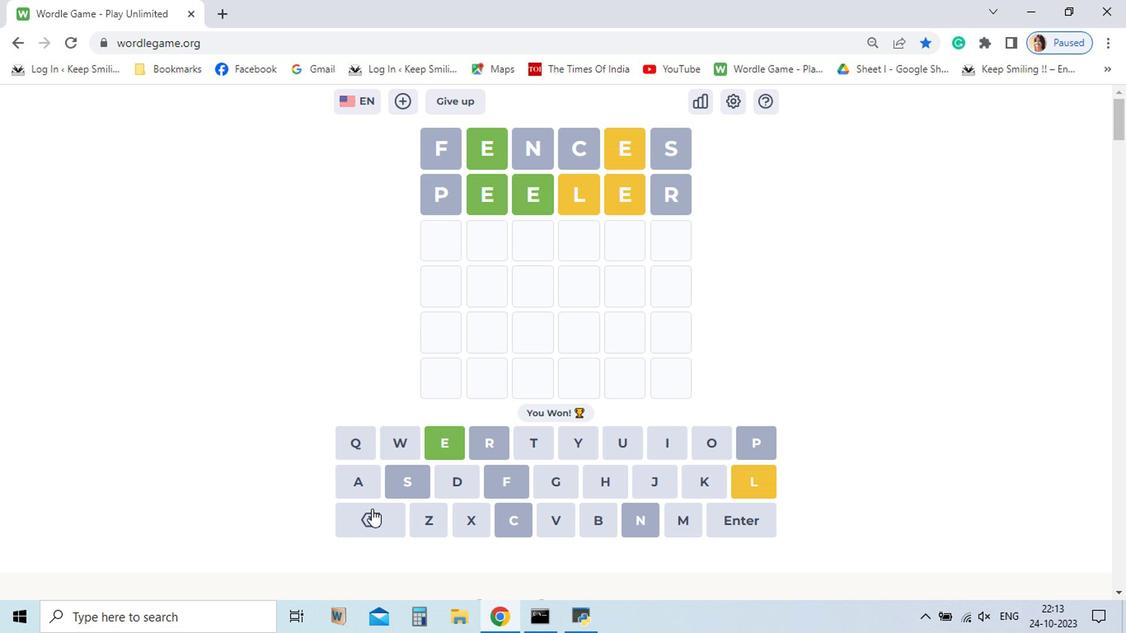 
Action: Mouse moved to (433, 454)
Screenshot: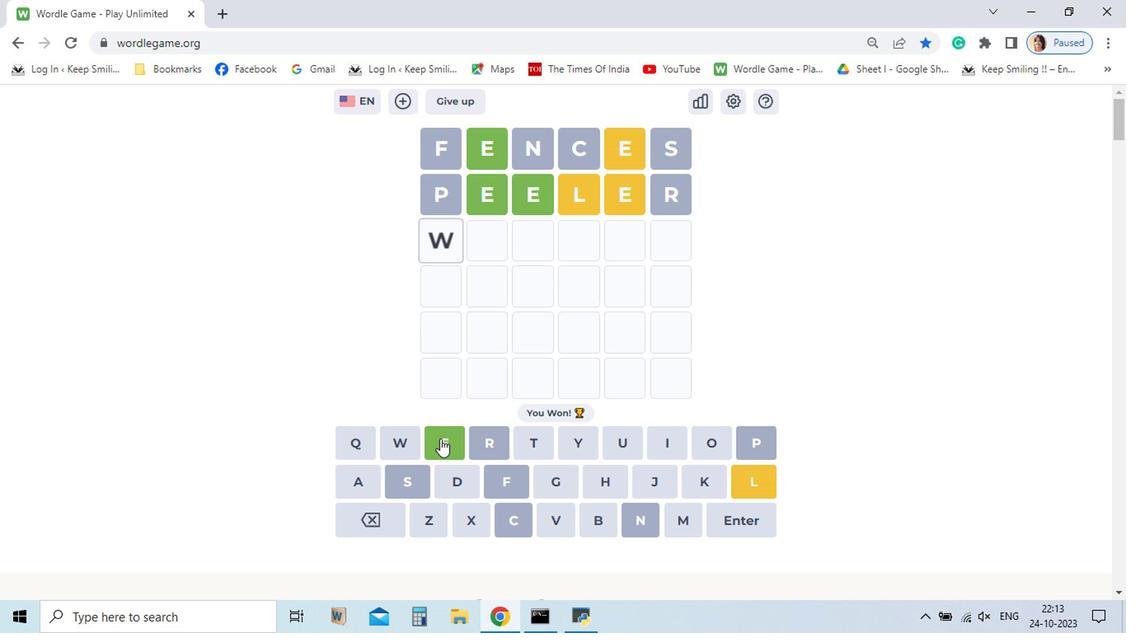 
Action: Mouse pressed left at (433, 454)
Screenshot: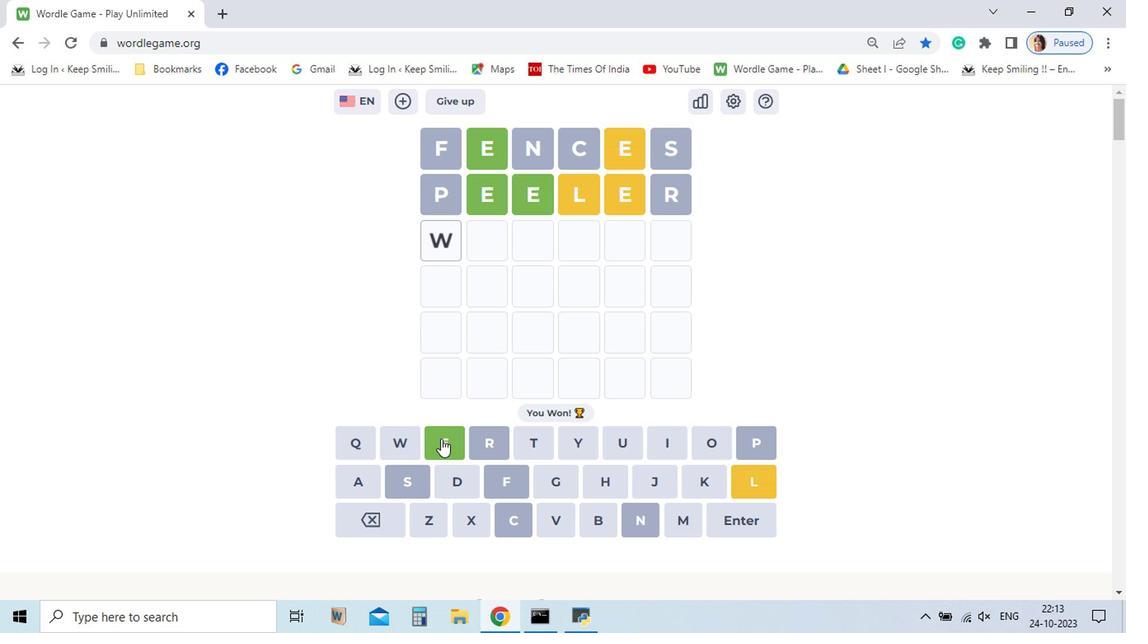 
Action: Mouse moved to (456, 454)
Screenshot: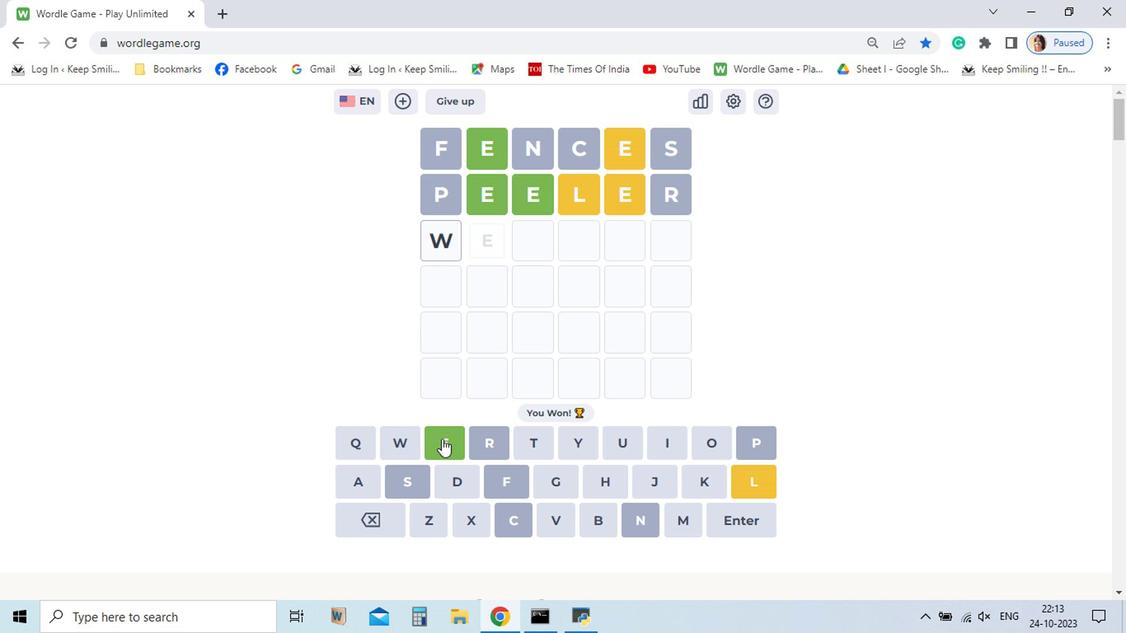 
Action: Mouse pressed left at (456, 454)
Screenshot: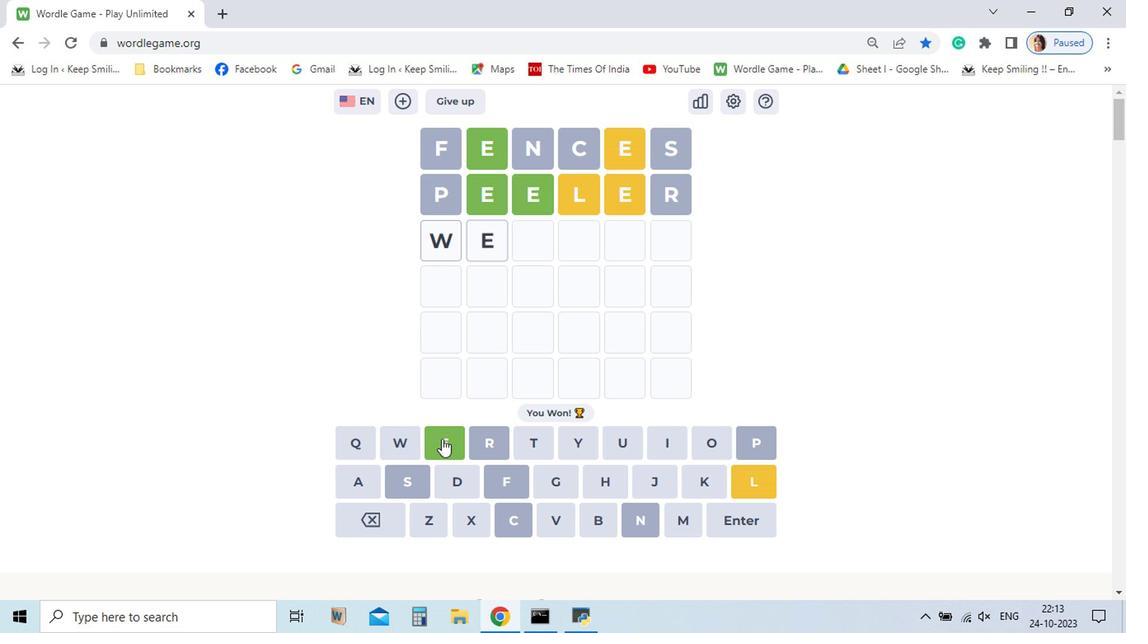 
Action: Mouse moved to (456, 454)
Screenshot: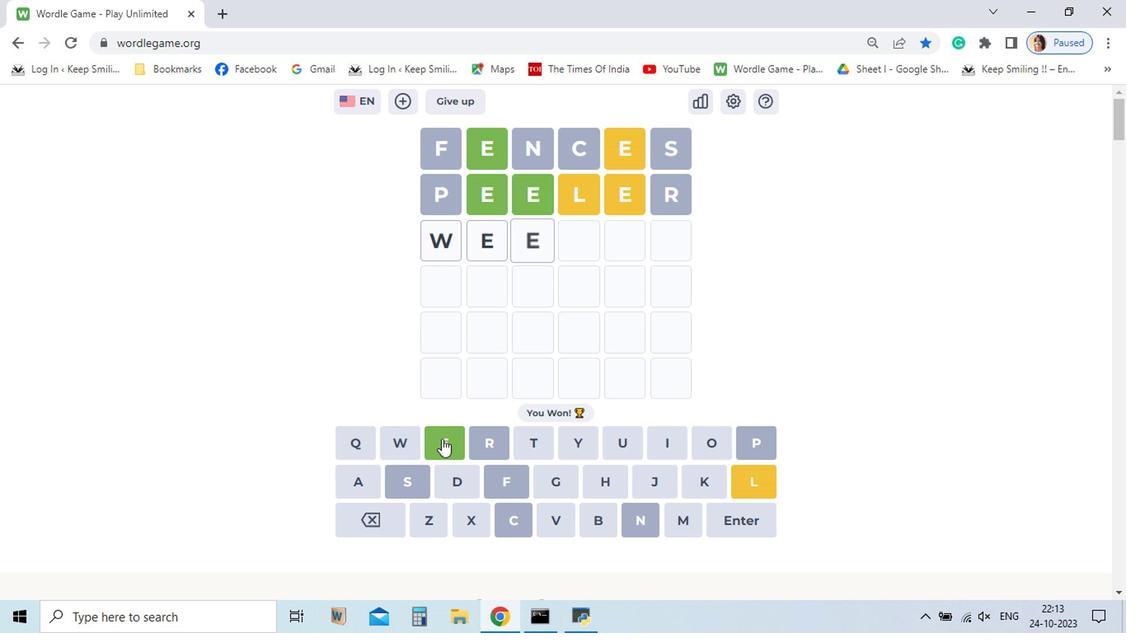 
Action: Mouse pressed left at (456, 454)
Screenshot: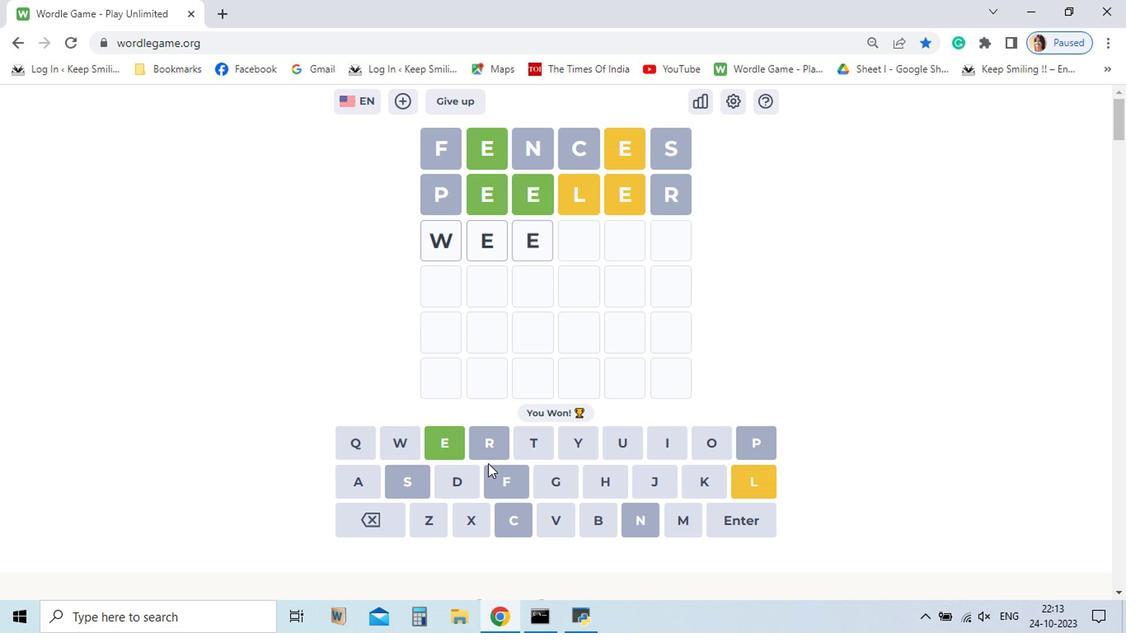 
Action: Mouse moved to (642, 488)
Screenshot: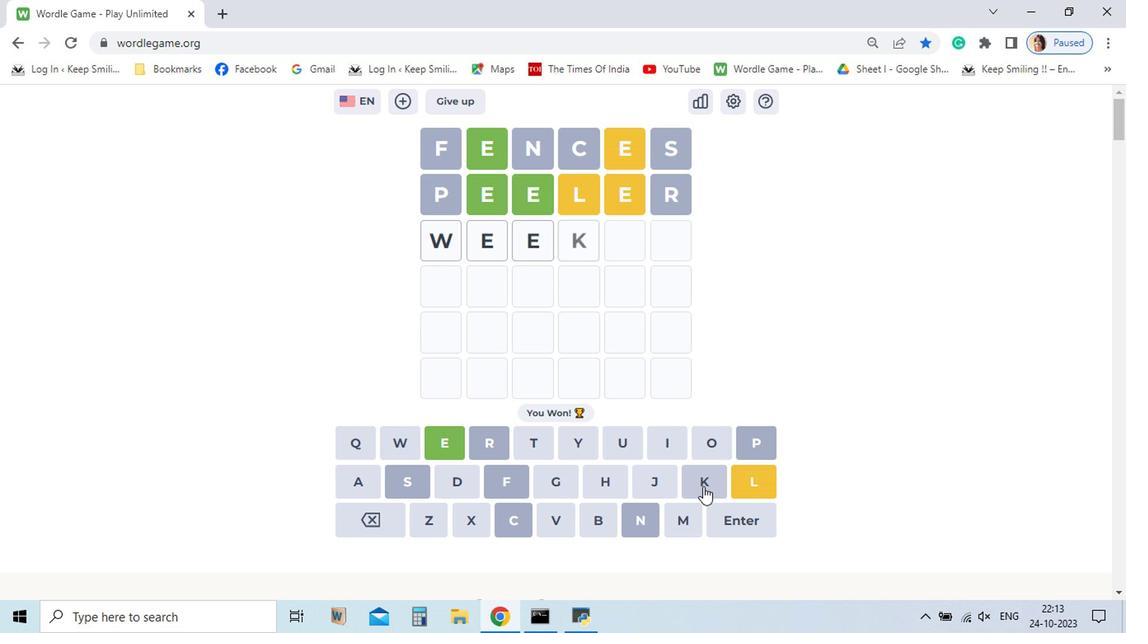 
Action: Mouse pressed left at (642, 488)
Screenshot: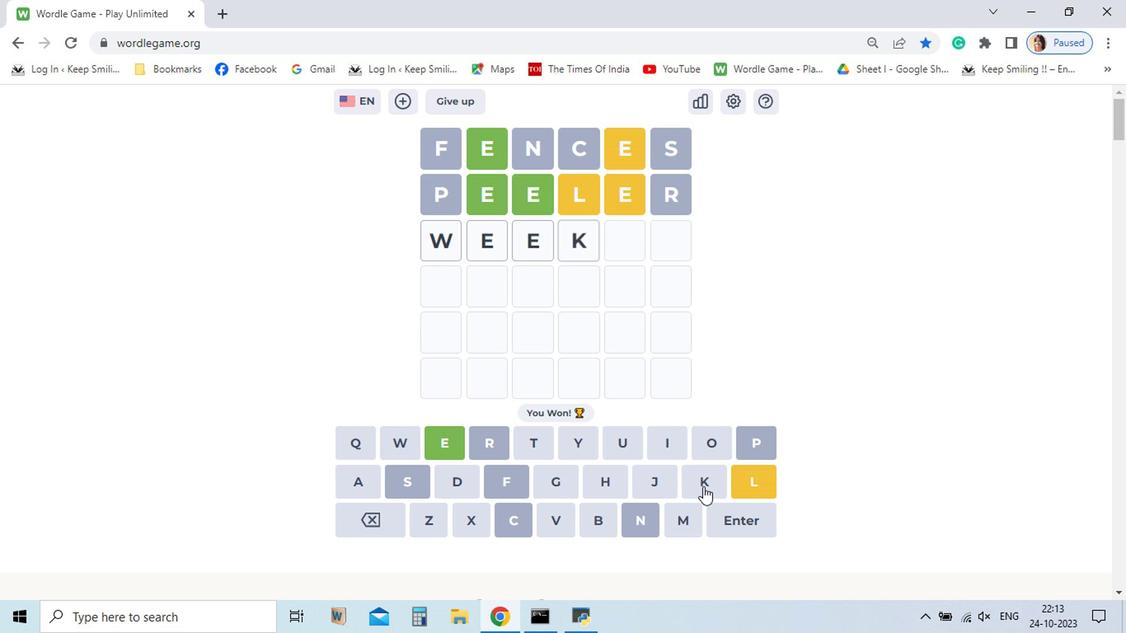 
Action: Mouse moved to (459, 456)
Screenshot: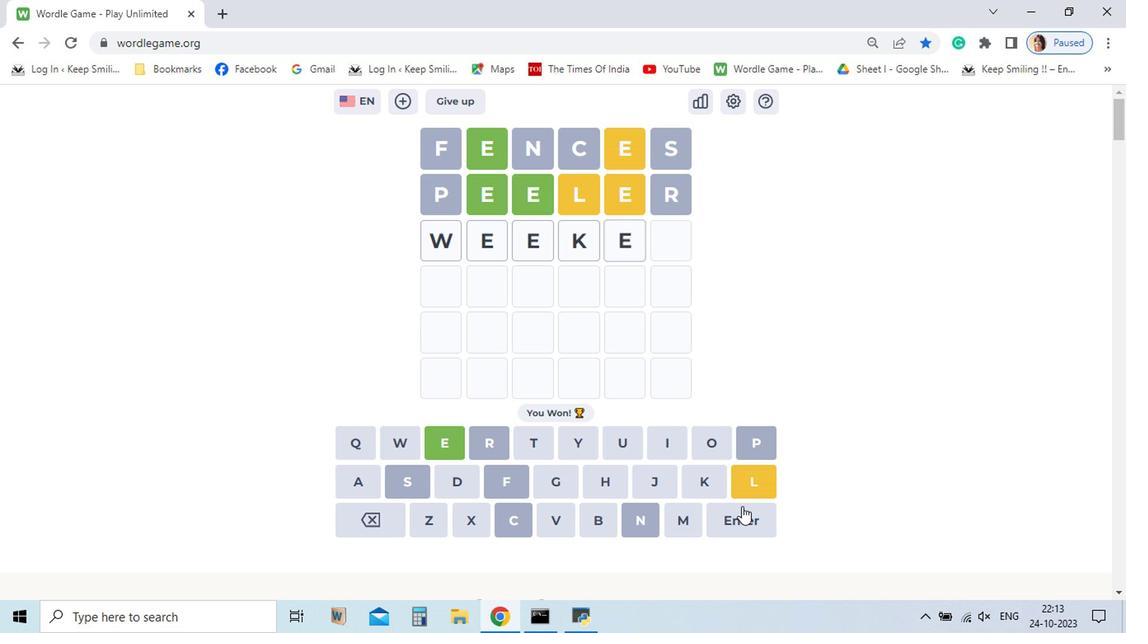 
Action: Mouse pressed left at (459, 456)
Screenshot: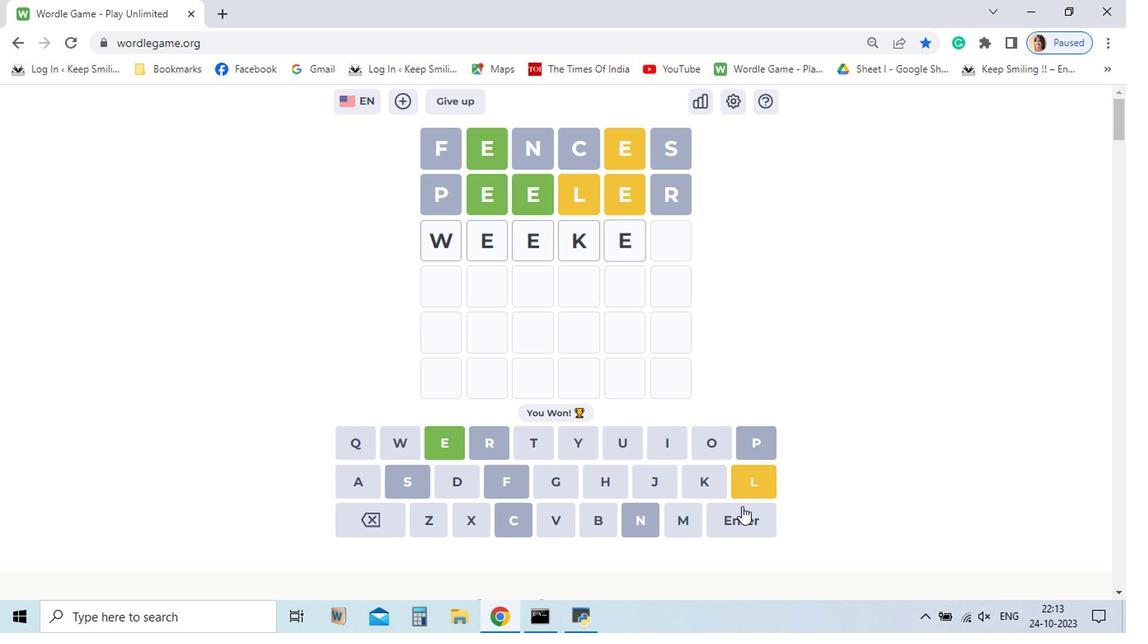 
Action: Mouse moved to (668, 483)
Screenshot: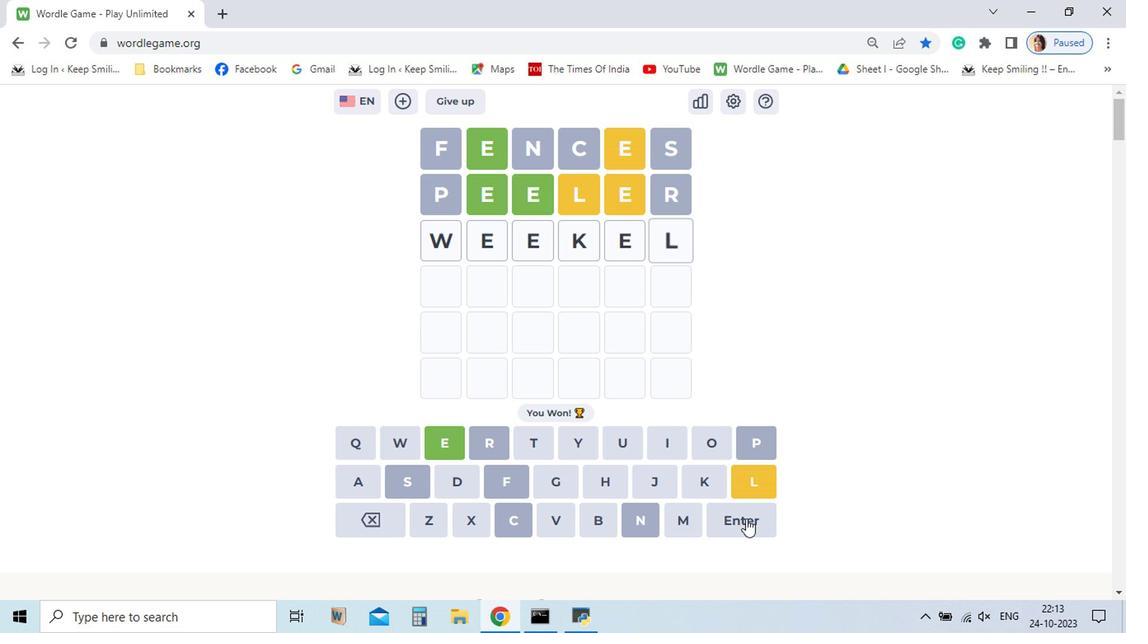 
Action: Mouse pressed left at (668, 483)
Screenshot: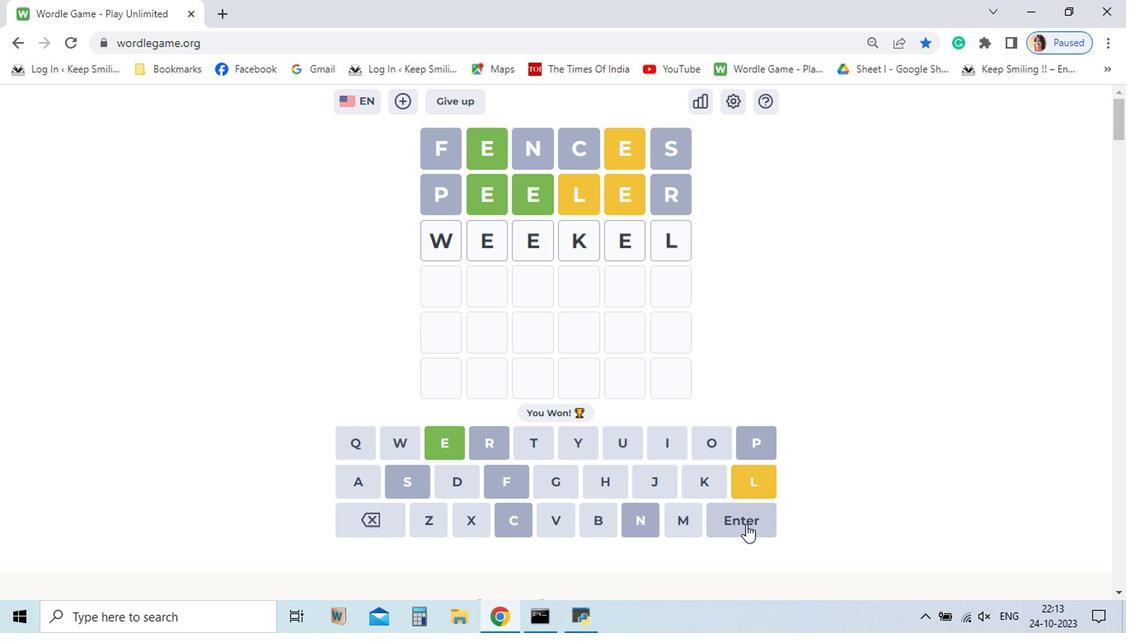 
Action: Mouse moved to (673, 512)
Screenshot: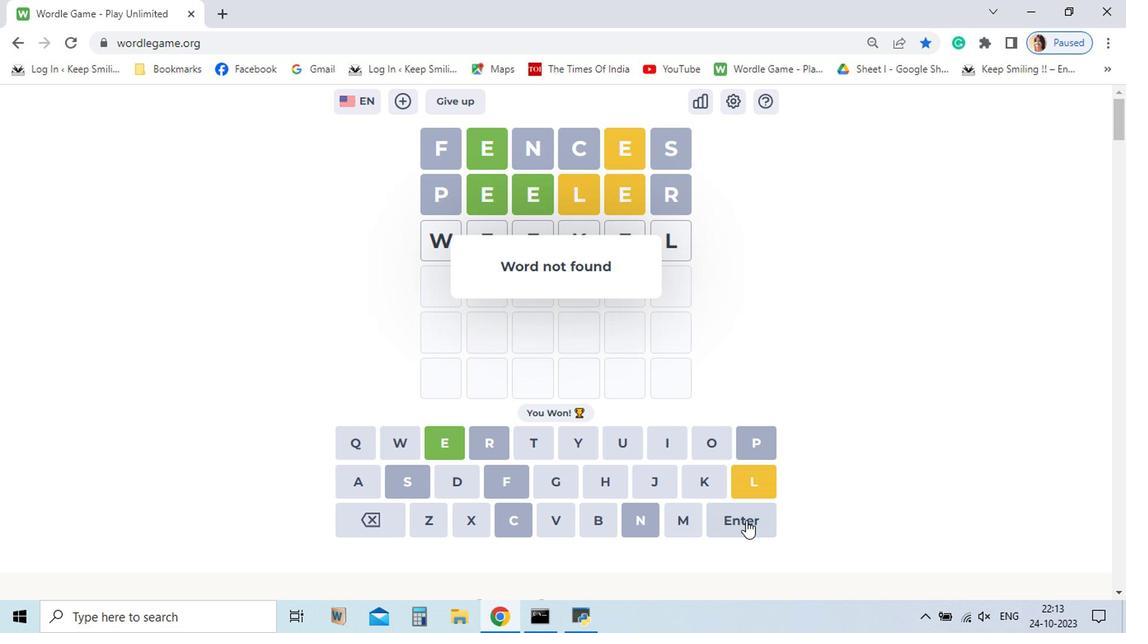 
Action: Mouse pressed left at (673, 512)
Screenshot: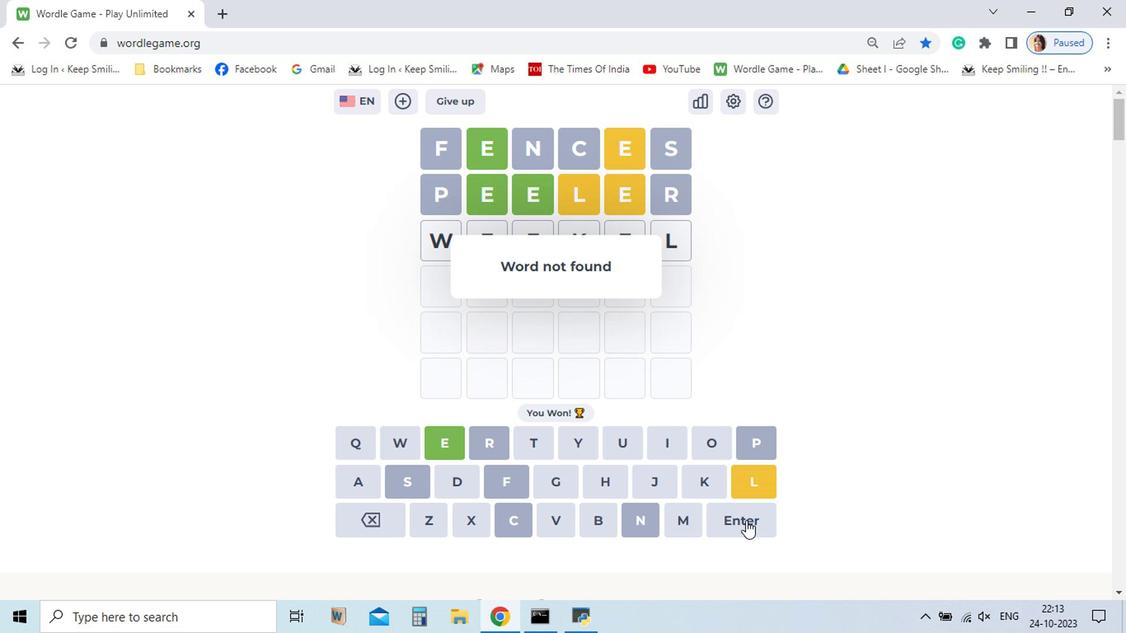 
Action: Mouse moved to (410, 511)
Screenshot: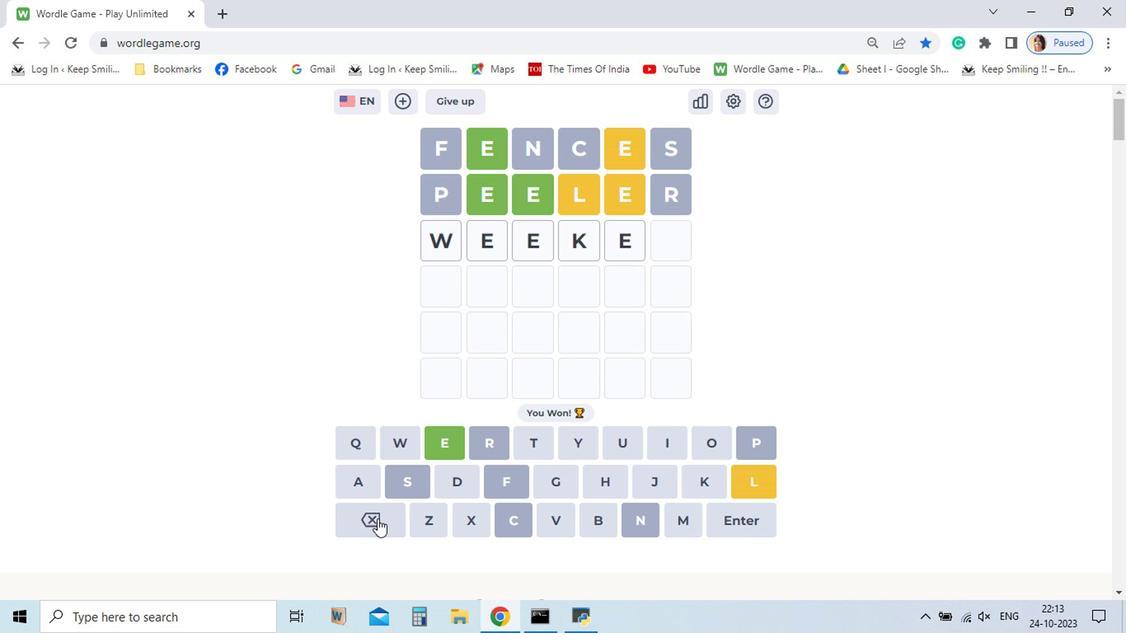 
Action: Mouse pressed left at (410, 511)
Screenshot: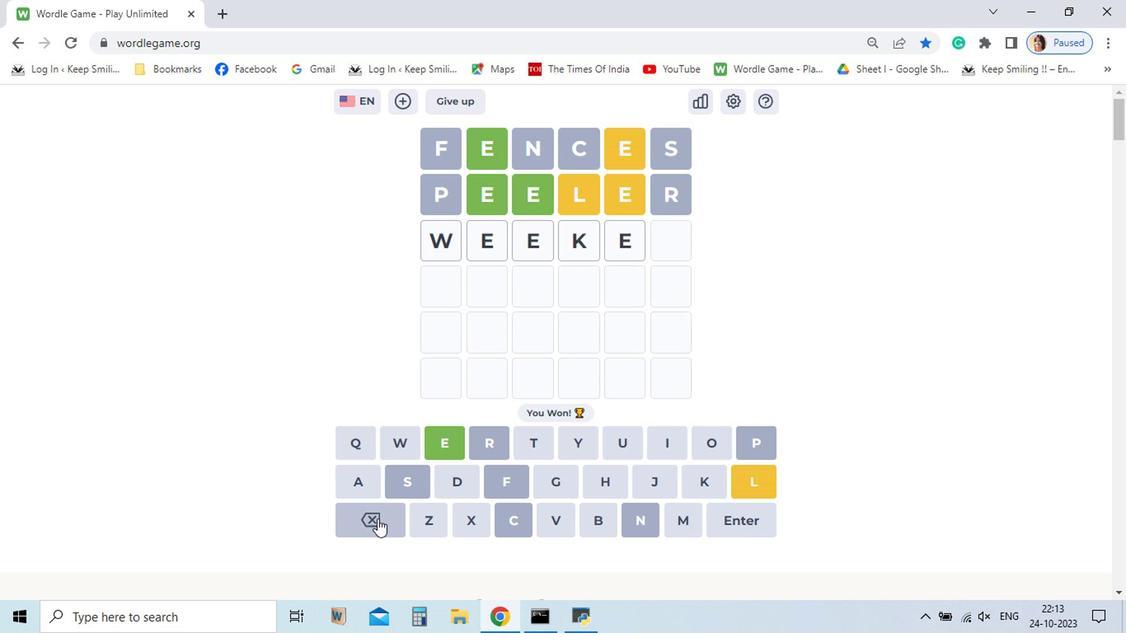
Action: Mouse pressed left at (410, 511)
Screenshot: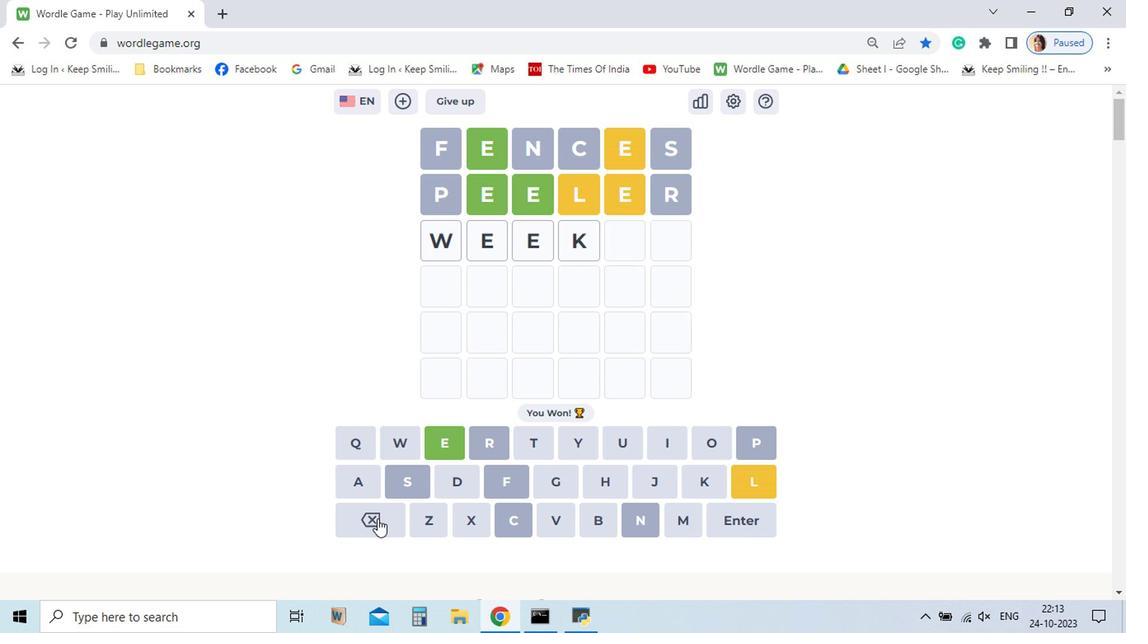 
Action: Mouse moved to (682, 484)
Screenshot: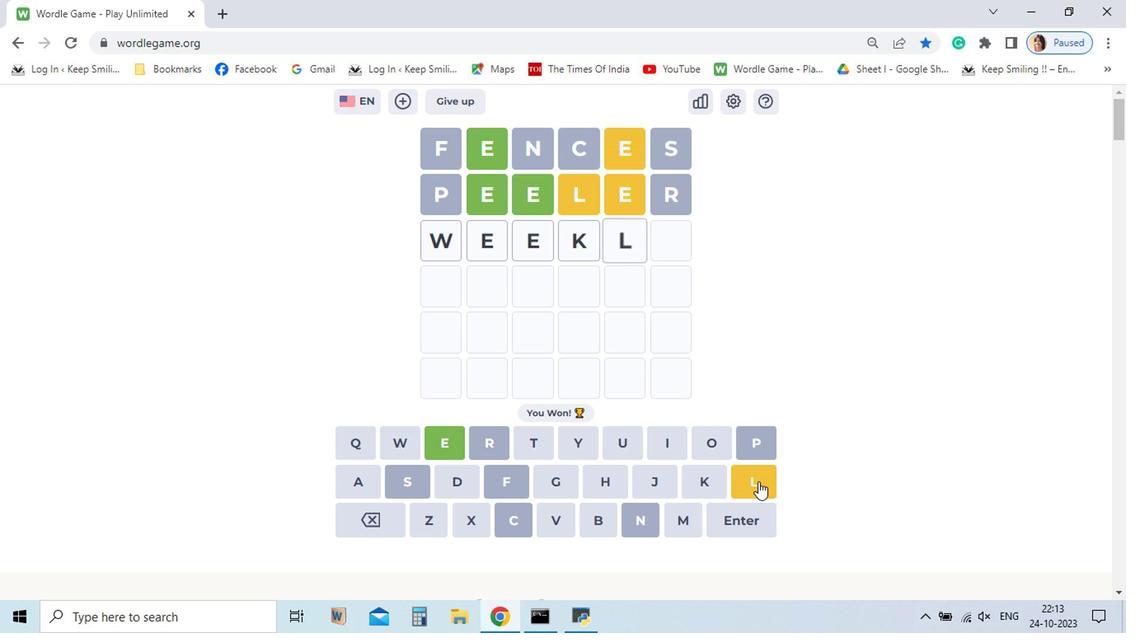 
Action: Mouse pressed left at (682, 484)
Screenshot: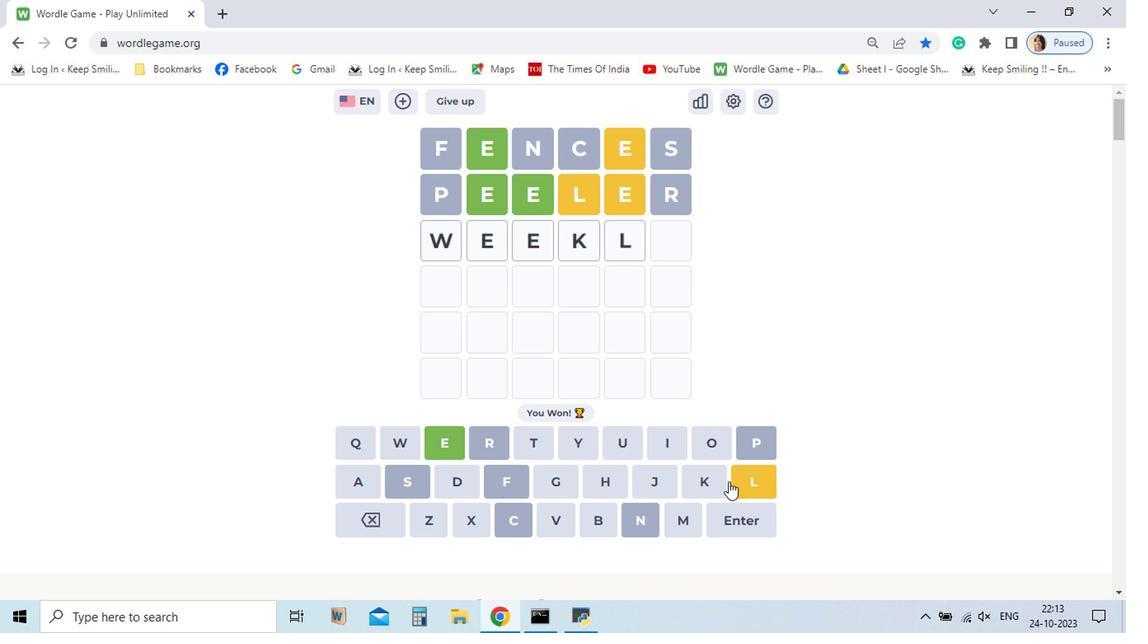 
Action: Mouse moved to (453, 451)
Screenshot: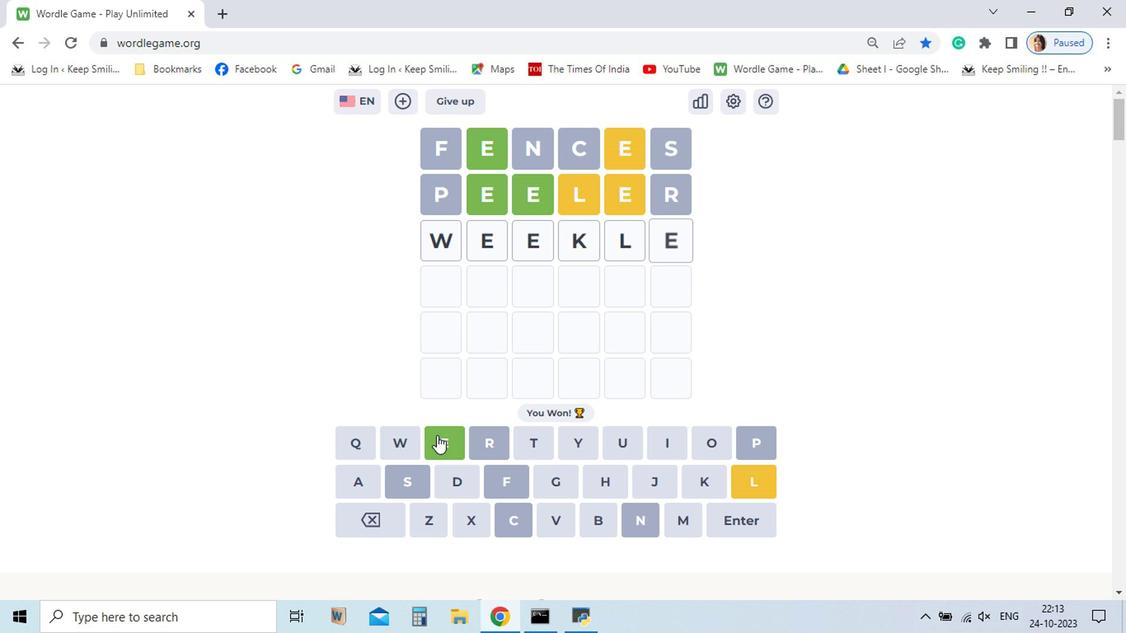 
Action: Mouse pressed left at (453, 451)
Screenshot: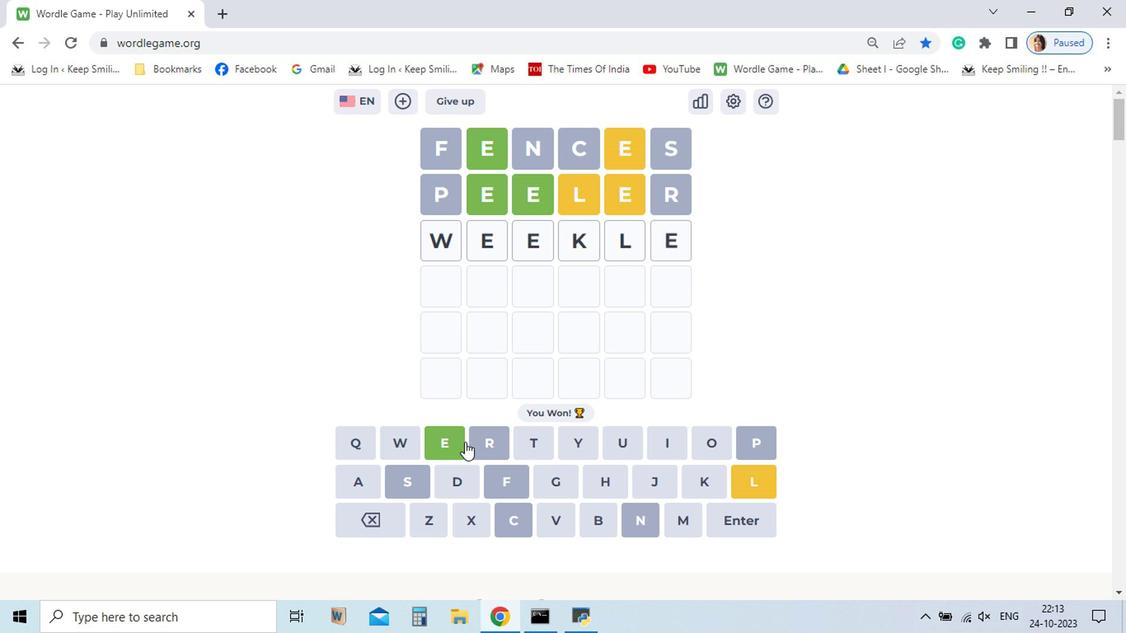 
Action: Mouse moved to (674, 513)
Screenshot: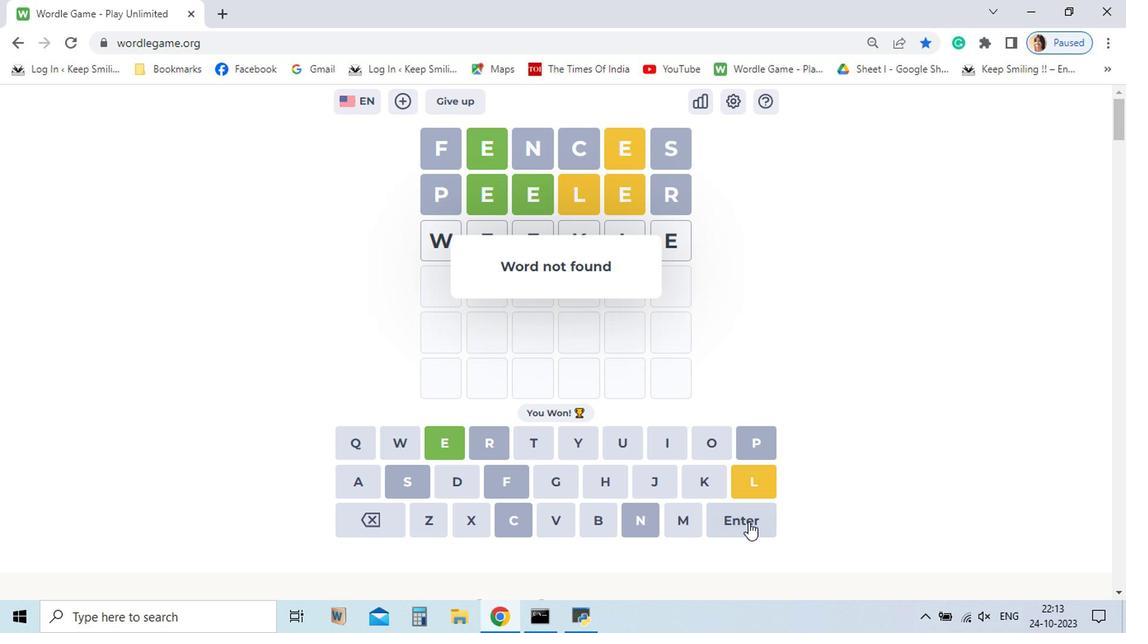 
Action: Mouse pressed left at (674, 513)
Screenshot: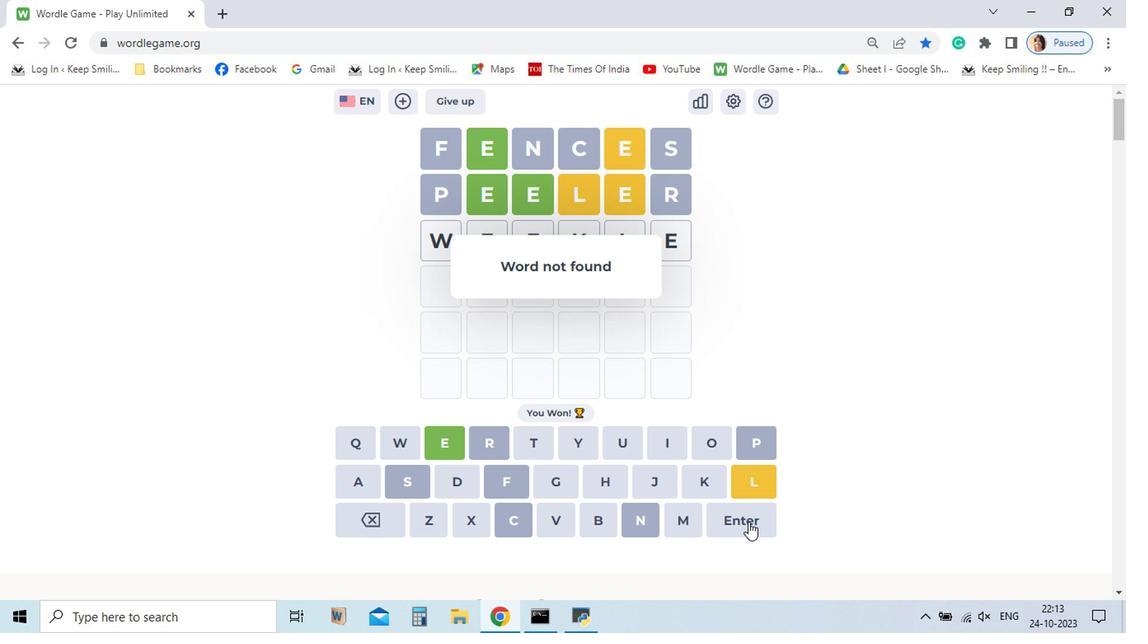 
Action: Mouse moved to (402, 514)
Screenshot: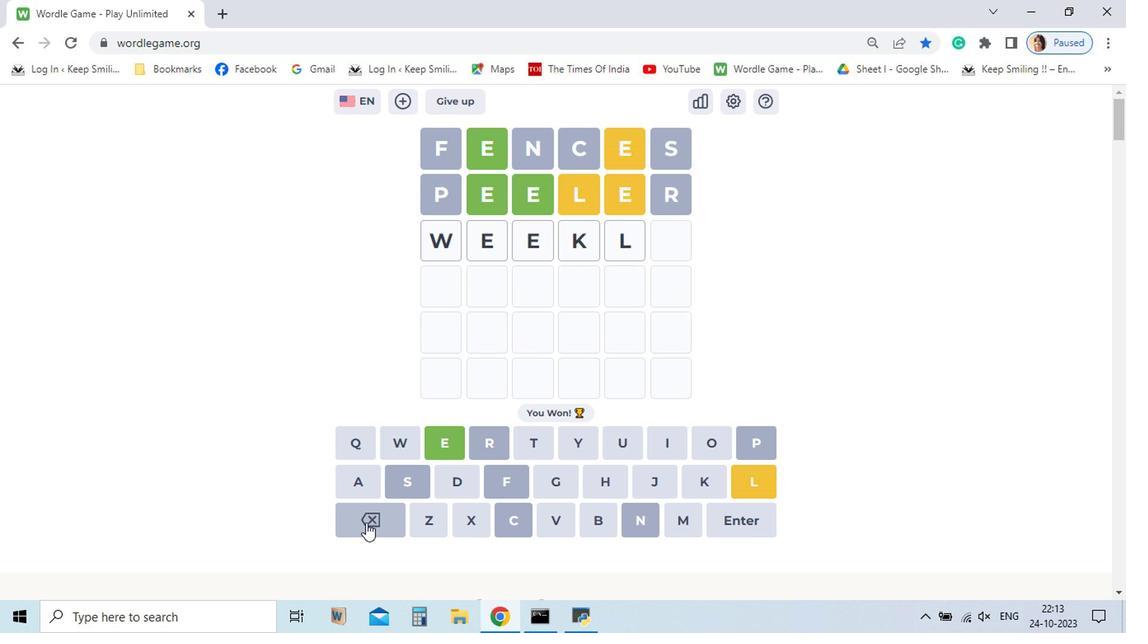
Action: Mouse pressed left at (402, 514)
Screenshot: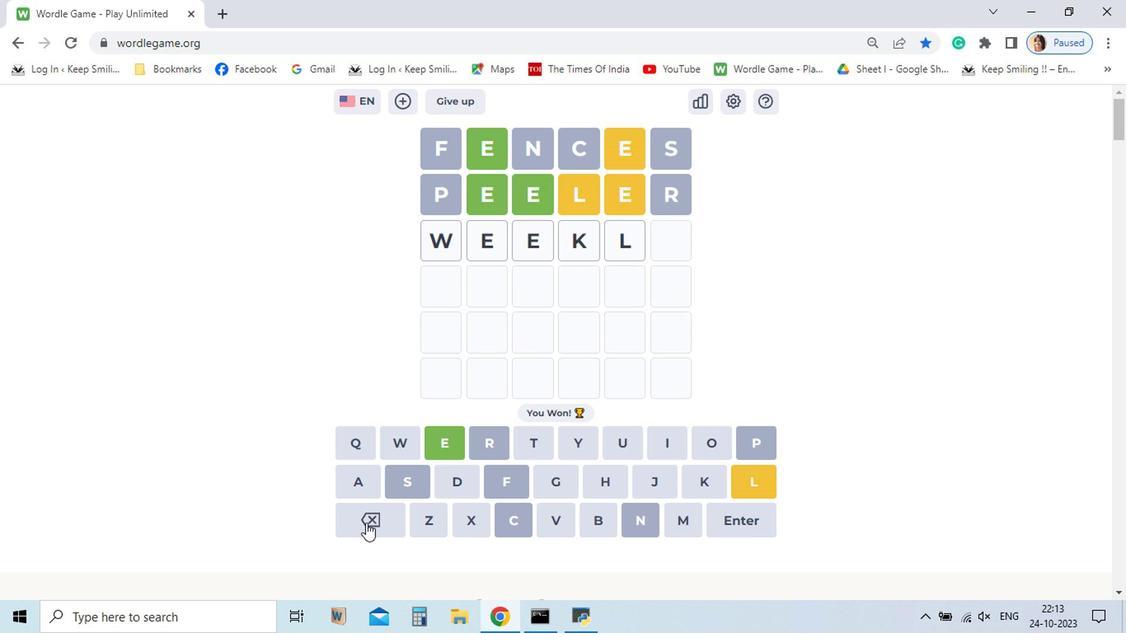 
Action: Mouse pressed left at (402, 514)
Screenshot: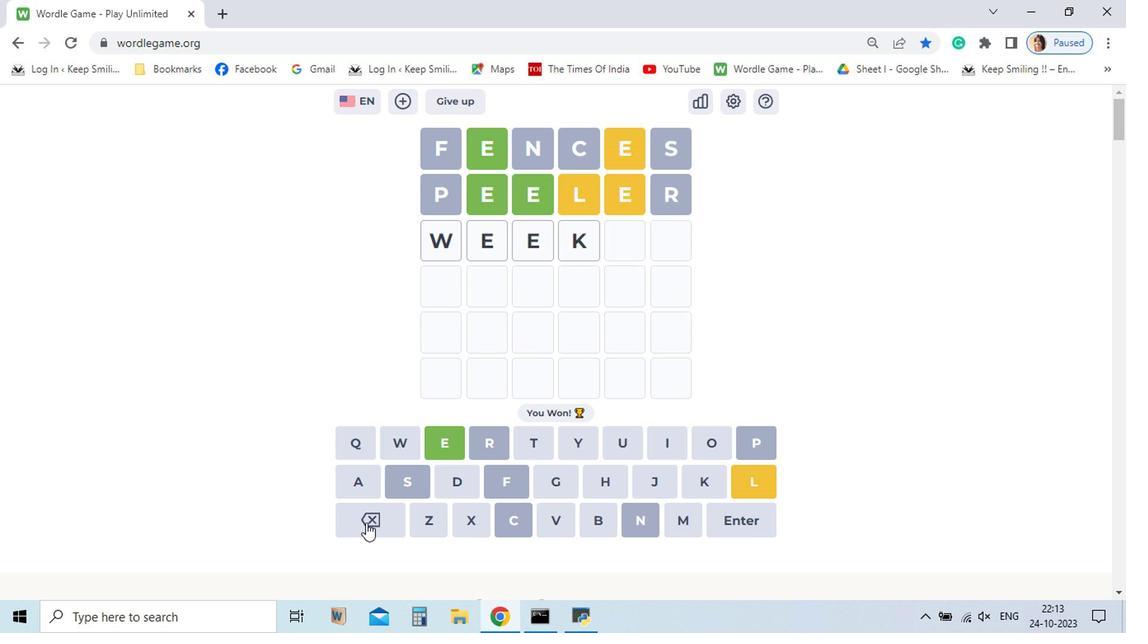 
Action: Mouse pressed left at (402, 514)
Screenshot: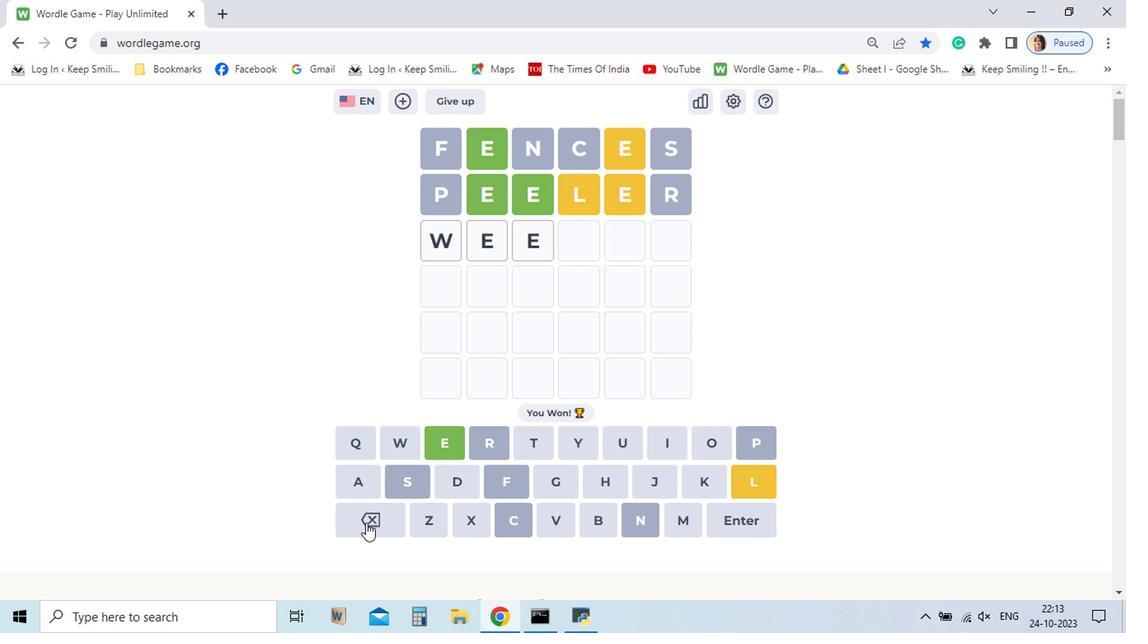
Action: Mouse moved to (537, 509)
Screenshot: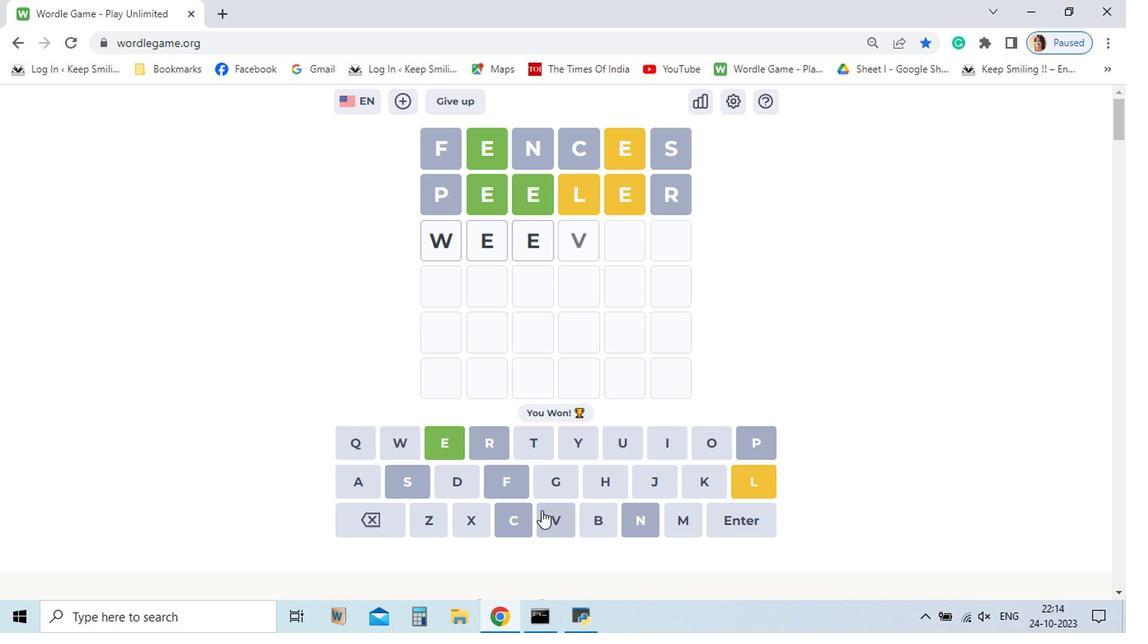 
Action: Mouse pressed left at (537, 509)
Screenshot: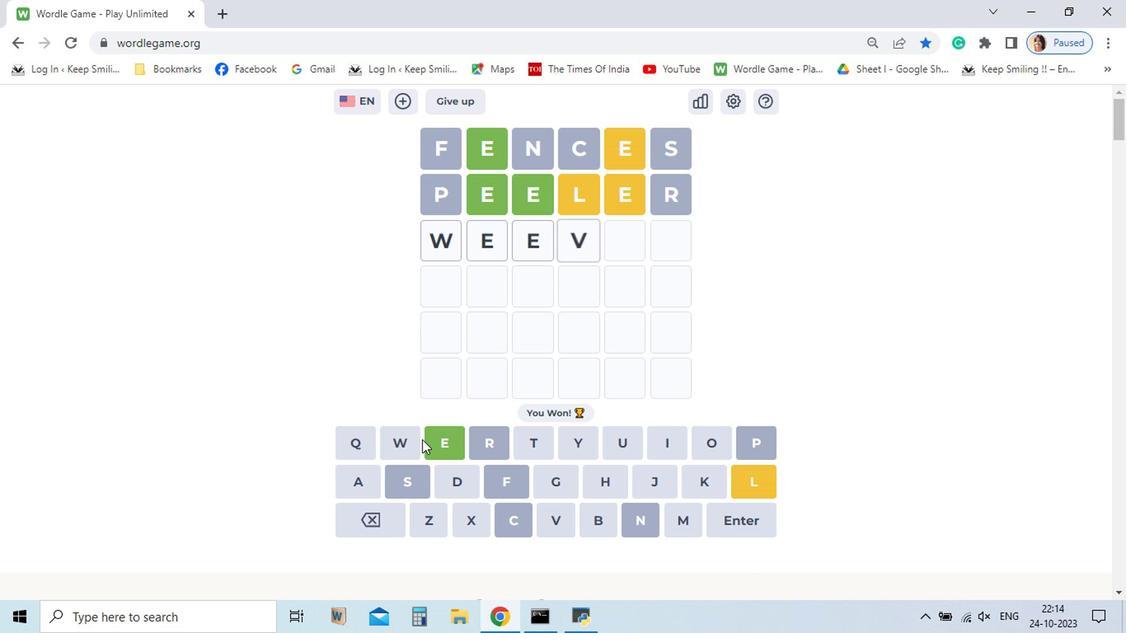 
Action: Mouse moved to (463, 455)
Screenshot: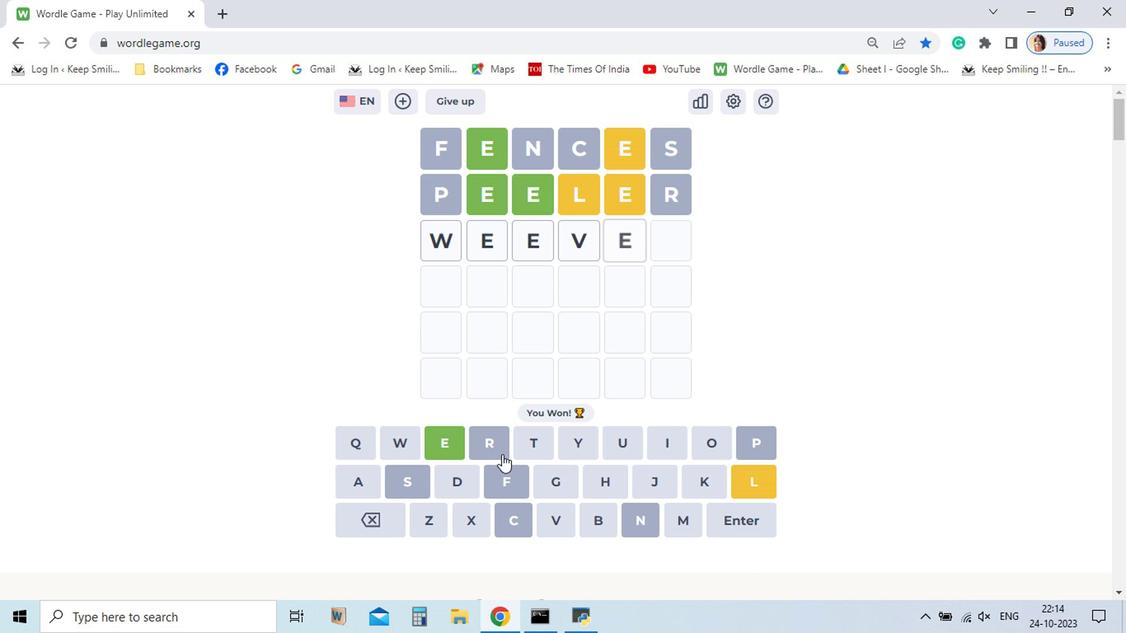 
Action: Mouse pressed left at (463, 455)
Screenshot: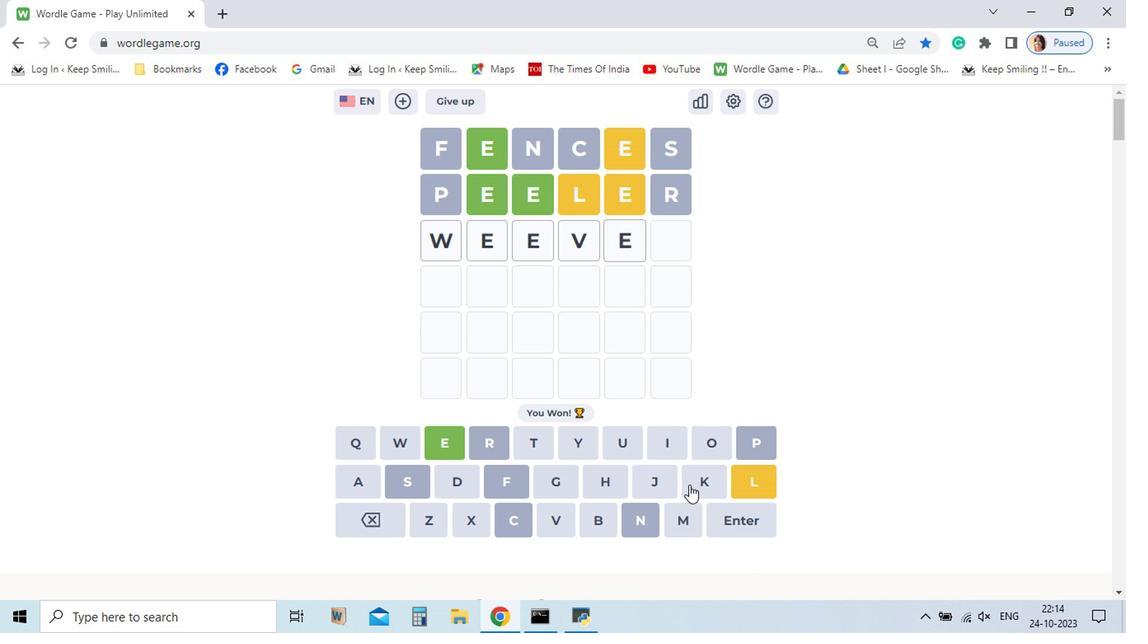
Action: Mouse moved to (682, 483)
Screenshot: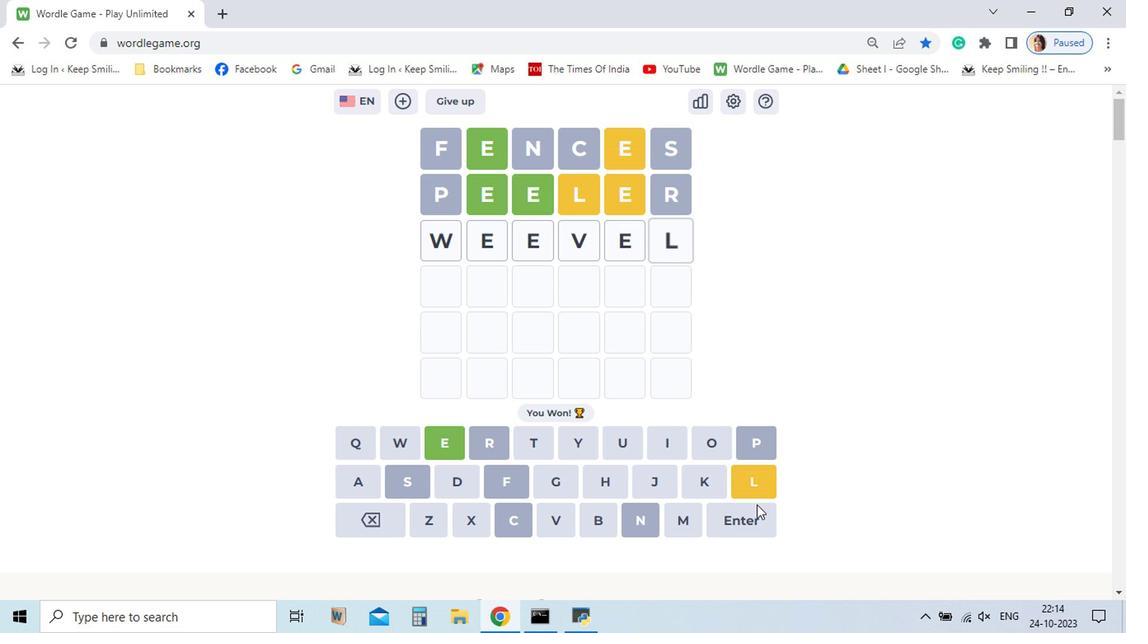 
Action: Mouse pressed left at (682, 483)
Screenshot: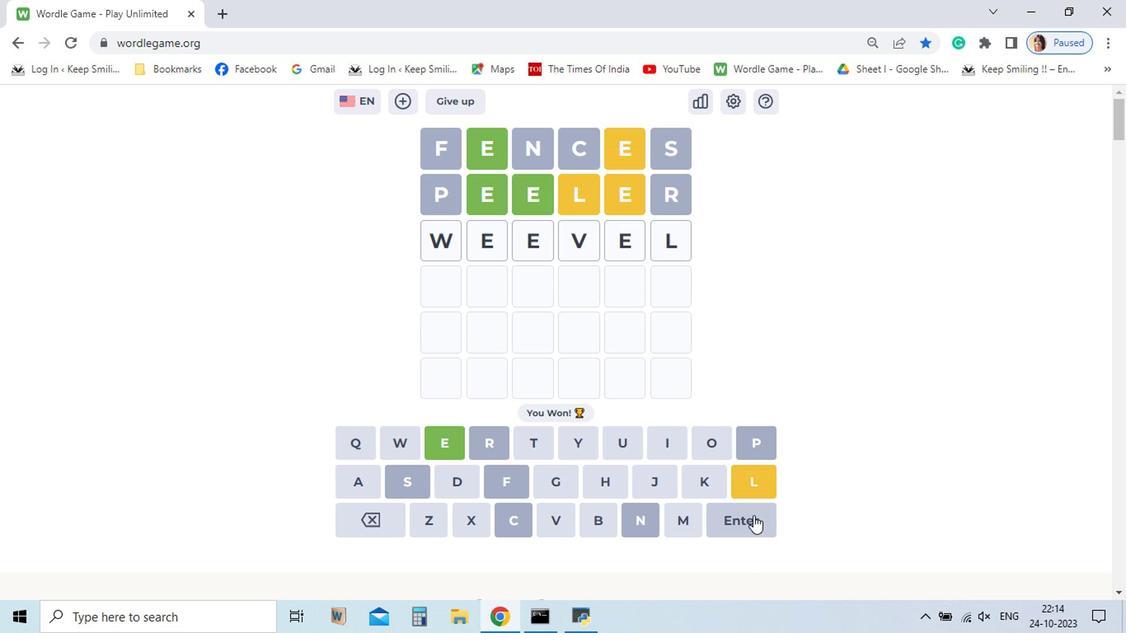 
Action: Mouse moved to (677, 510)
Screenshot: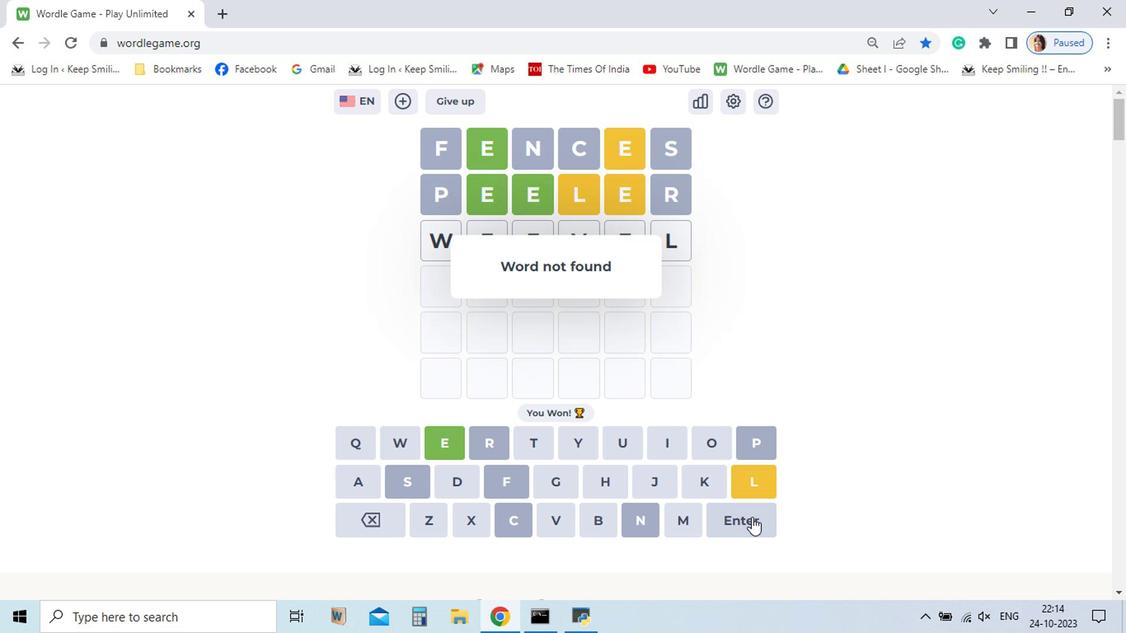 
Action: Mouse pressed left at (677, 510)
Screenshot: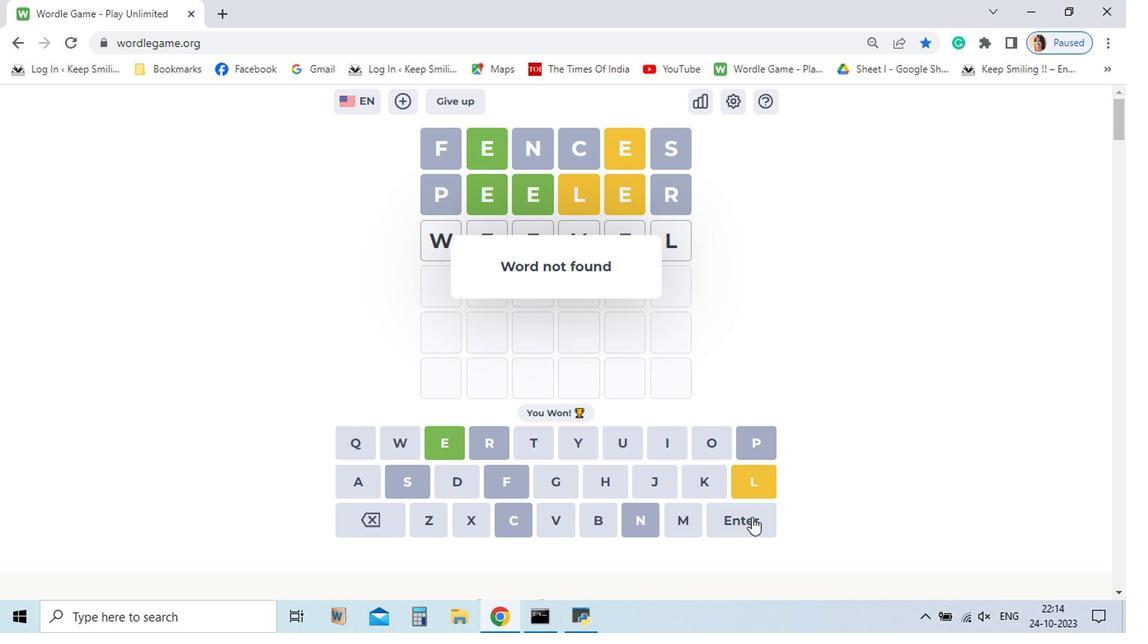 
Action: Mouse moved to (408, 514)
Screenshot: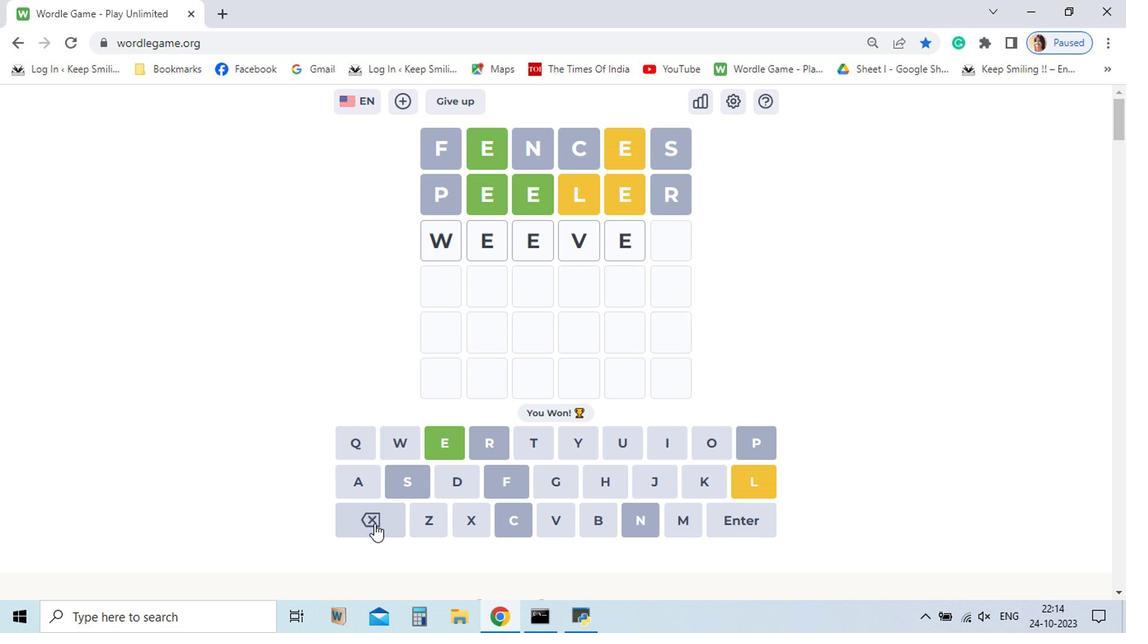 
Action: Mouse pressed left at (408, 514)
Screenshot: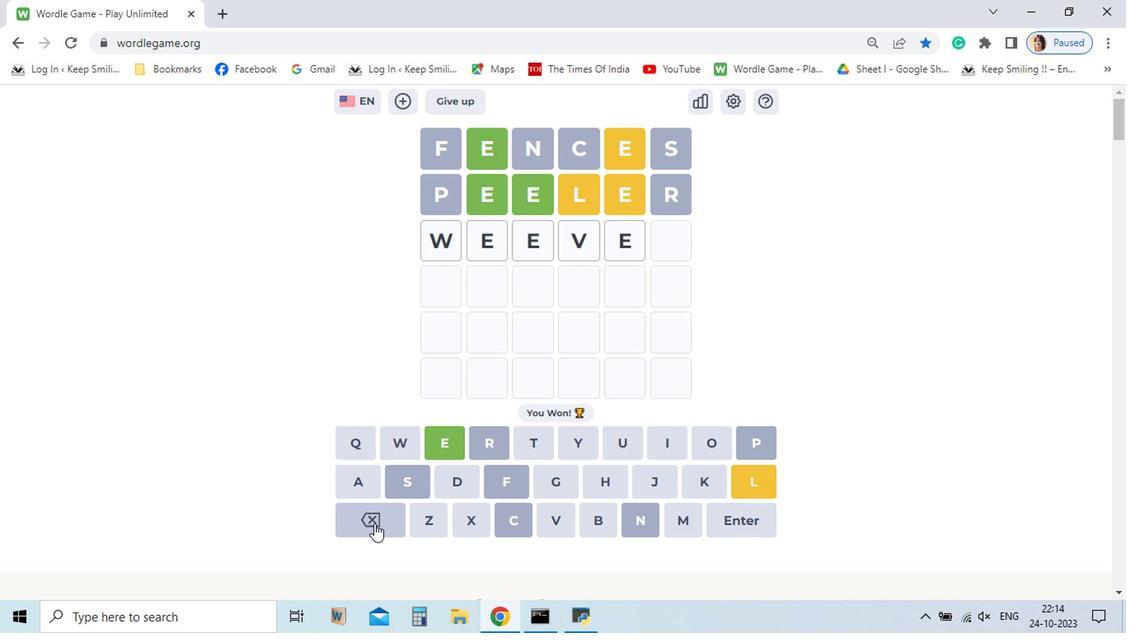 
Action: Mouse pressed left at (408, 514)
Screenshot: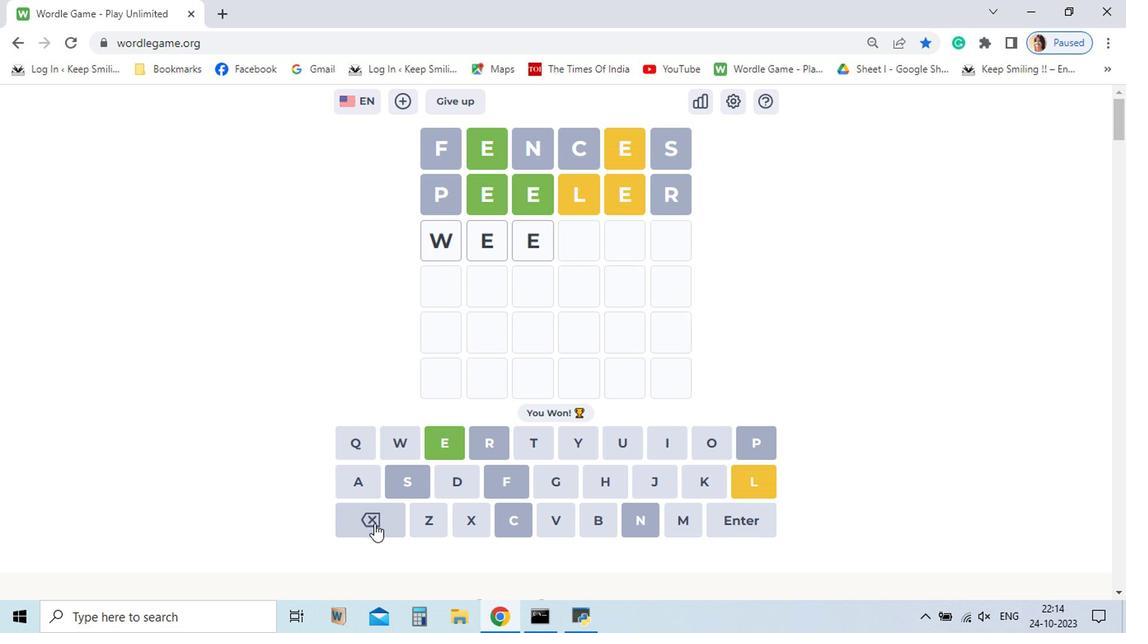 
Action: Mouse pressed left at (408, 514)
Screenshot: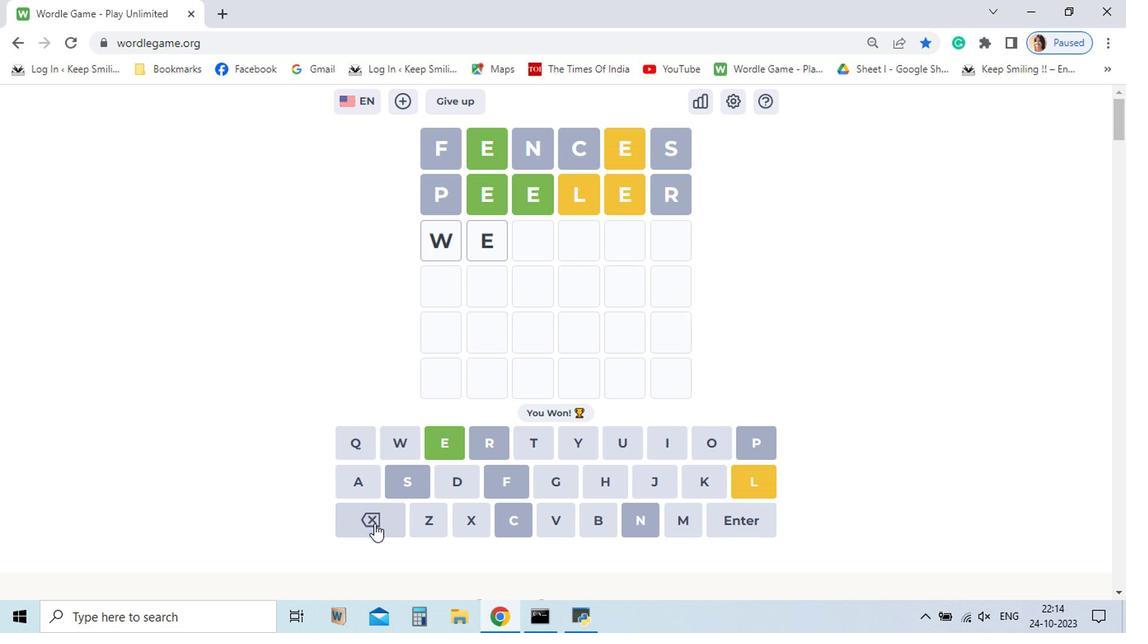 
Action: Mouse pressed left at (408, 514)
Screenshot: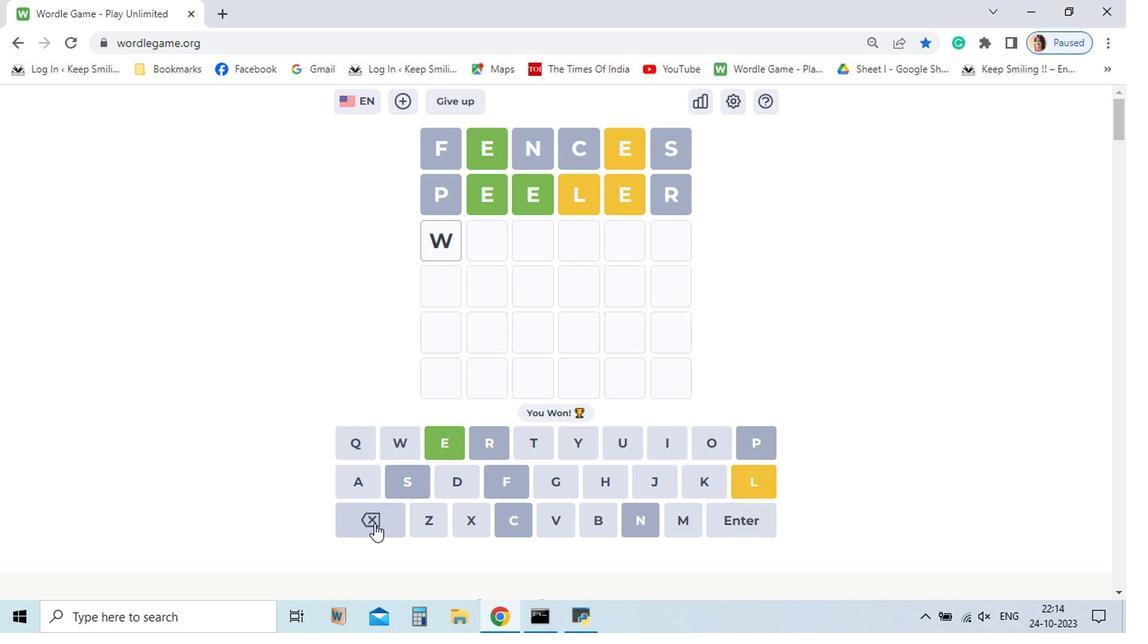 
Action: Mouse pressed left at (408, 514)
Screenshot: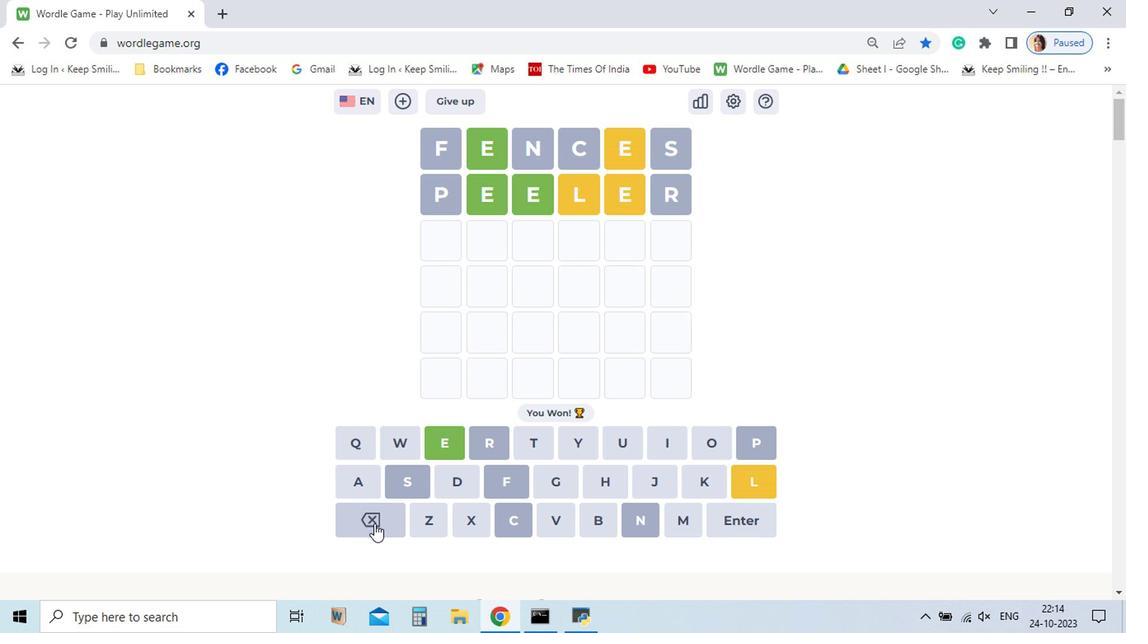 
Action: Mouse pressed left at (408, 514)
Screenshot: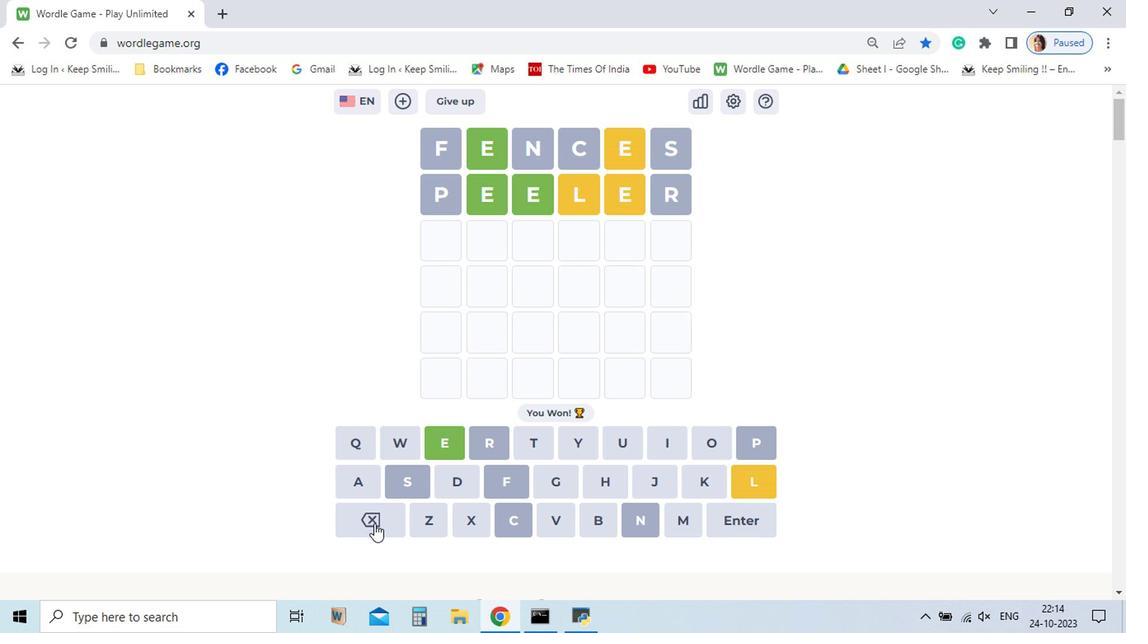 
Action: Mouse moved to (571, 511)
Screenshot: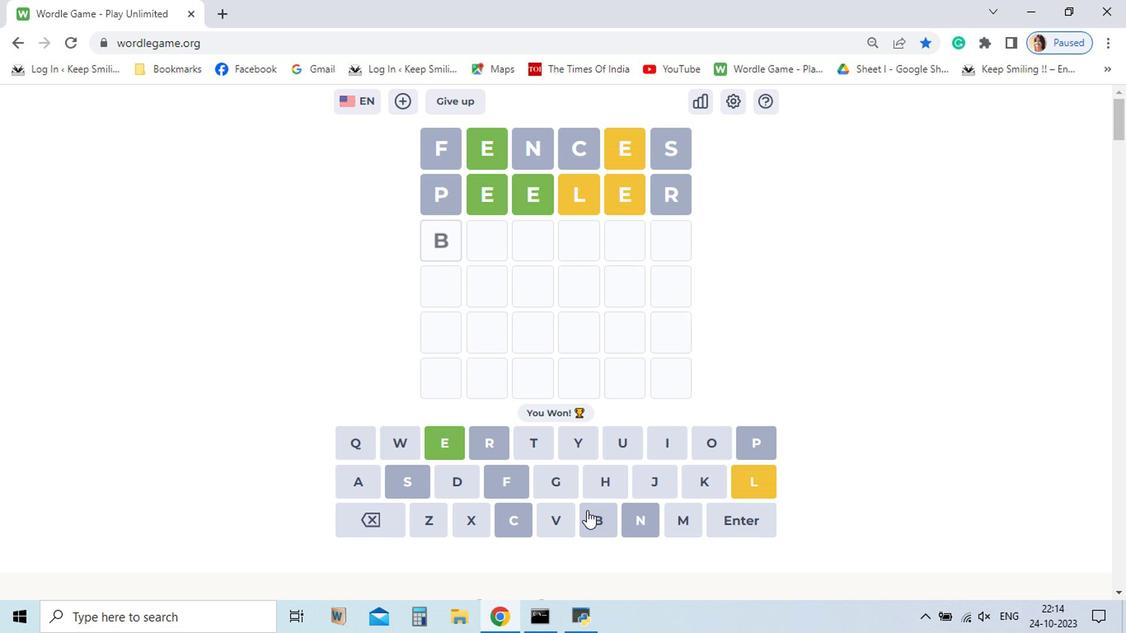 
Action: Mouse pressed left at (571, 511)
Screenshot: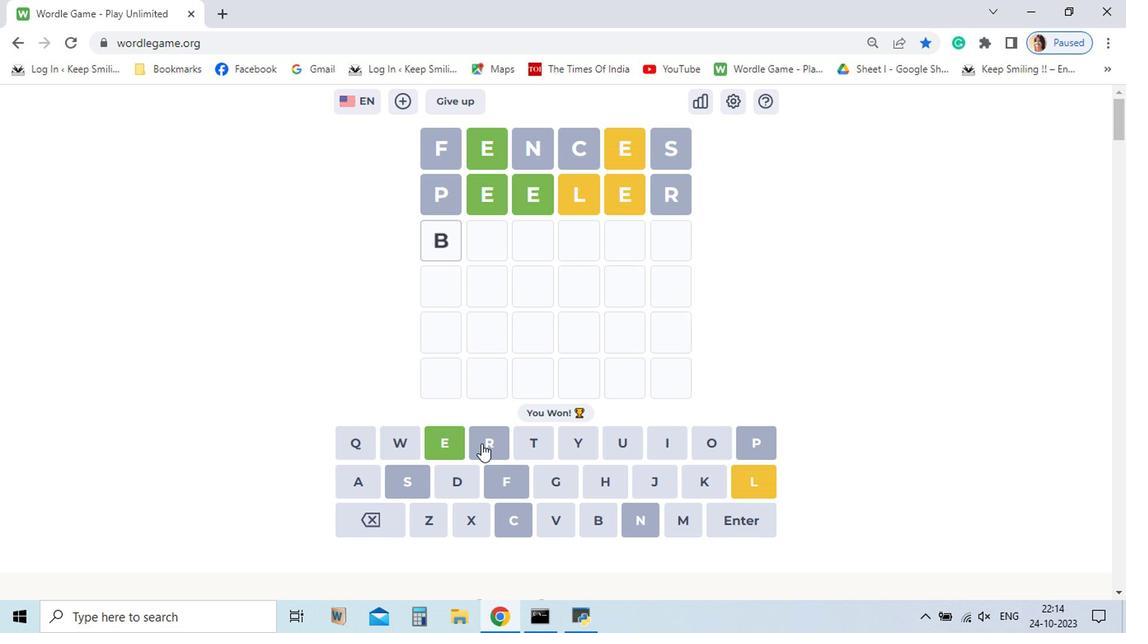 
Action: Mouse moved to (462, 453)
Screenshot: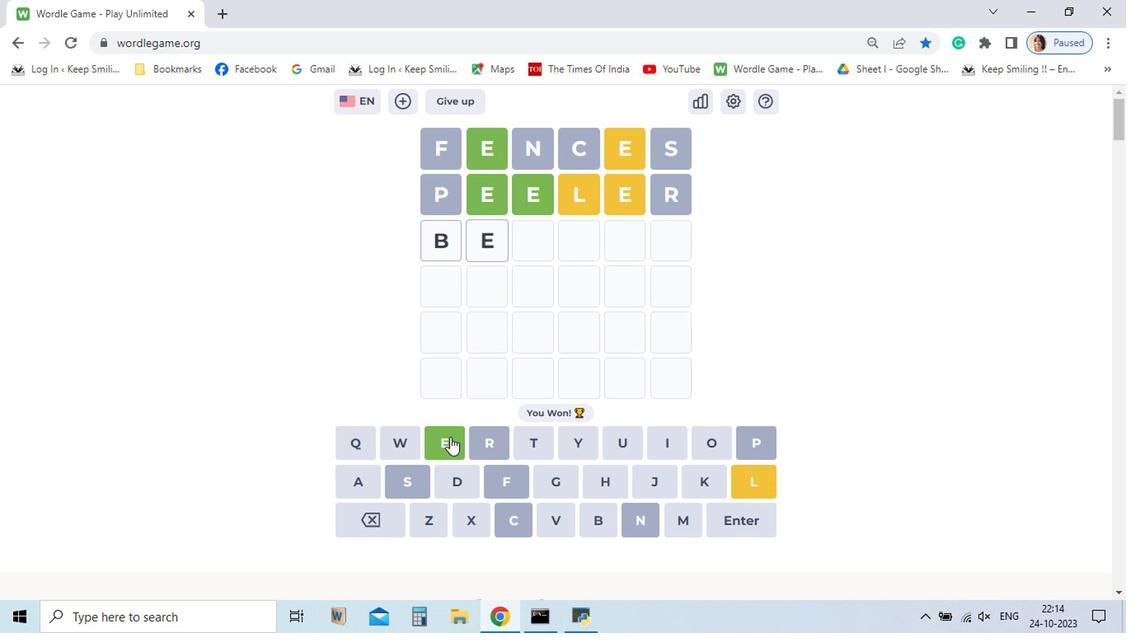 
Action: Mouse pressed left at (462, 453)
Screenshot: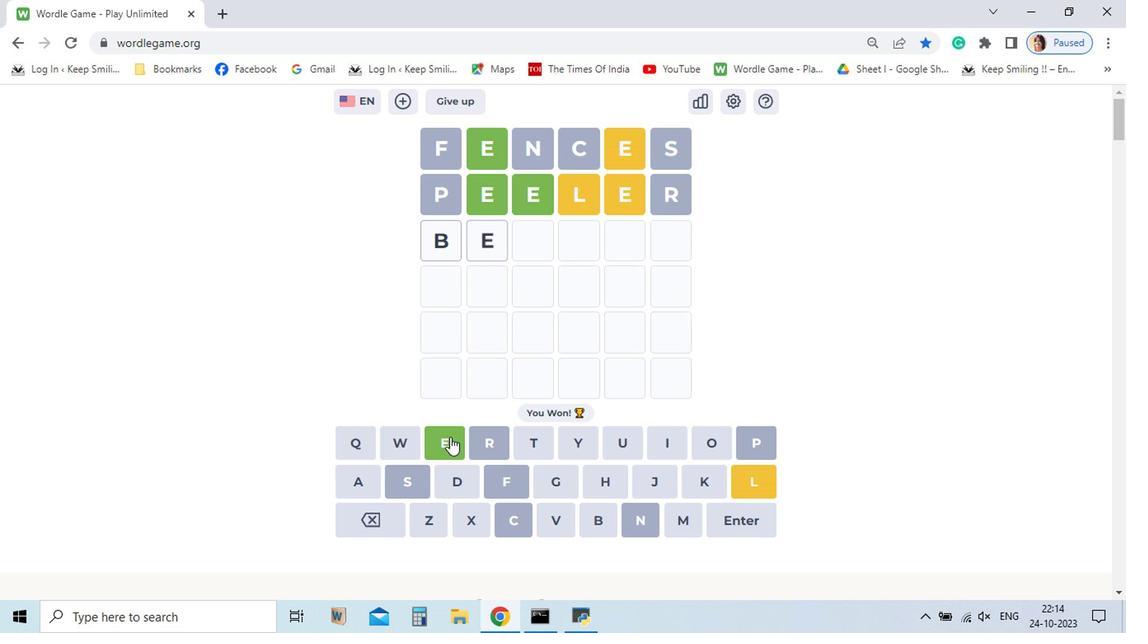 
Action: Mouse pressed left at (462, 453)
Screenshot: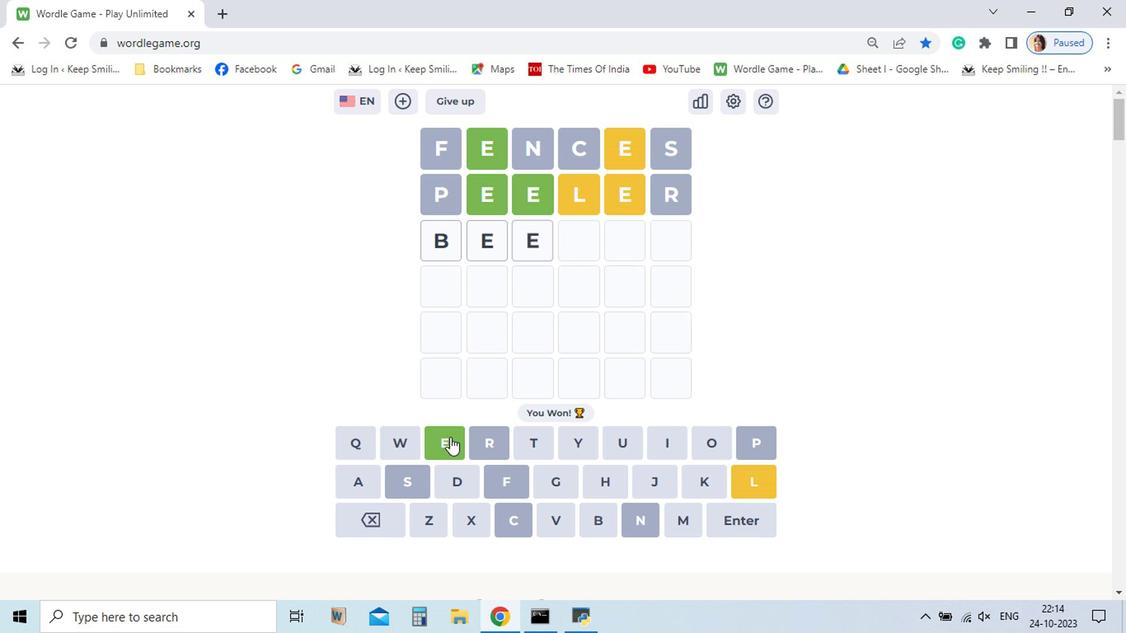 
Action: Mouse moved to (468, 476)
Screenshot: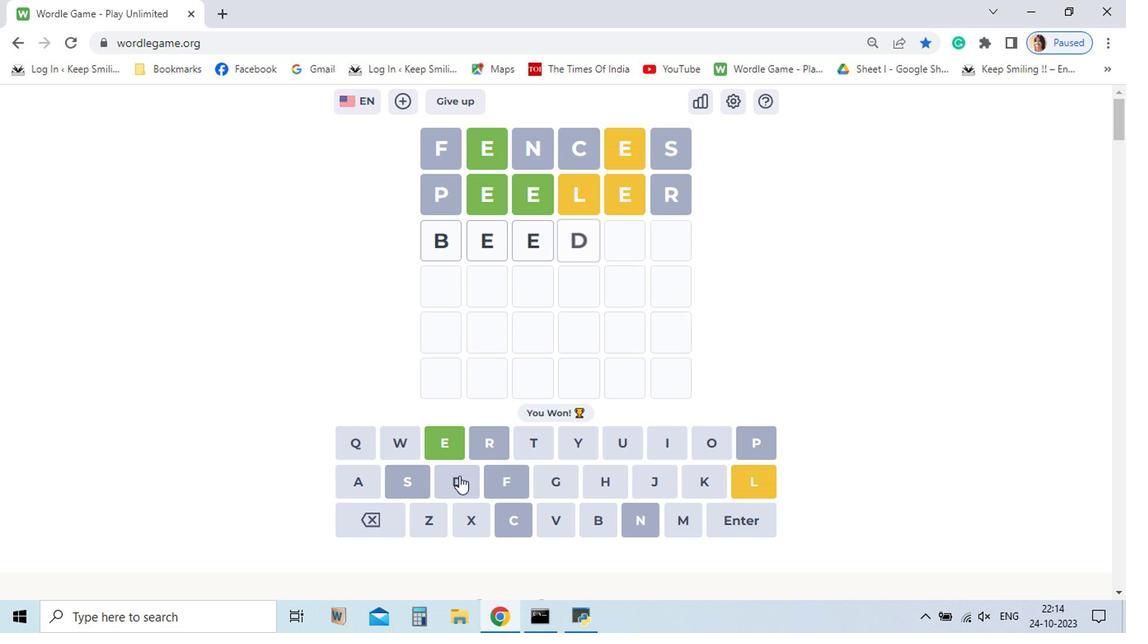 
Action: Mouse pressed left at (468, 476)
Screenshot: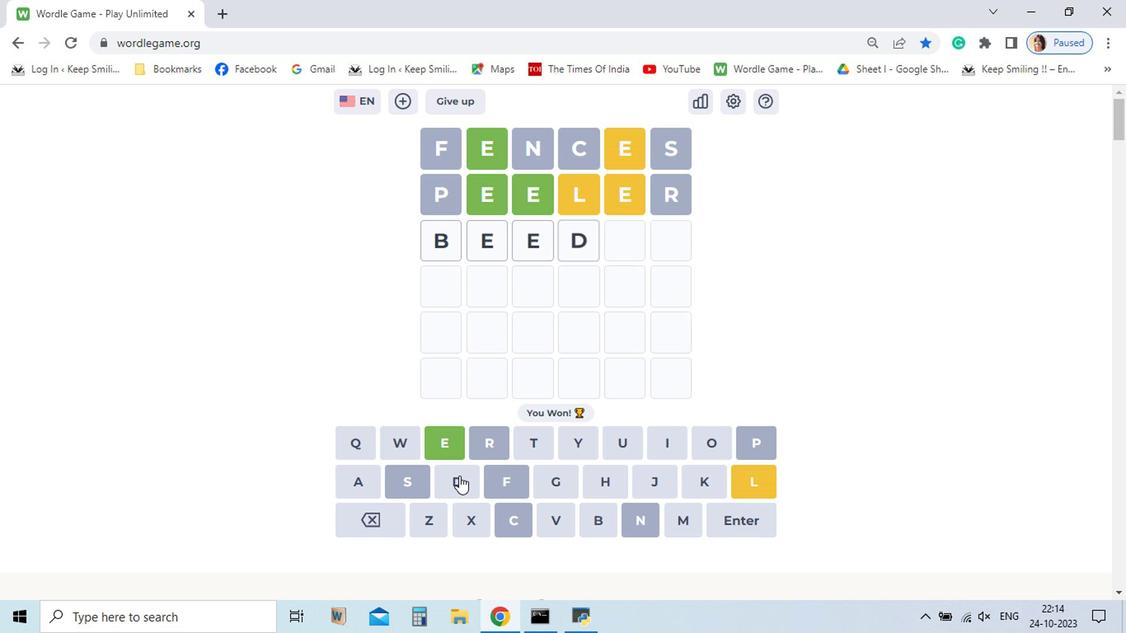 
Action: Mouse moved to (679, 487)
Screenshot: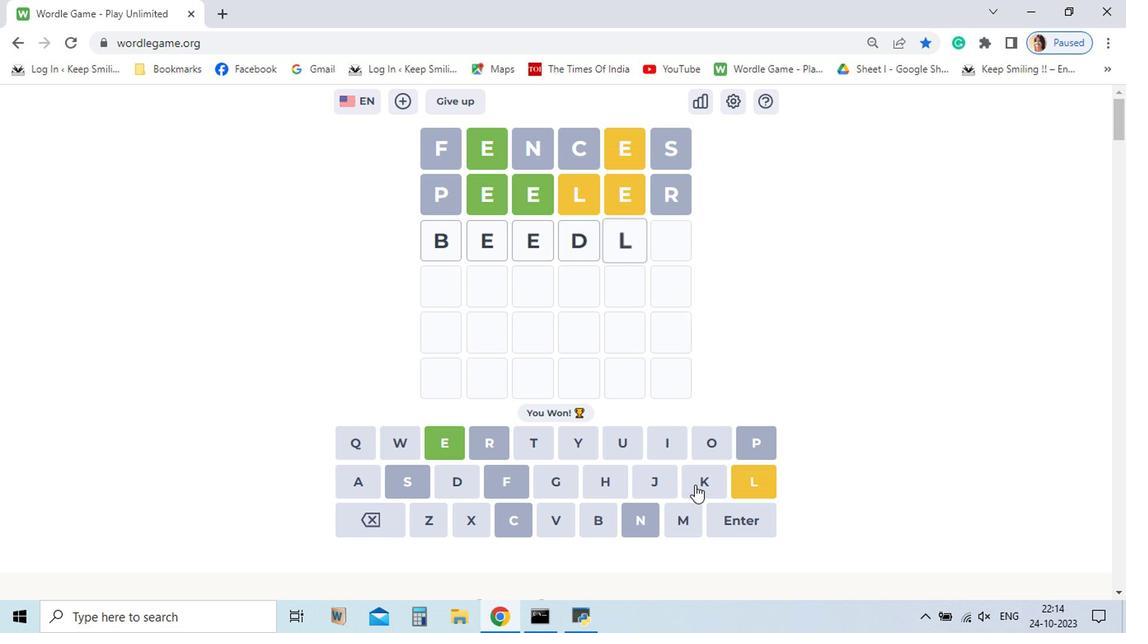 
Action: Mouse pressed left at (679, 487)
Screenshot: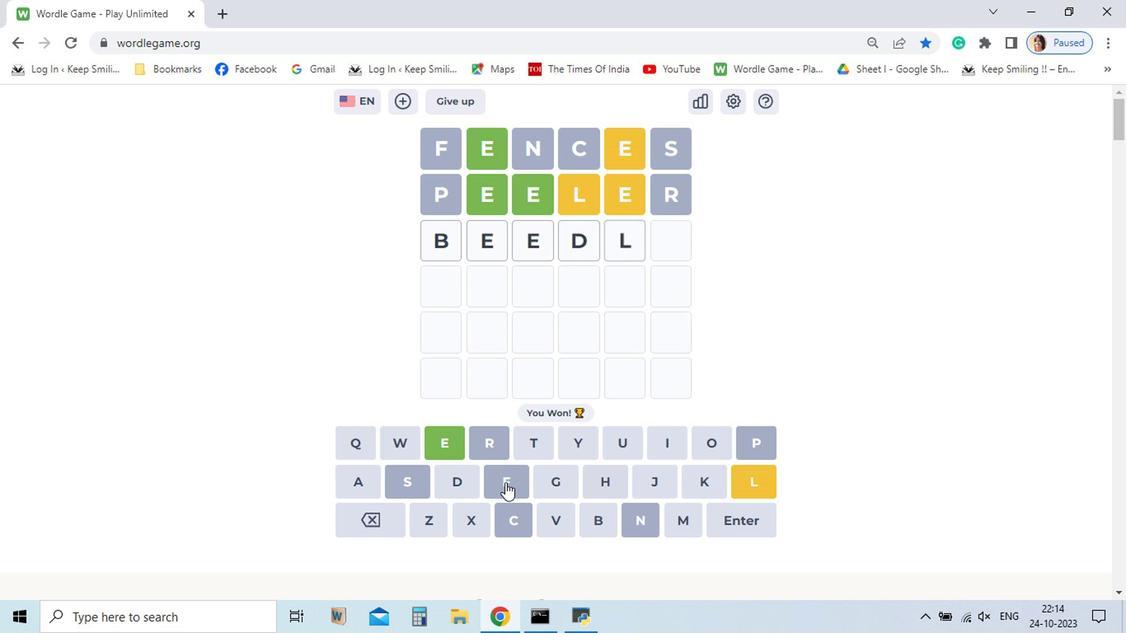 
Action: Mouse moved to (460, 458)
Screenshot: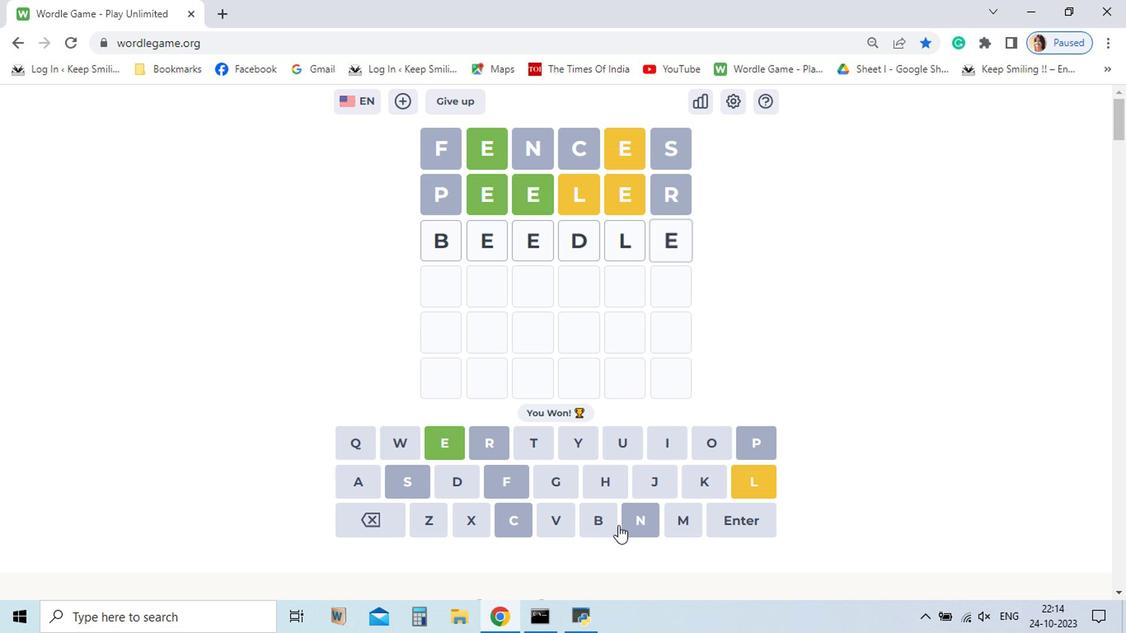 
Action: Mouse pressed left at (460, 458)
Screenshot: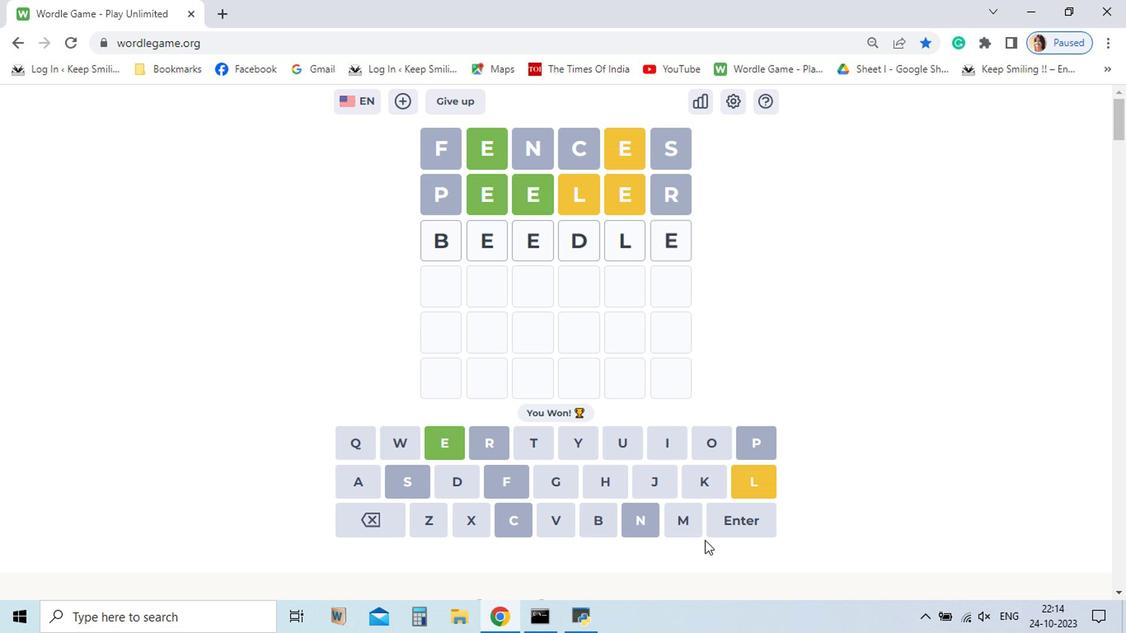 
Action: Mouse moved to (674, 511)
Screenshot: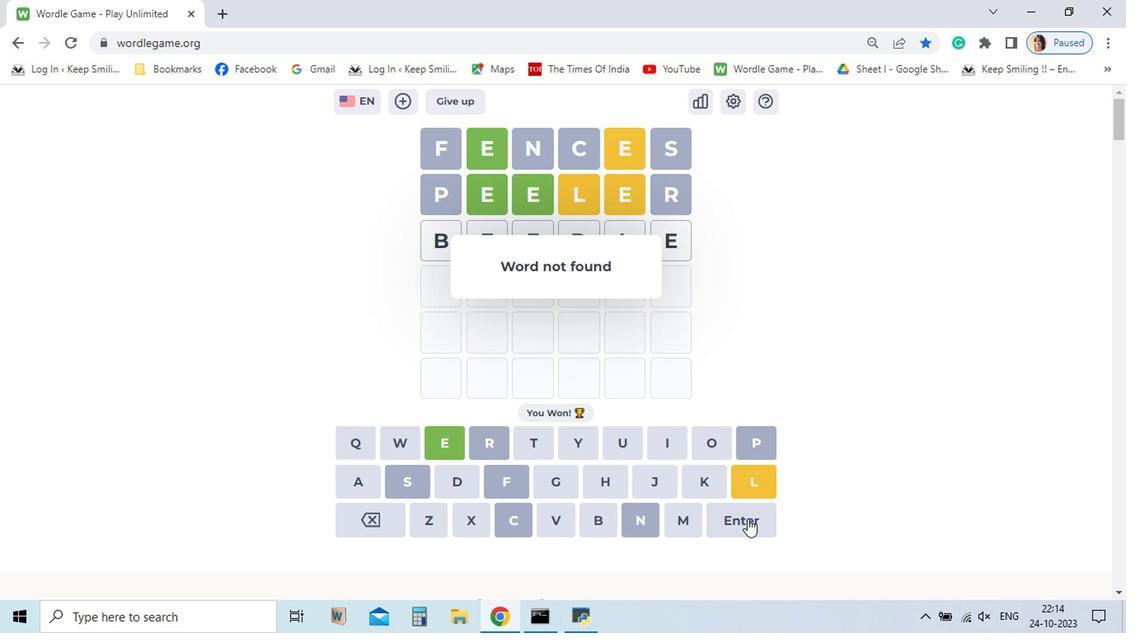 
Action: Mouse pressed left at (674, 511)
Screenshot: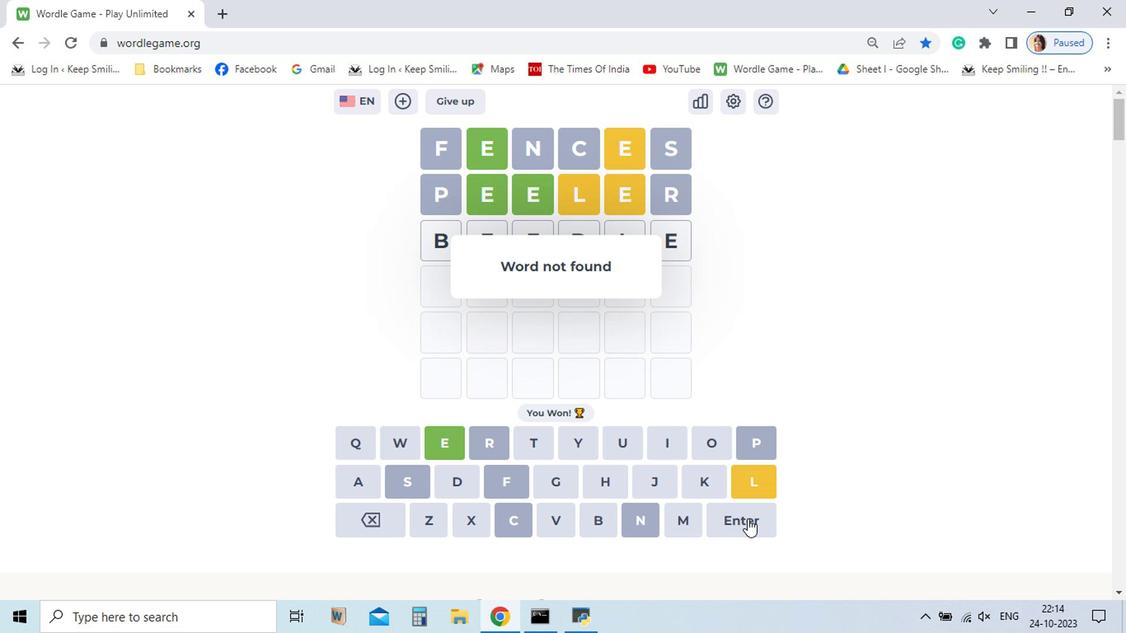 
Action: Mouse moved to (404, 511)
Screenshot: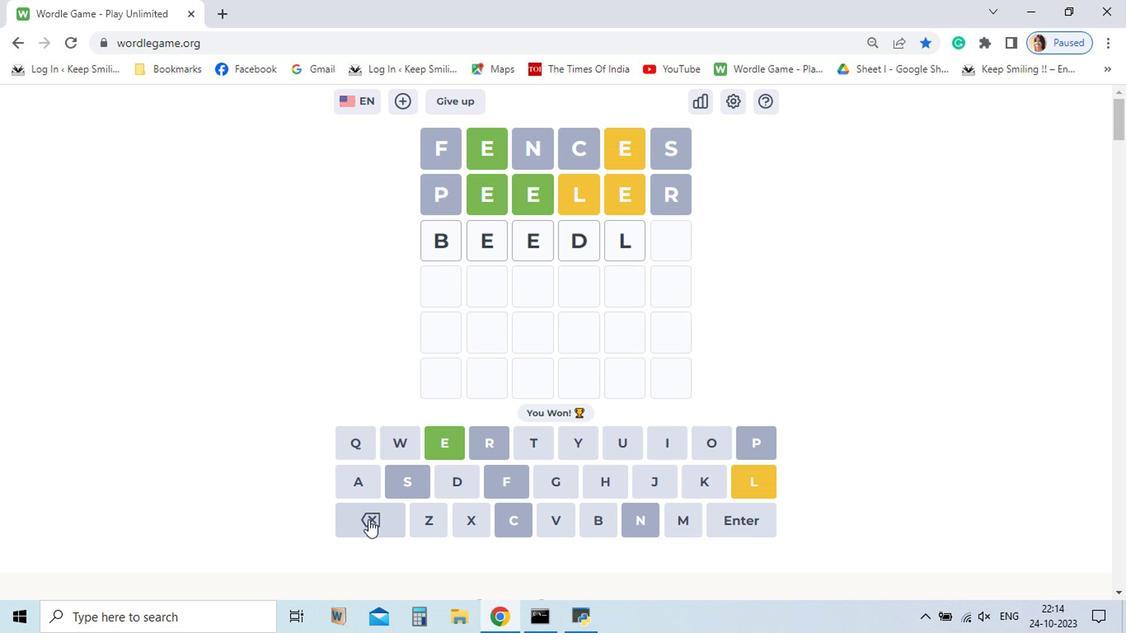 
Action: Mouse pressed left at (404, 511)
Screenshot: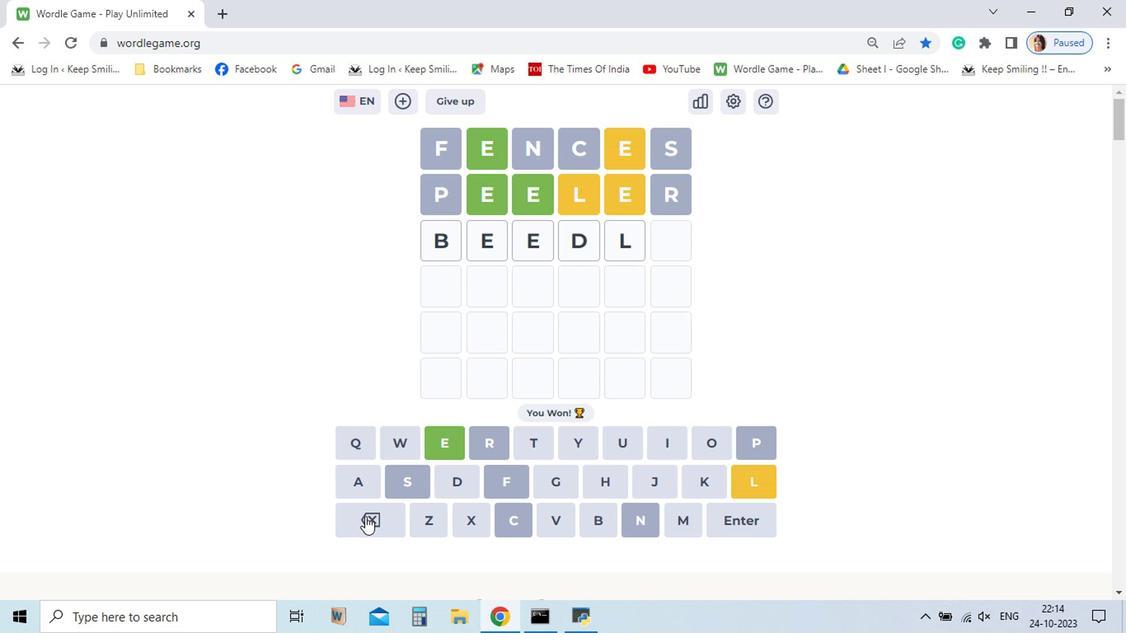 
Action: Mouse moved to (400, 505)
Screenshot: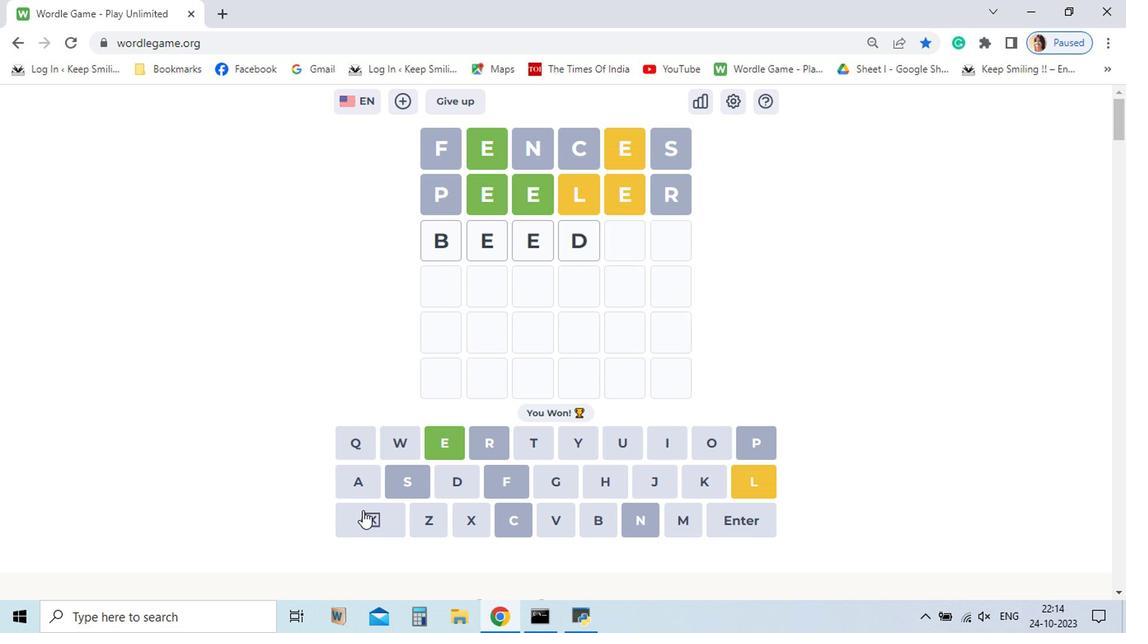 
Action: Mouse pressed left at (400, 505)
Screenshot: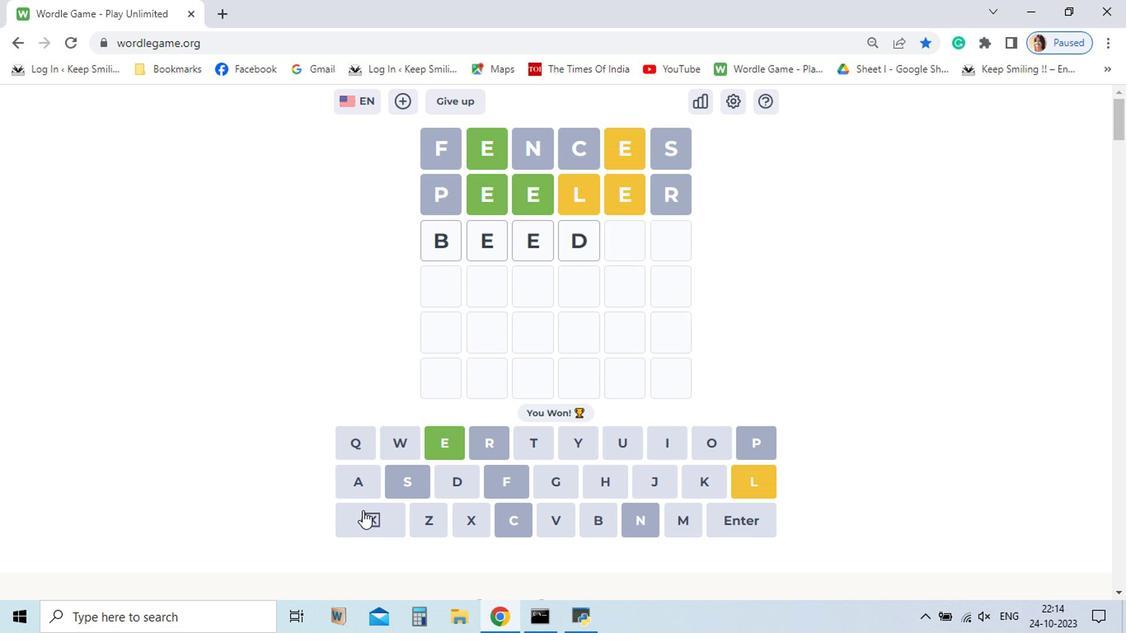 
Action: Mouse pressed left at (400, 505)
Screenshot: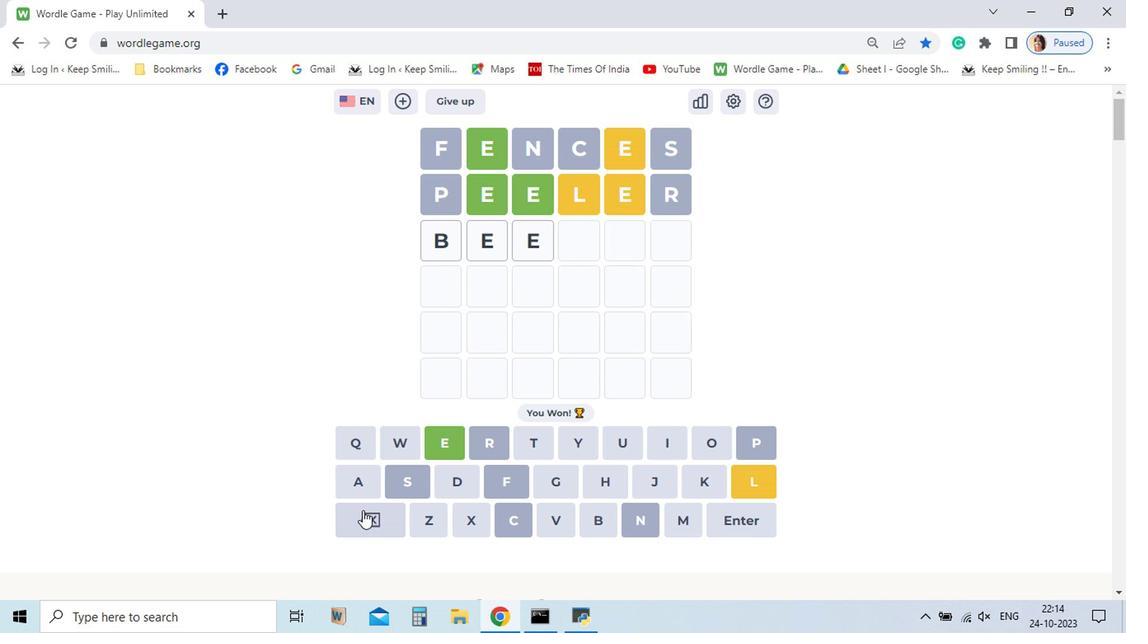 
Action: Mouse pressed left at (400, 505)
Screenshot: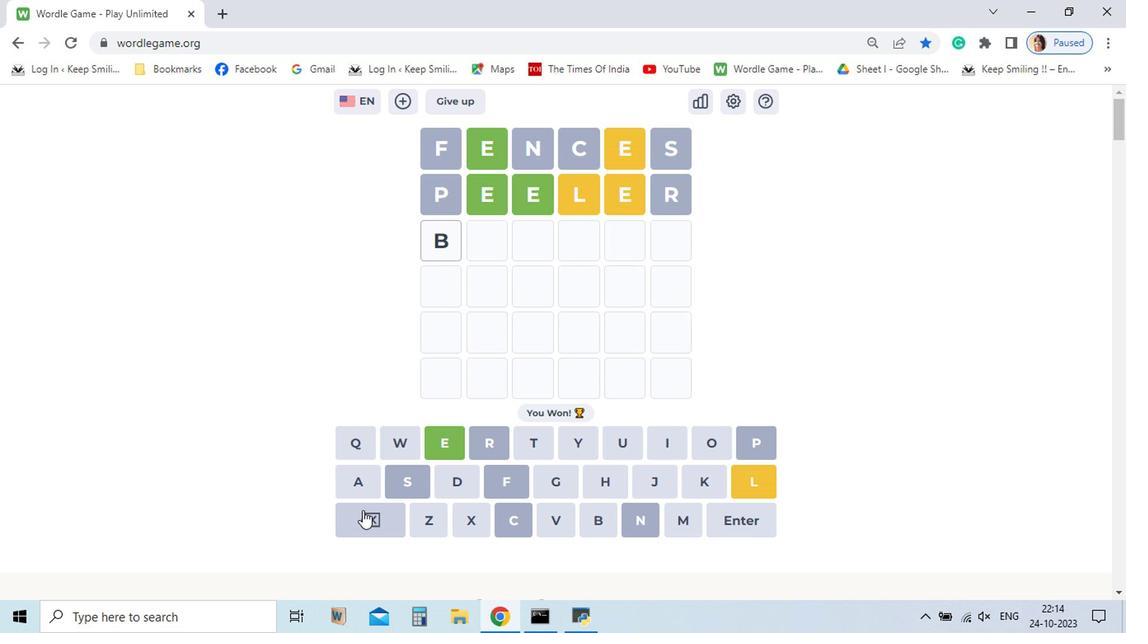 
Action: Mouse pressed left at (400, 505)
Screenshot: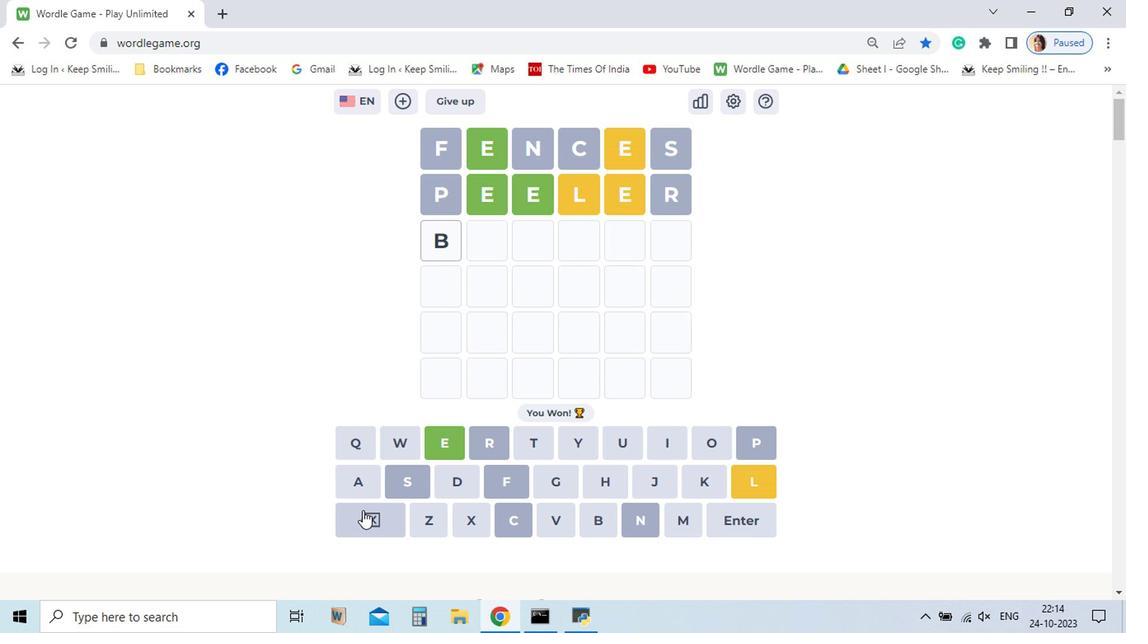 
Action: Mouse pressed left at (400, 505)
Screenshot: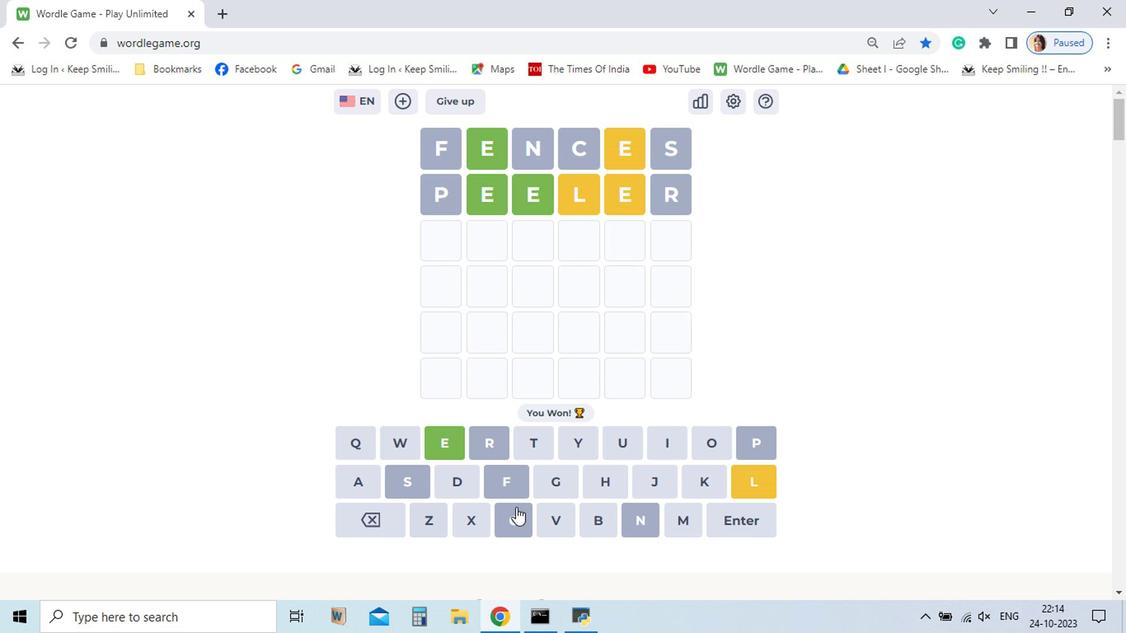 
Action: Mouse moved to (597, 512)
